 Task: Research Airbnb options in Timon, Brazil from 12th  December, 2023 to 15th December, 2023 for 3 adults.2 bedrooms having 3 beds and 1 bathroom. Property type can be flat. Booking option can be shelf check-in. Look for 5 properties as per requirement.
Action: Mouse moved to (599, 134)
Screenshot: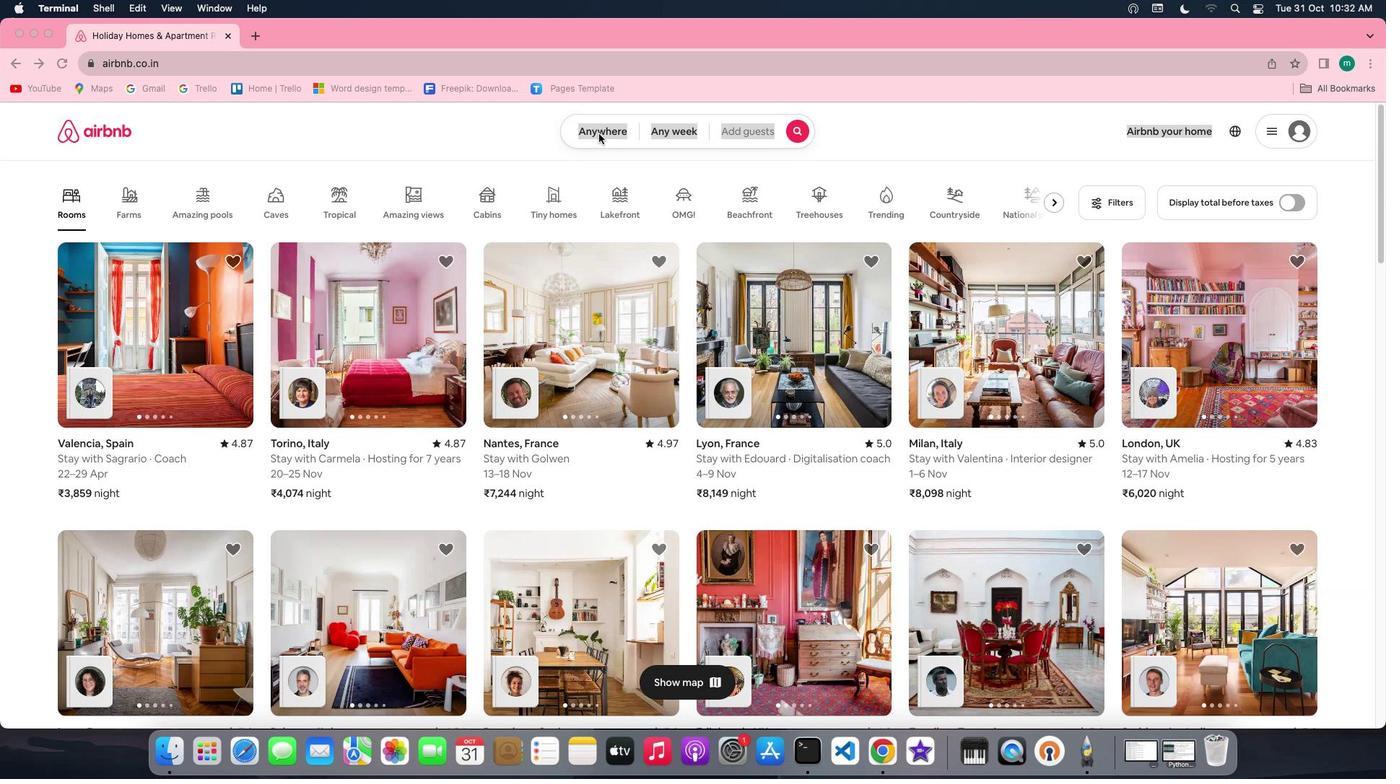 
Action: Mouse pressed left at (599, 134)
Screenshot: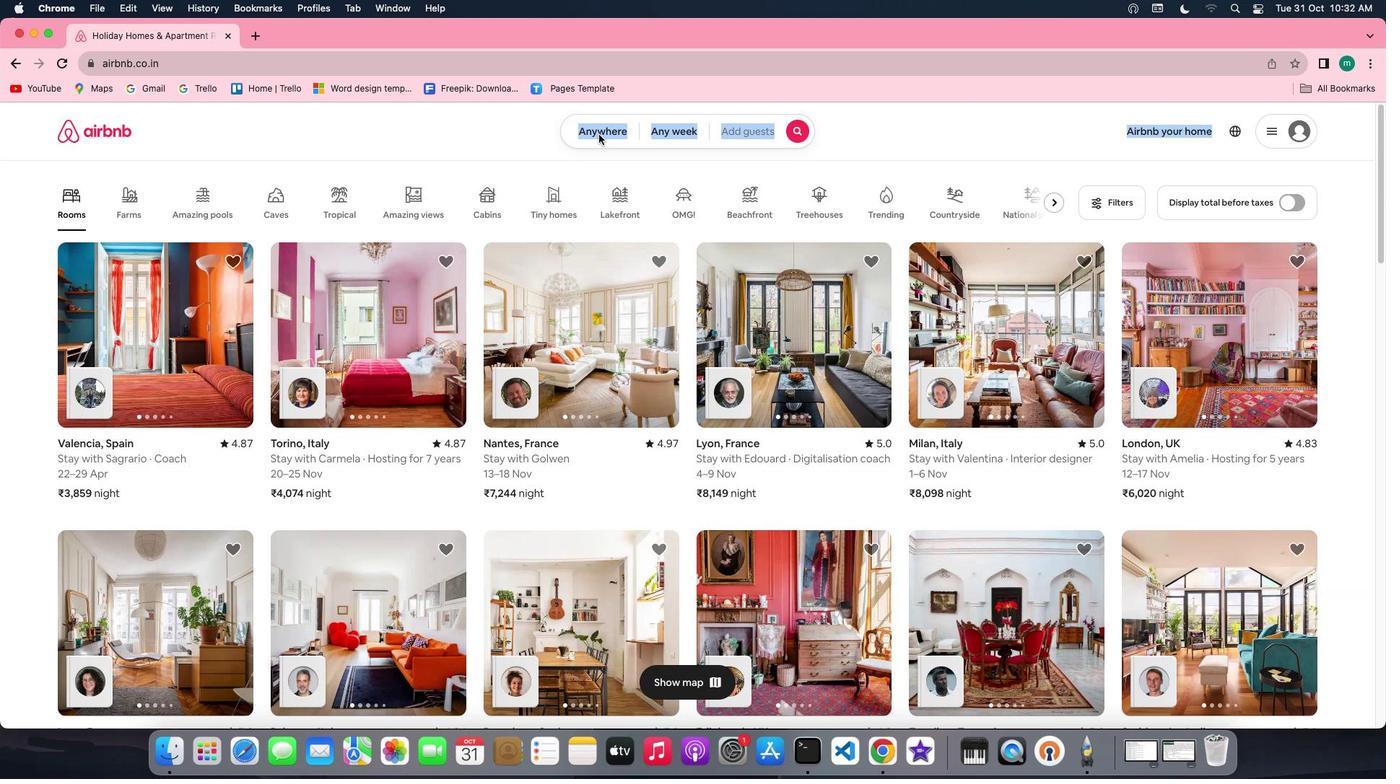 
Action: Mouse moved to (598, 134)
Screenshot: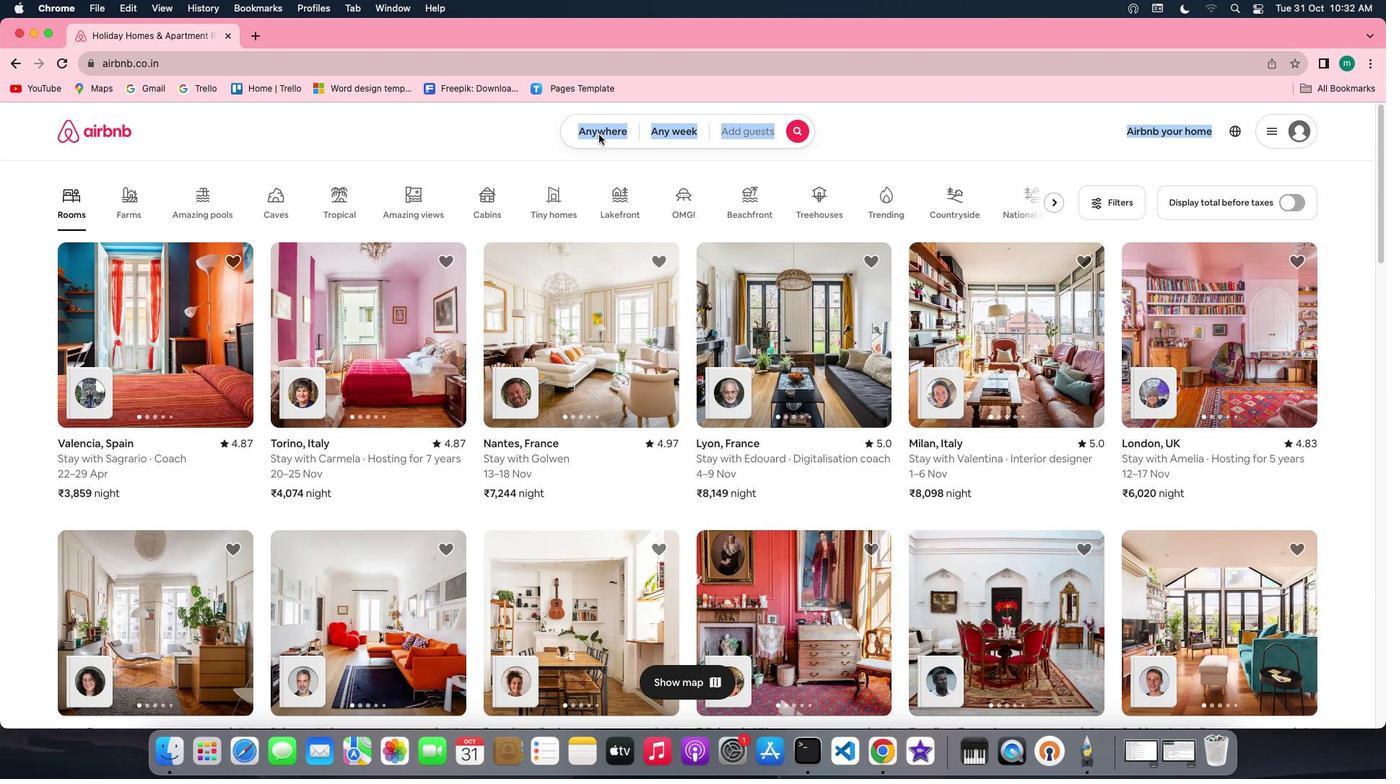 
Action: Mouse pressed left at (598, 134)
Screenshot: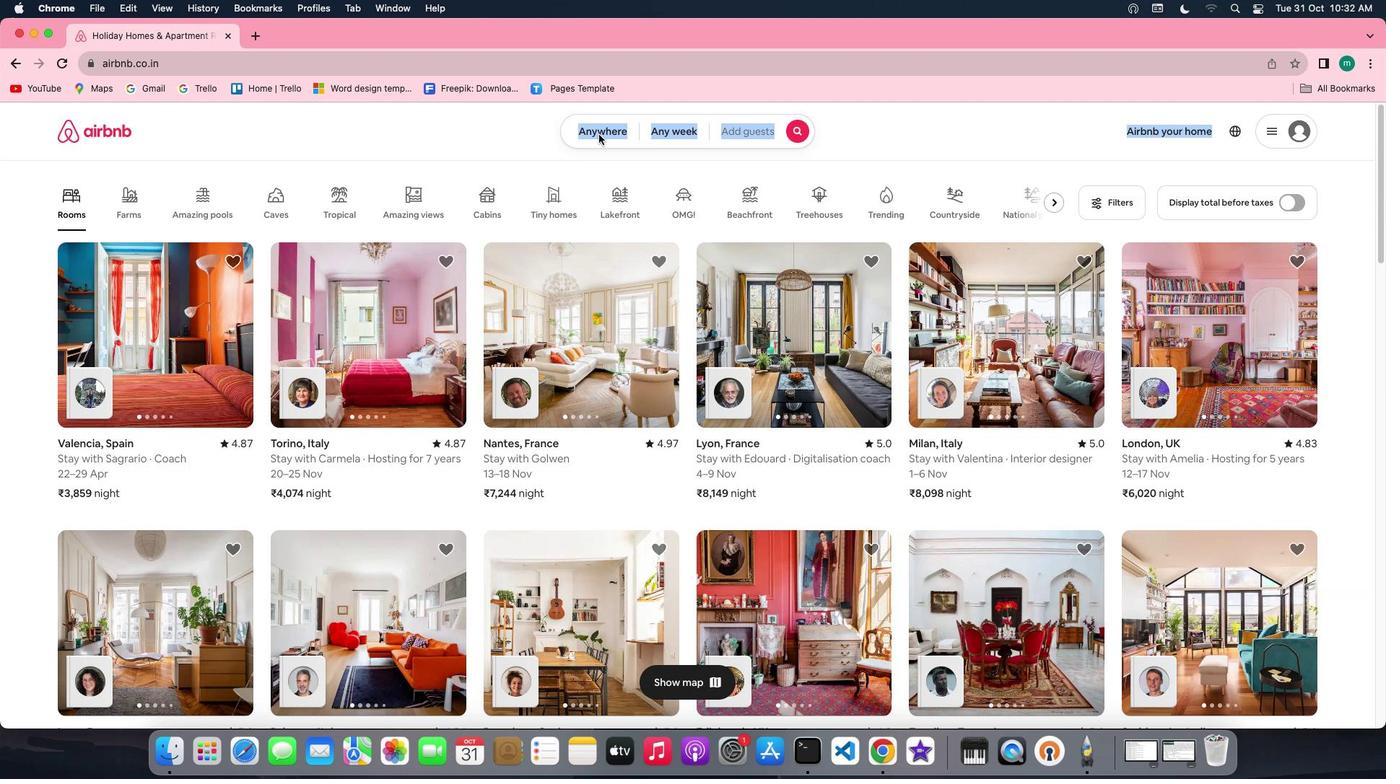 
Action: Mouse moved to (537, 187)
Screenshot: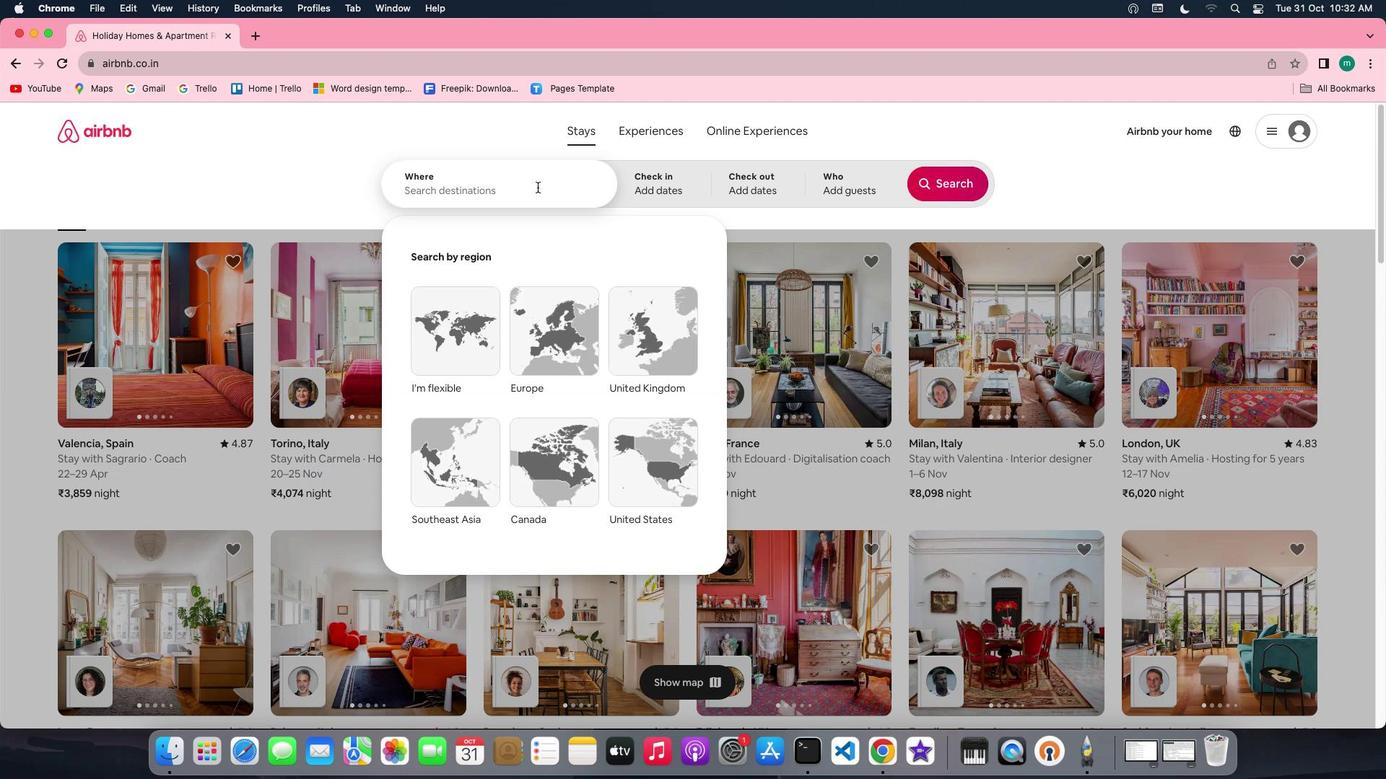 
Action: Mouse pressed left at (537, 187)
Screenshot: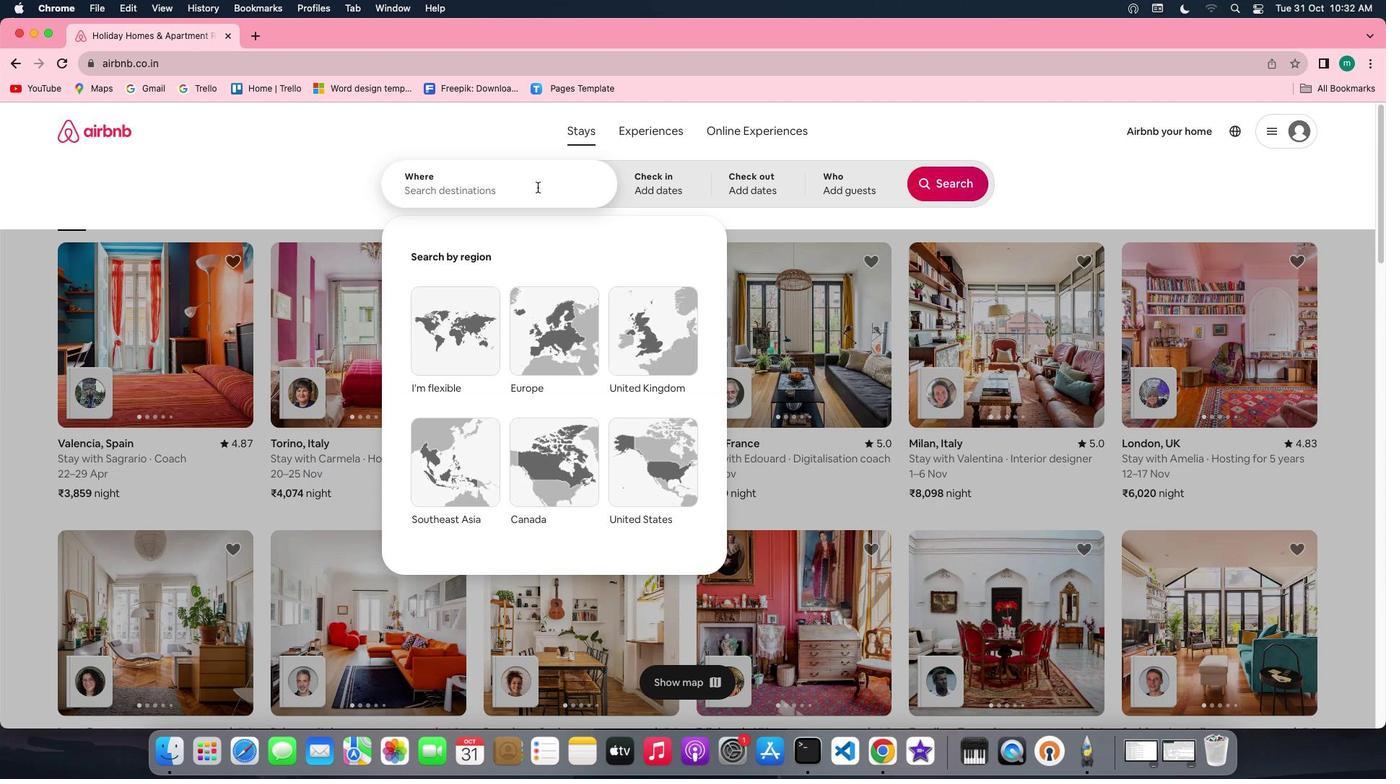 
Action: Key pressed Key.shift'T''i''m''o''n'','Key.spaceKey.shift'B''r''a''z''i''l'
Screenshot: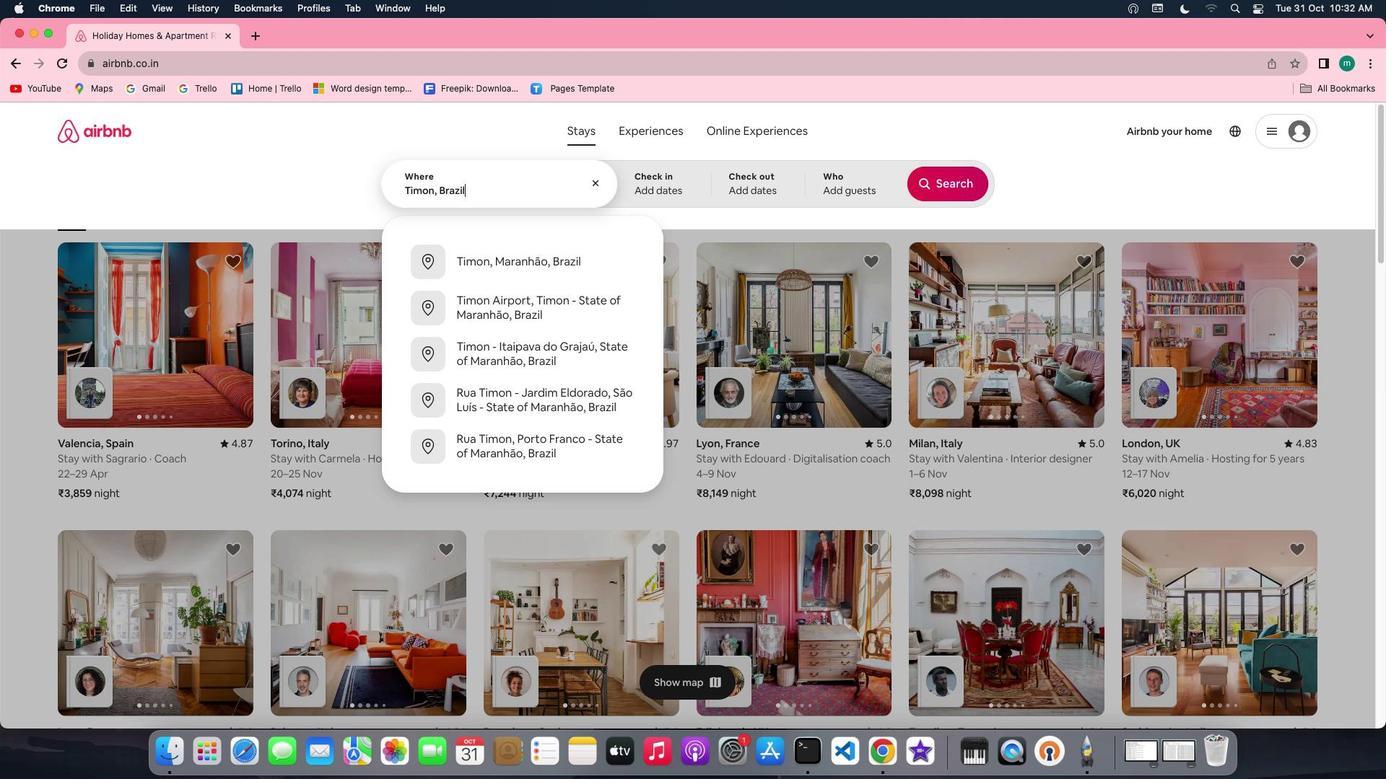 
Action: Mouse moved to (675, 185)
Screenshot: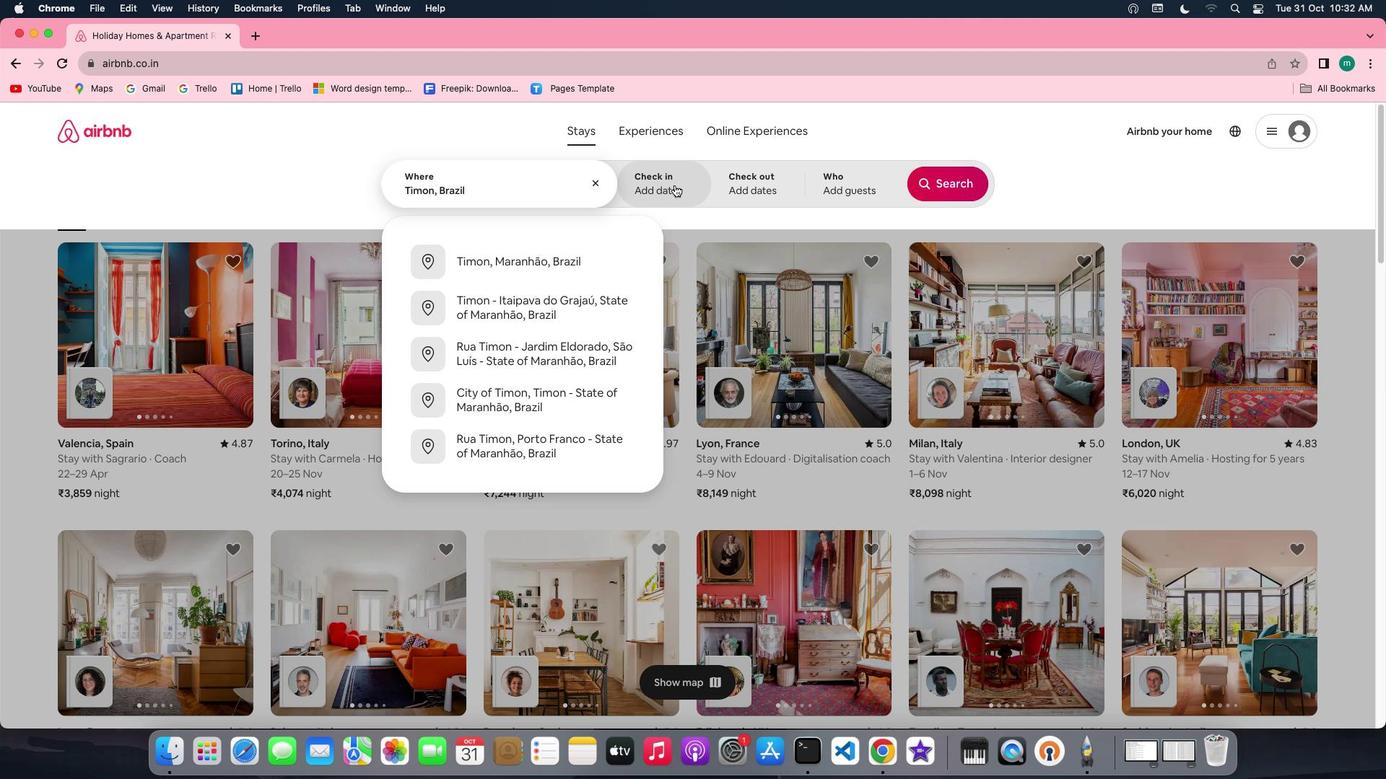 
Action: Mouse pressed left at (675, 185)
Screenshot: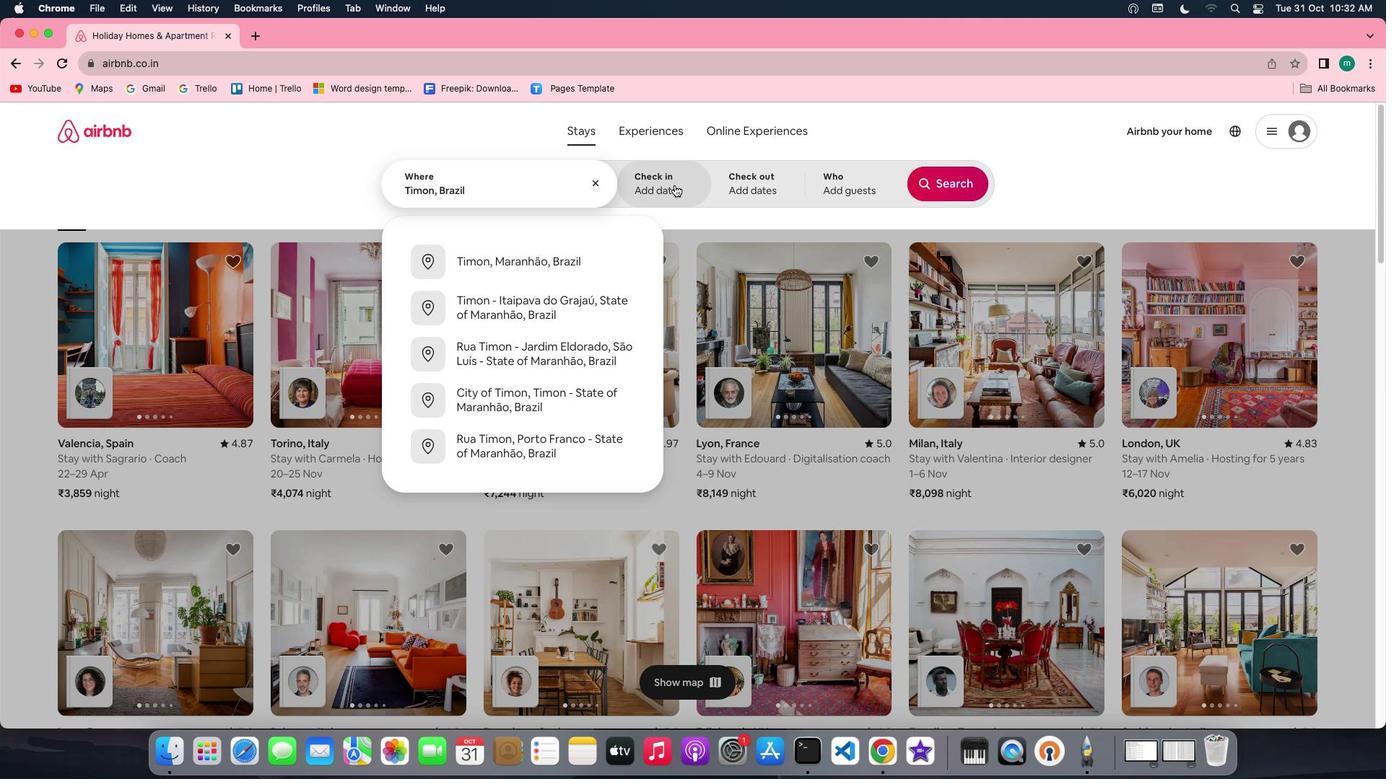 
Action: Mouse moved to (940, 296)
Screenshot: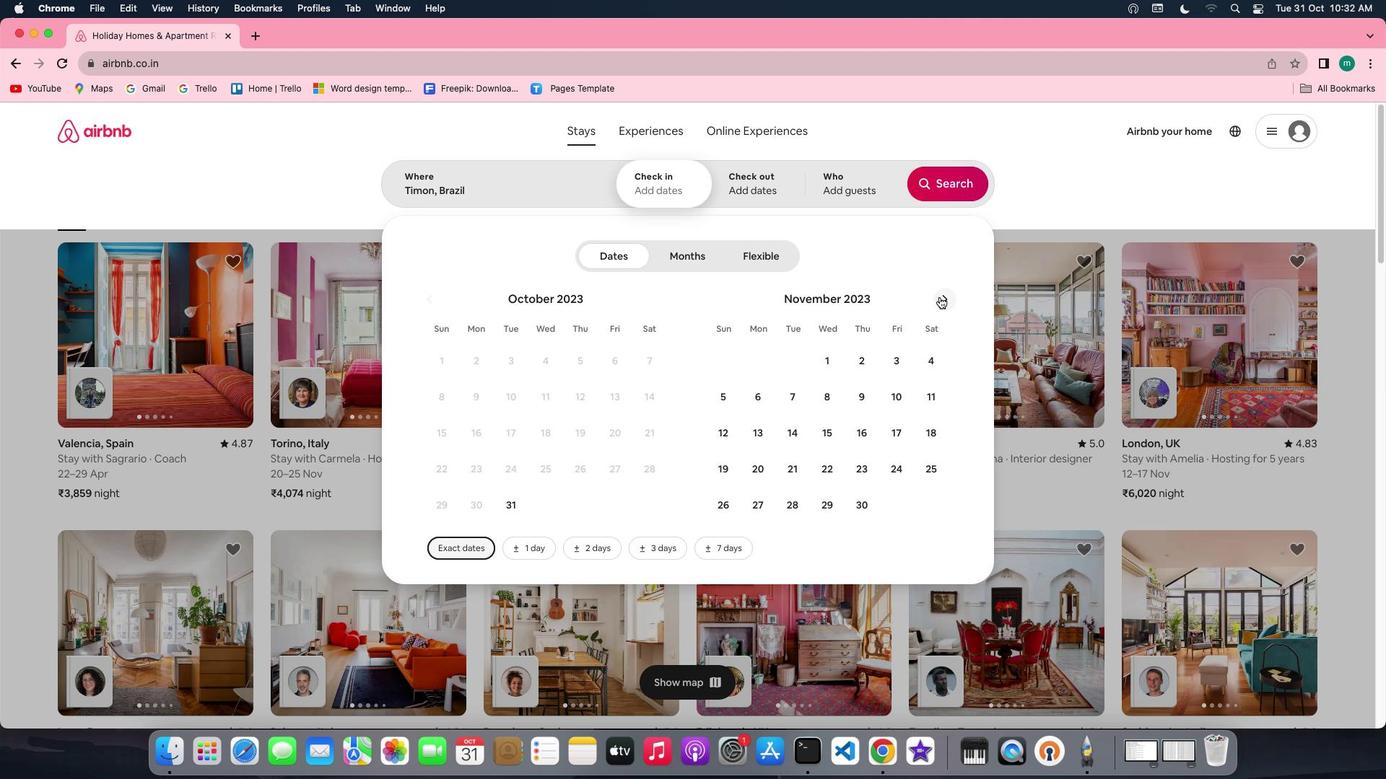 
Action: Mouse pressed left at (940, 296)
Screenshot: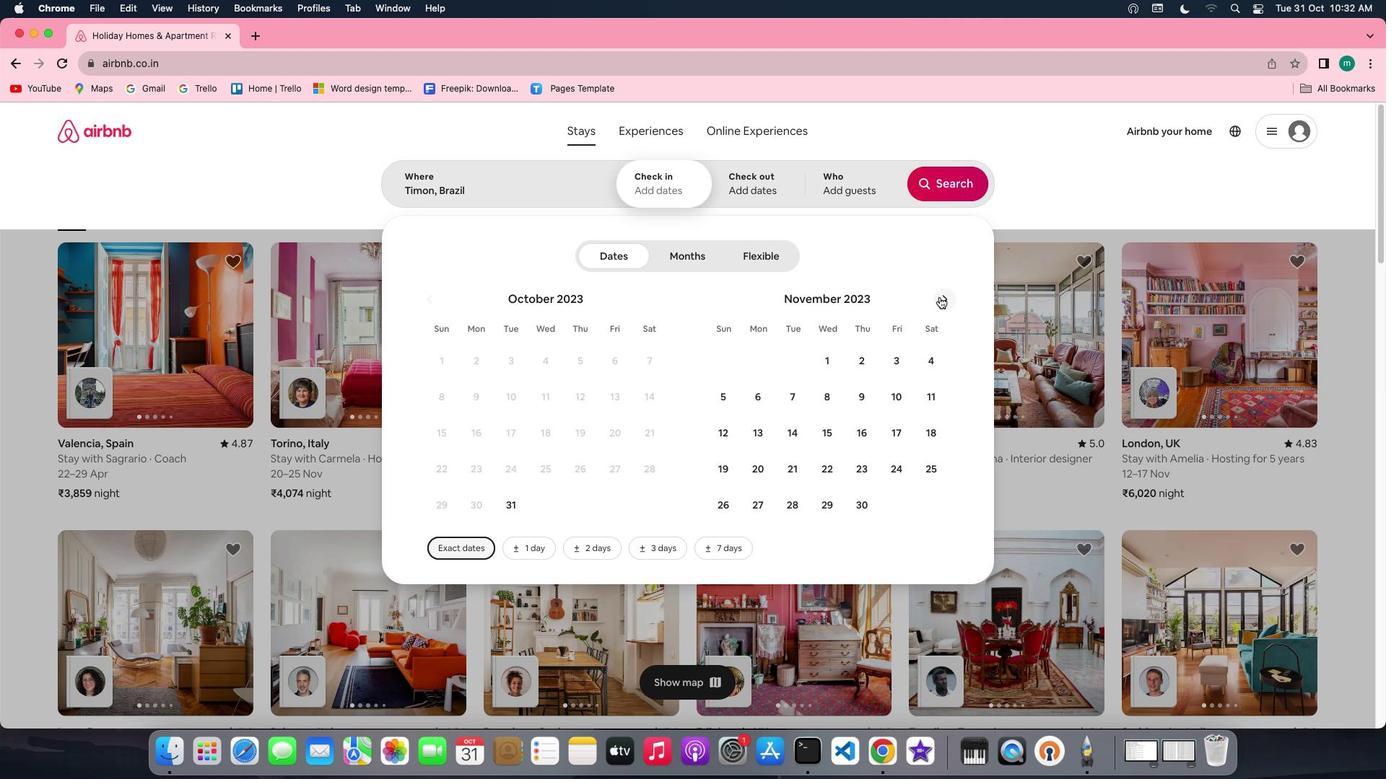 
Action: Mouse moved to (788, 438)
Screenshot: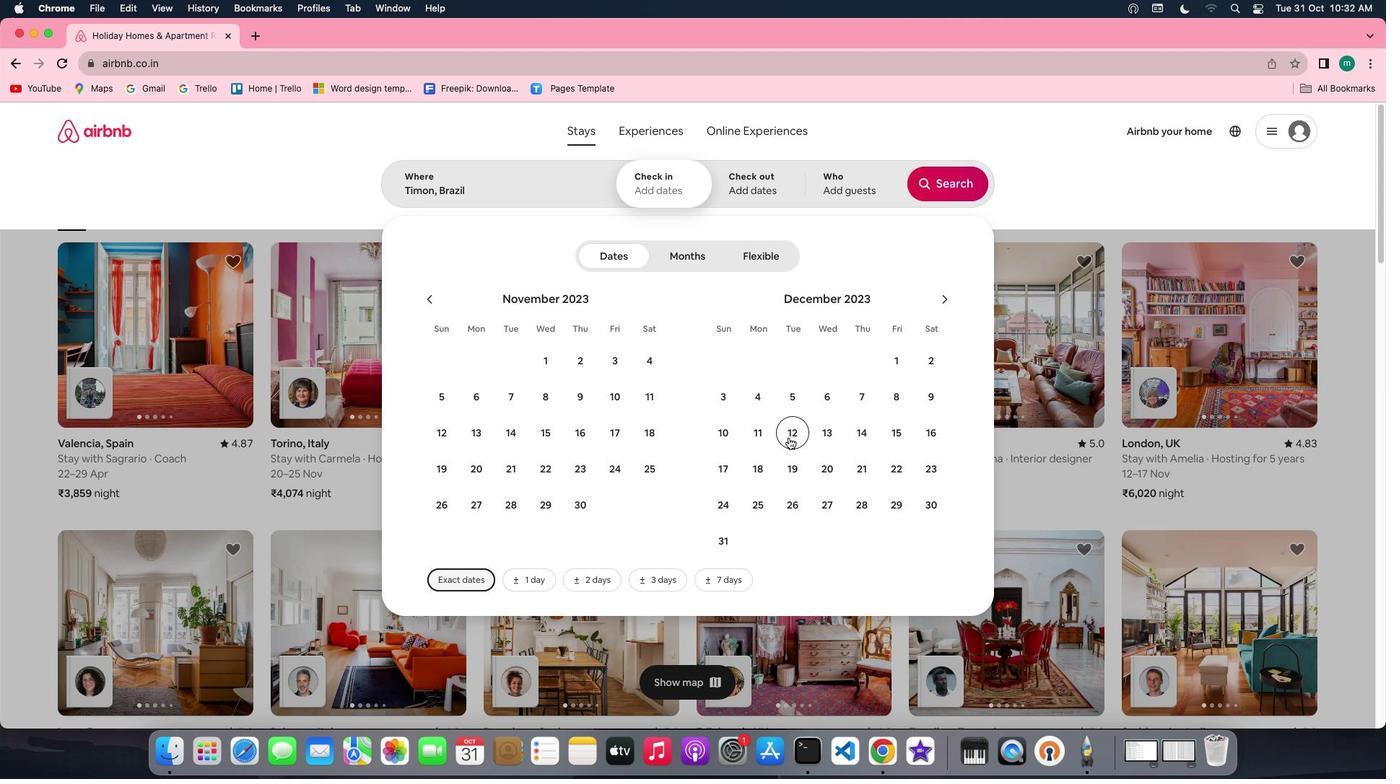 
Action: Mouse pressed left at (788, 438)
Screenshot: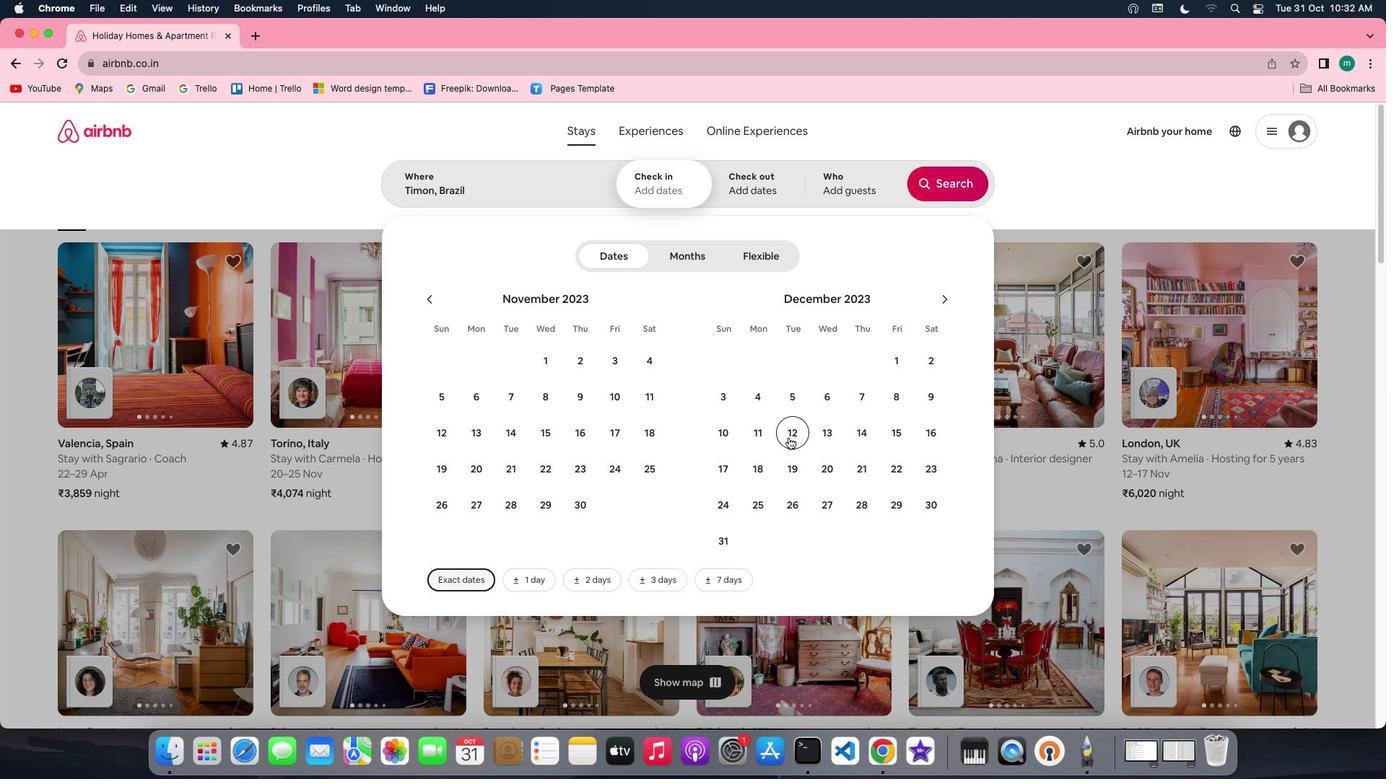 
Action: Mouse moved to (903, 433)
Screenshot: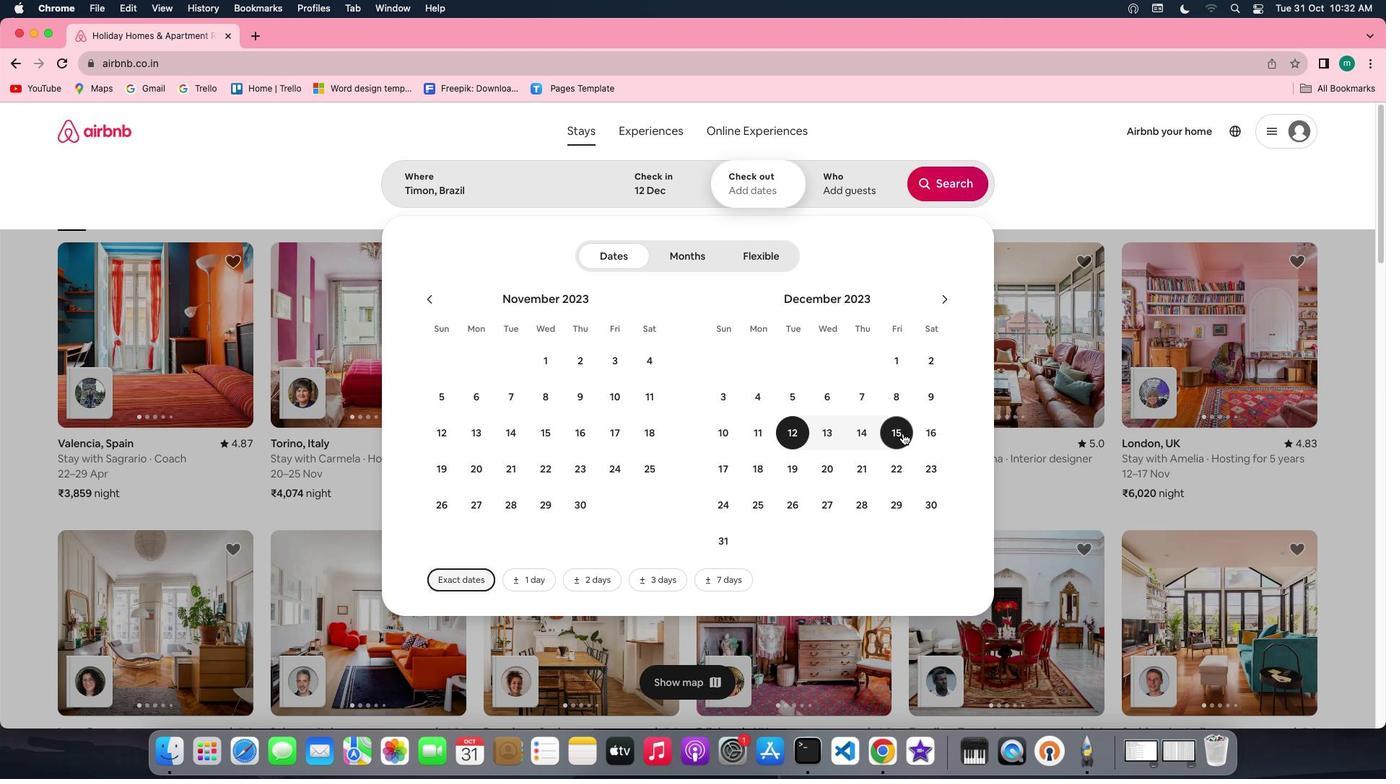 
Action: Mouse pressed left at (903, 433)
Screenshot: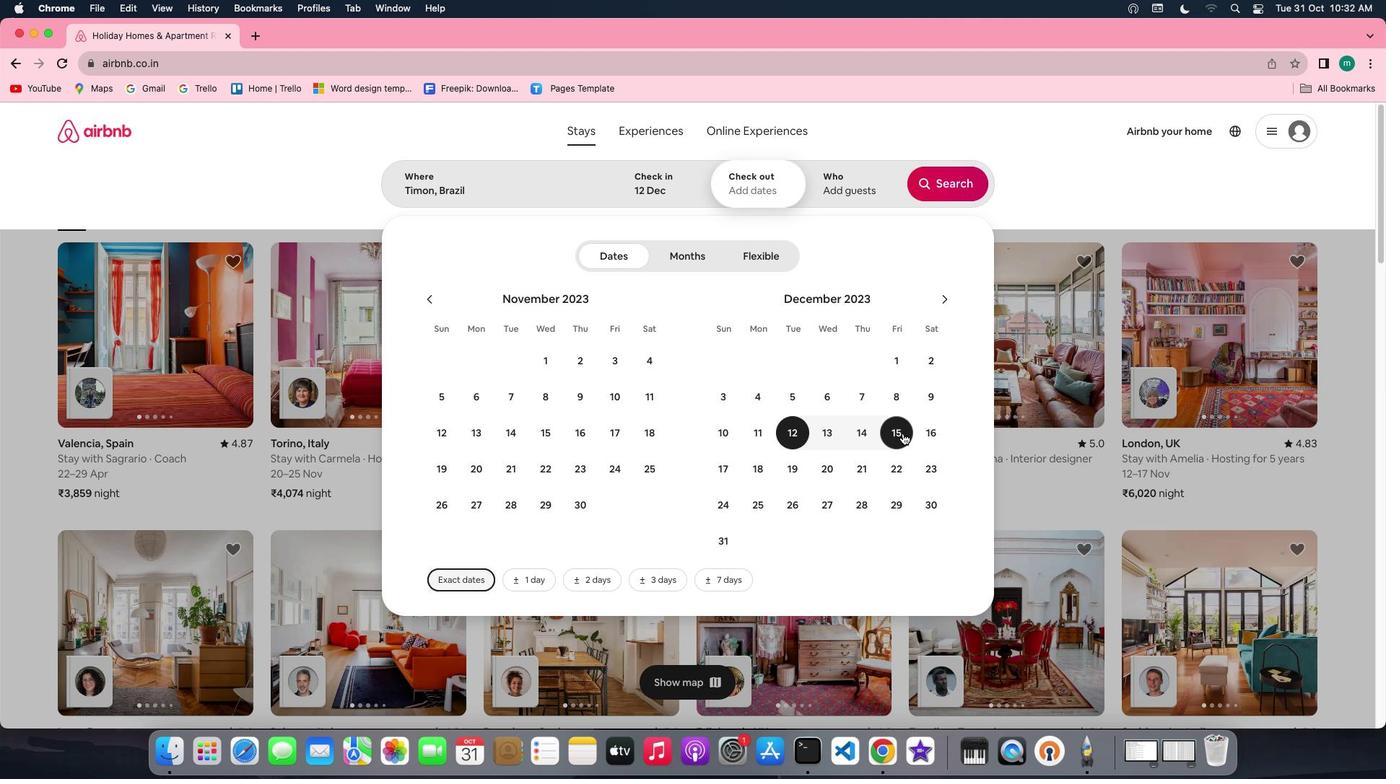 
Action: Mouse moved to (828, 175)
Screenshot: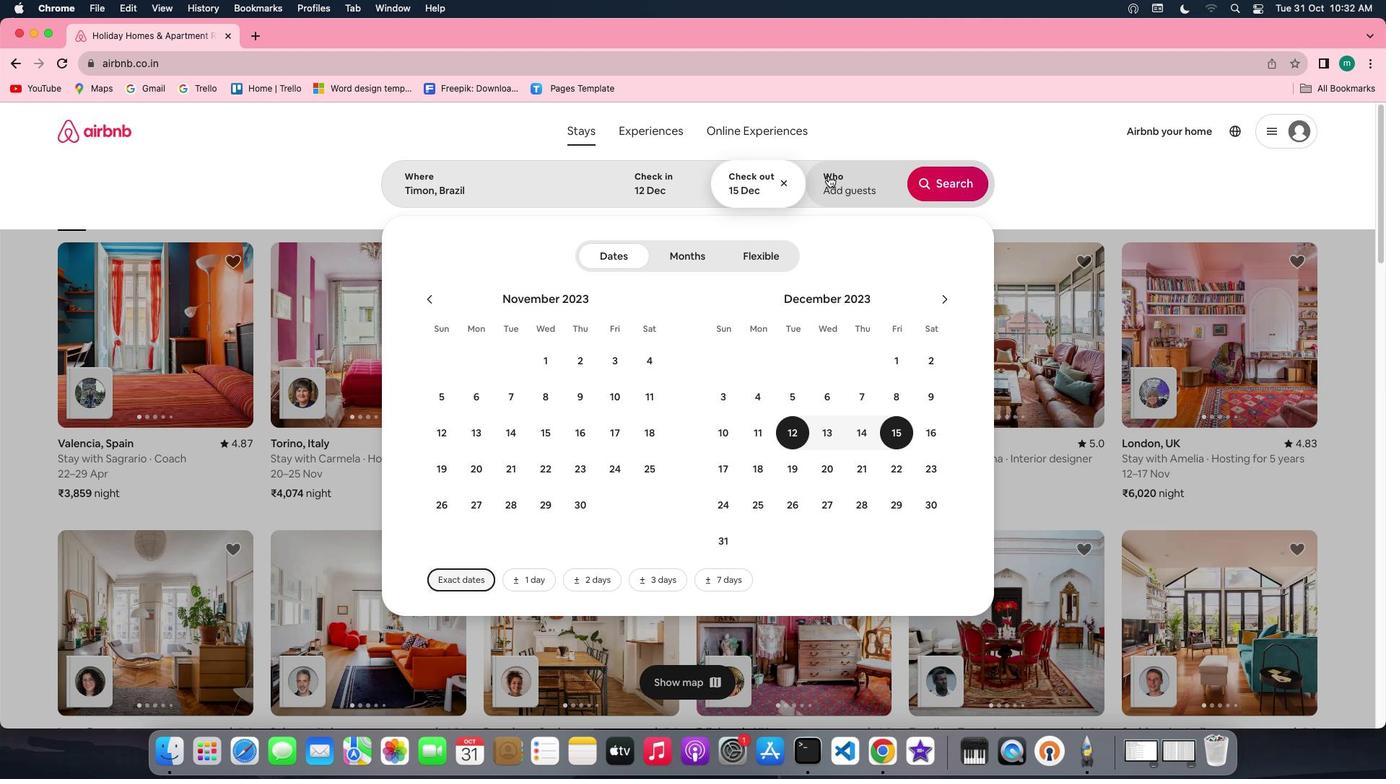 
Action: Mouse pressed left at (828, 175)
Screenshot: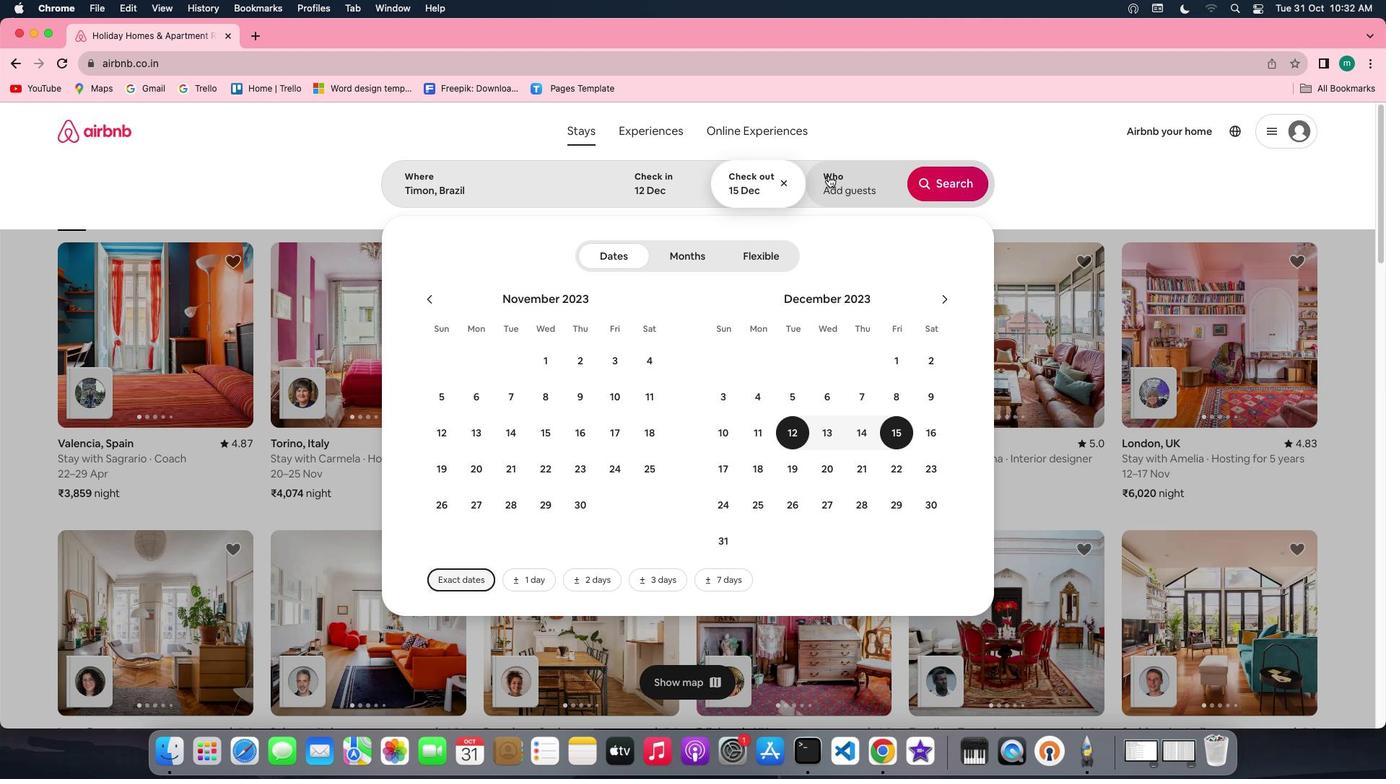 
Action: Mouse moved to (953, 253)
Screenshot: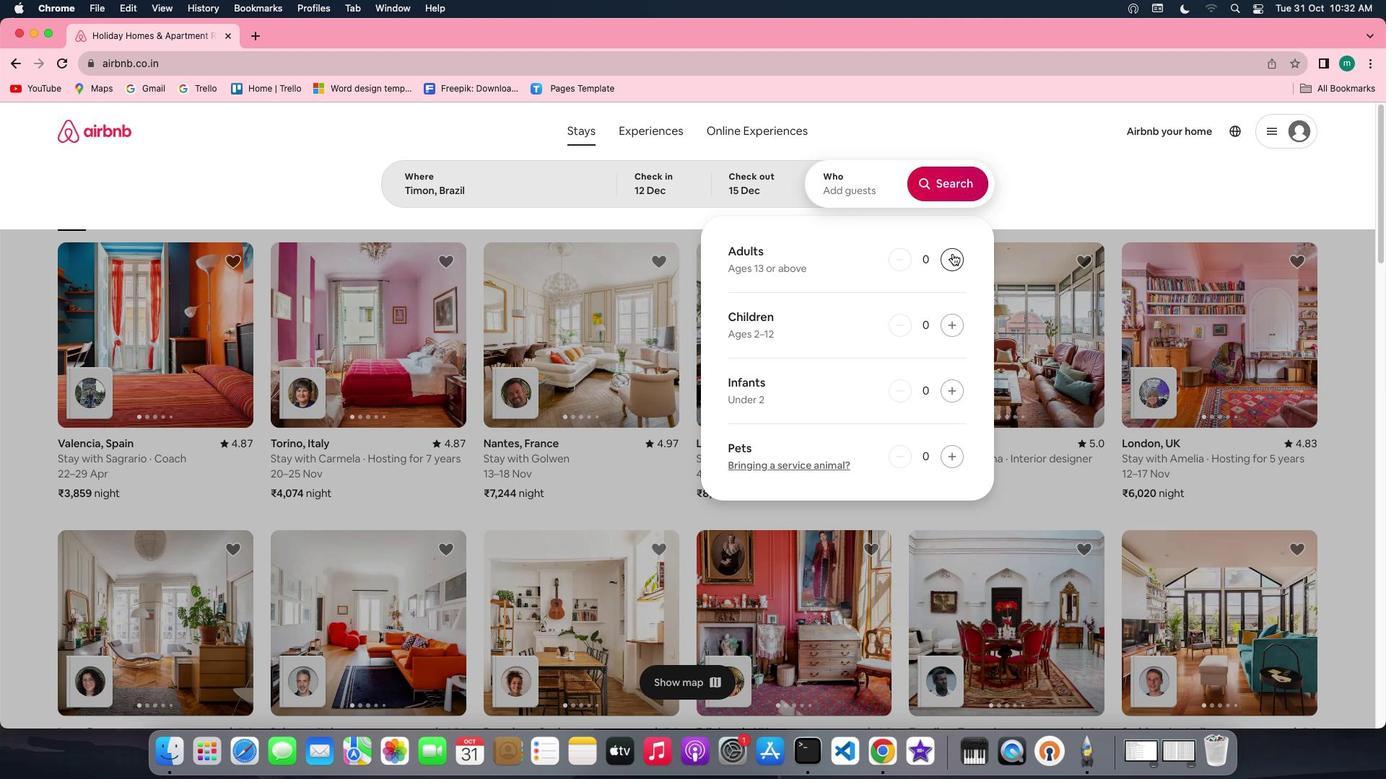 
Action: Mouse pressed left at (953, 253)
Screenshot: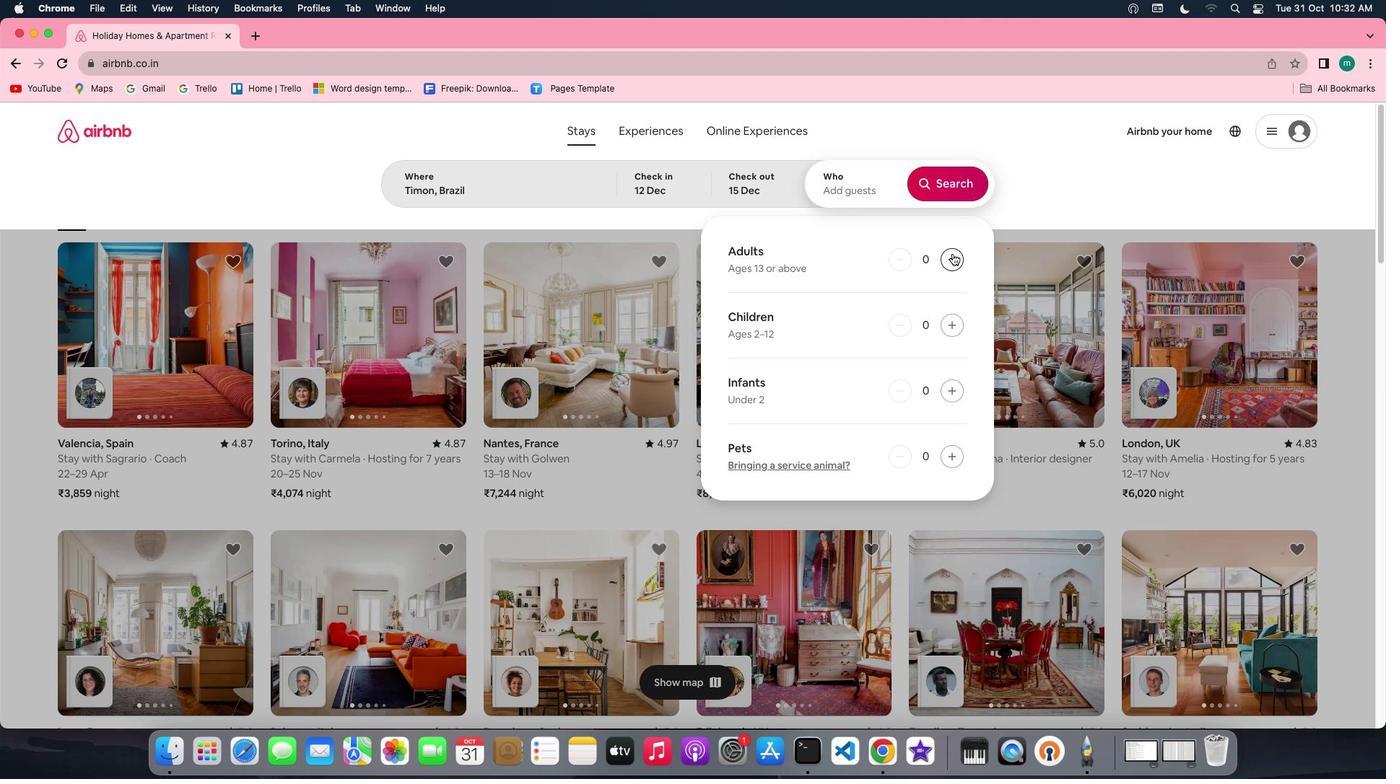 
Action: Mouse pressed left at (953, 253)
Screenshot: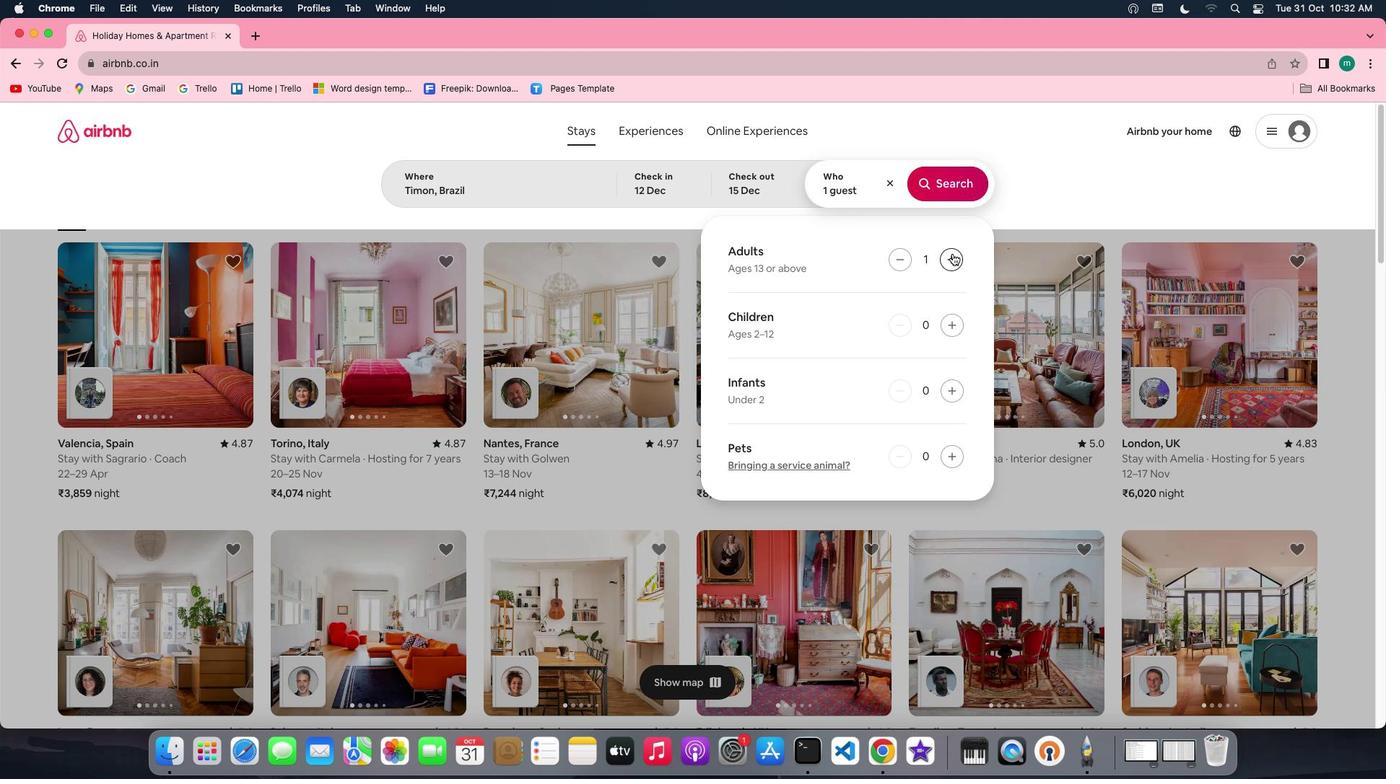 
Action: Mouse pressed left at (953, 253)
Screenshot: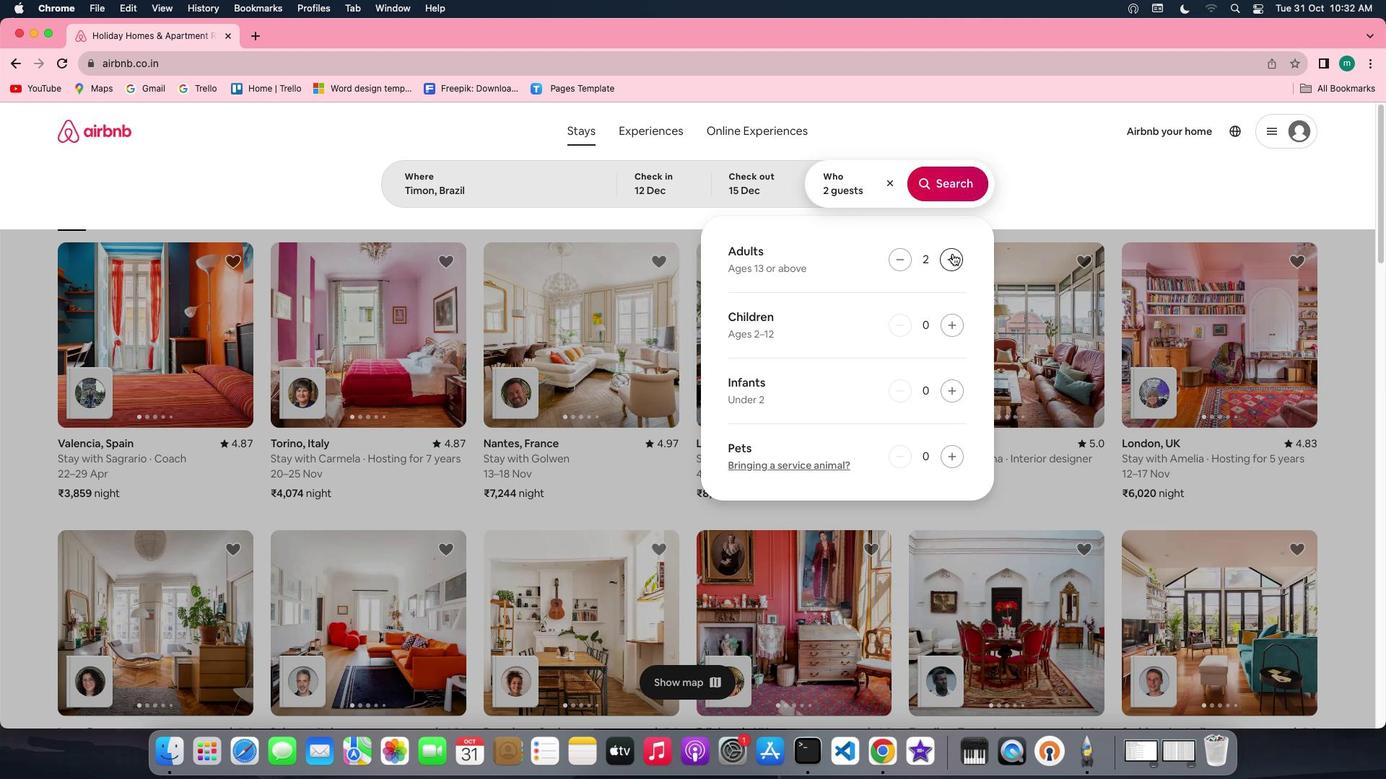 
Action: Mouse moved to (952, 194)
Screenshot: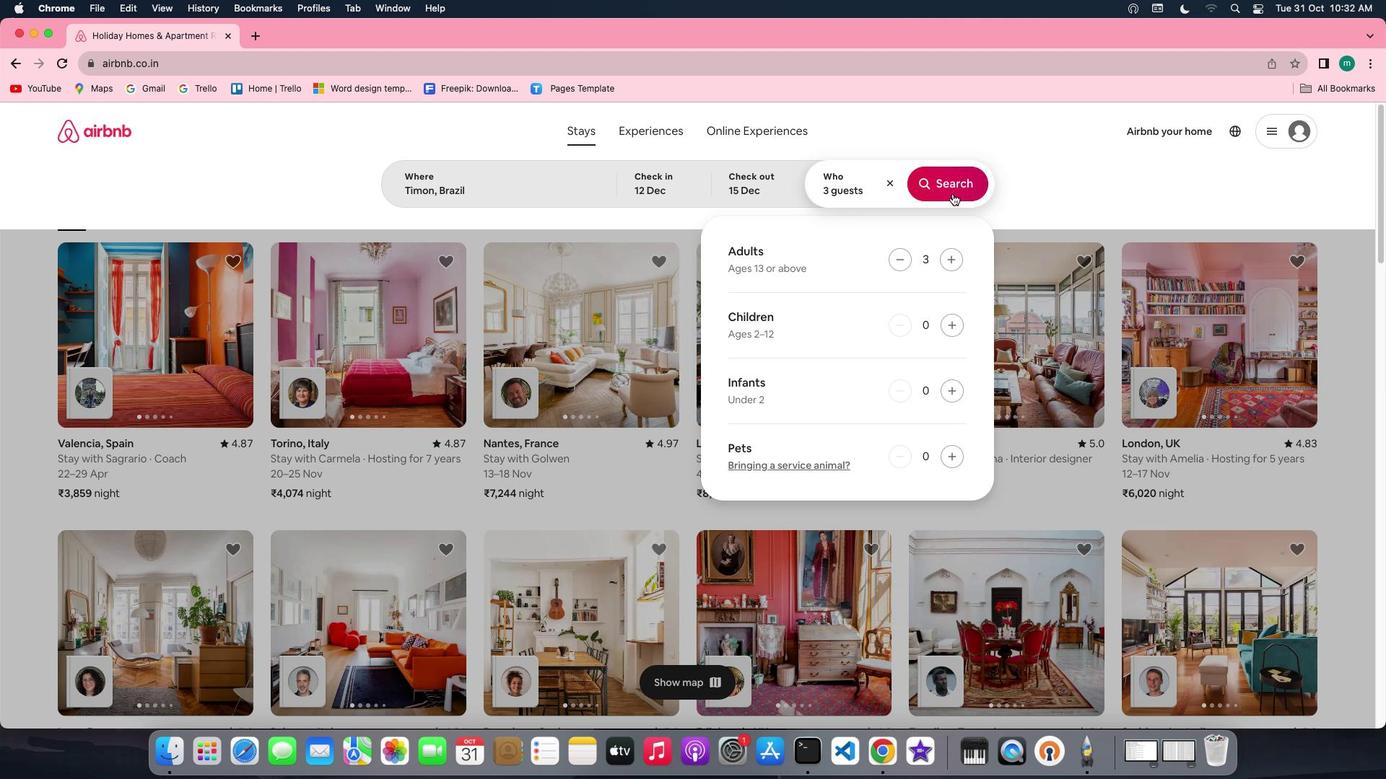 
Action: Mouse pressed left at (952, 194)
Screenshot: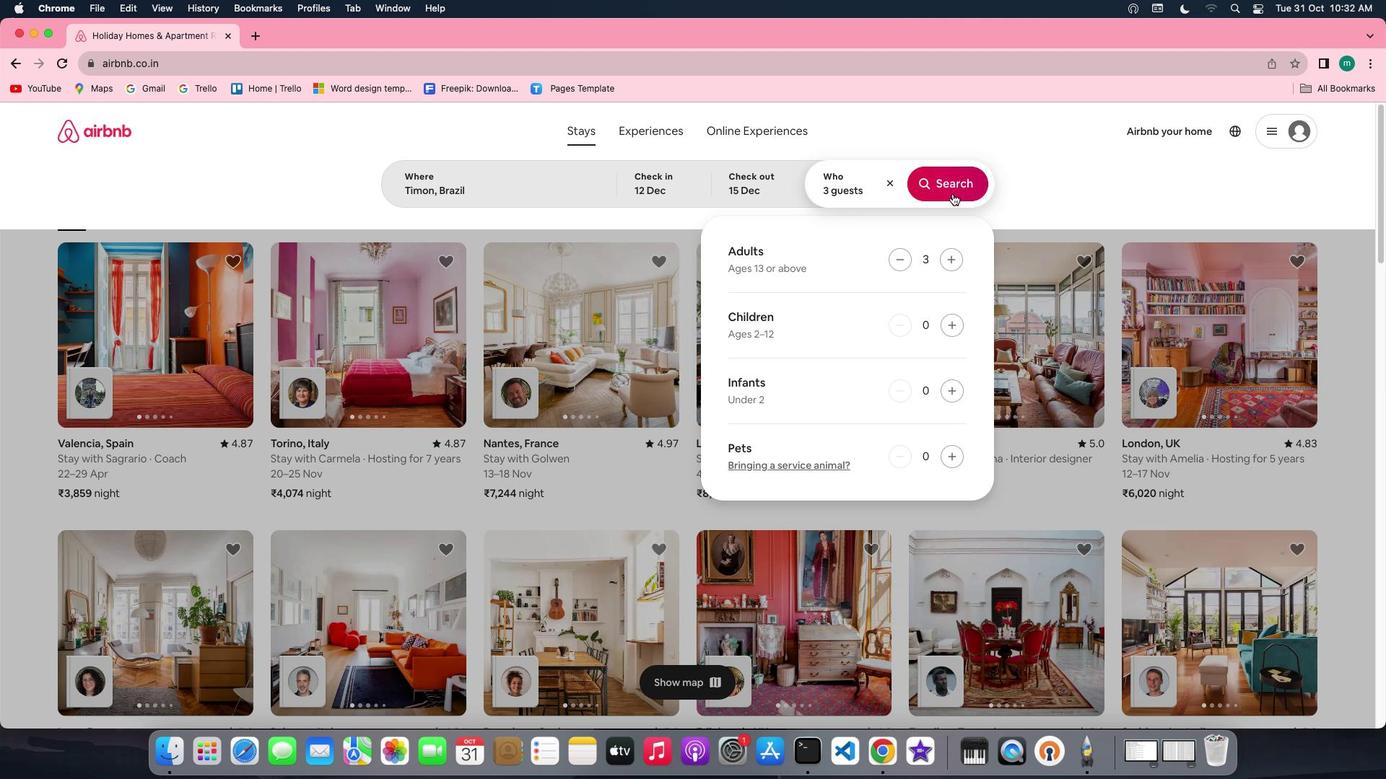 
Action: Mouse moved to (1153, 181)
Screenshot: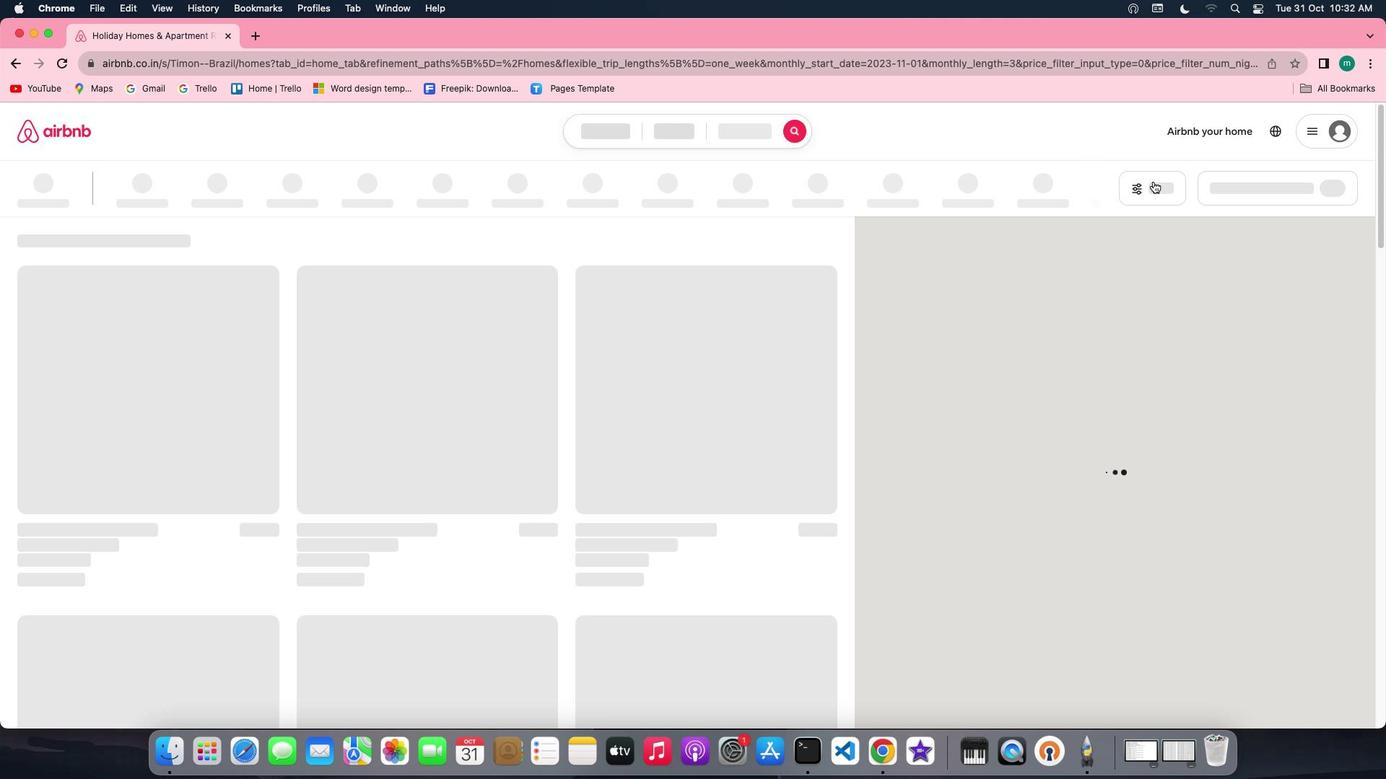 
Action: Mouse pressed left at (1153, 181)
Screenshot: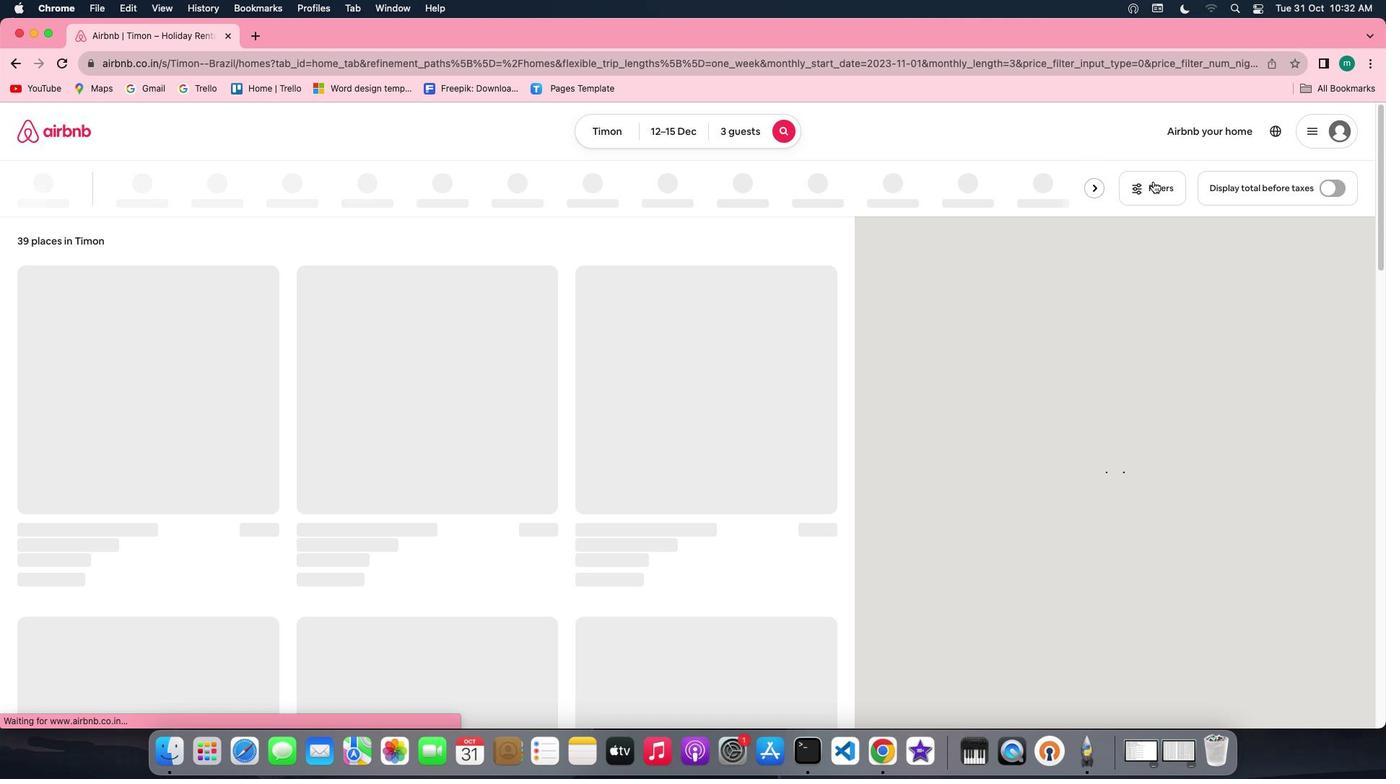 
Action: Mouse moved to (657, 426)
Screenshot: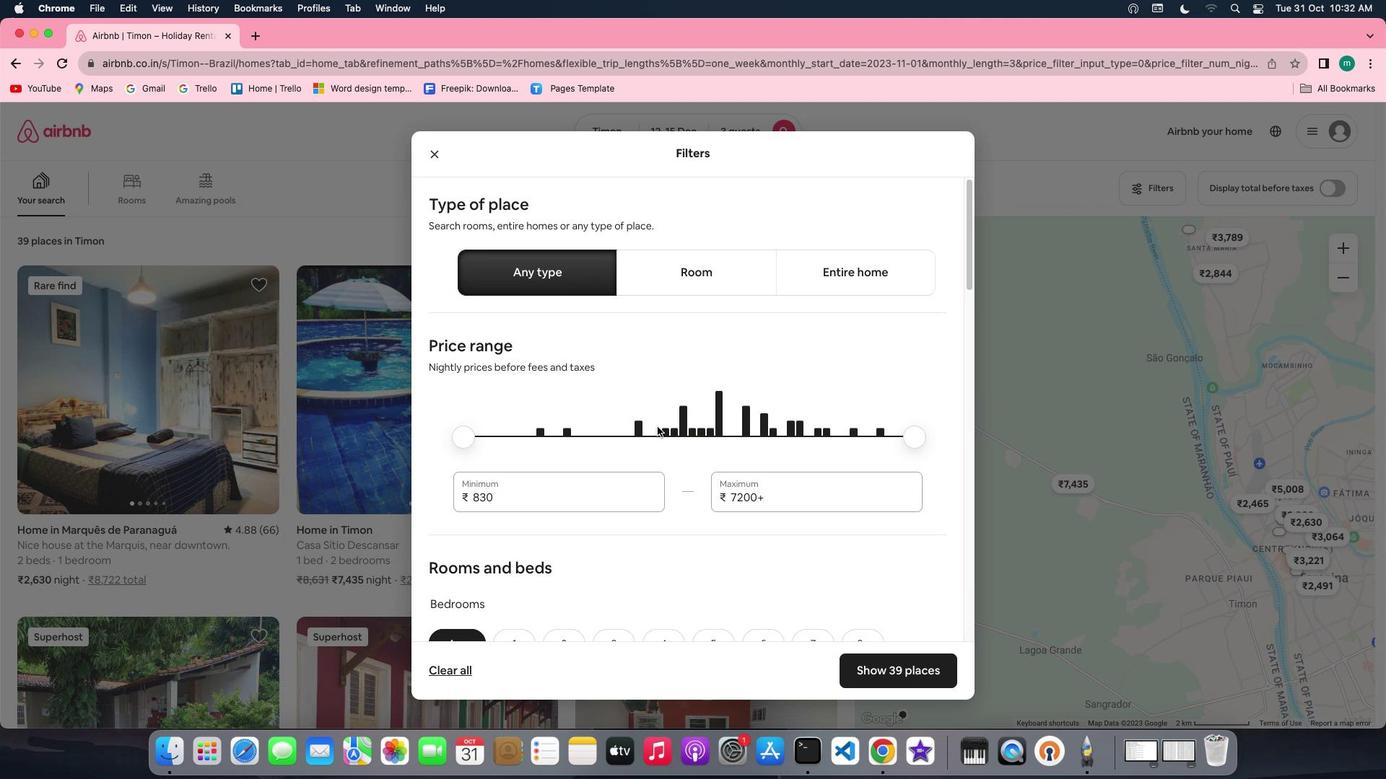
Action: Mouse scrolled (657, 426) with delta (0, 0)
Screenshot: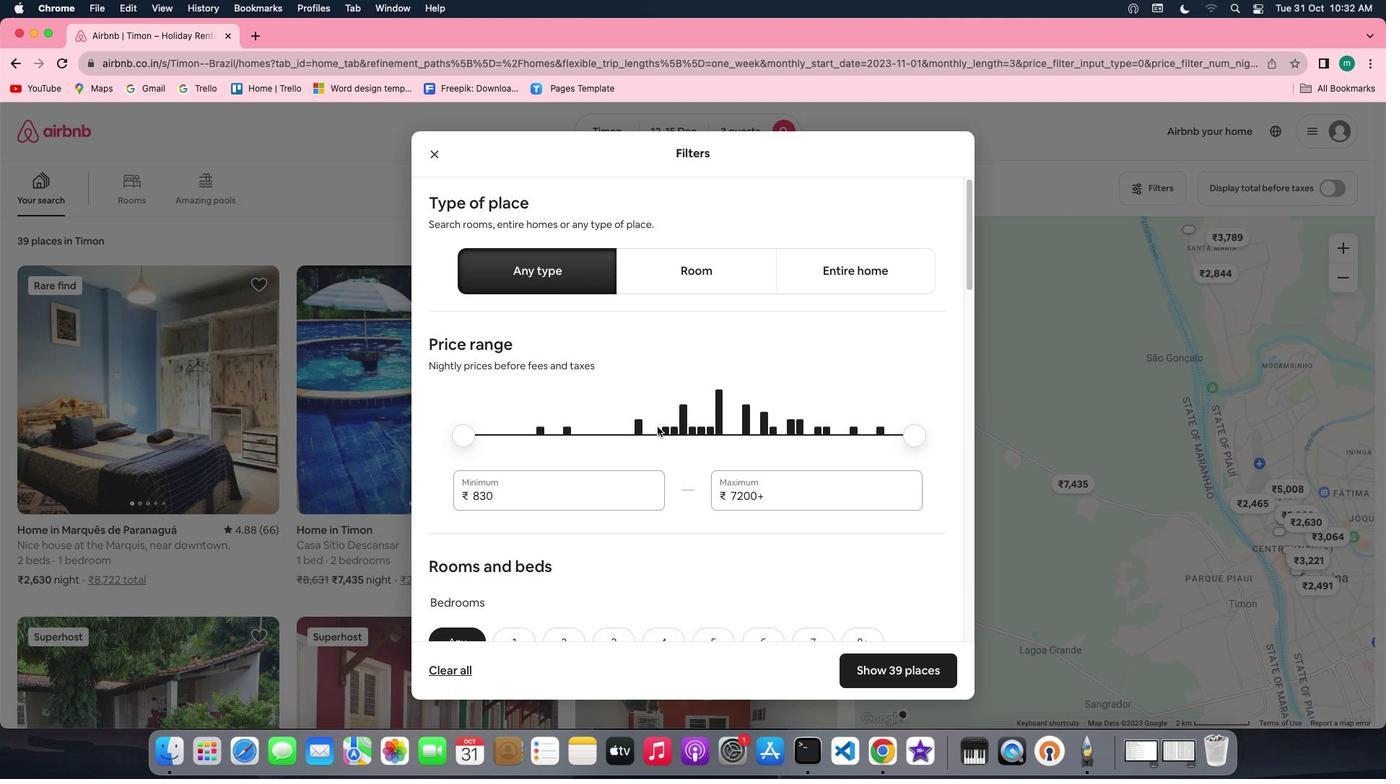 
Action: Mouse scrolled (657, 426) with delta (0, 0)
Screenshot: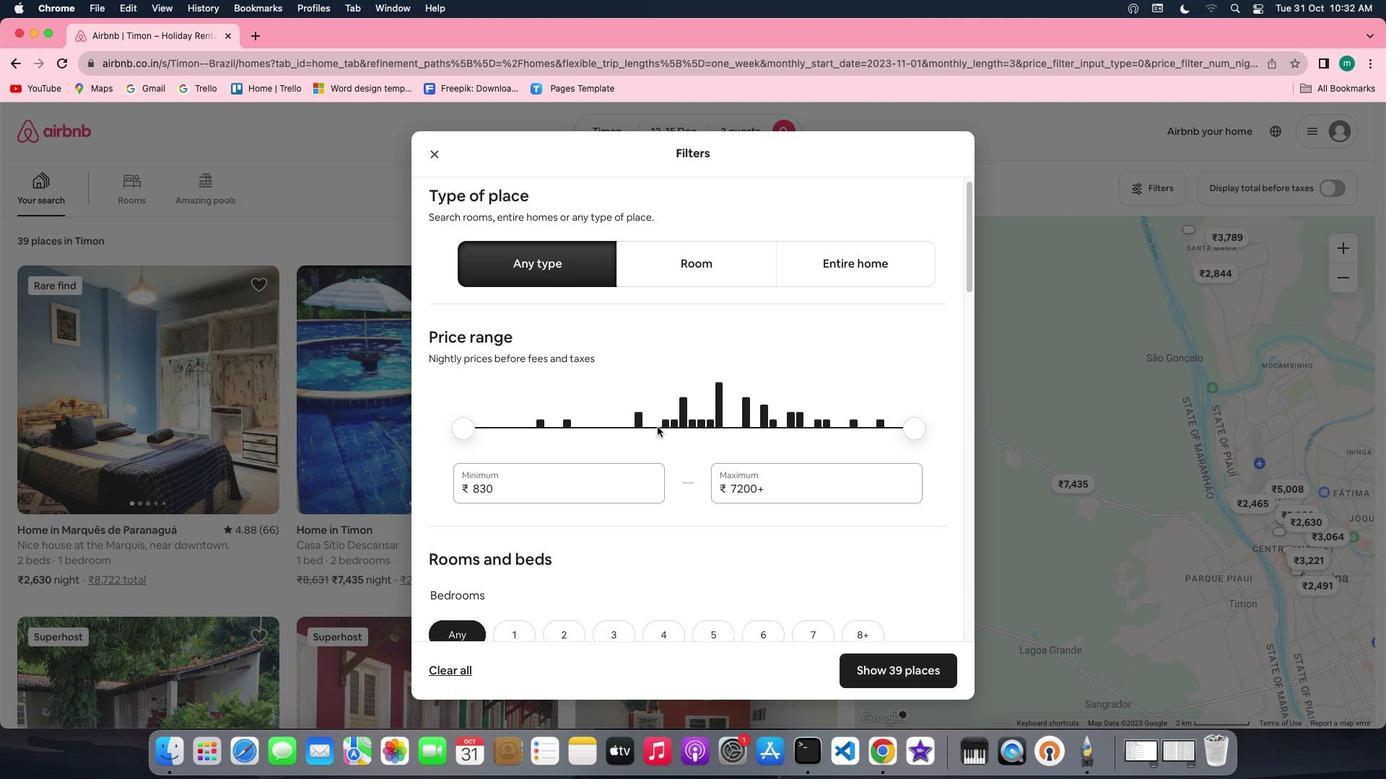 
Action: Mouse scrolled (657, 426) with delta (0, 0)
Screenshot: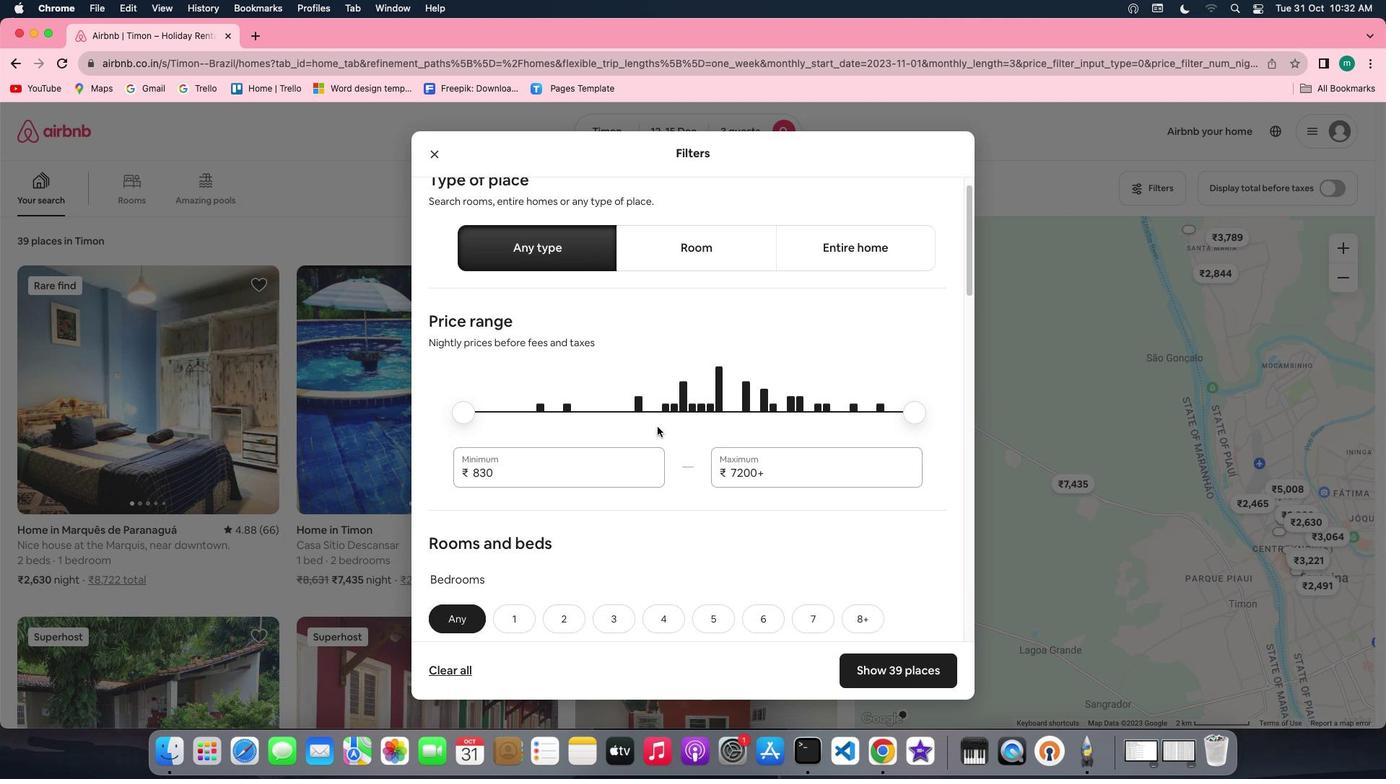 
Action: Mouse scrolled (657, 426) with delta (0, -1)
Screenshot: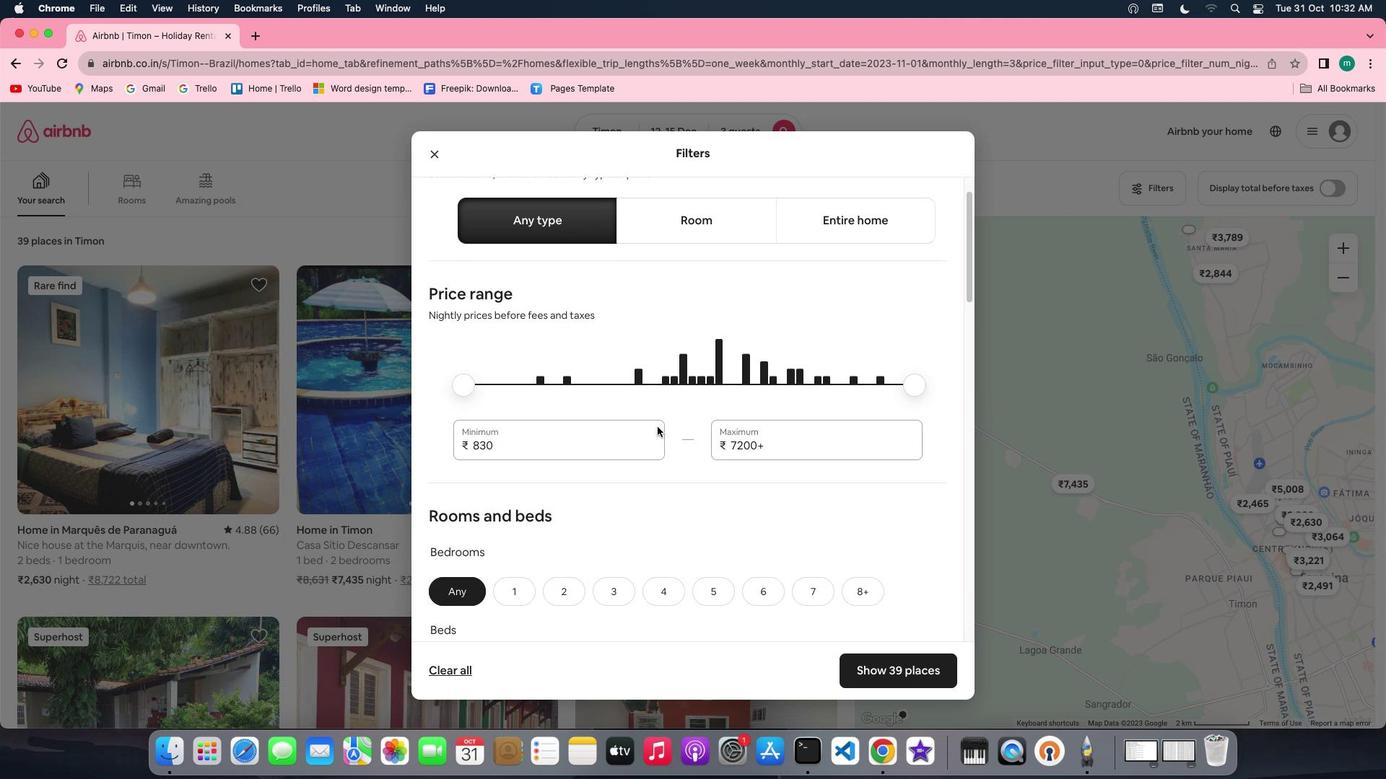 
Action: Mouse scrolled (657, 426) with delta (0, 0)
Screenshot: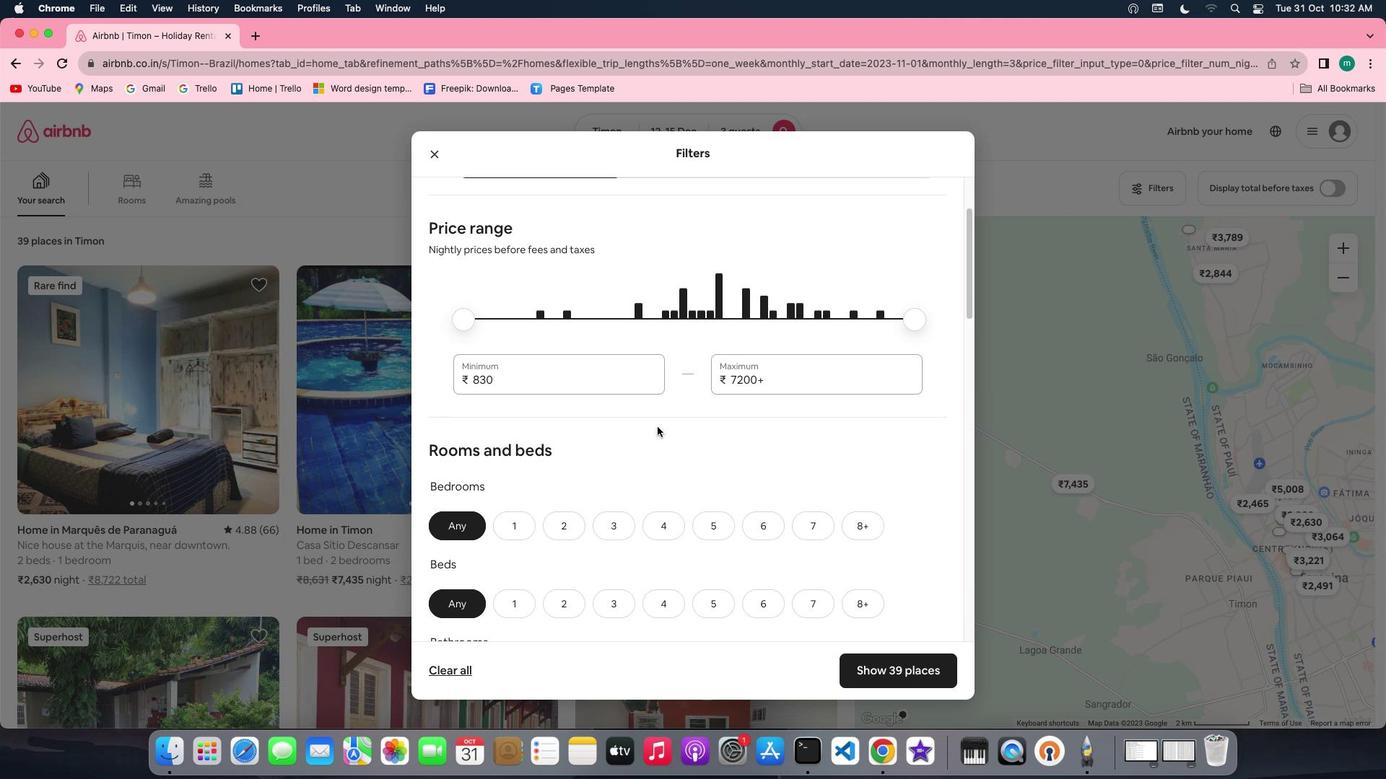 
Action: Mouse scrolled (657, 426) with delta (0, 0)
Screenshot: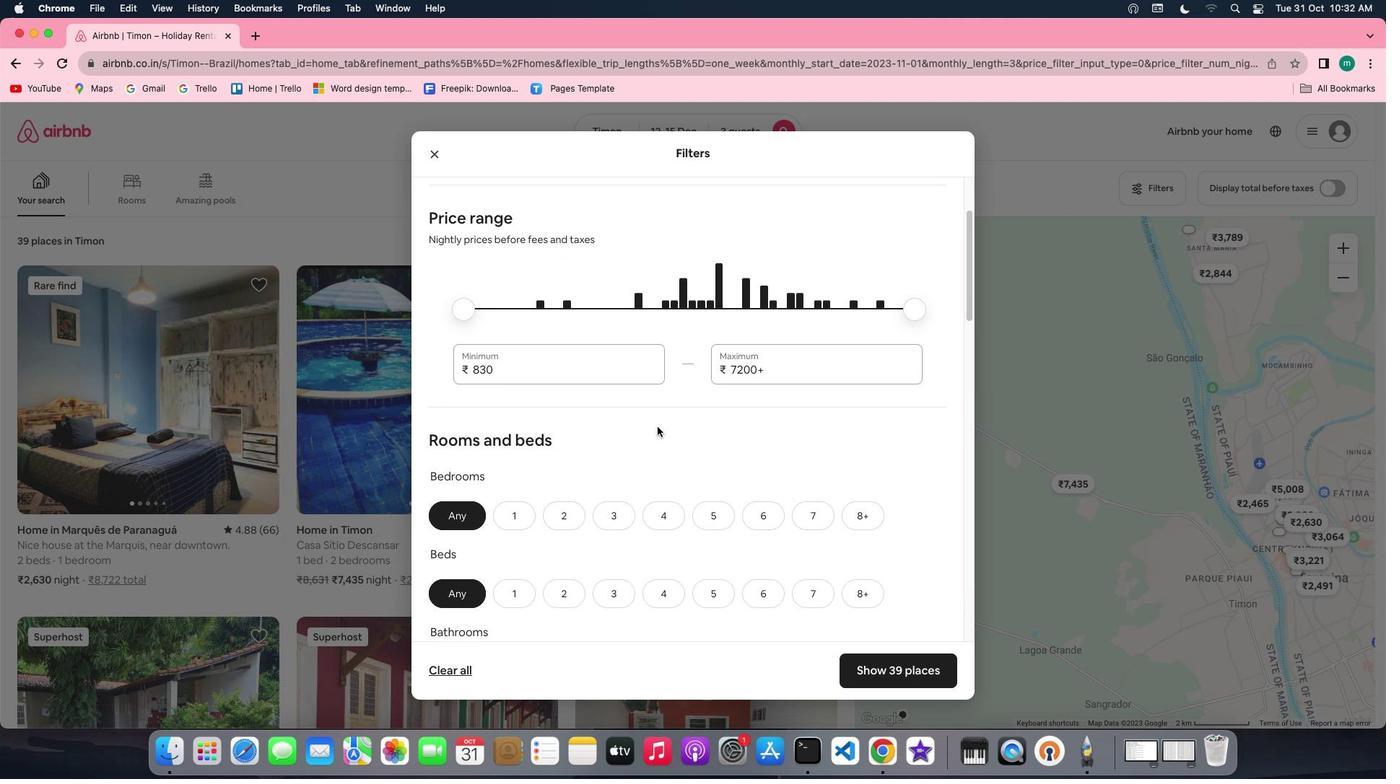 
Action: Mouse scrolled (657, 426) with delta (0, 0)
Screenshot: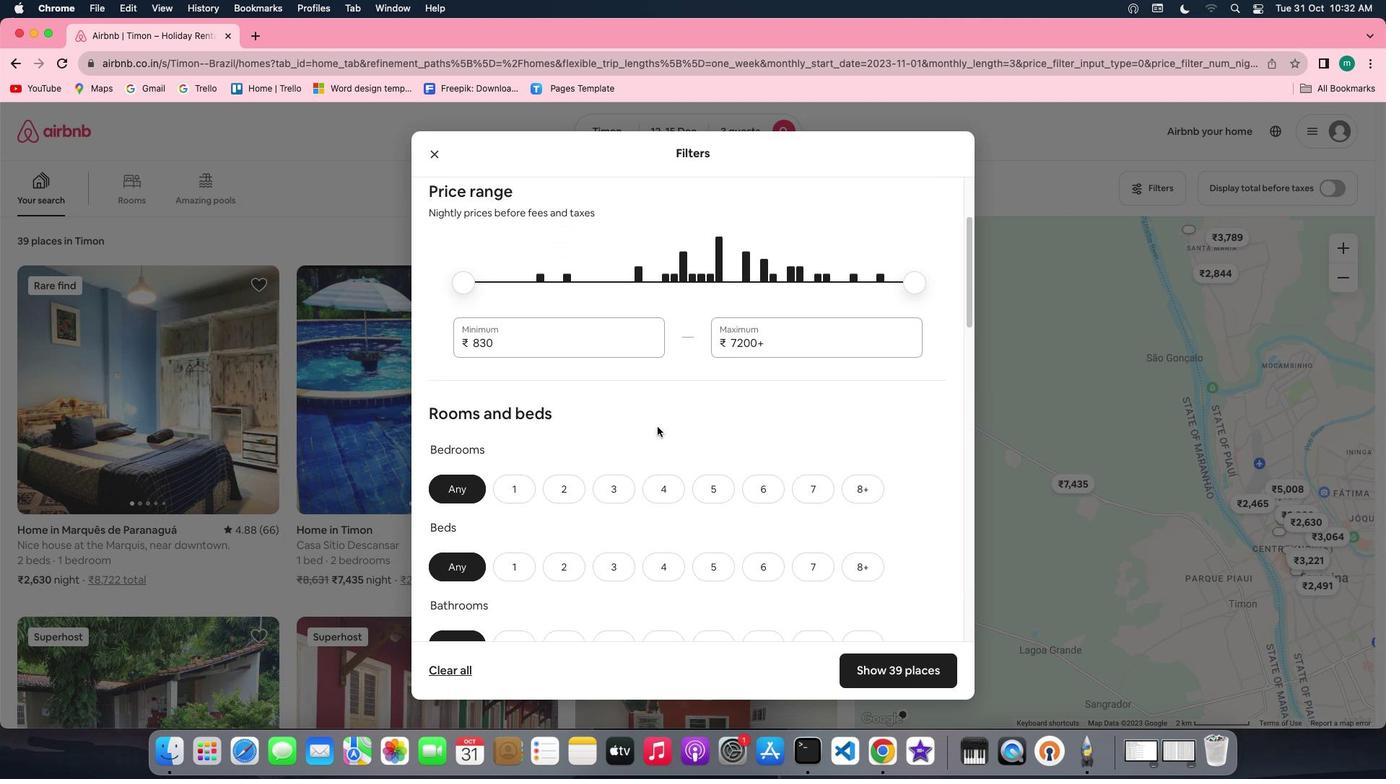 
Action: Mouse moved to (563, 457)
Screenshot: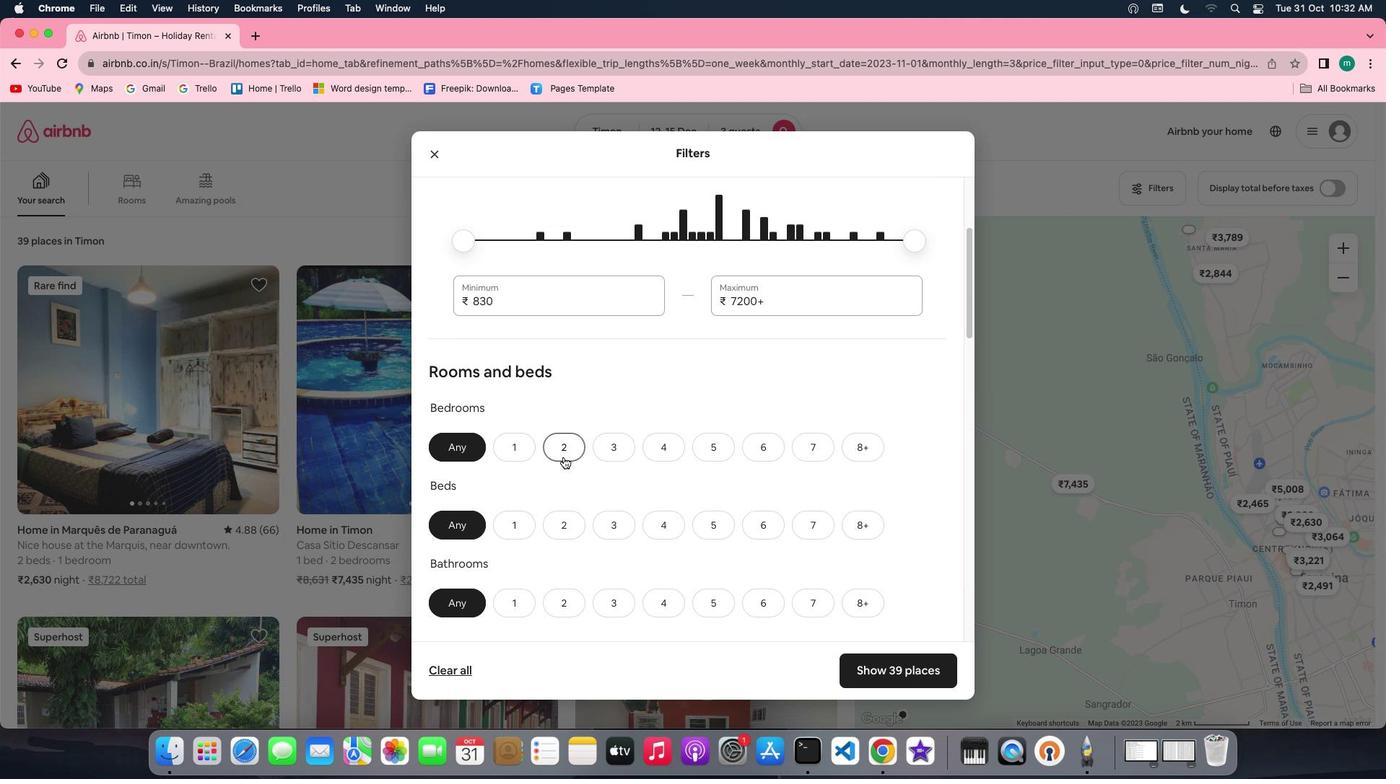 
Action: Mouse pressed left at (563, 457)
Screenshot: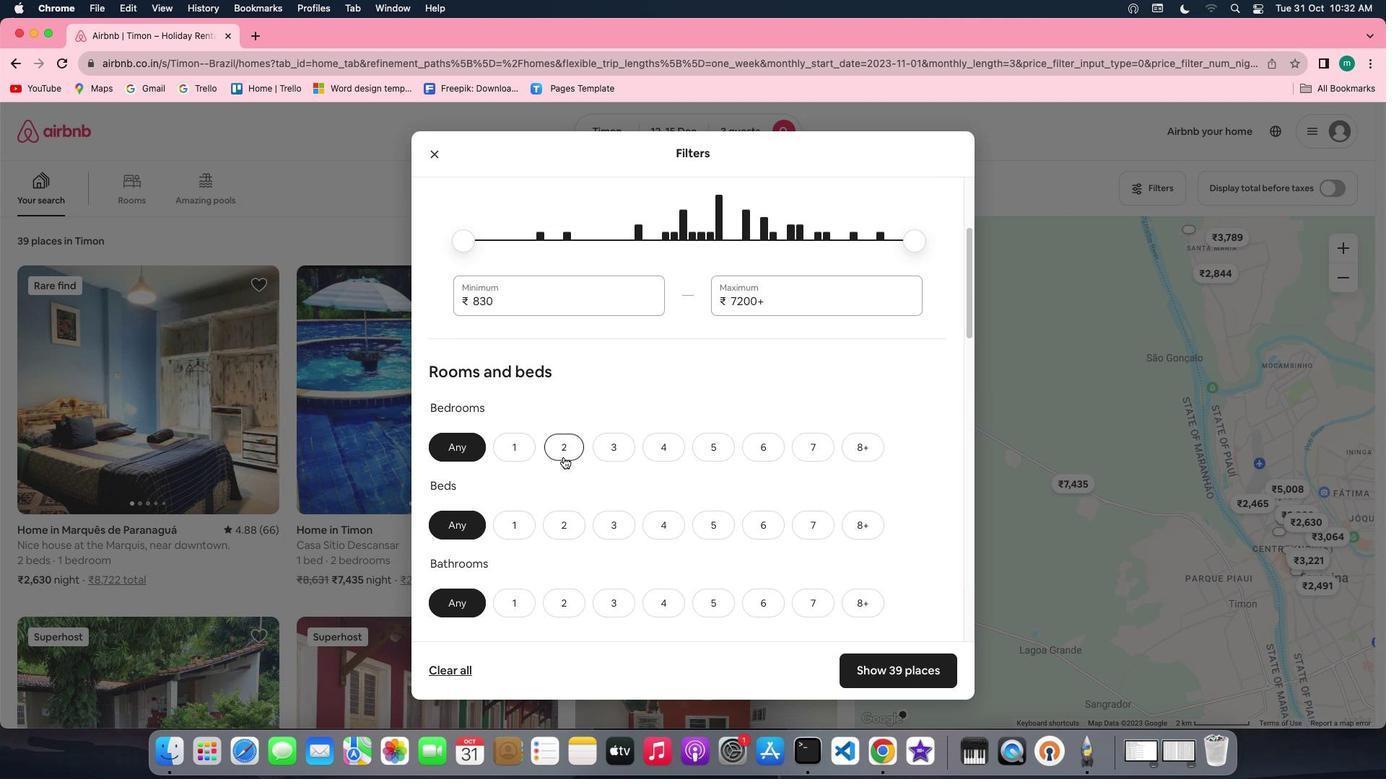 
Action: Mouse moved to (647, 451)
Screenshot: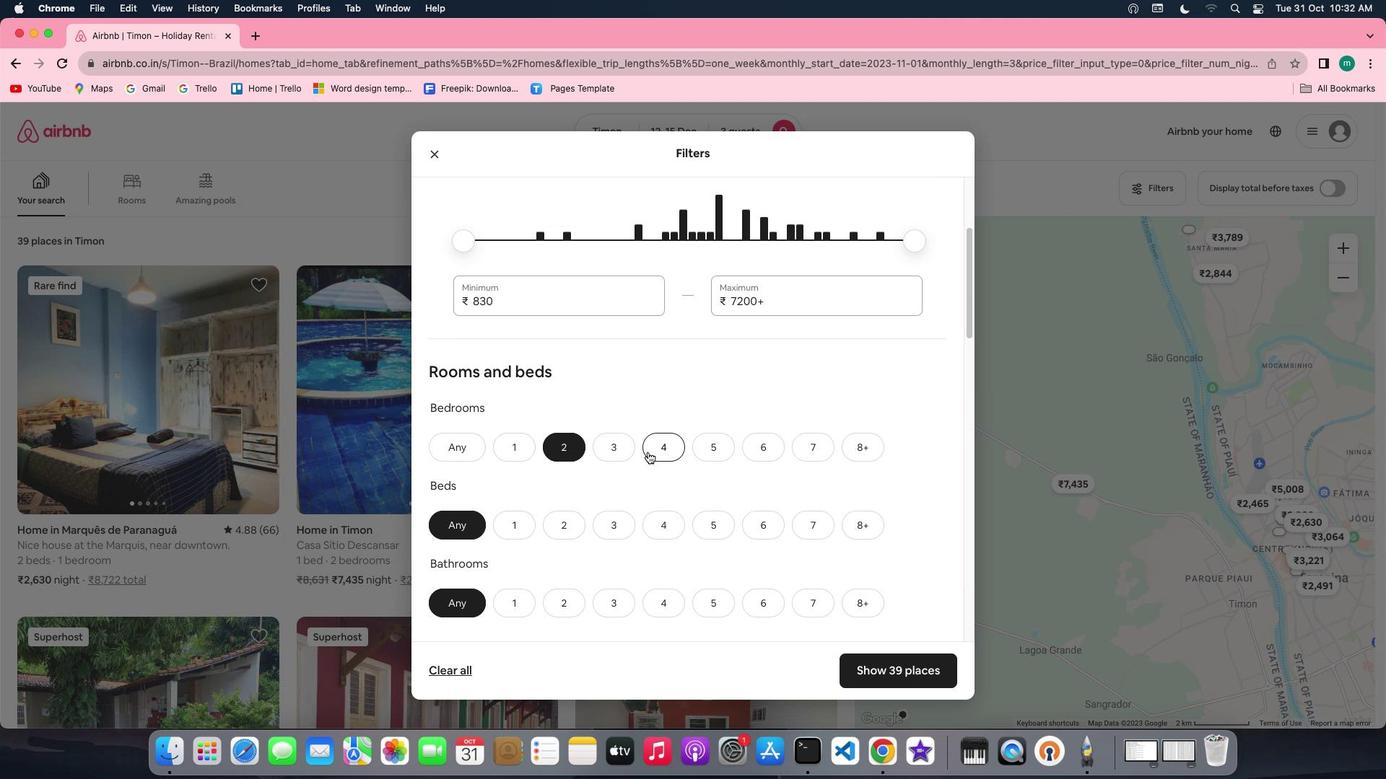 
Action: Mouse scrolled (647, 451) with delta (0, 0)
Screenshot: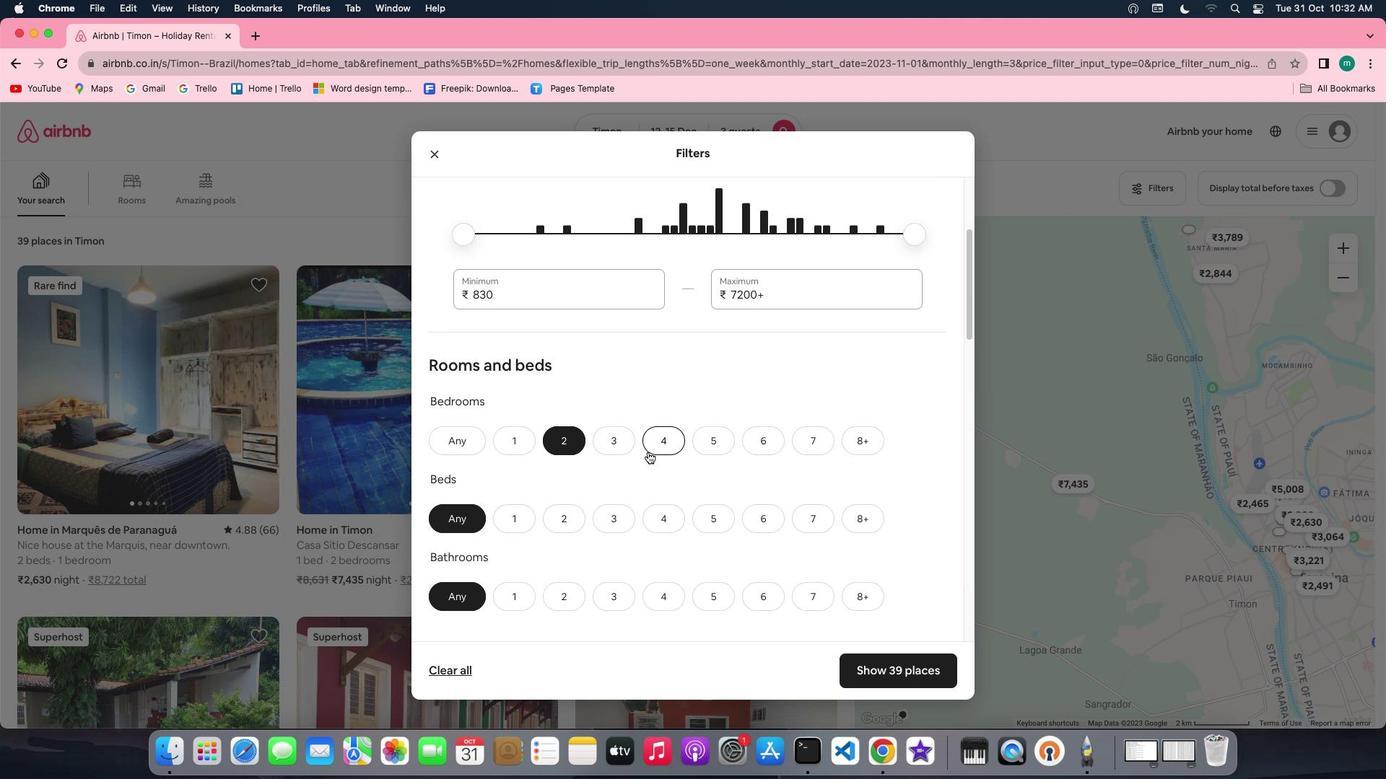 
Action: Mouse scrolled (647, 451) with delta (0, 0)
Screenshot: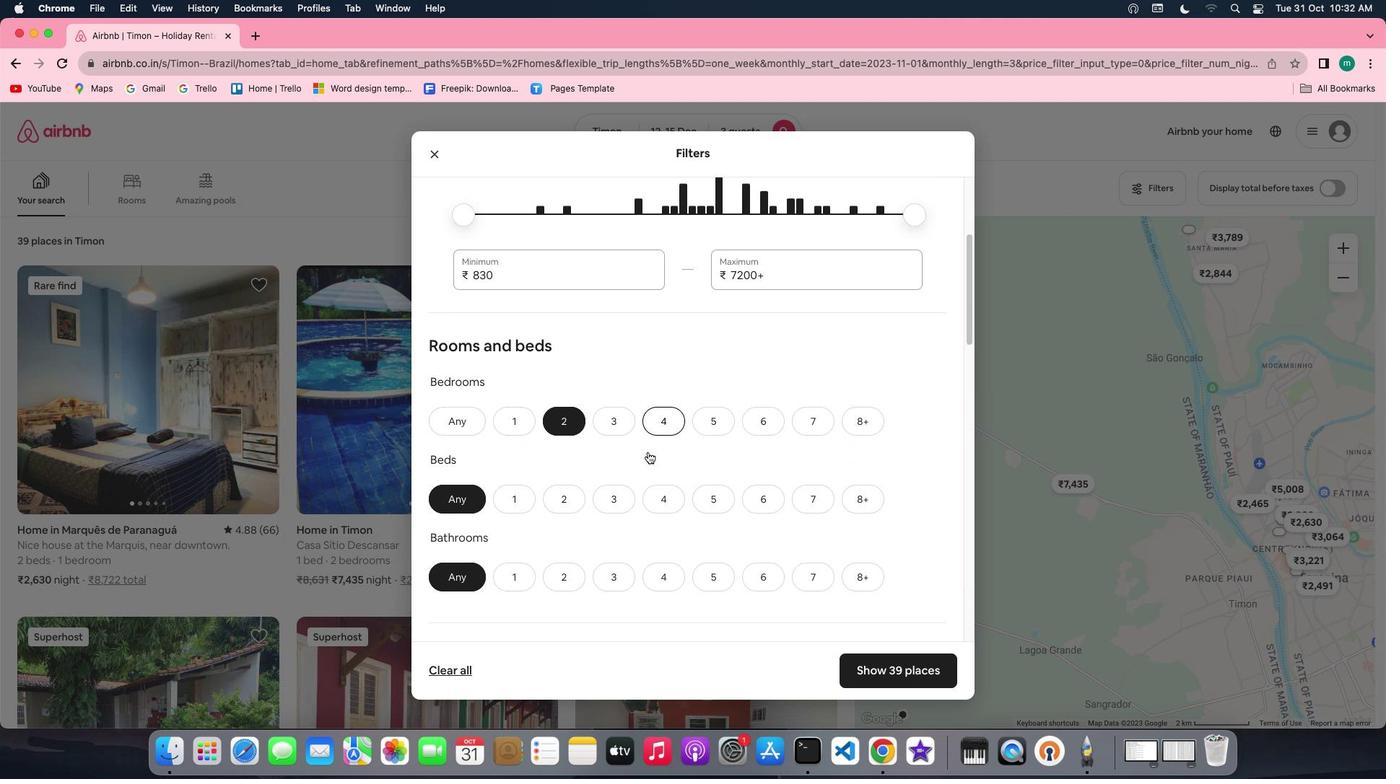
Action: Mouse scrolled (647, 451) with delta (0, -2)
Screenshot: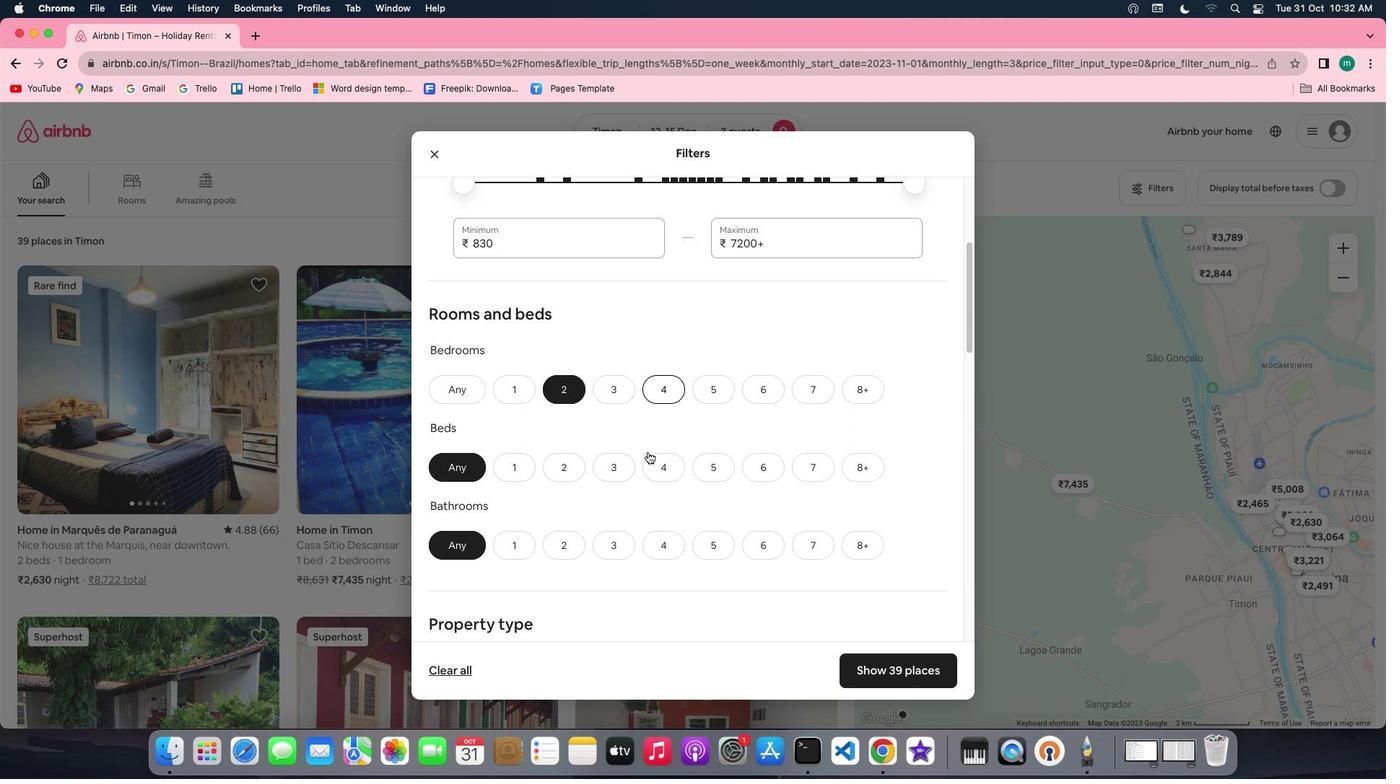 
Action: Mouse moved to (629, 414)
Screenshot: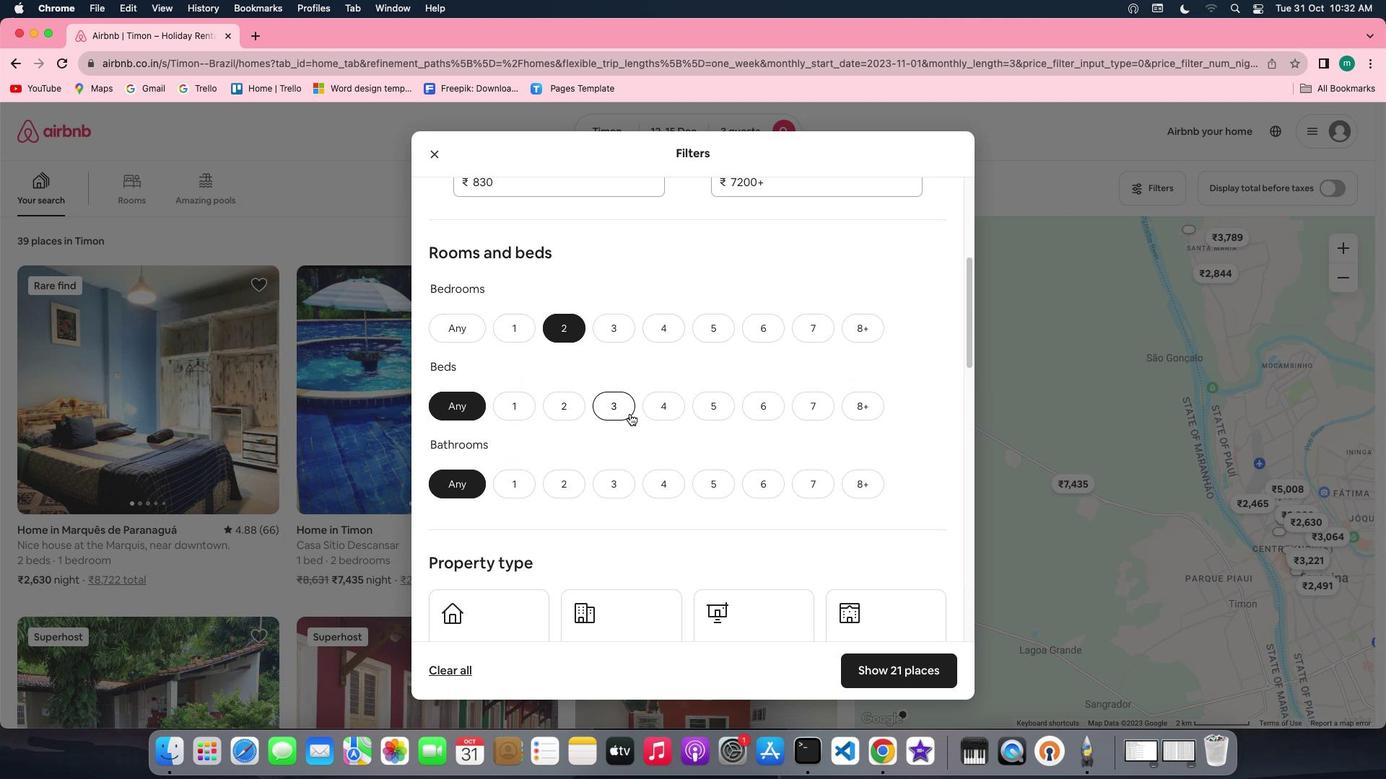 
Action: Mouse pressed left at (629, 414)
Screenshot: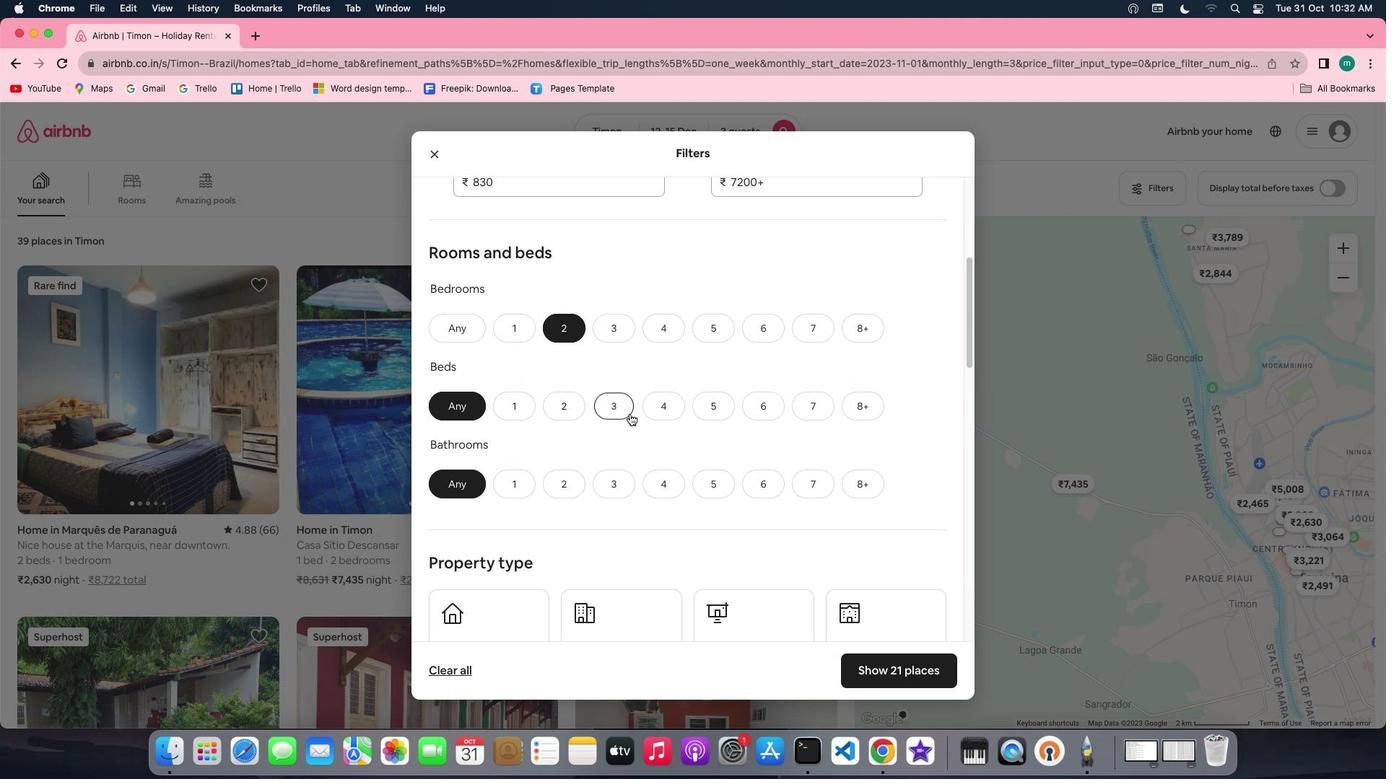 
Action: Mouse moved to (508, 486)
Screenshot: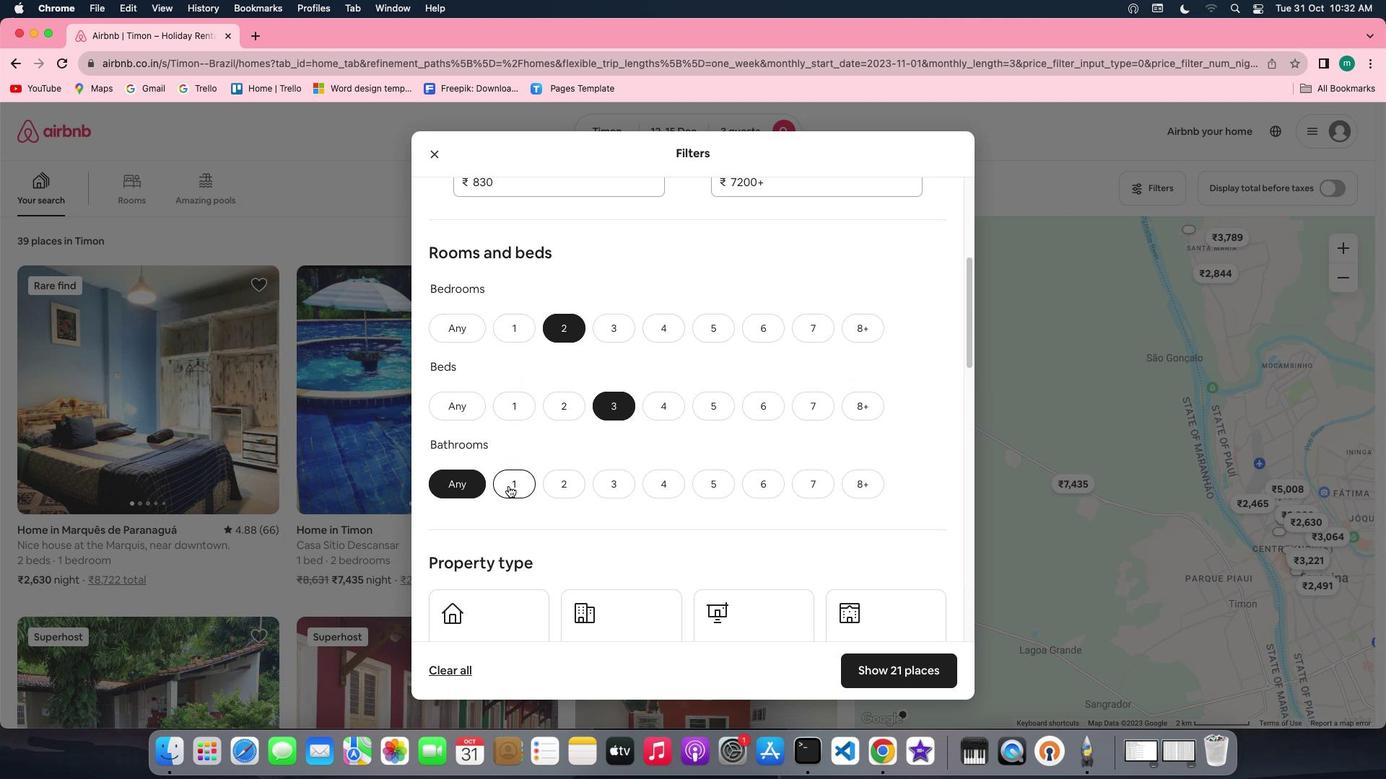 
Action: Mouse pressed left at (508, 486)
Screenshot: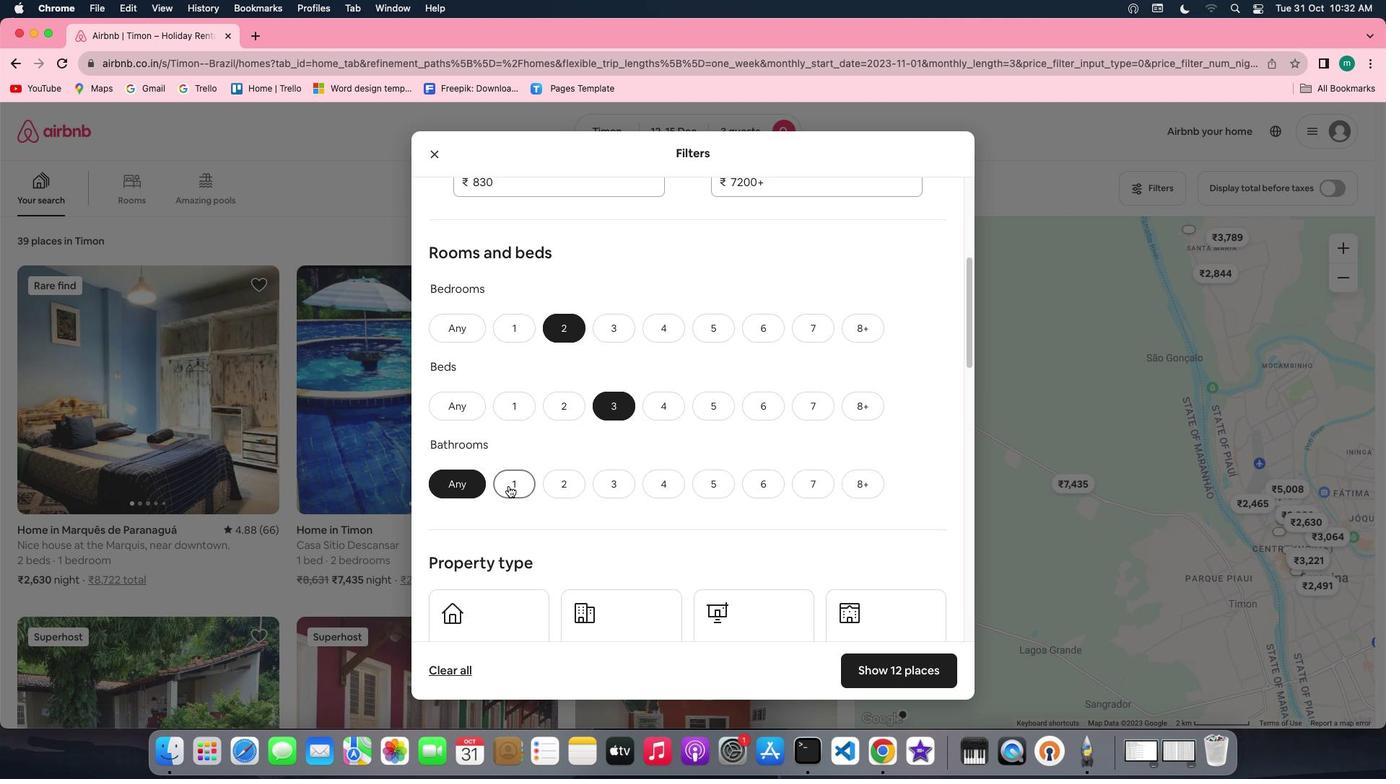 
Action: Mouse moved to (763, 470)
Screenshot: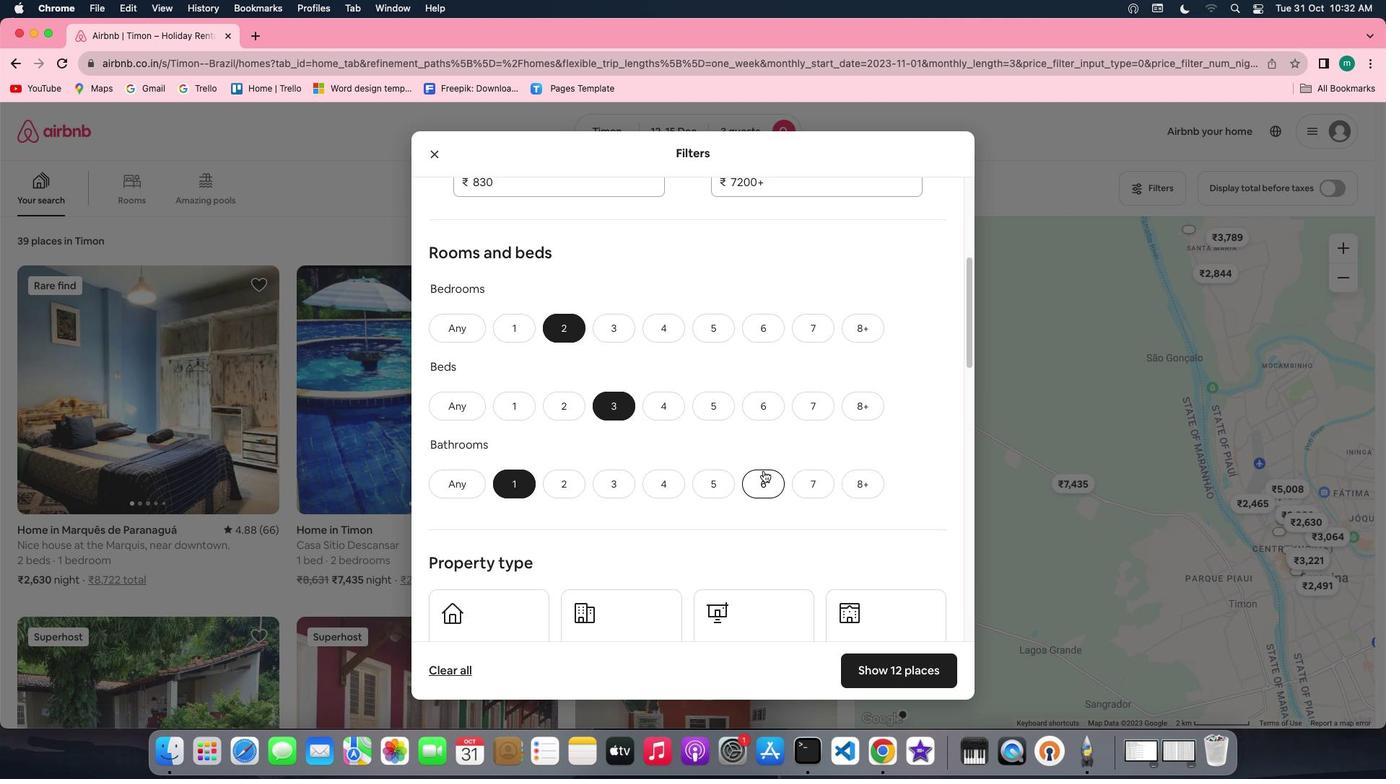 
Action: Mouse scrolled (763, 470) with delta (0, 0)
Screenshot: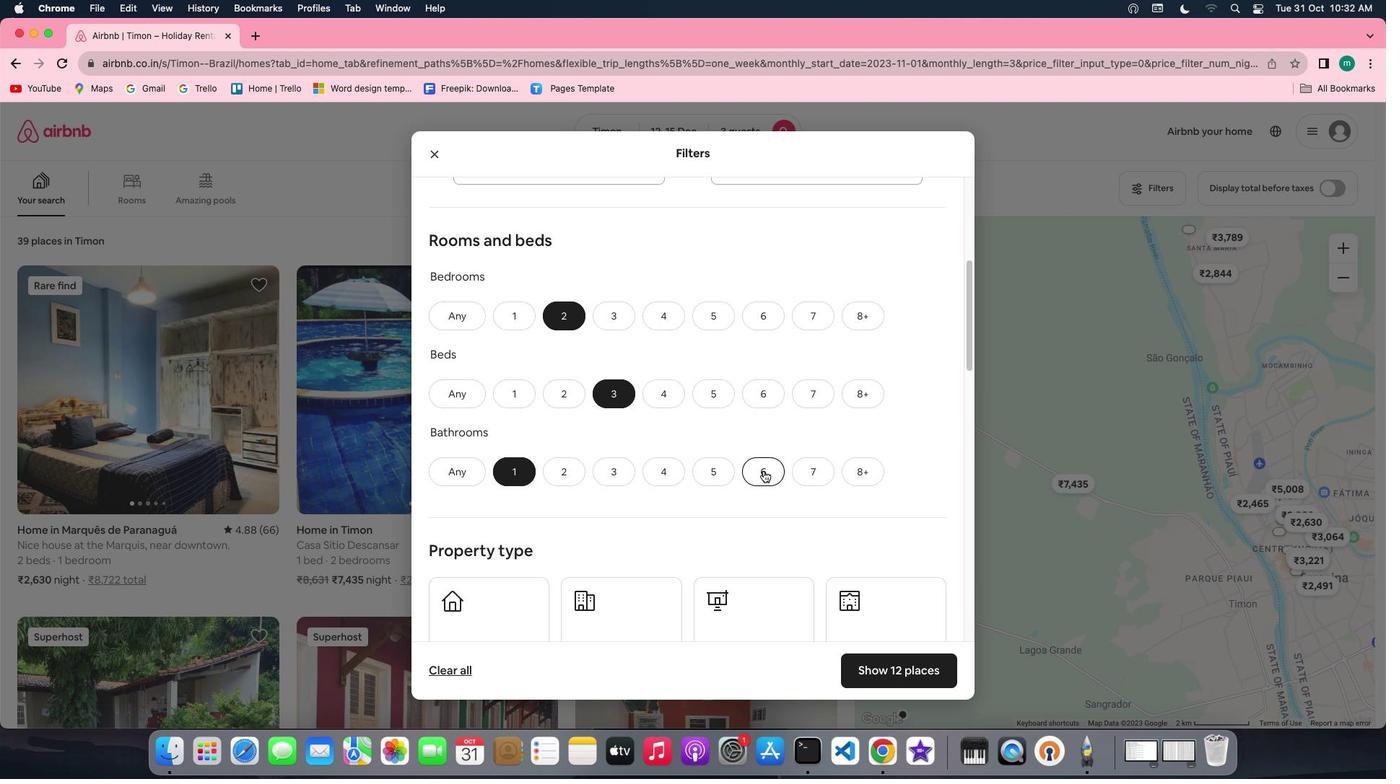 
Action: Mouse scrolled (763, 470) with delta (0, 0)
Screenshot: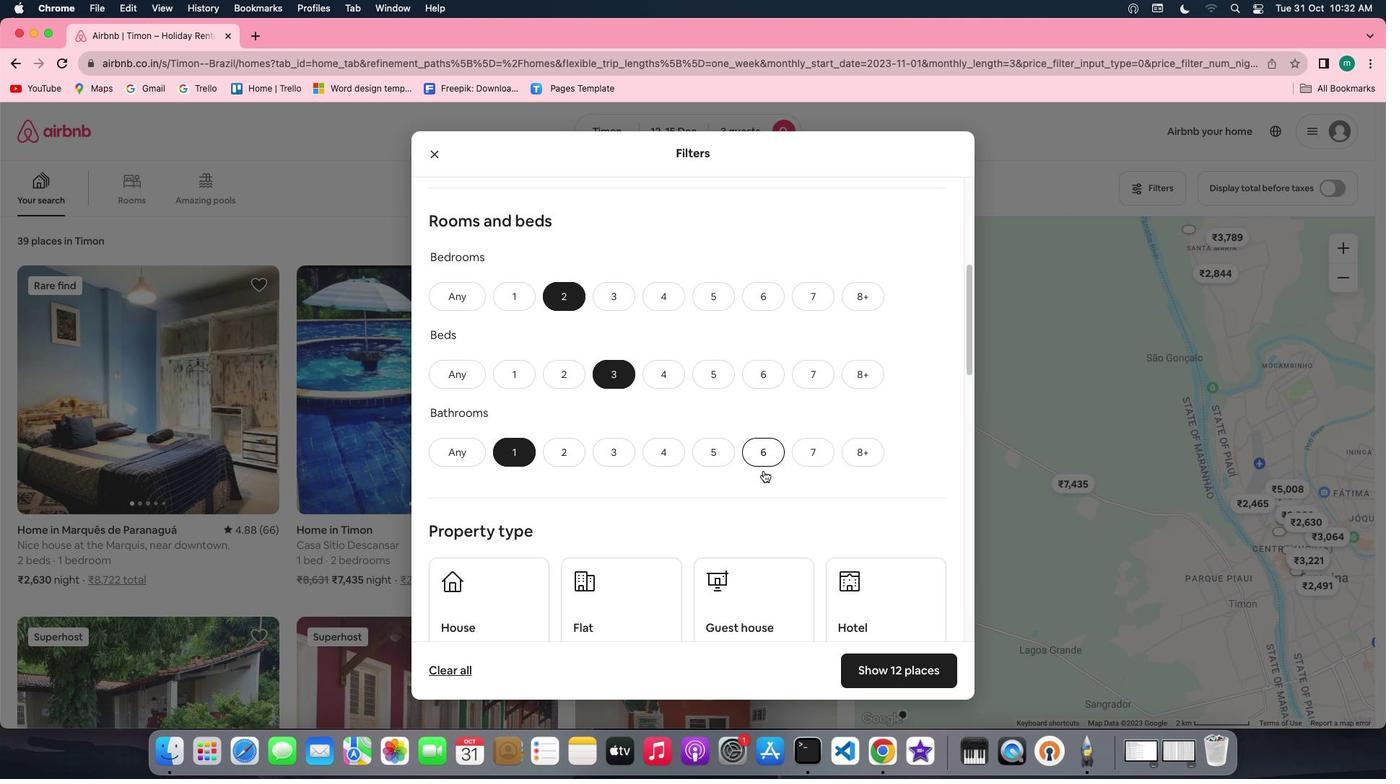 
Action: Mouse scrolled (763, 470) with delta (0, -1)
Screenshot: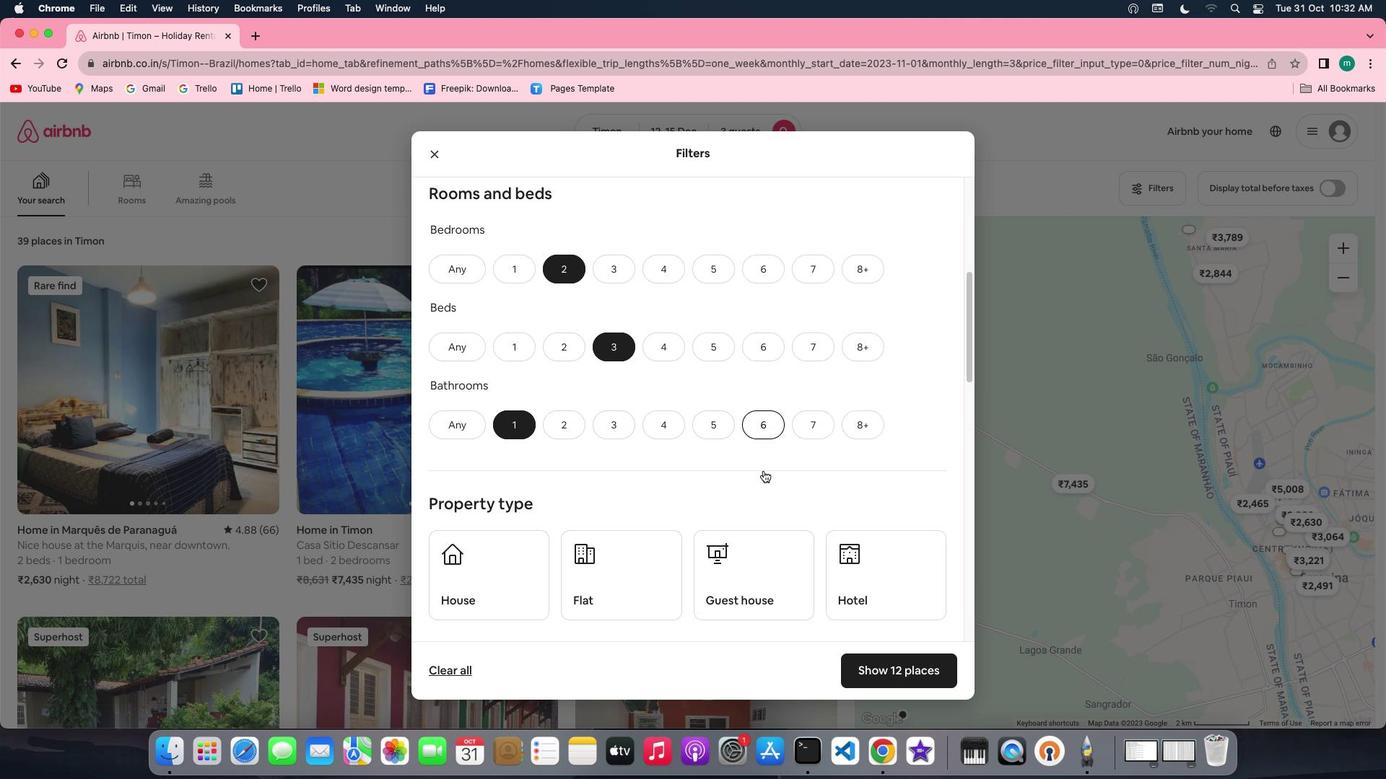 
Action: Mouse scrolled (763, 470) with delta (0, -1)
Screenshot: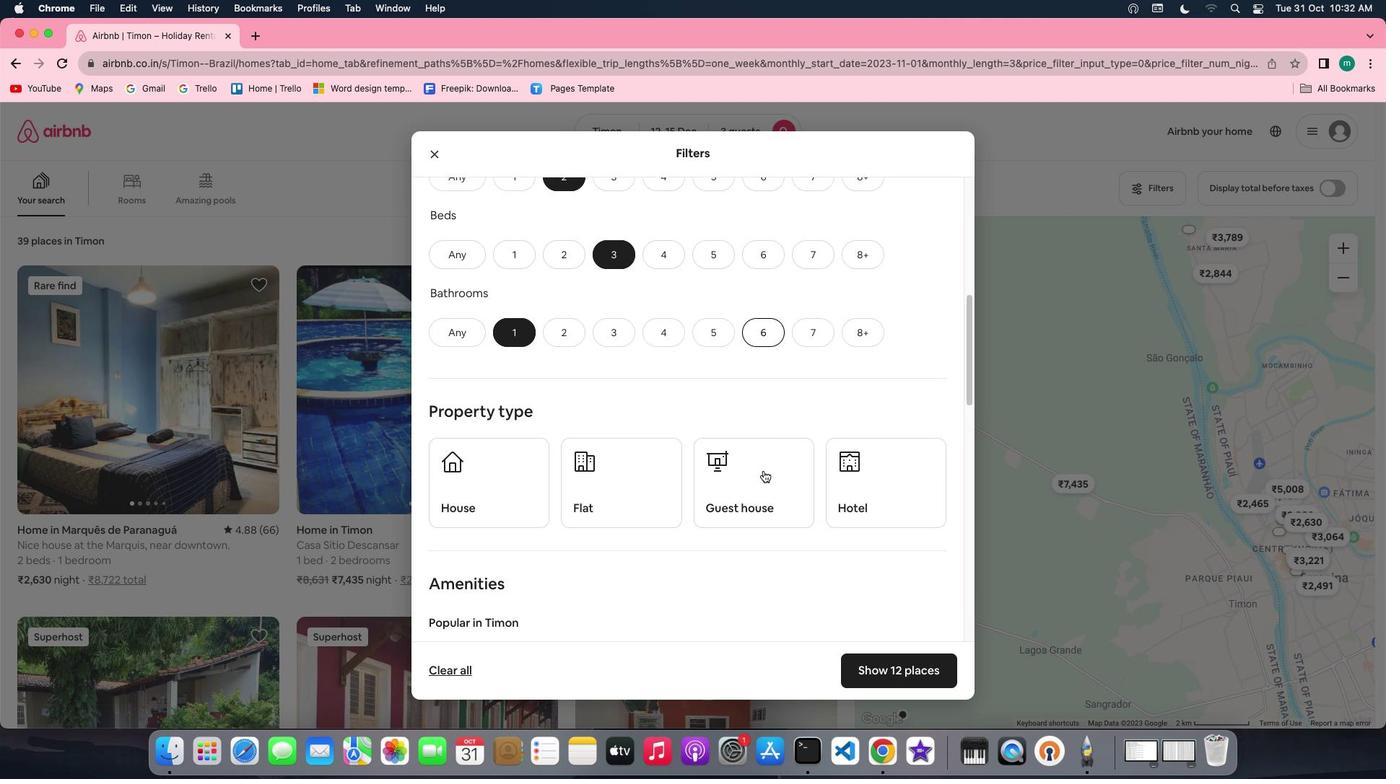 
Action: Mouse scrolled (763, 470) with delta (0, 0)
Screenshot: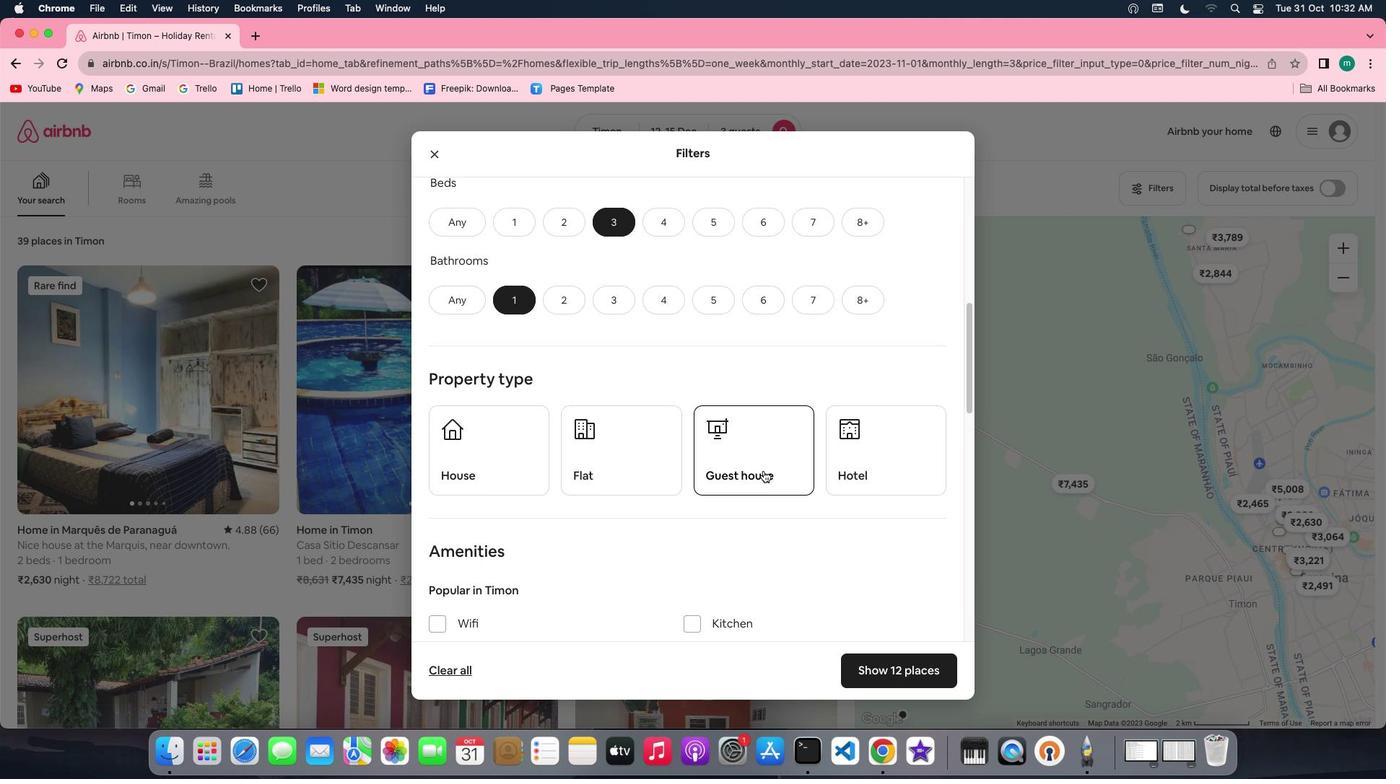 
Action: Mouse scrolled (763, 470) with delta (0, 0)
Screenshot: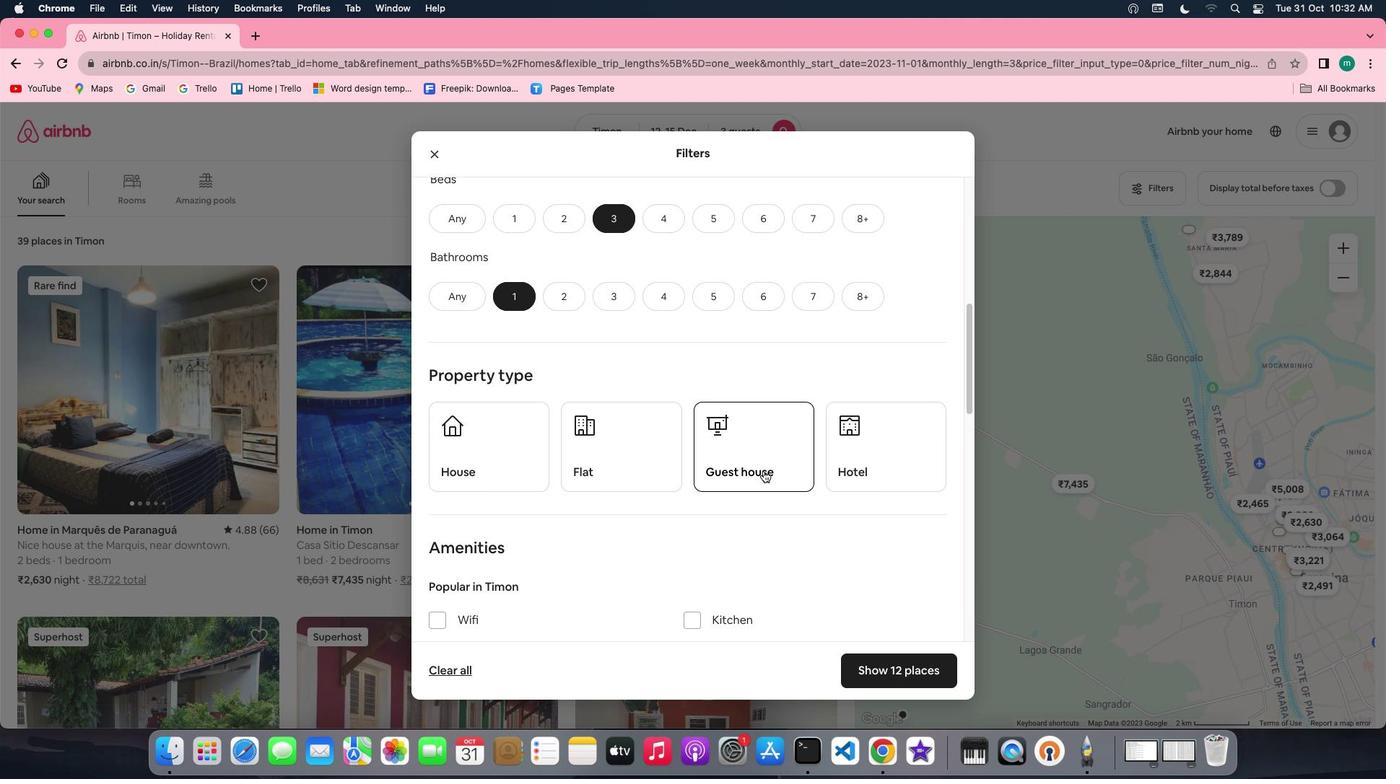 
Action: Mouse scrolled (763, 470) with delta (0, 0)
Screenshot: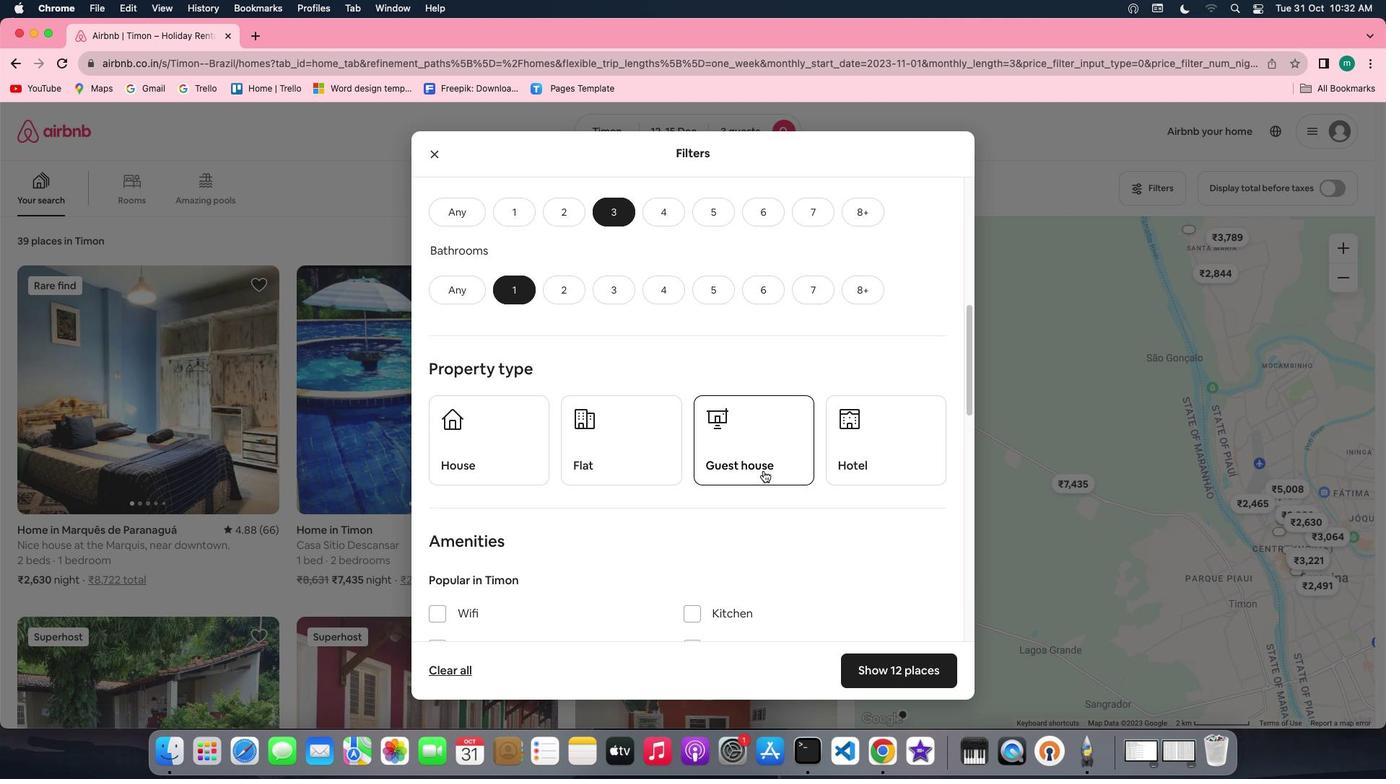 
Action: Mouse scrolled (763, 470) with delta (0, 0)
Screenshot: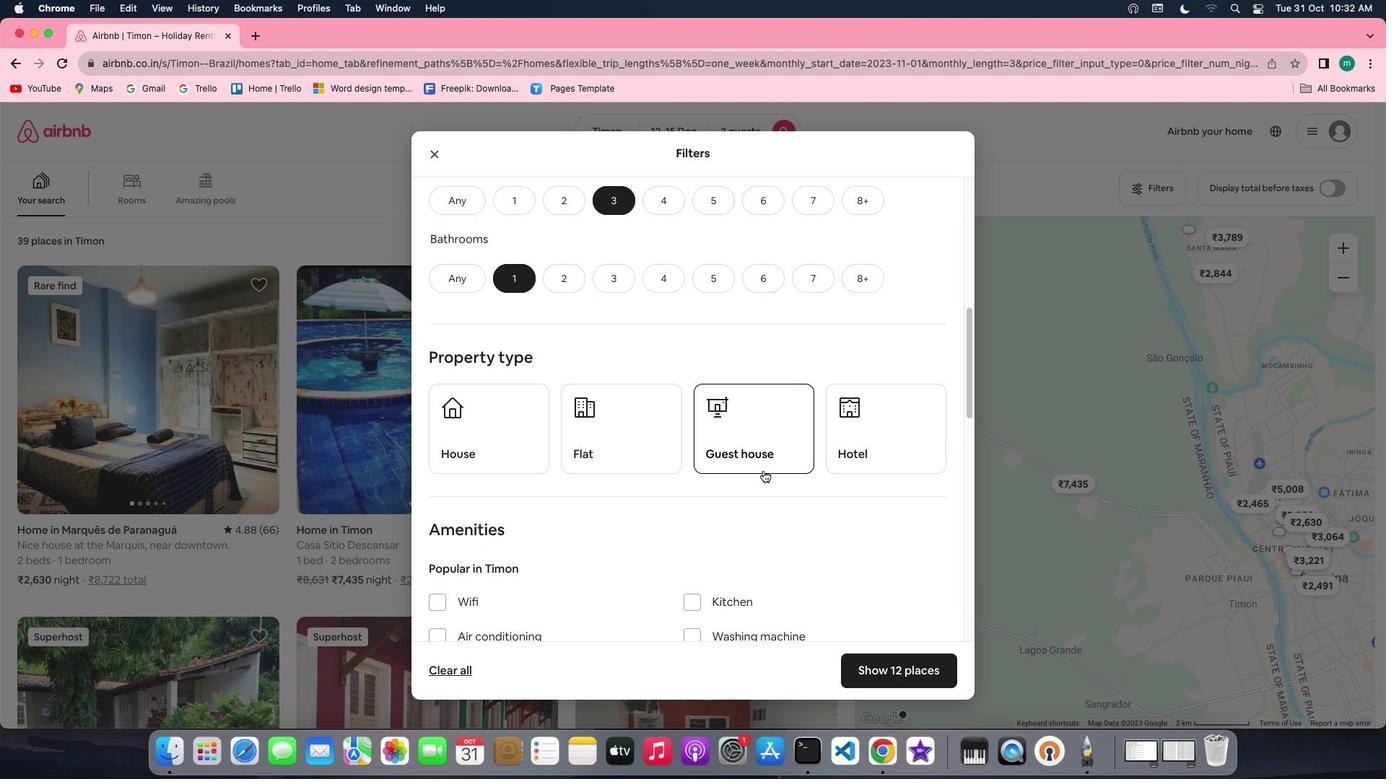 
Action: Mouse scrolled (763, 470) with delta (0, 0)
Screenshot: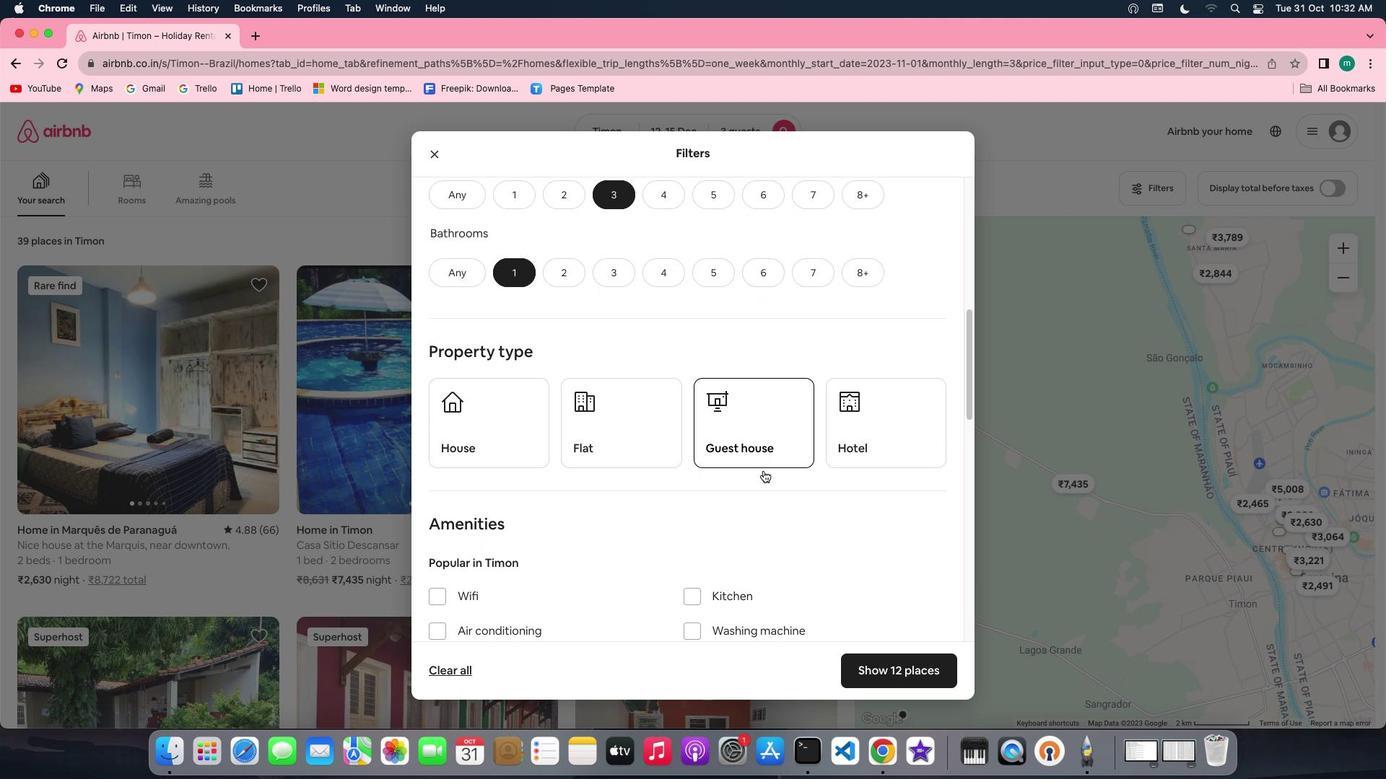 
Action: Mouse scrolled (763, 470) with delta (0, 0)
Screenshot: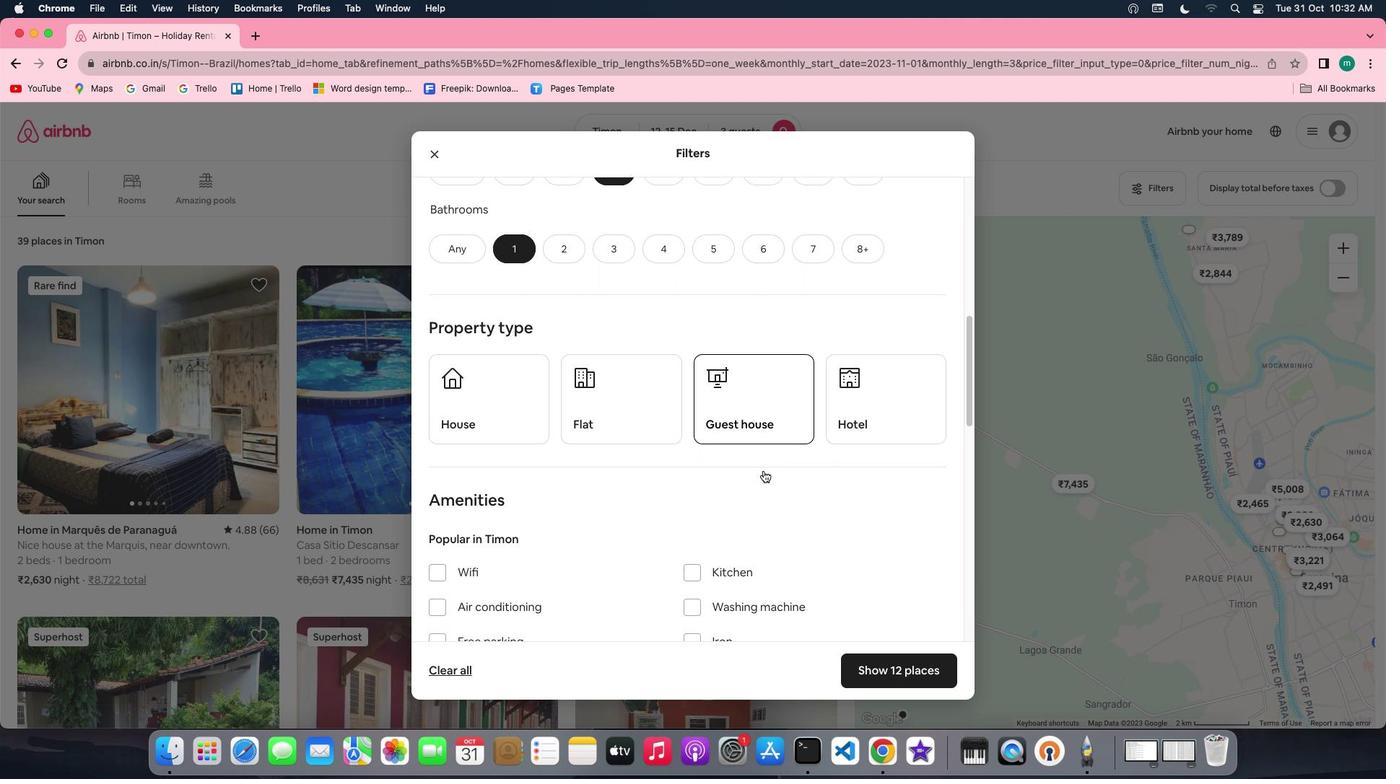 
Action: Mouse scrolled (763, 470) with delta (0, 0)
Screenshot: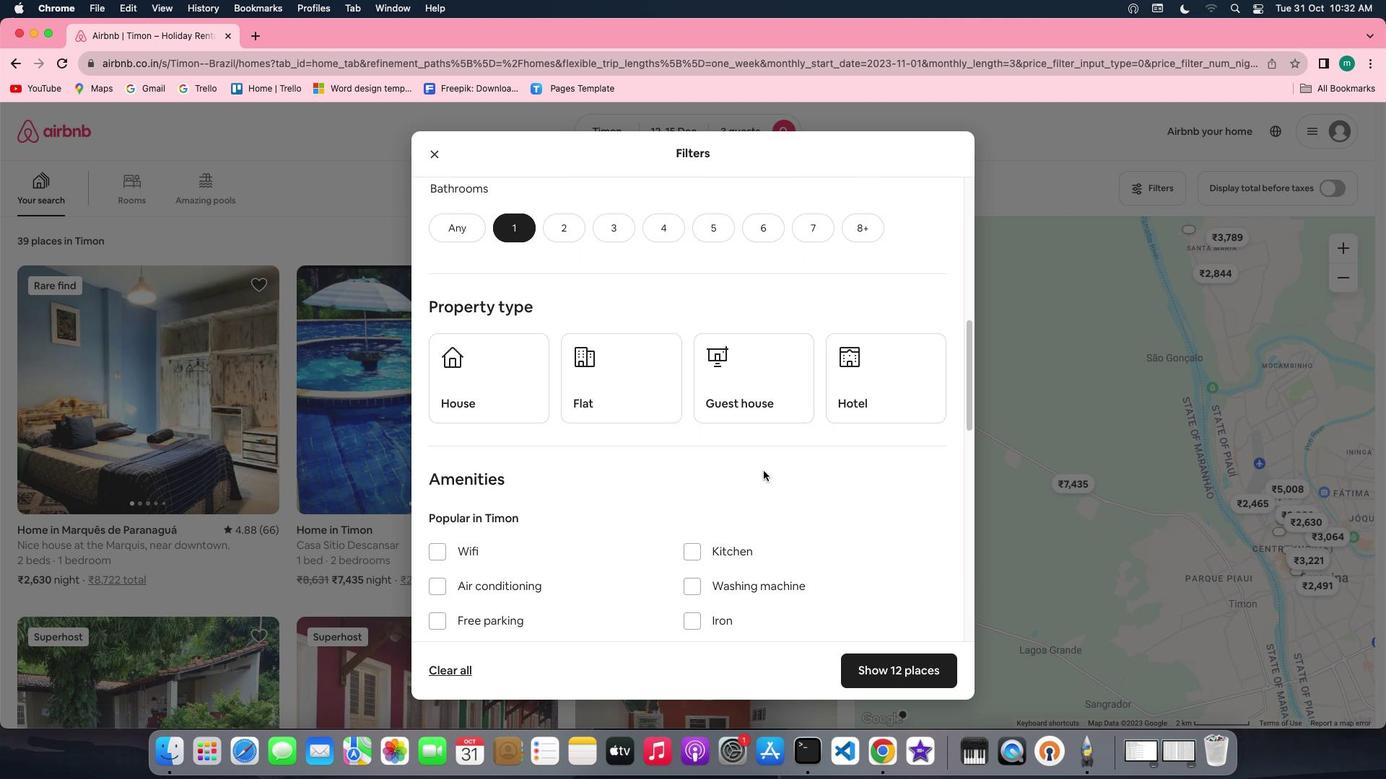 
Action: Mouse scrolled (763, 470) with delta (0, 0)
Screenshot: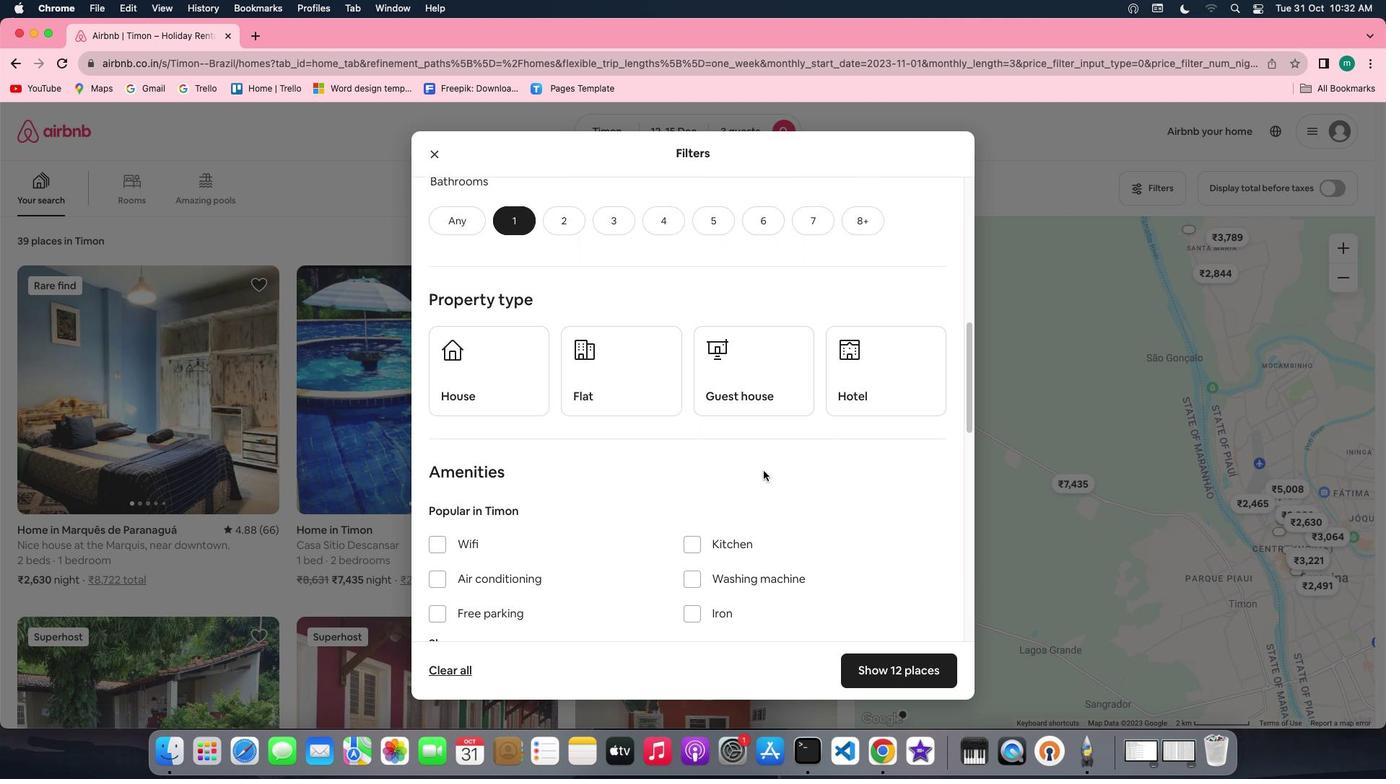
Action: Mouse scrolled (763, 470) with delta (0, 0)
Screenshot: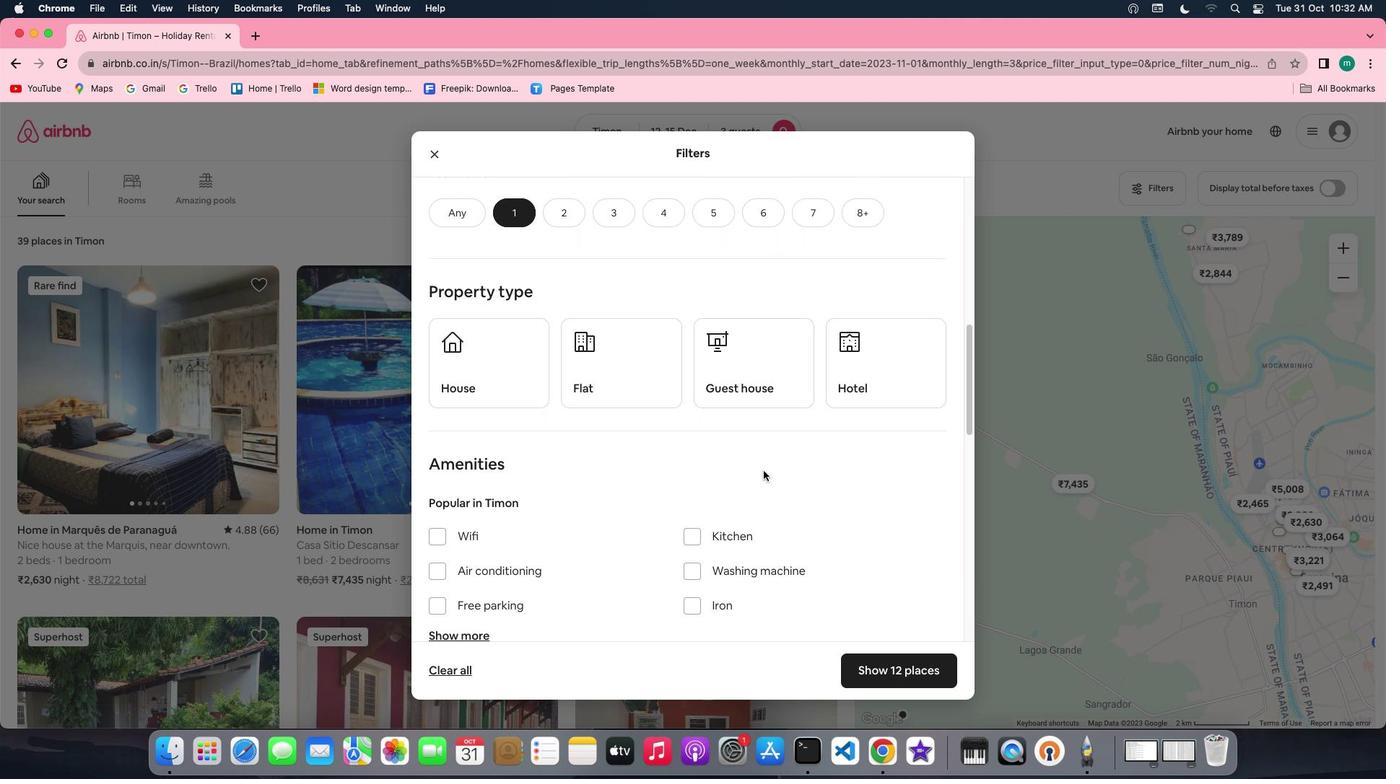 
Action: Mouse scrolled (763, 470) with delta (0, 0)
Screenshot: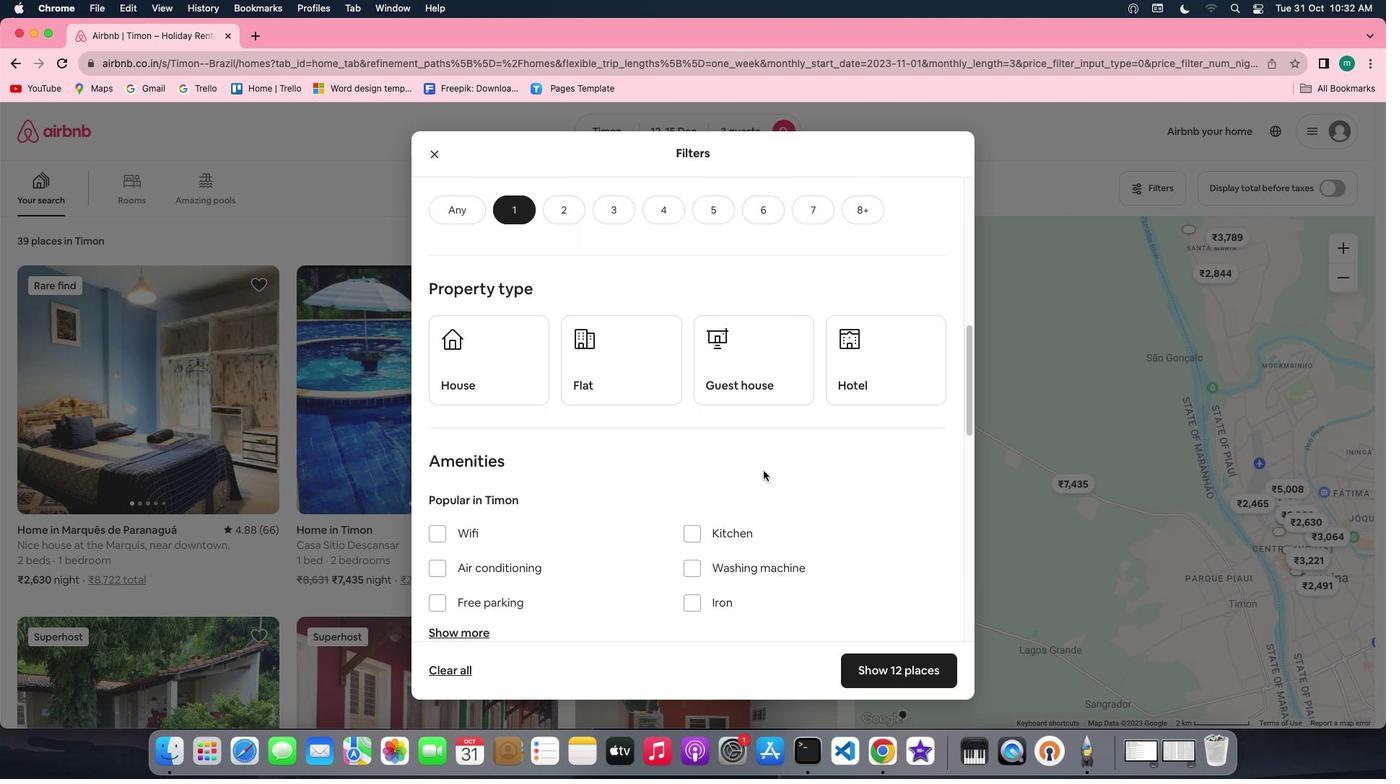 
Action: Mouse scrolled (763, 470) with delta (0, 0)
Screenshot: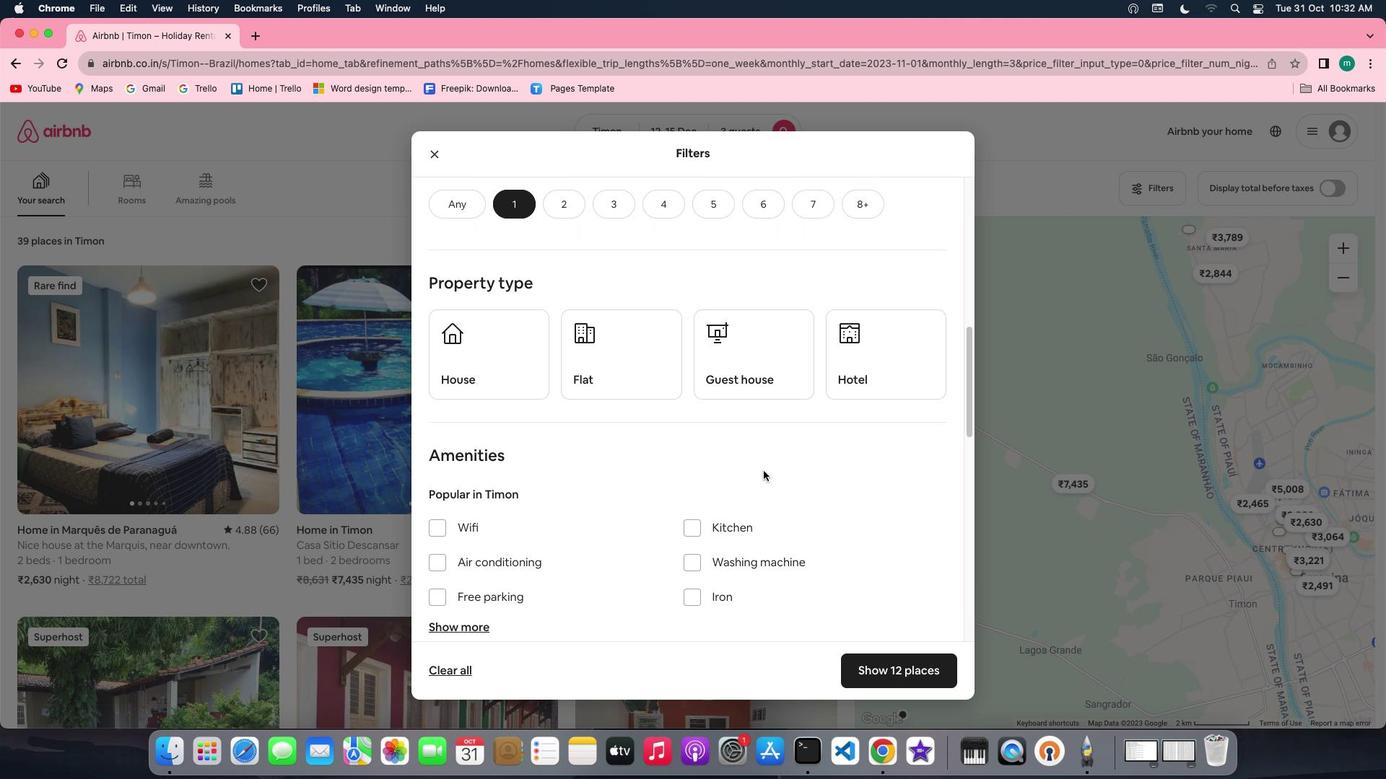 
Action: Mouse moved to (629, 372)
Screenshot: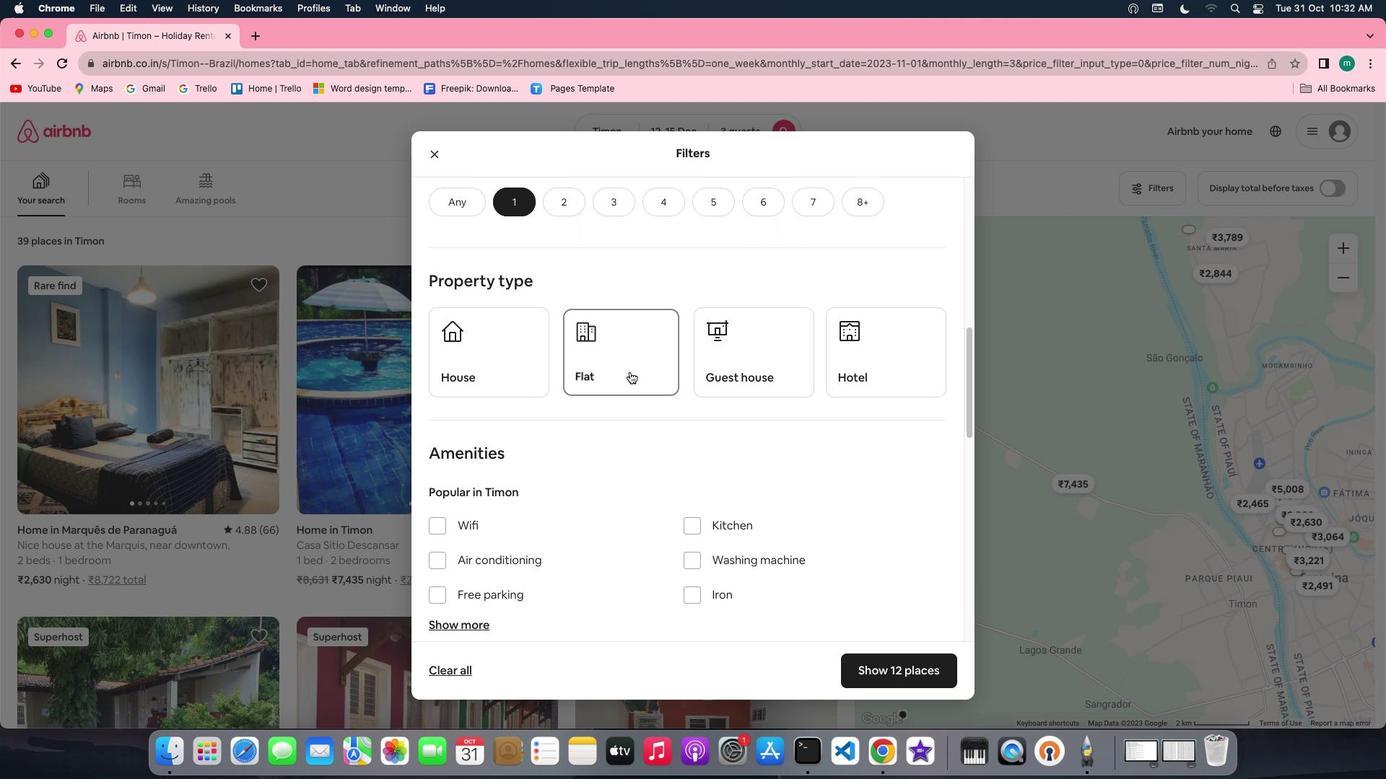 
Action: Mouse pressed left at (629, 372)
Screenshot: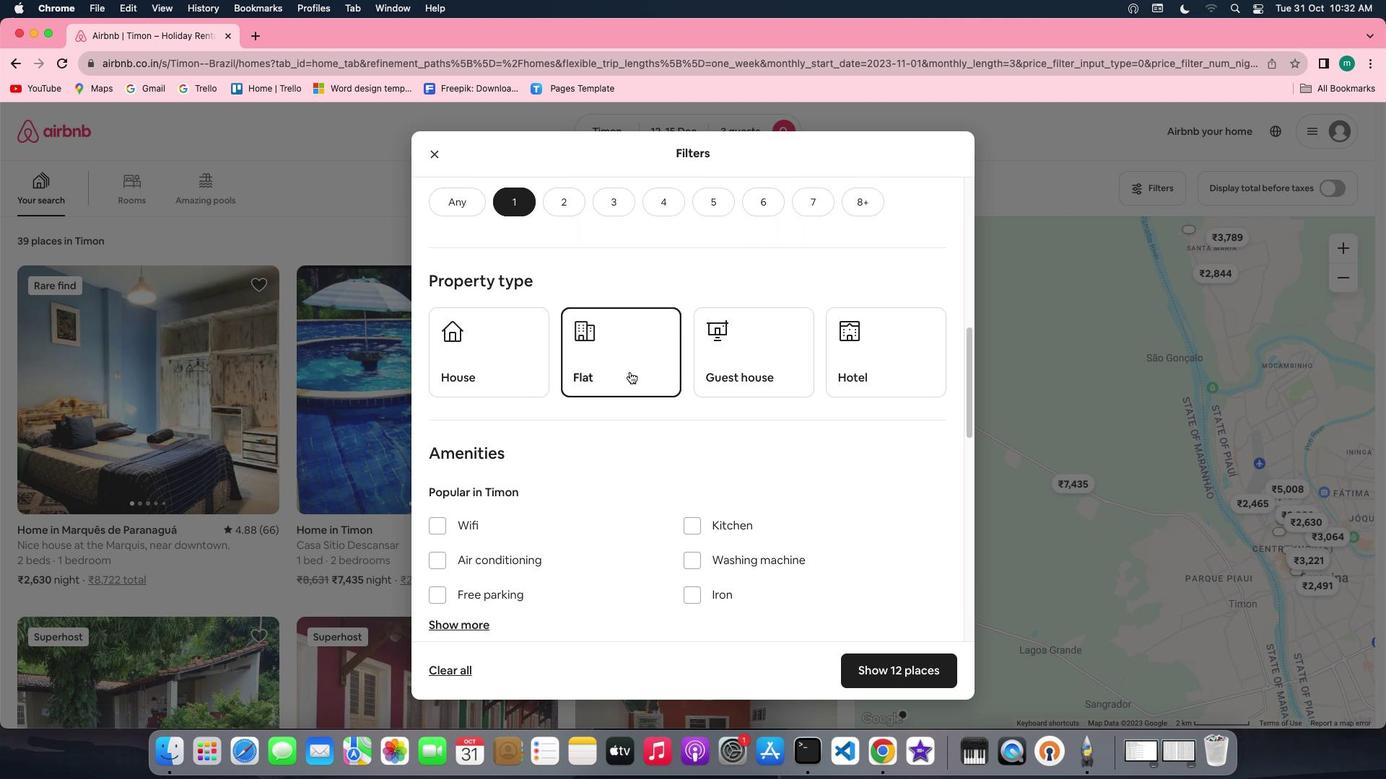 
Action: Mouse moved to (884, 483)
Screenshot: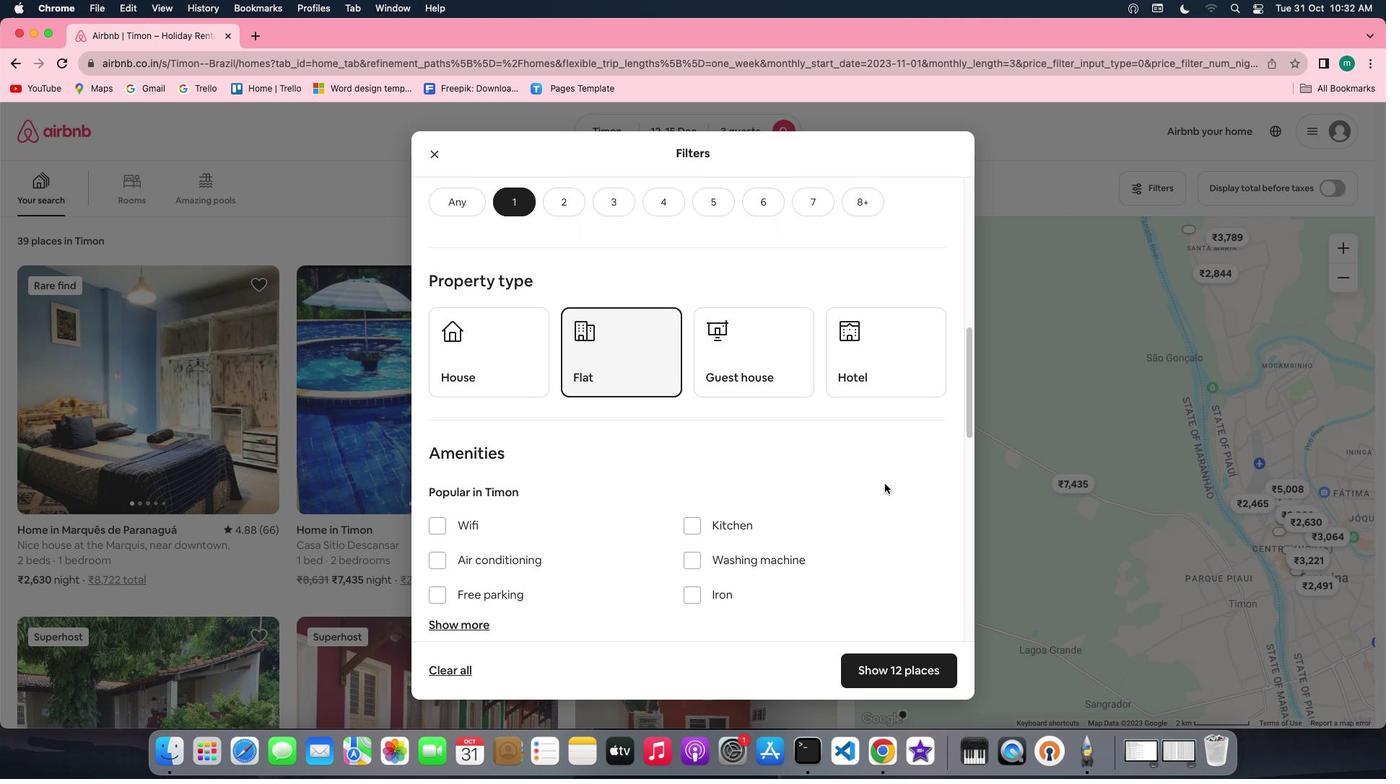 
Action: Mouse scrolled (884, 483) with delta (0, 0)
Screenshot: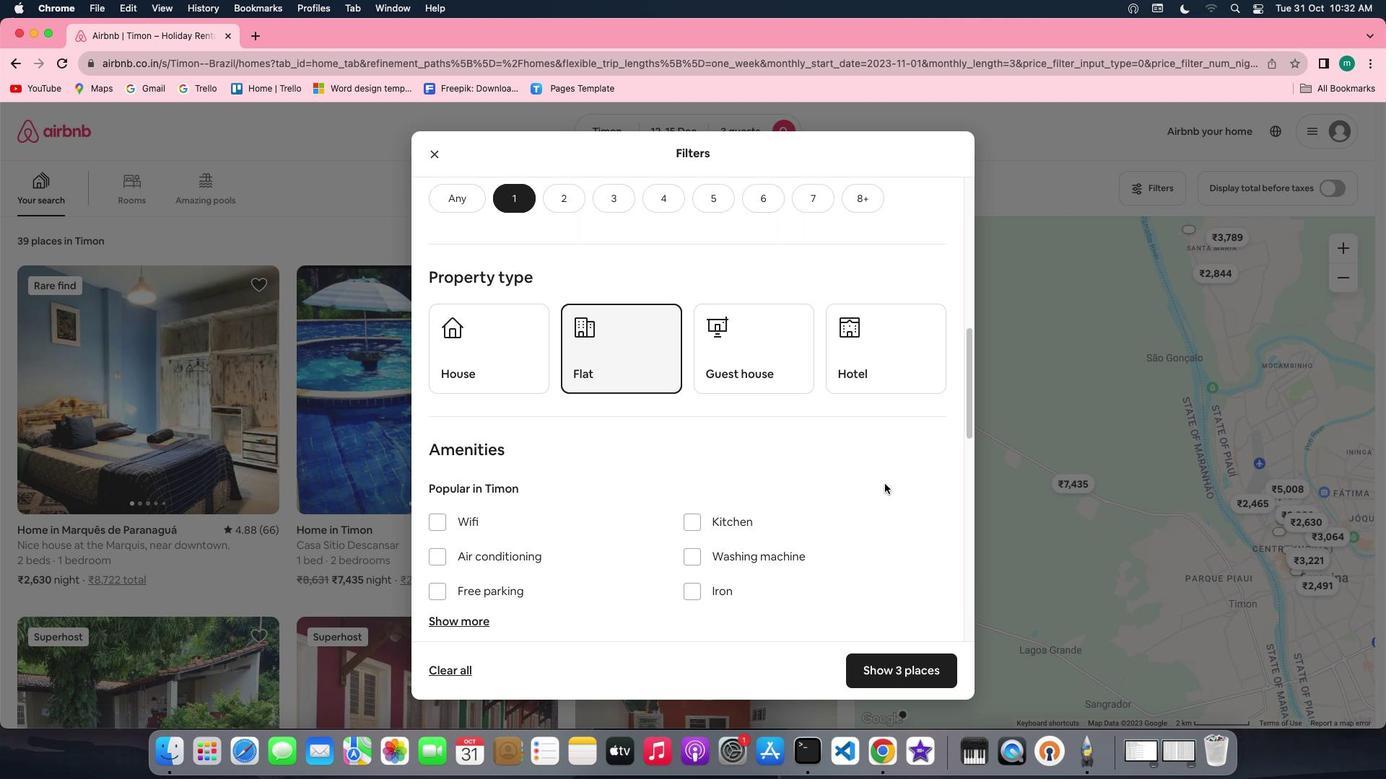 
Action: Mouse scrolled (884, 483) with delta (0, 0)
Screenshot: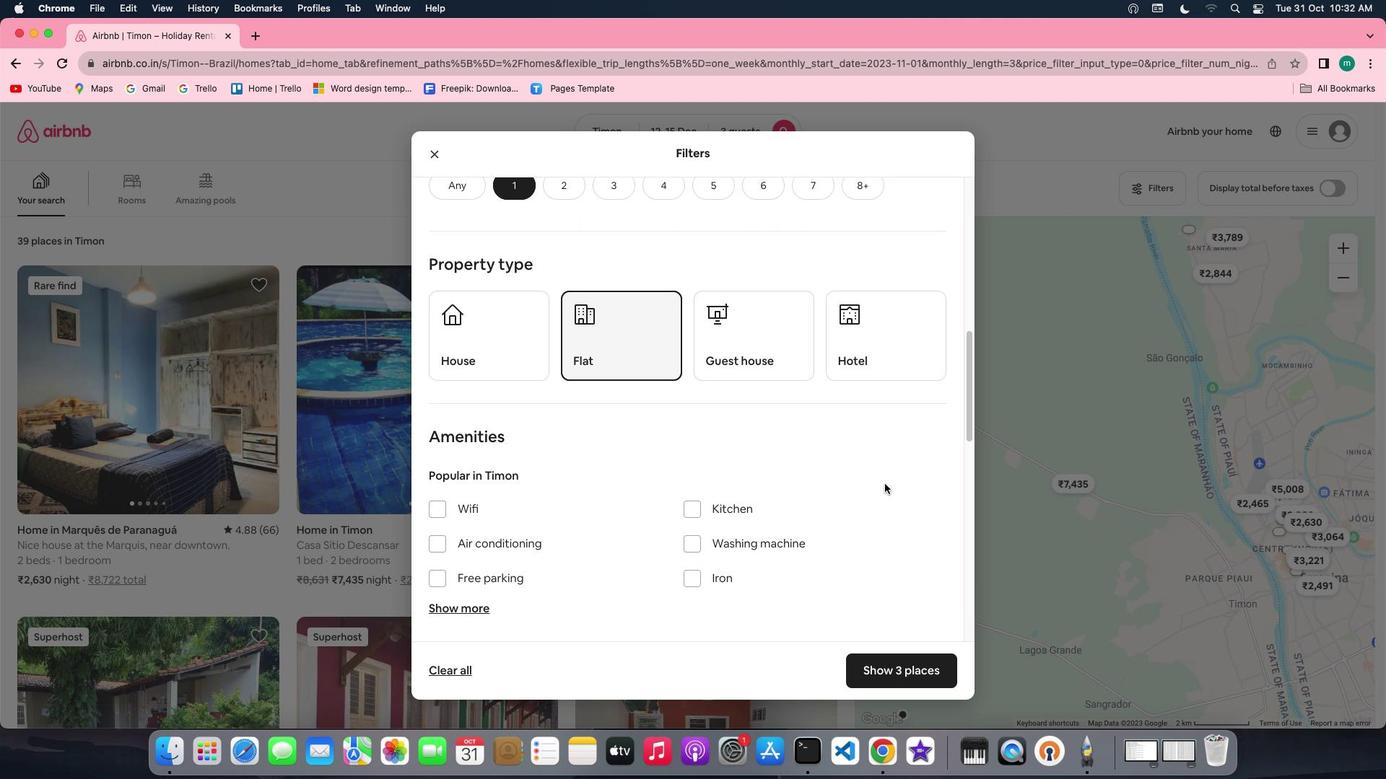 
Action: Mouse scrolled (884, 483) with delta (0, 0)
Screenshot: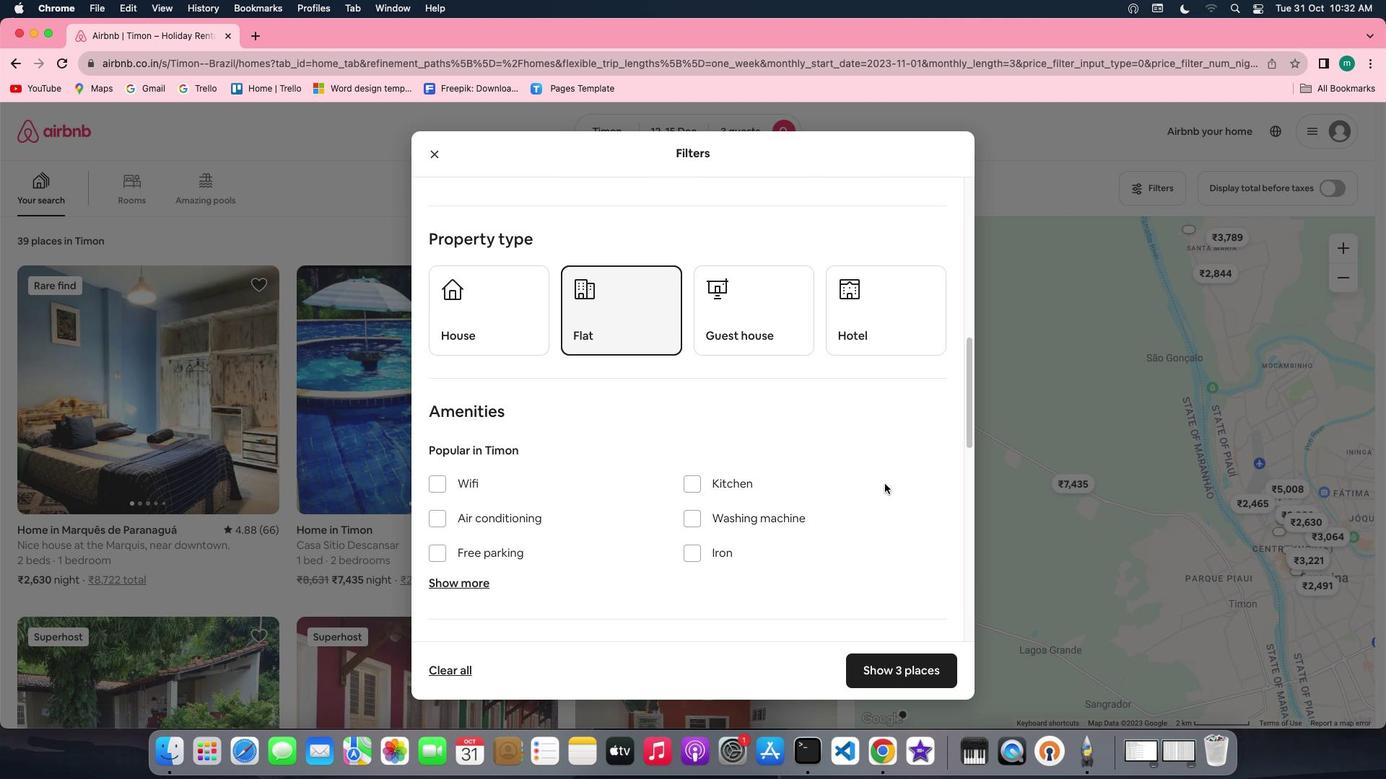 
Action: Mouse scrolled (884, 483) with delta (0, 0)
Screenshot: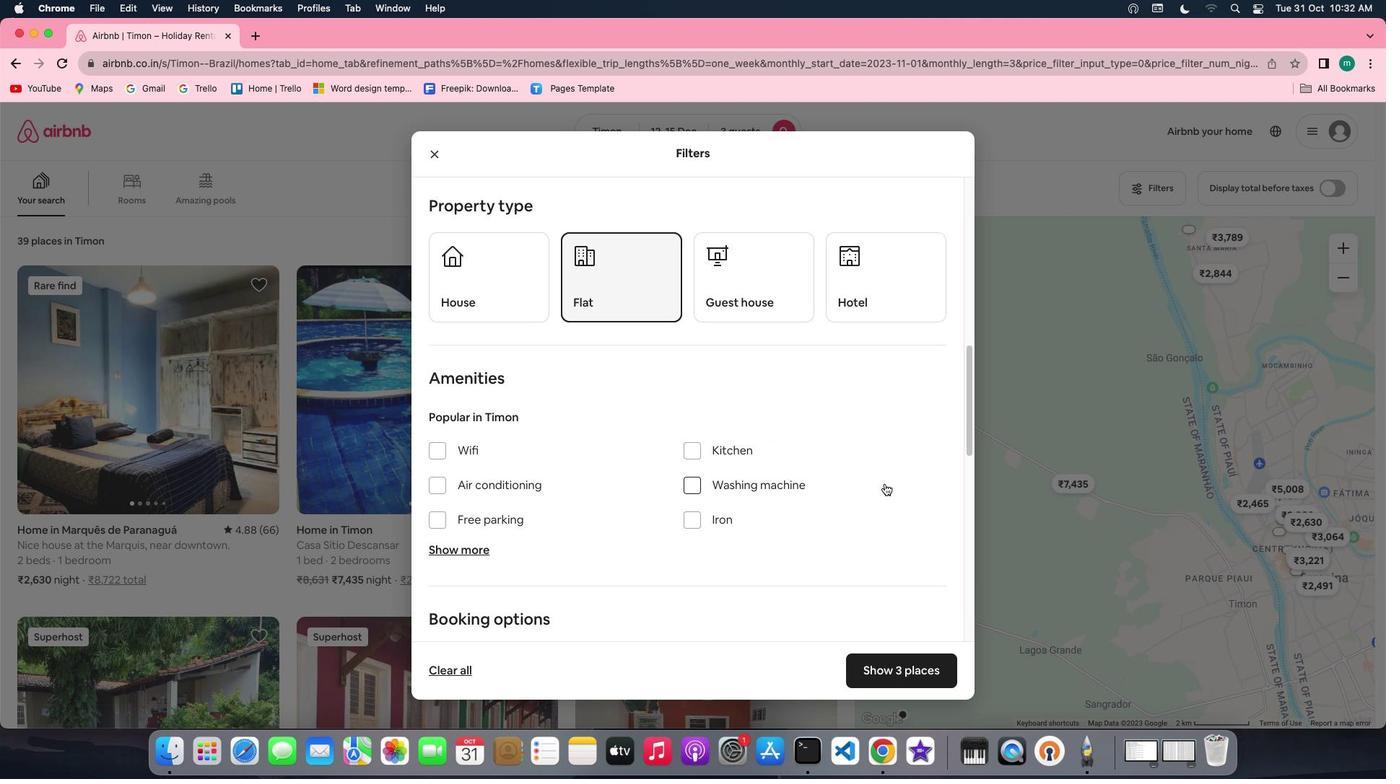 
Action: Mouse scrolled (884, 483) with delta (0, 0)
Screenshot: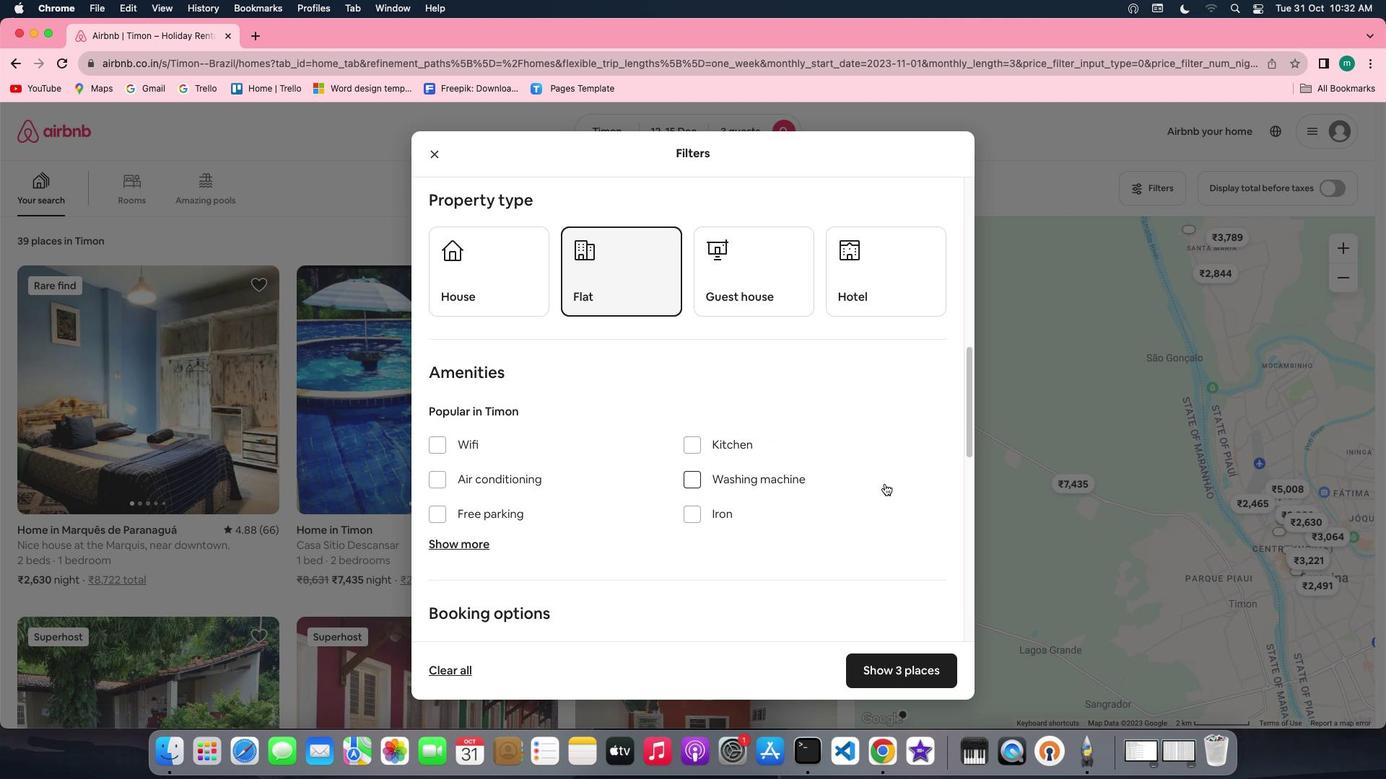 
Action: Mouse scrolled (884, 483) with delta (0, 0)
Screenshot: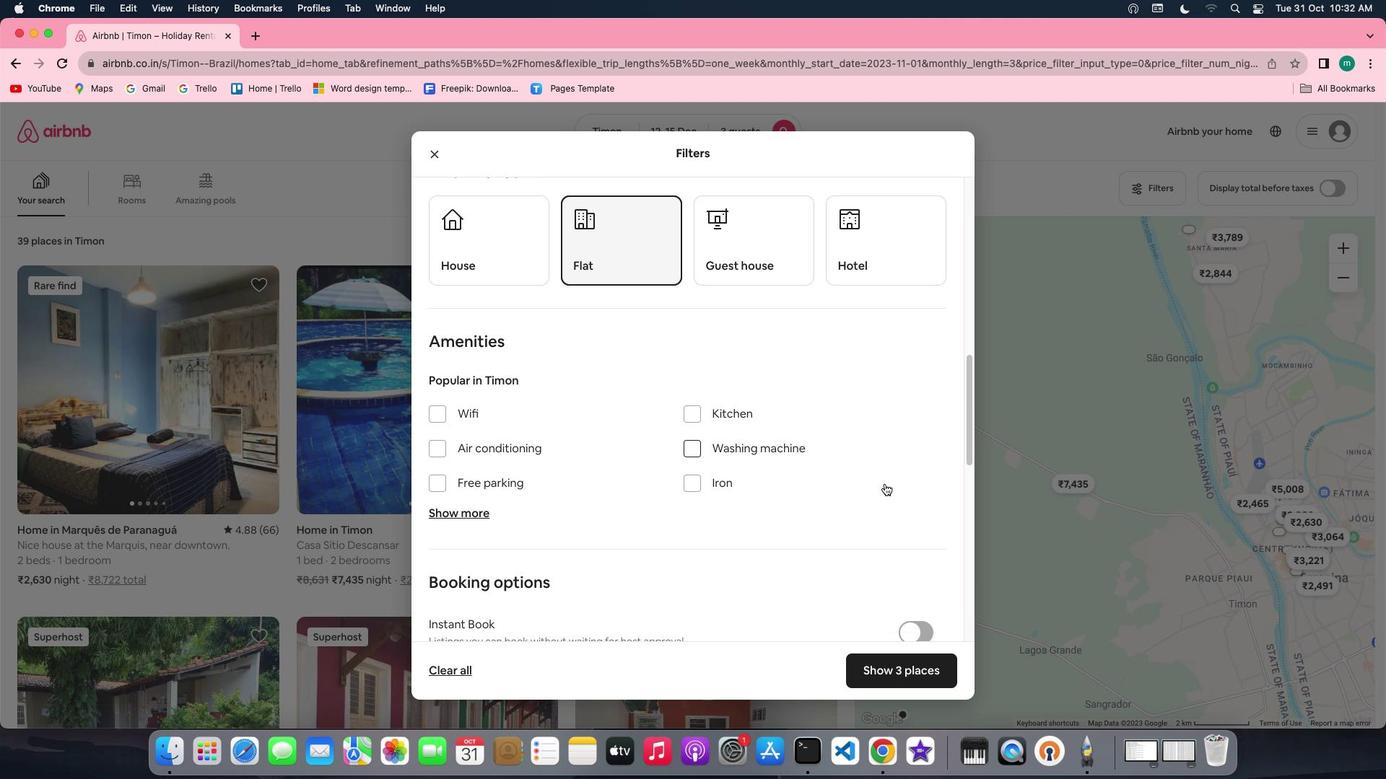 
Action: Mouse scrolled (884, 483) with delta (0, 0)
Screenshot: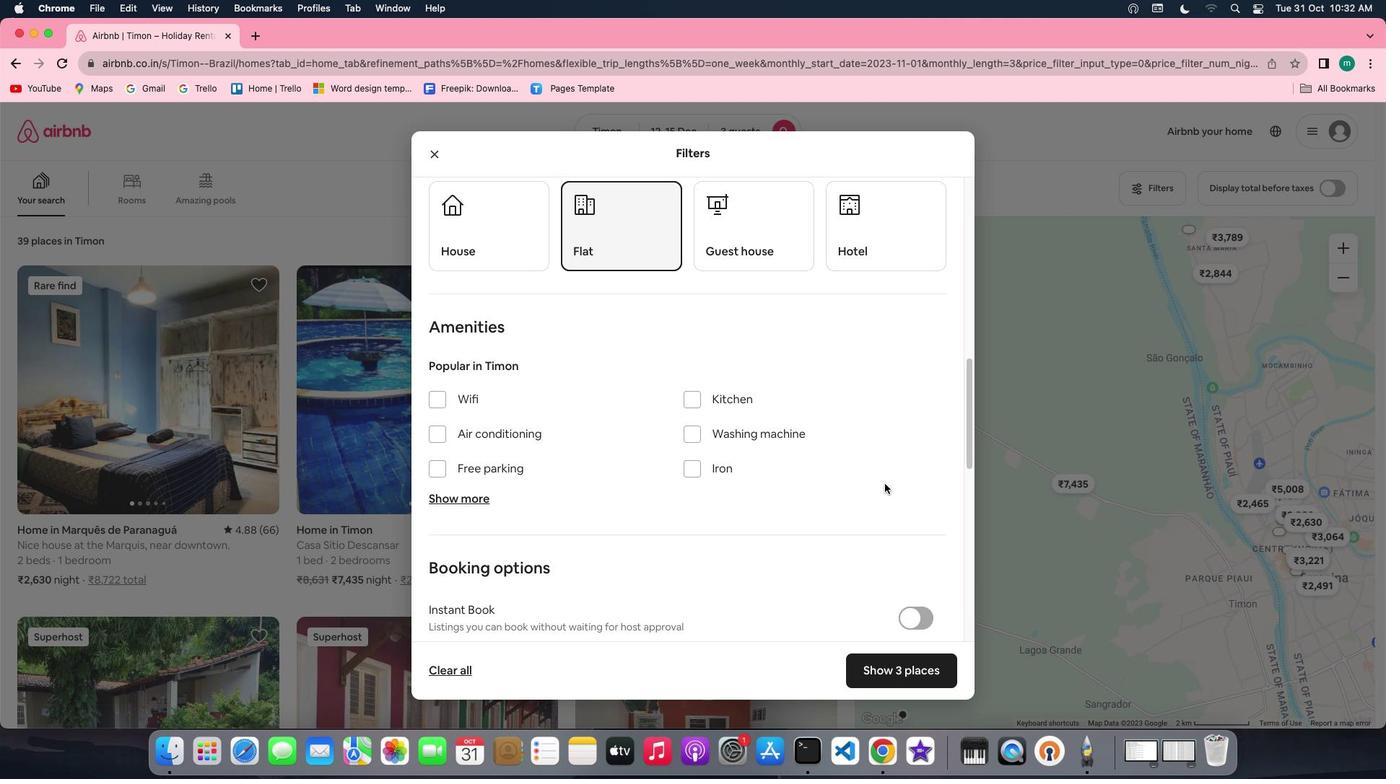 
Action: Mouse scrolled (884, 483) with delta (0, 0)
Screenshot: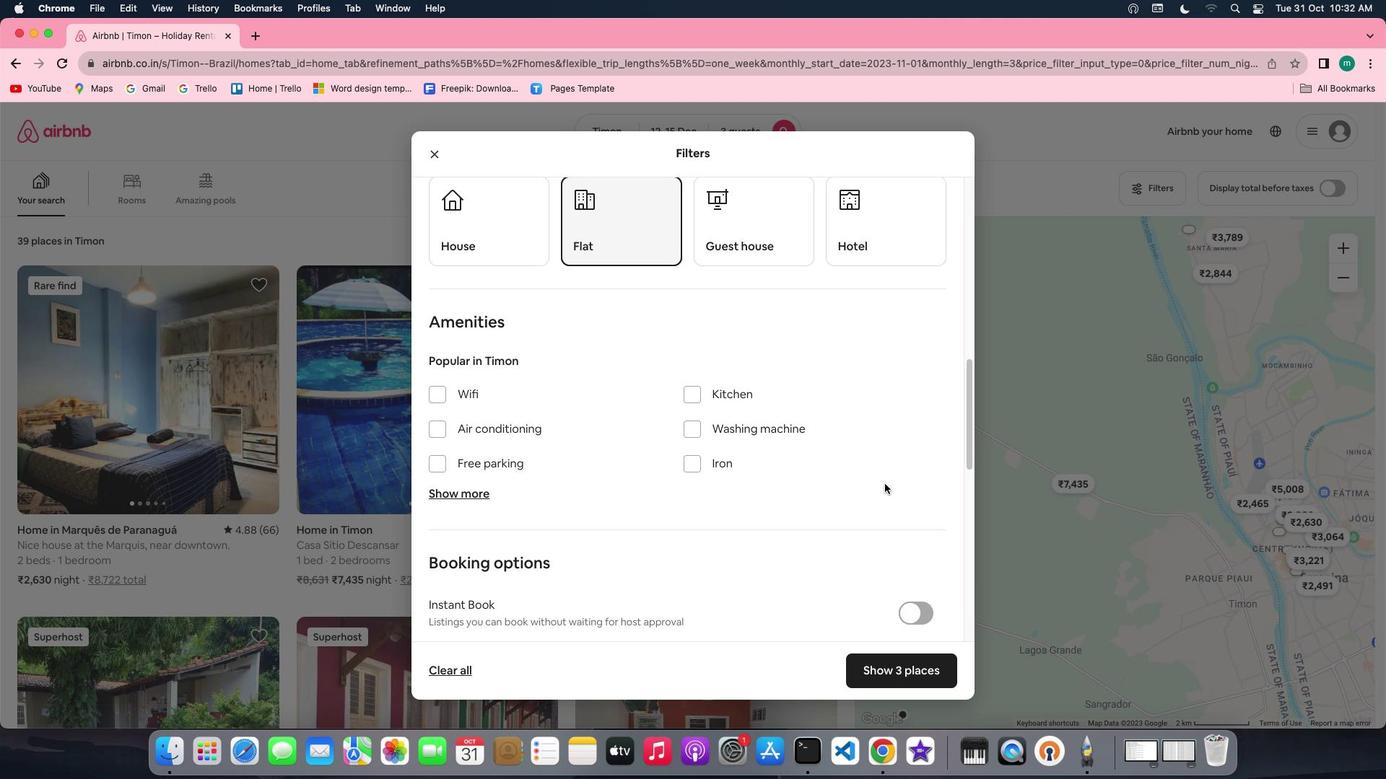 
Action: Mouse scrolled (884, 483) with delta (0, 0)
Screenshot: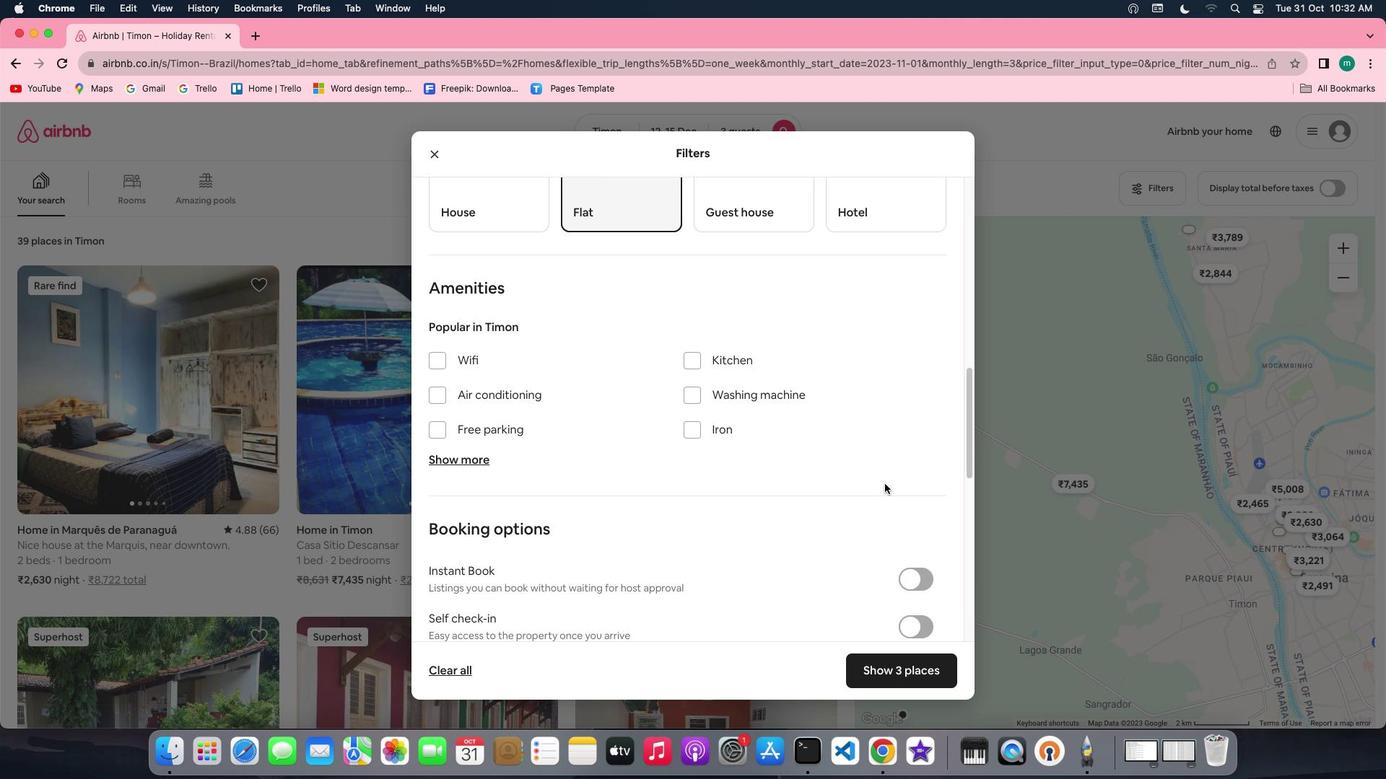 
Action: Mouse scrolled (884, 483) with delta (0, 0)
Screenshot: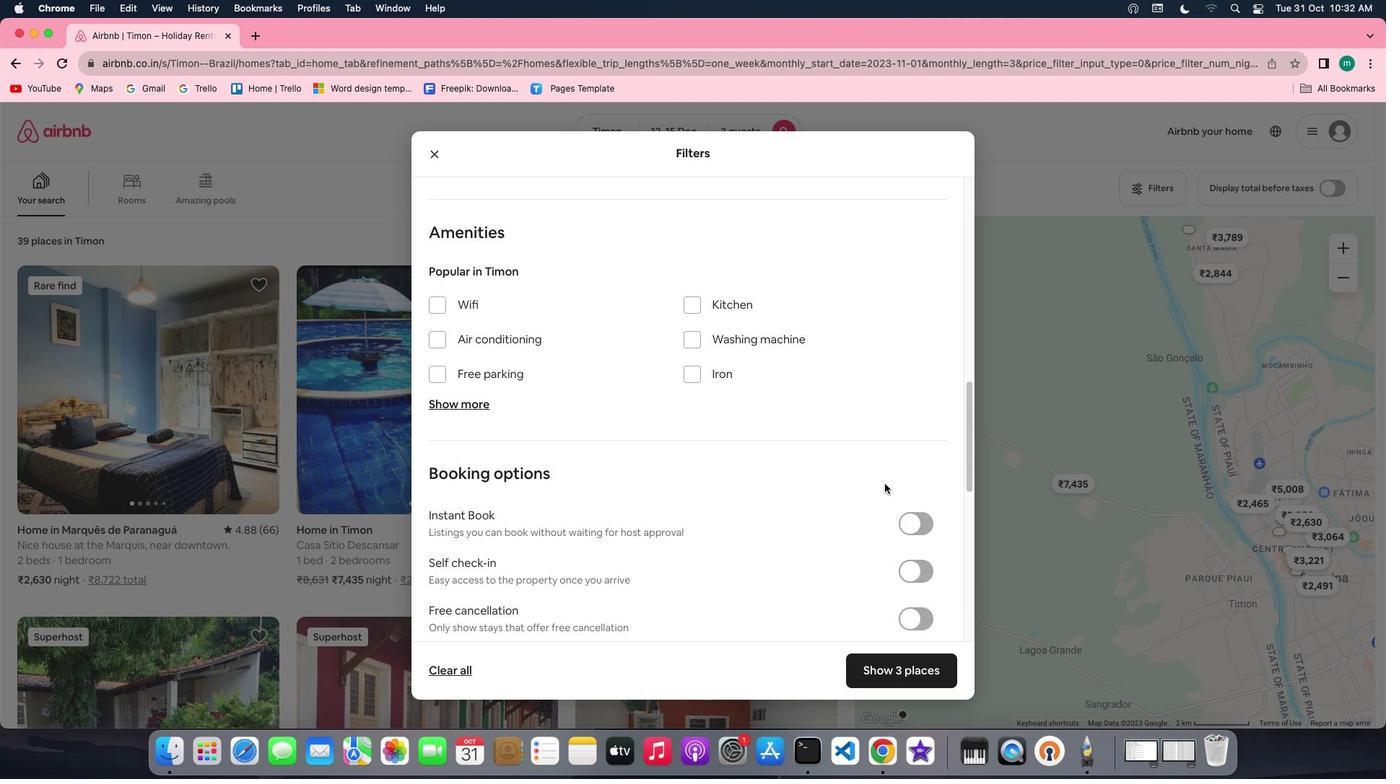 
Action: Mouse scrolled (884, 483) with delta (0, 0)
Screenshot: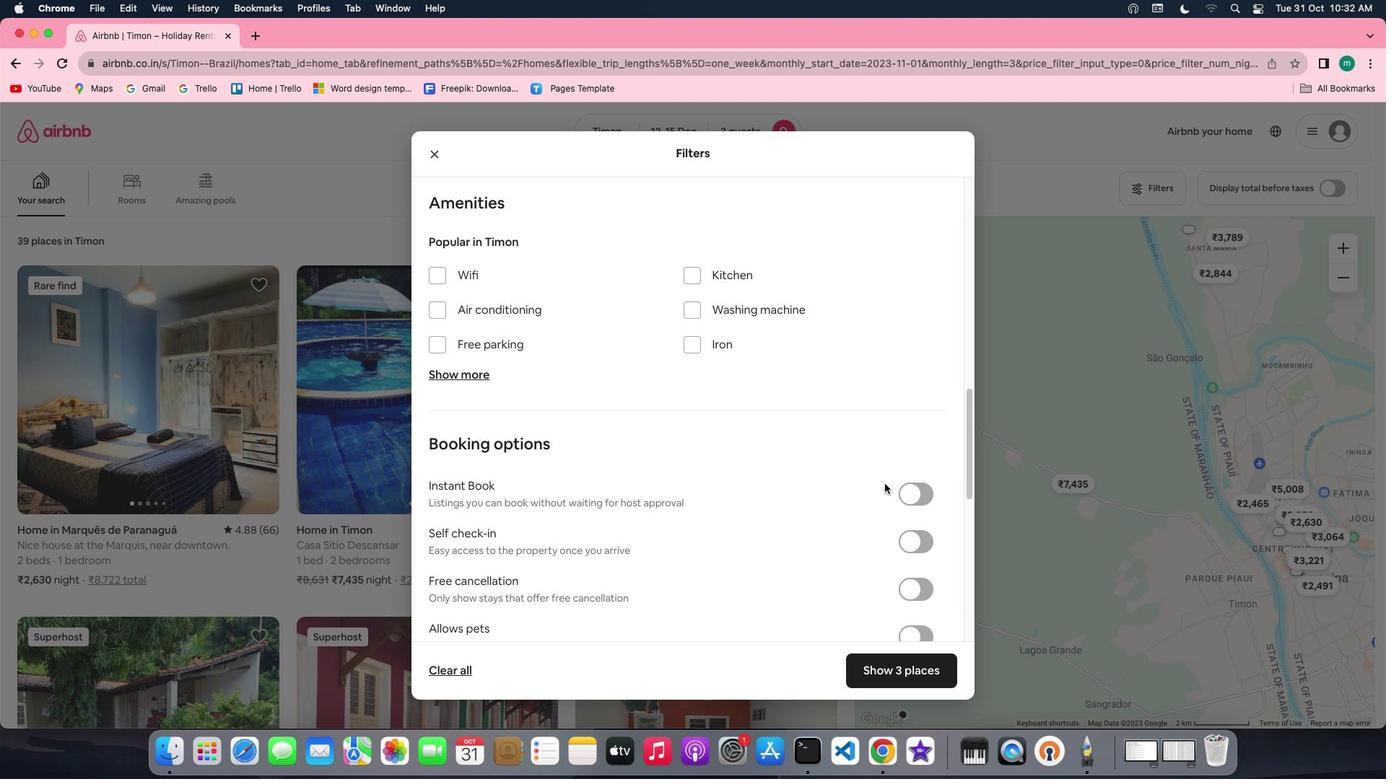 
Action: Mouse scrolled (884, 483) with delta (0, 0)
Screenshot: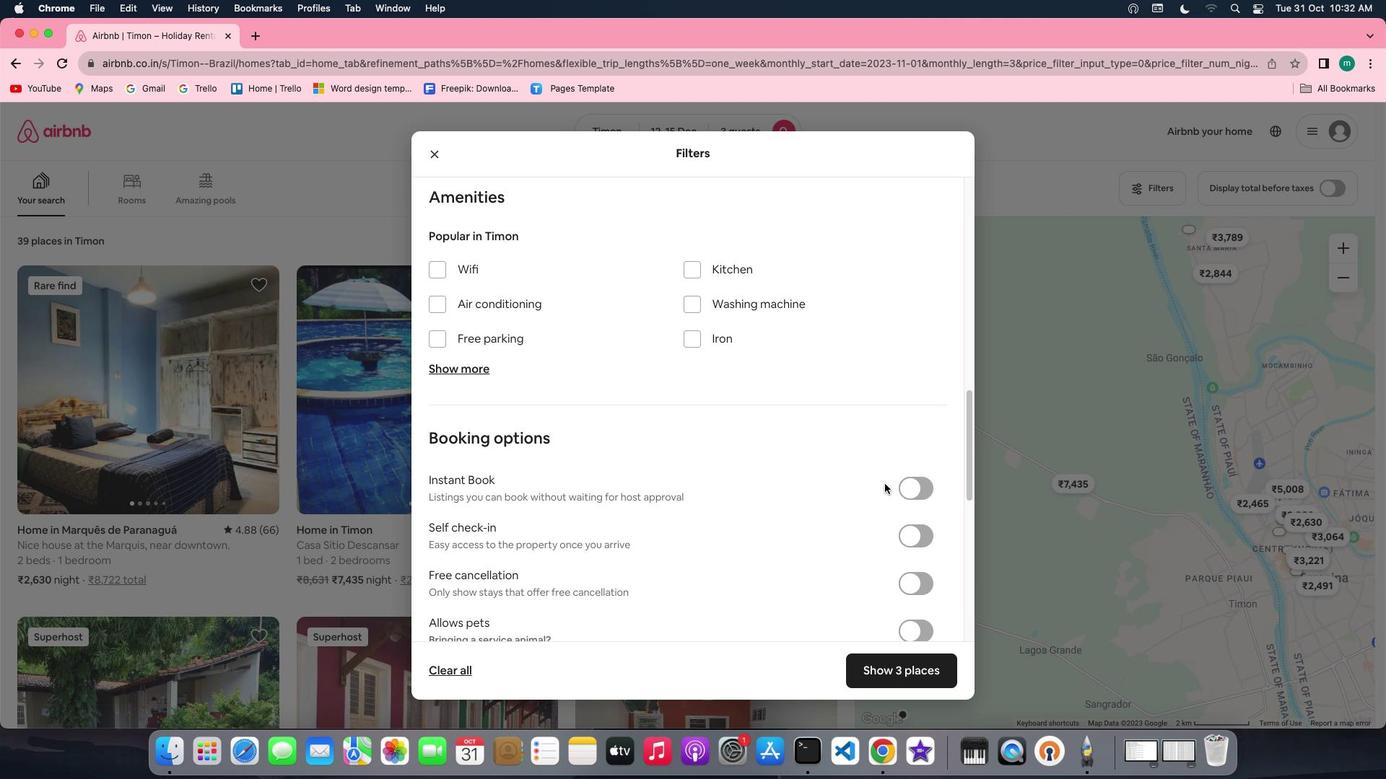 
Action: Mouse scrolled (884, 483) with delta (0, 0)
Screenshot: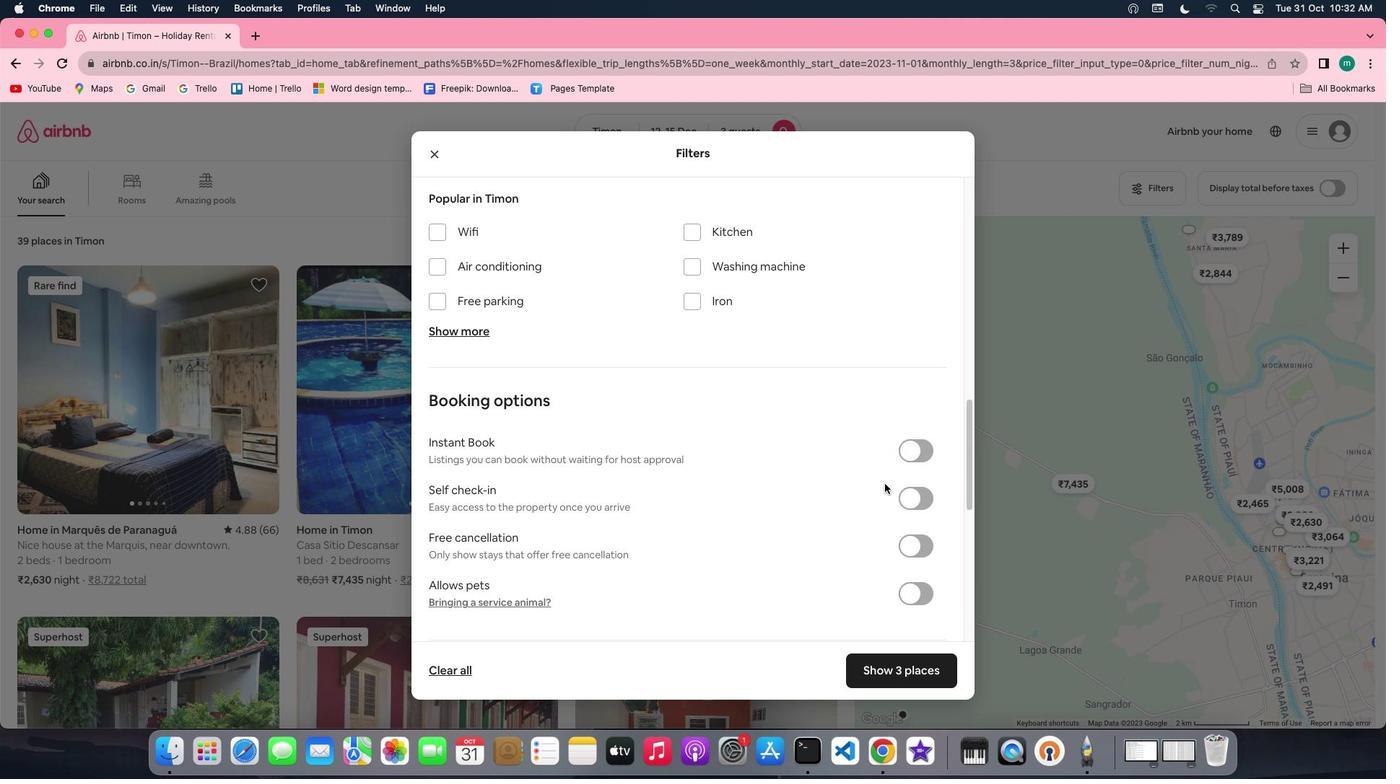 
Action: Mouse moved to (916, 472)
Screenshot: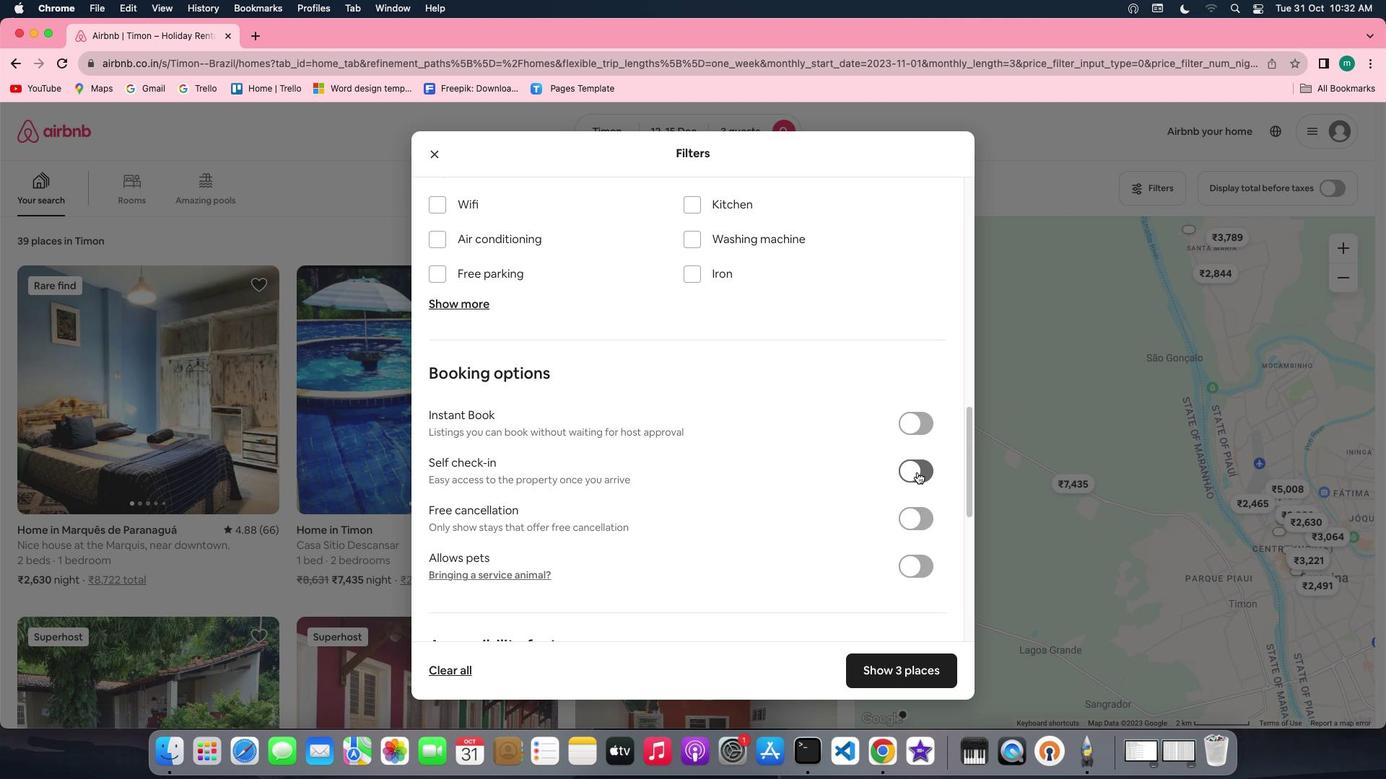 
Action: Mouse pressed left at (916, 472)
Screenshot: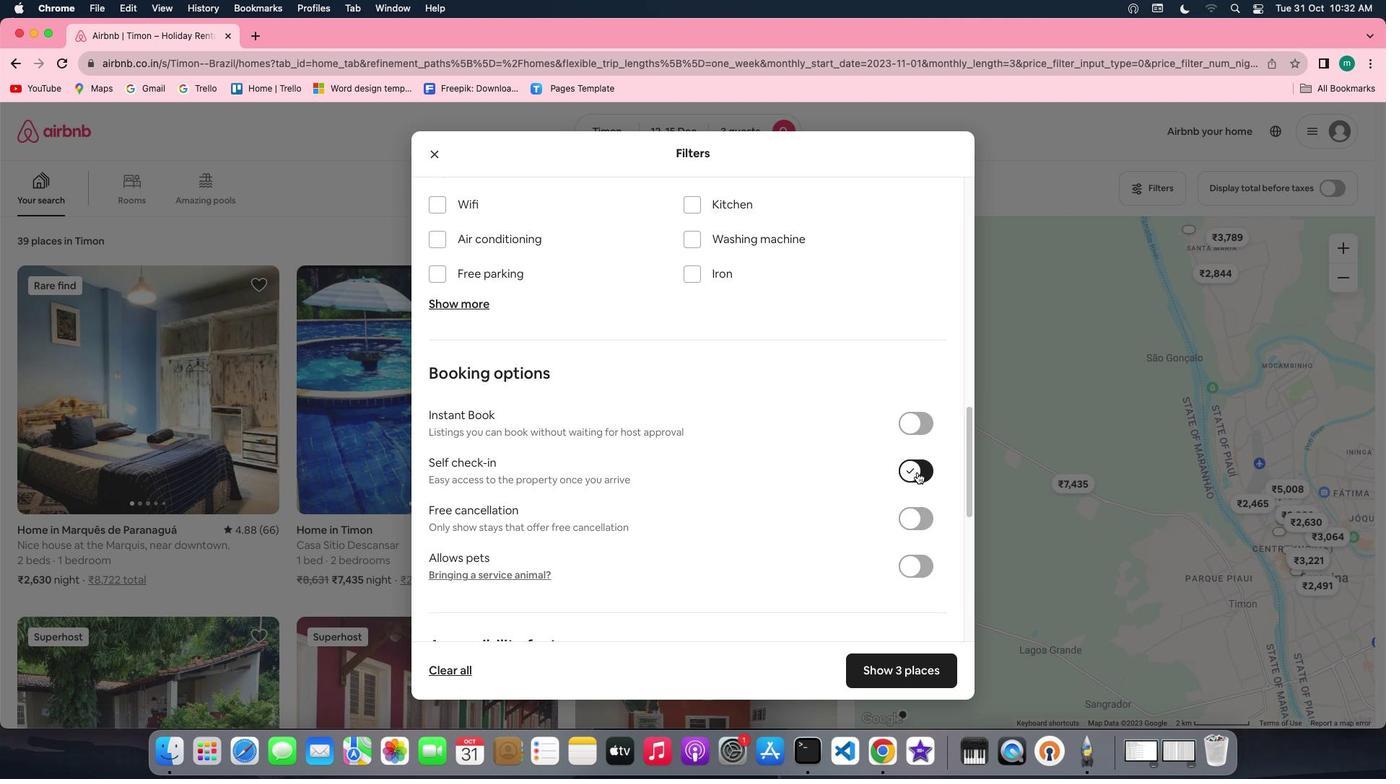 
Action: Mouse moved to (821, 514)
Screenshot: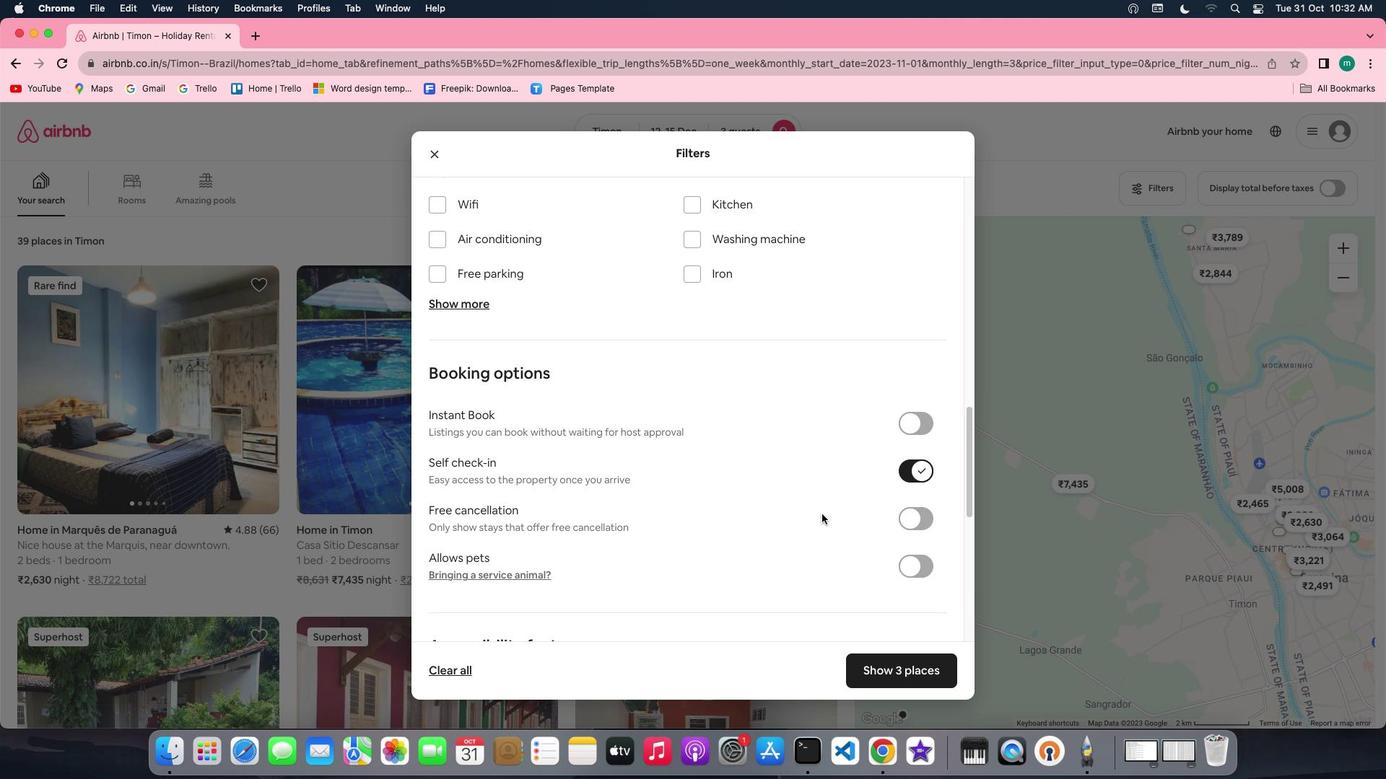 
Action: Mouse scrolled (821, 514) with delta (0, 0)
Screenshot: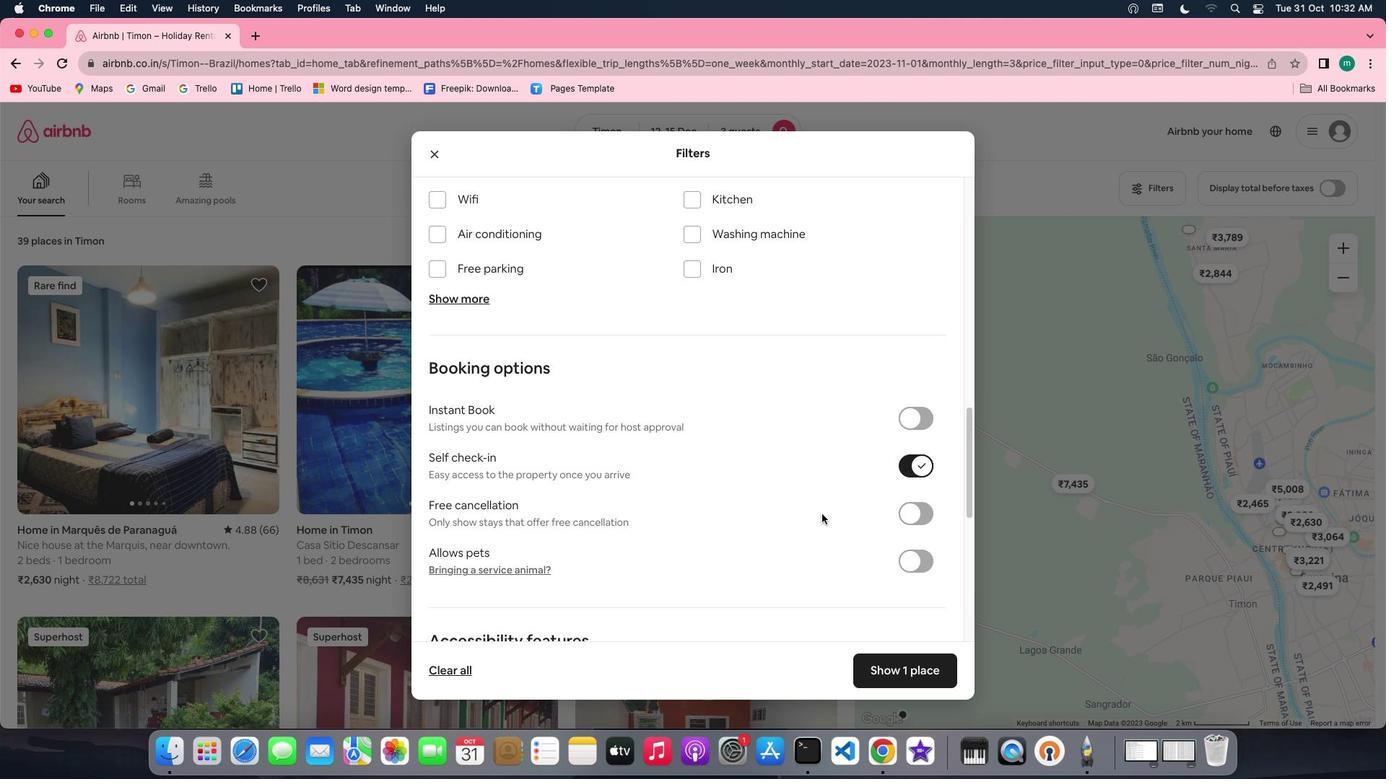 
Action: Mouse scrolled (821, 514) with delta (0, 0)
Screenshot: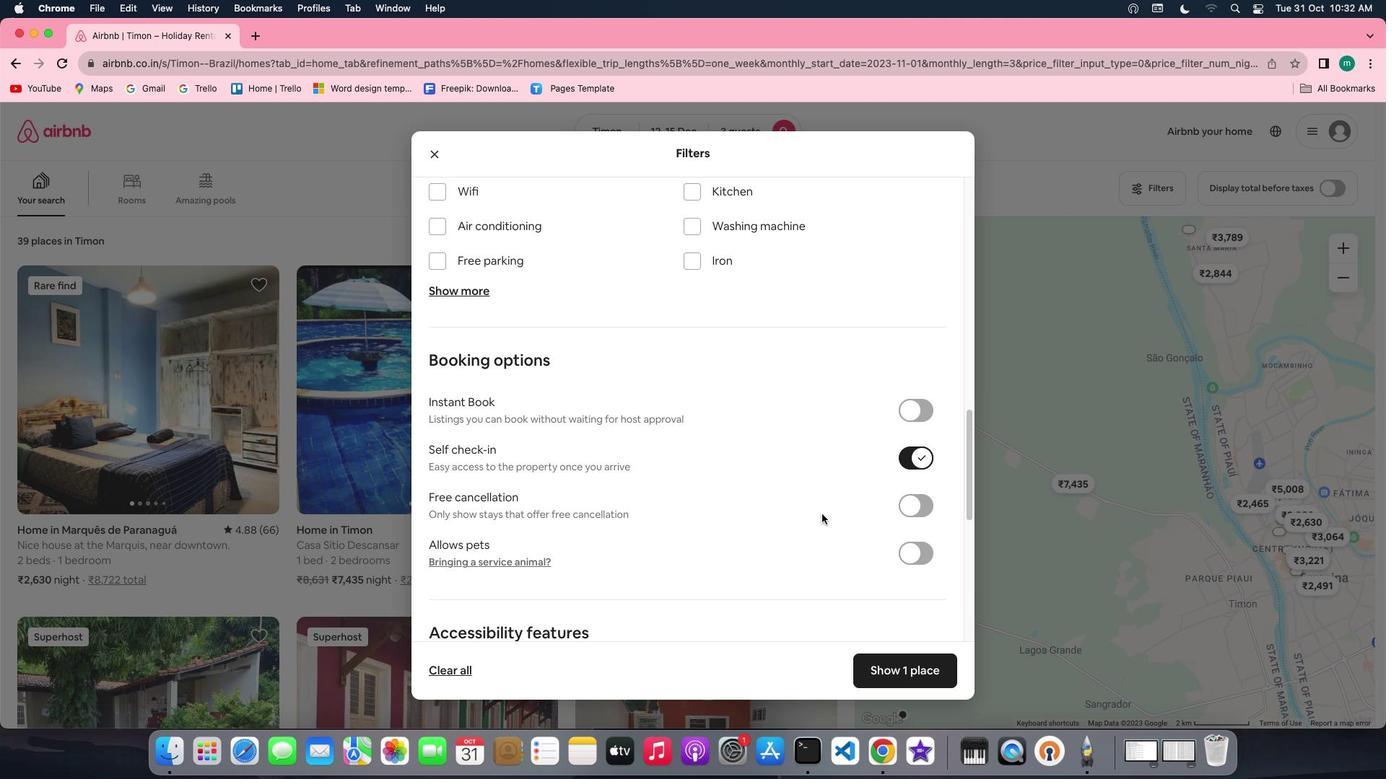 
Action: Mouse scrolled (821, 514) with delta (0, -1)
Screenshot: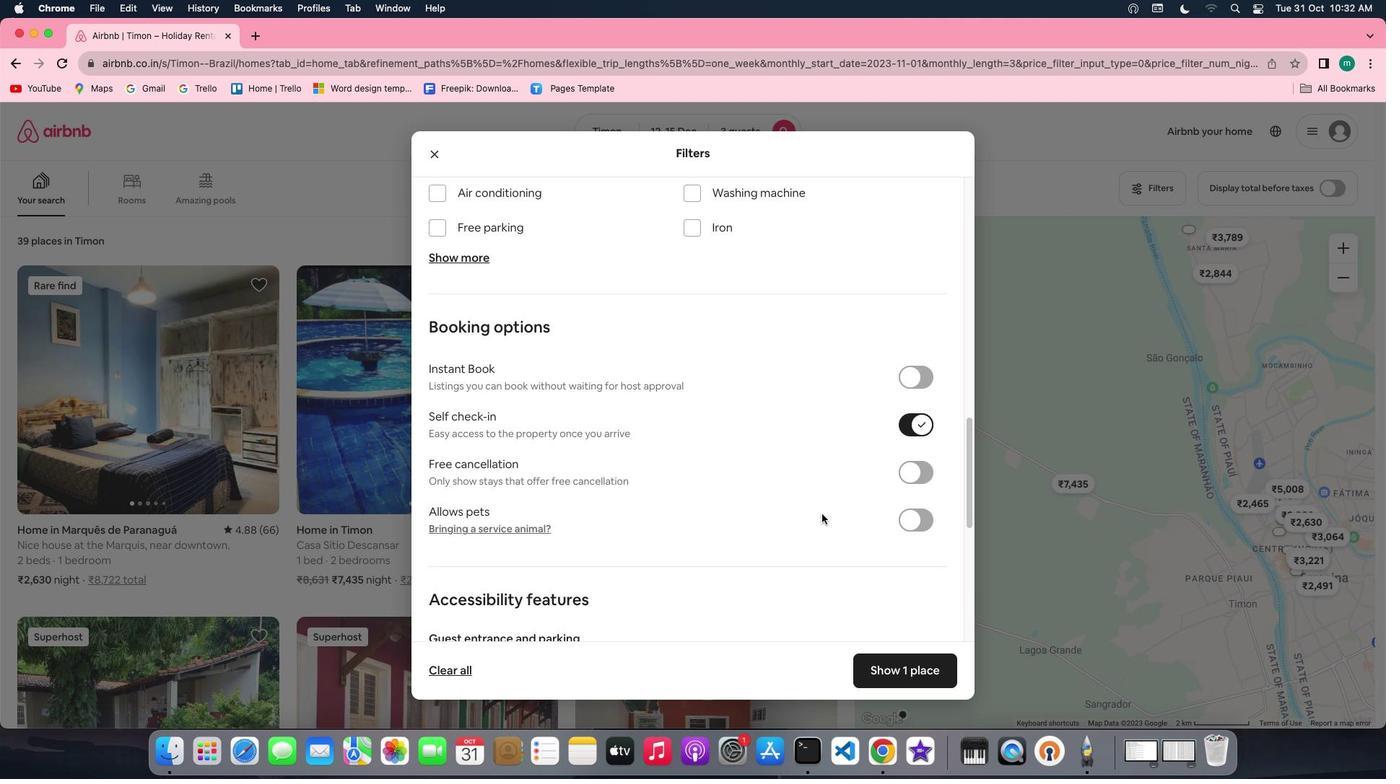 
Action: Mouse scrolled (821, 514) with delta (0, 0)
Screenshot: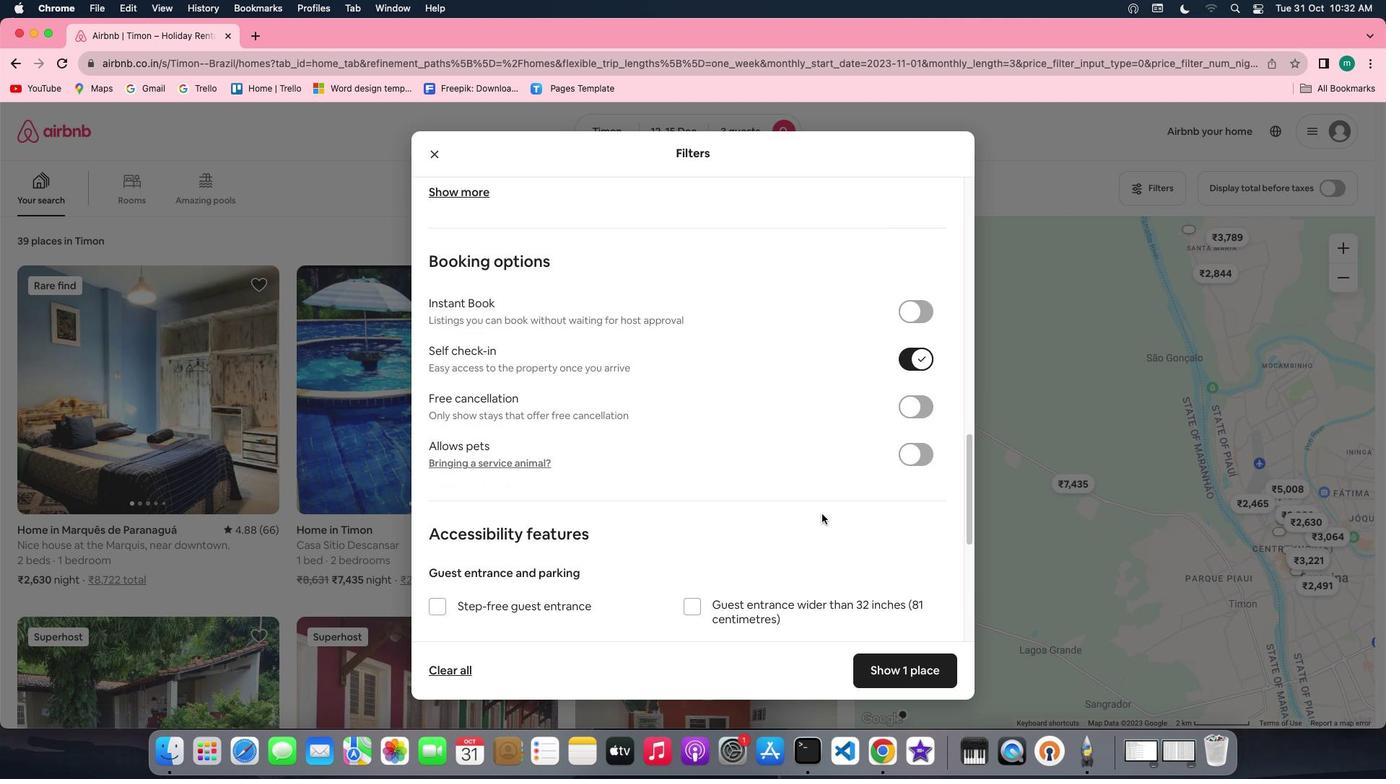 
Action: Mouse moved to (821, 514)
Screenshot: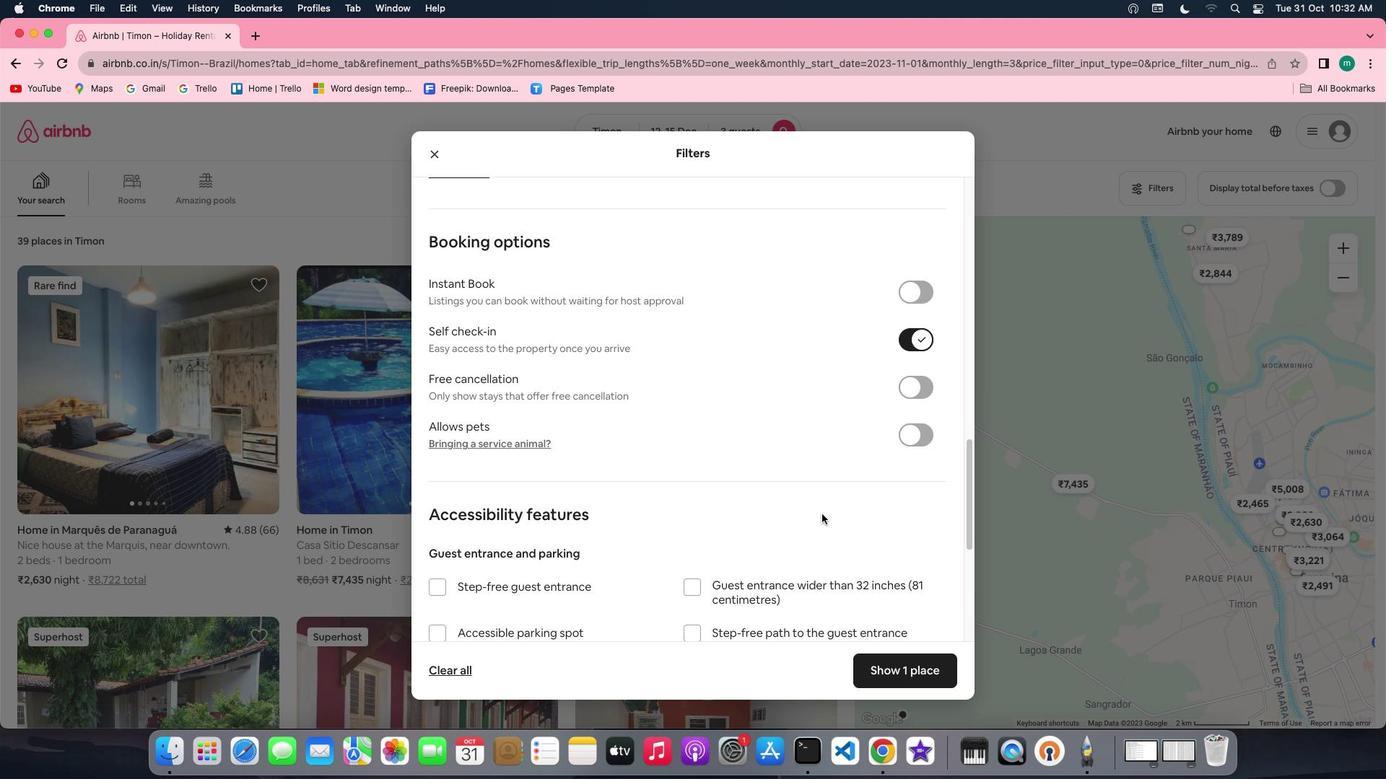 
Action: Mouse scrolled (821, 514) with delta (0, 0)
Screenshot: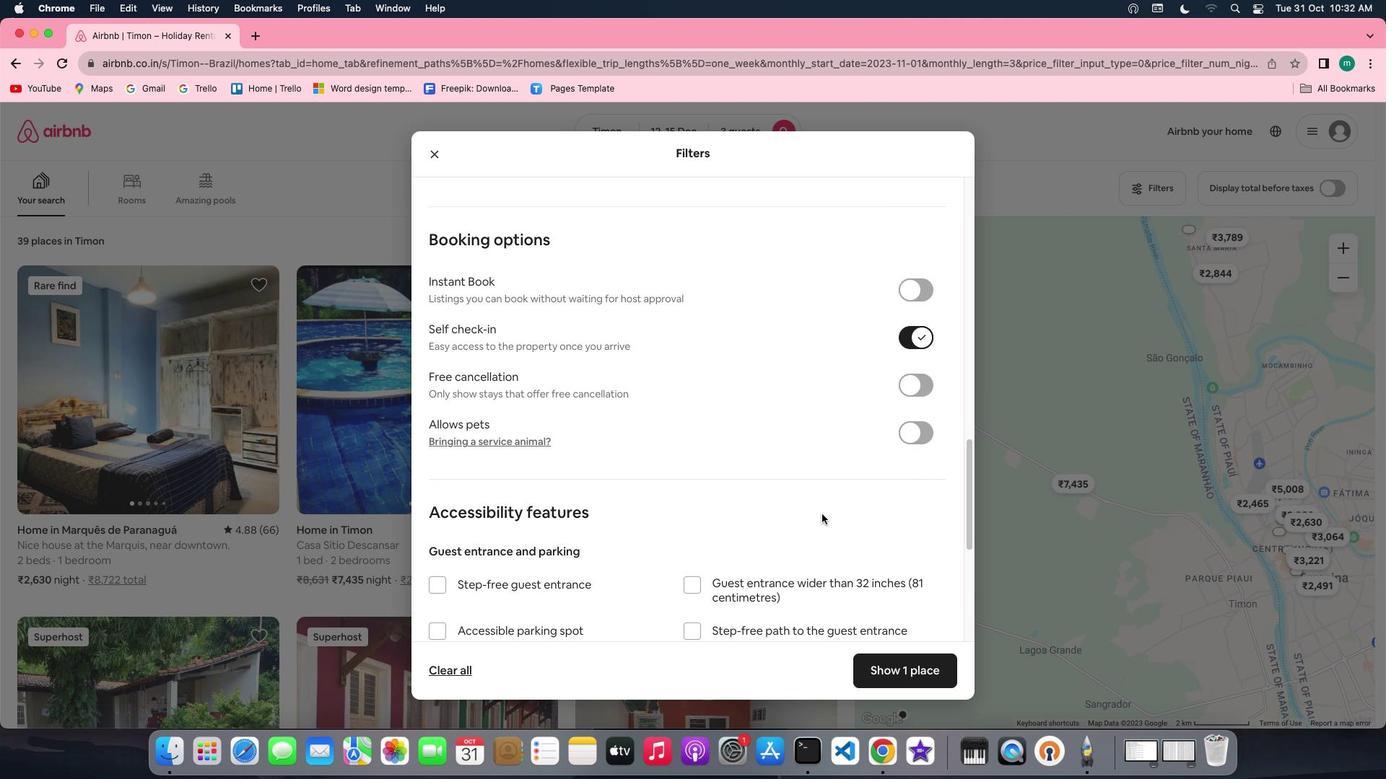 
Action: Mouse scrolled (821, 514) with delta (0, 0)
Screenshot: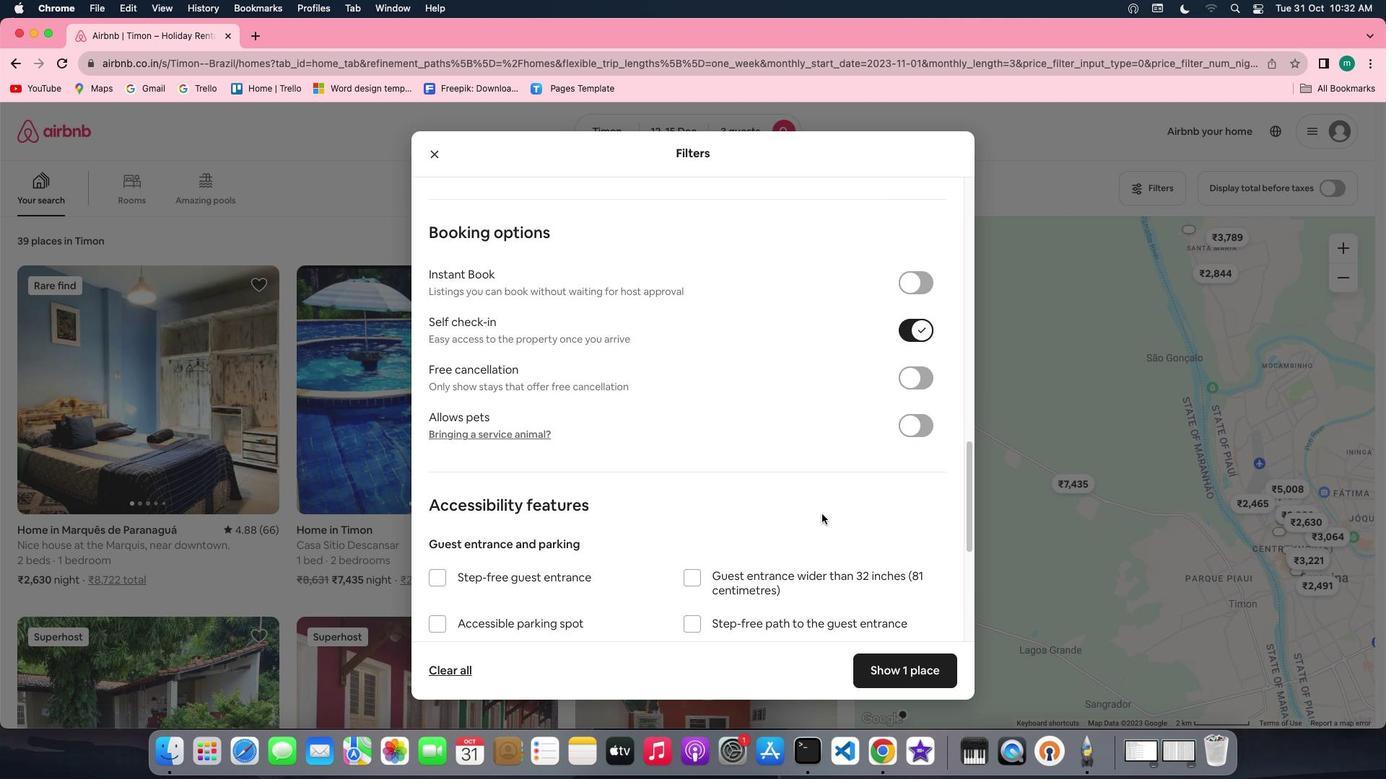 
Action: Mouse scrolled (821, 514) with delta (0, 0)
Screenshot: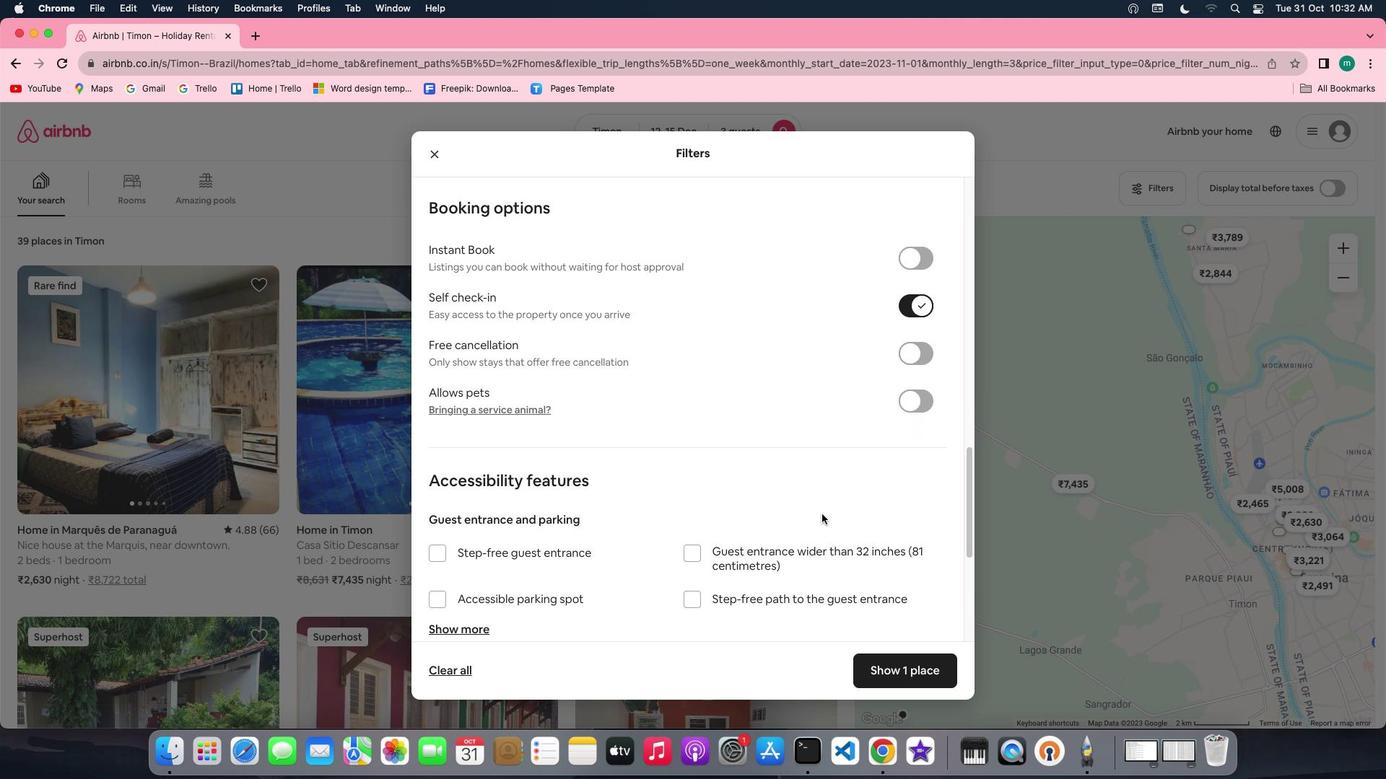 
Action: Mouse scrolled (821, 514) with delta (0, 0)
Screenshot: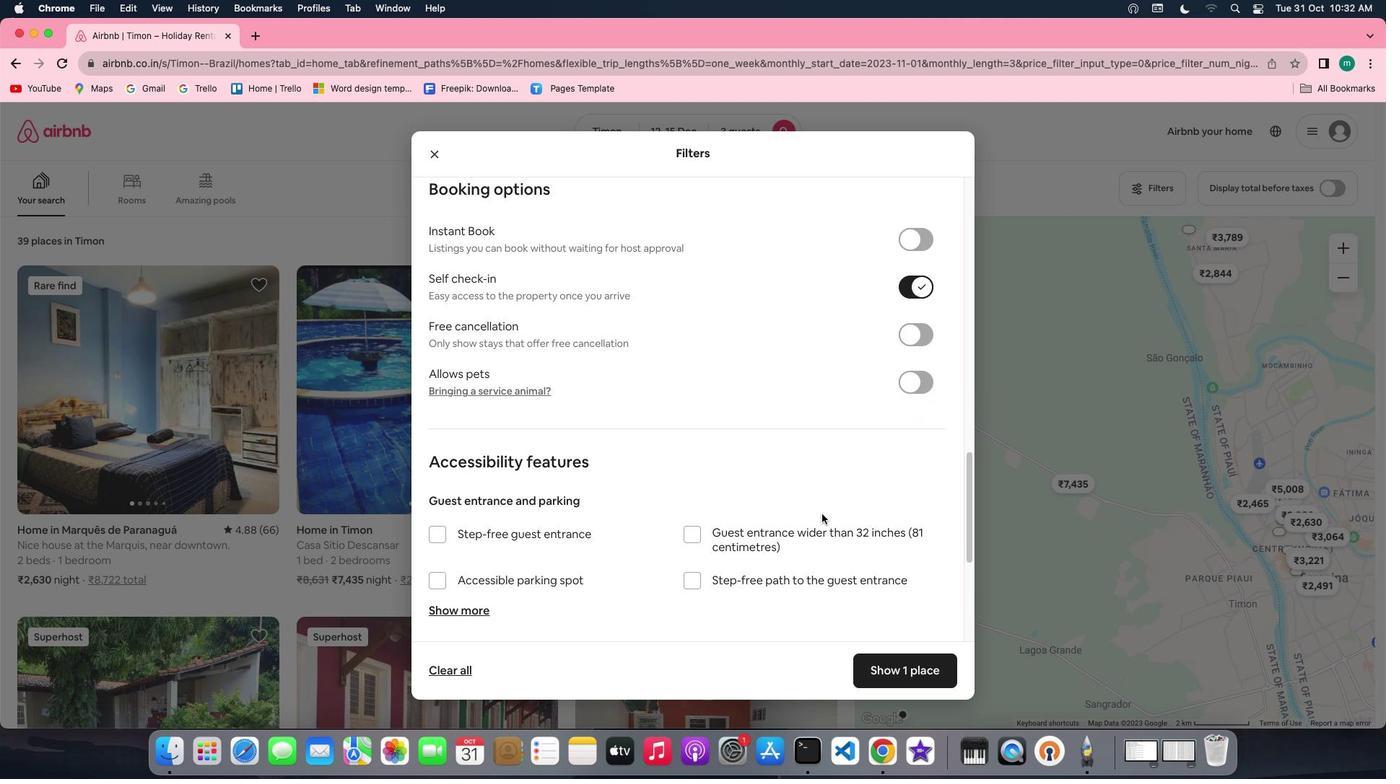 
Action: Mouse scrolled (821, 514) with delta (0, 0)
Screenshot: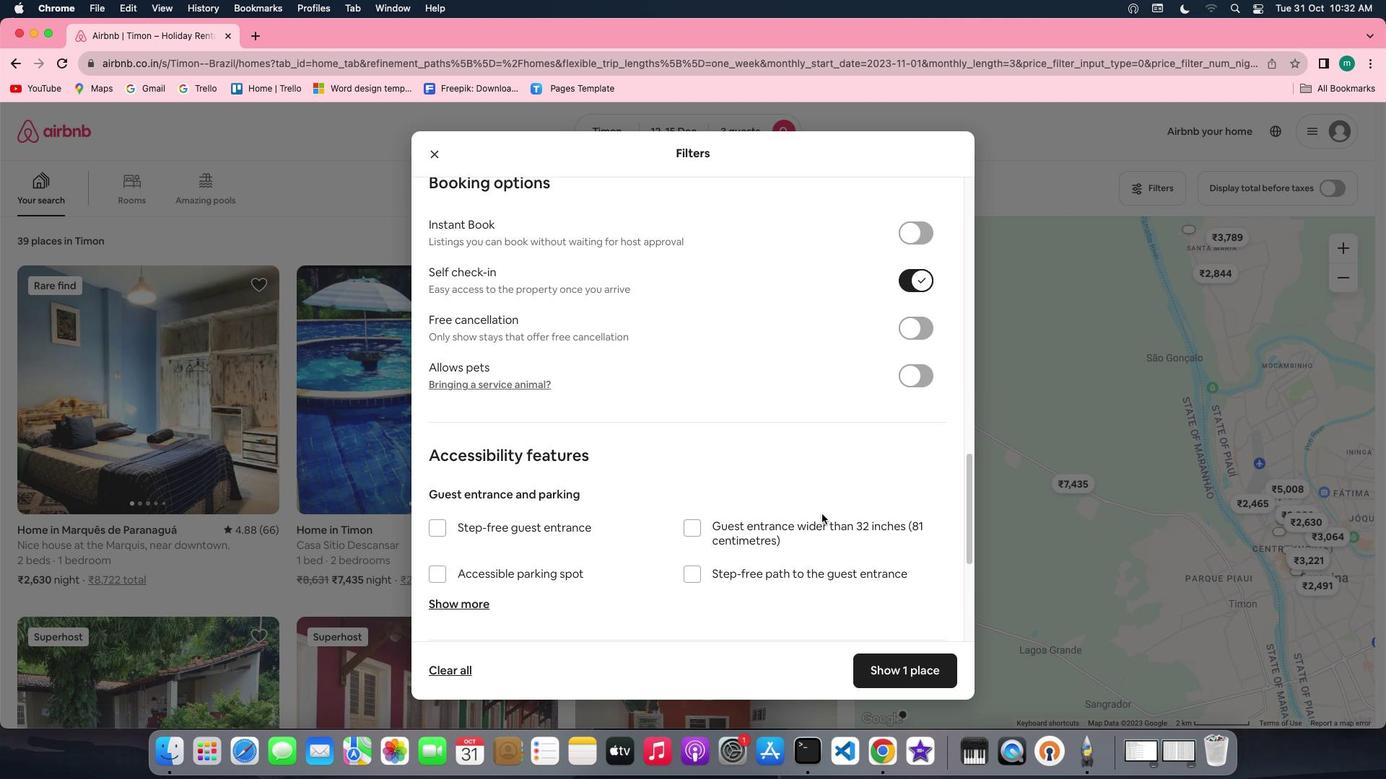 
Action: Mouse scrolled (821, 514) with delta (0, 0)
Screenshot: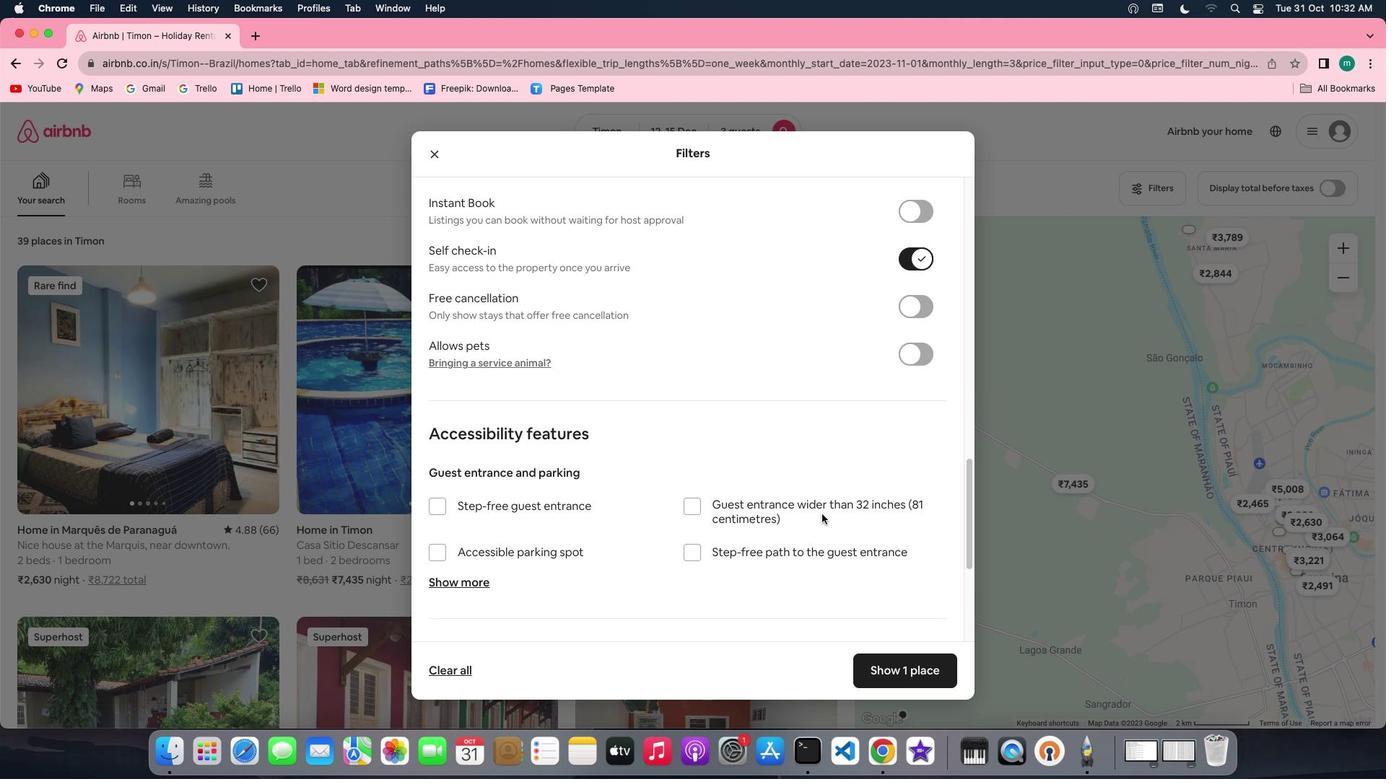 
Action: Mouse scrolled (821, 514) with delta (0, 0)
Screenshot: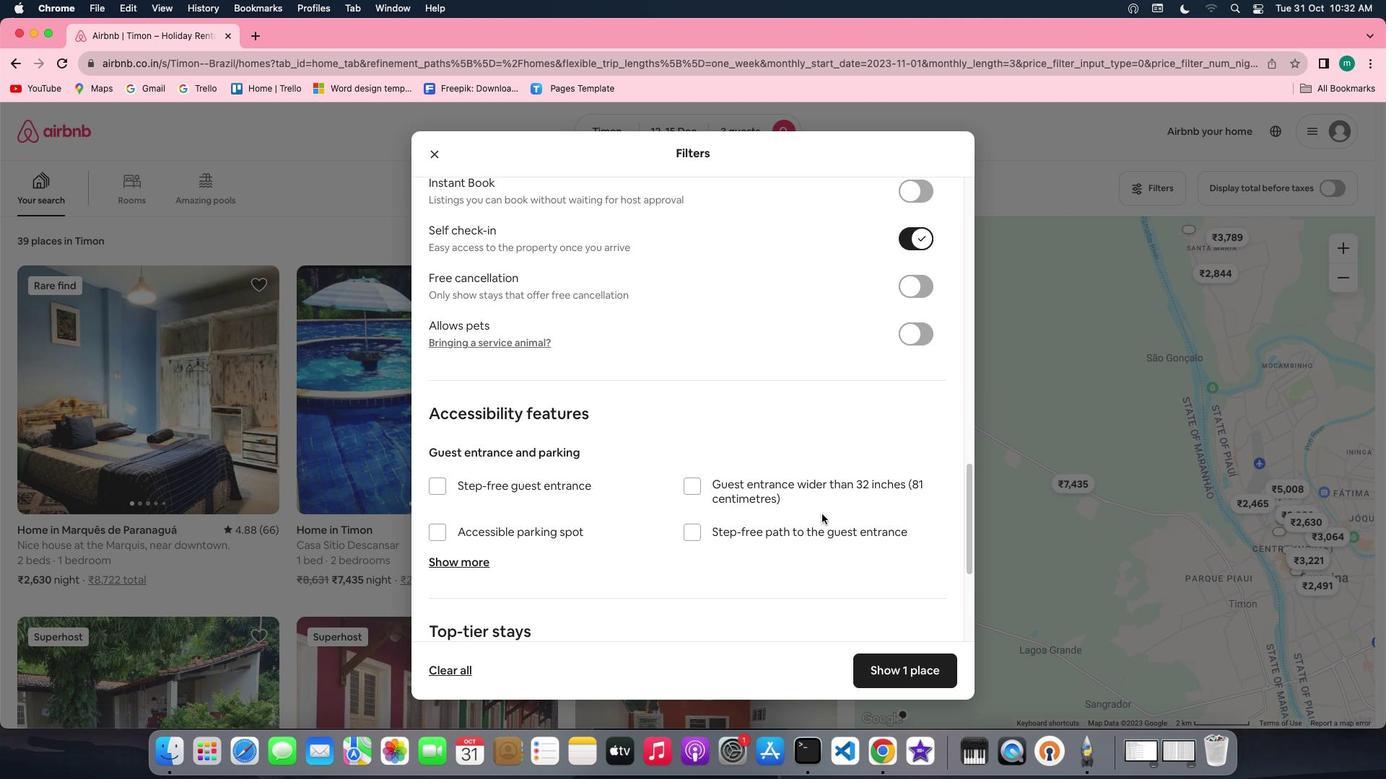 
Action: Mouse scrolled (821, 514) with delta (0, 0)
Screenshot: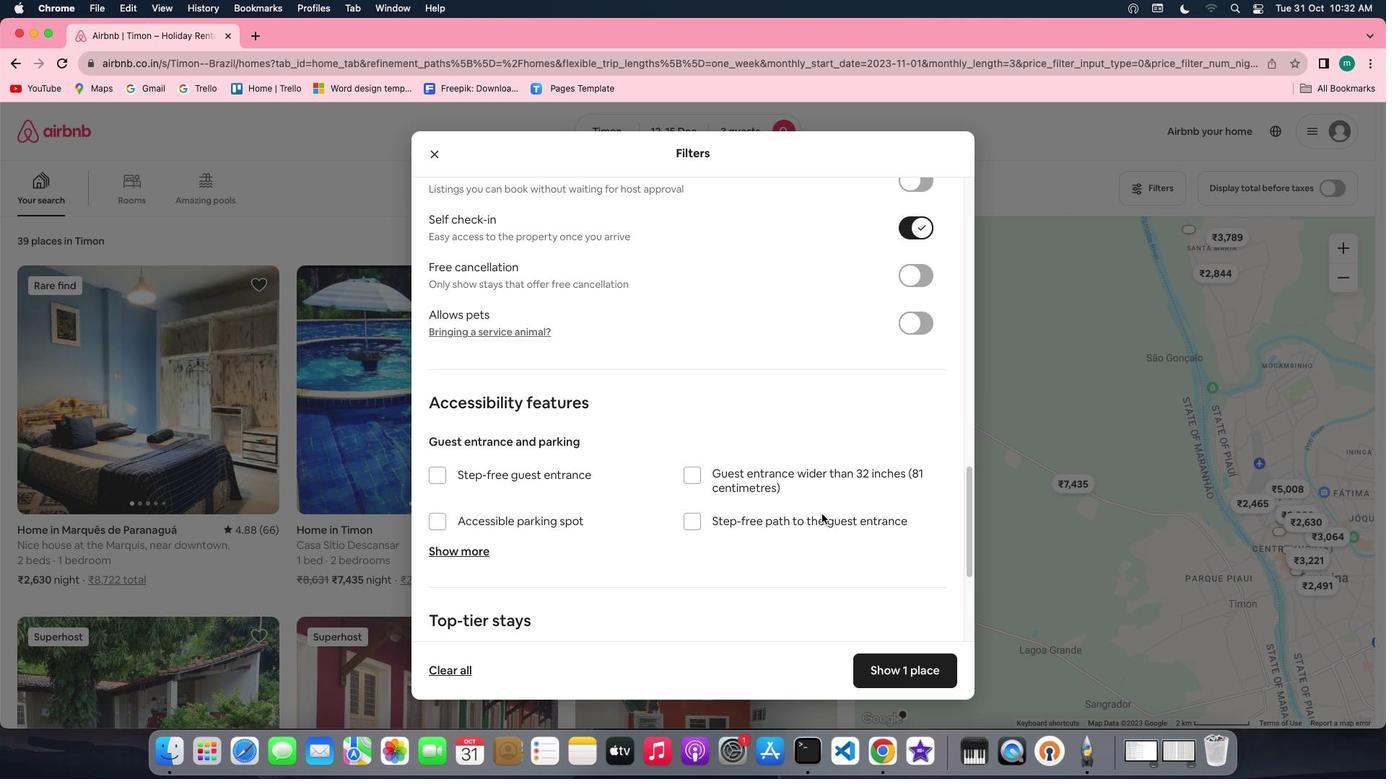 
Action: Mouse scrolled (821, 514) with delta (0, 0)
Screenshot: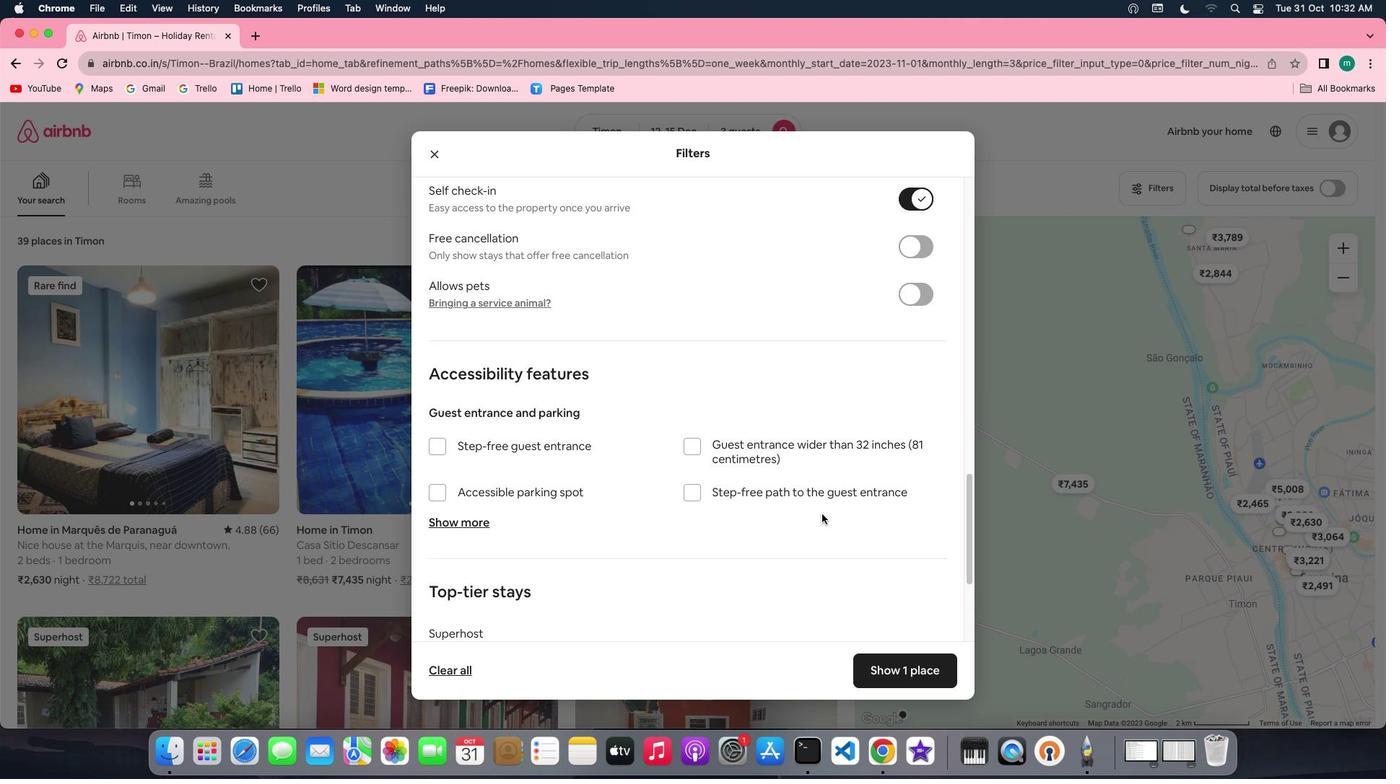 
Action: Mouse scrolled (821, 514) with delta (0, 0)
Screenshot: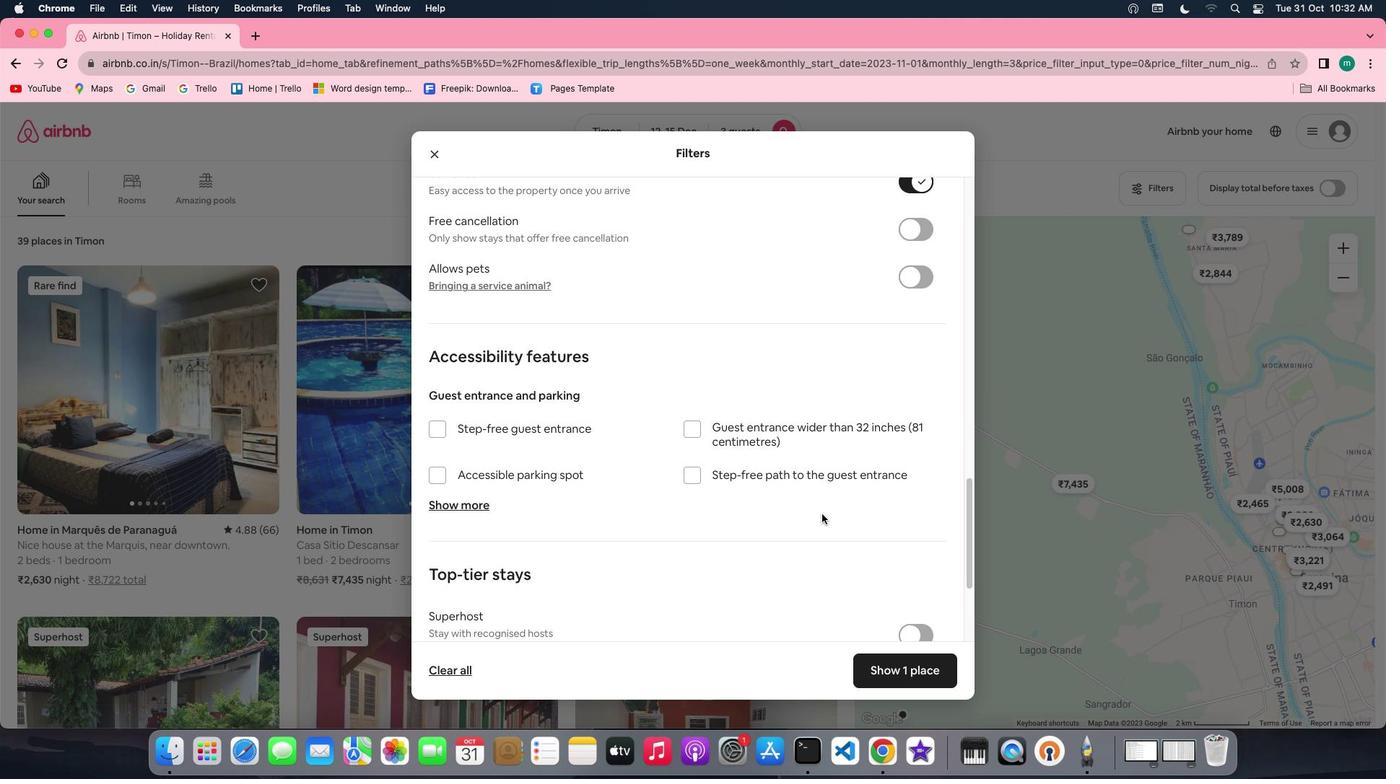 
Action: Mouse scrolled (821, 514) with delta (0, 0)
Screenshot: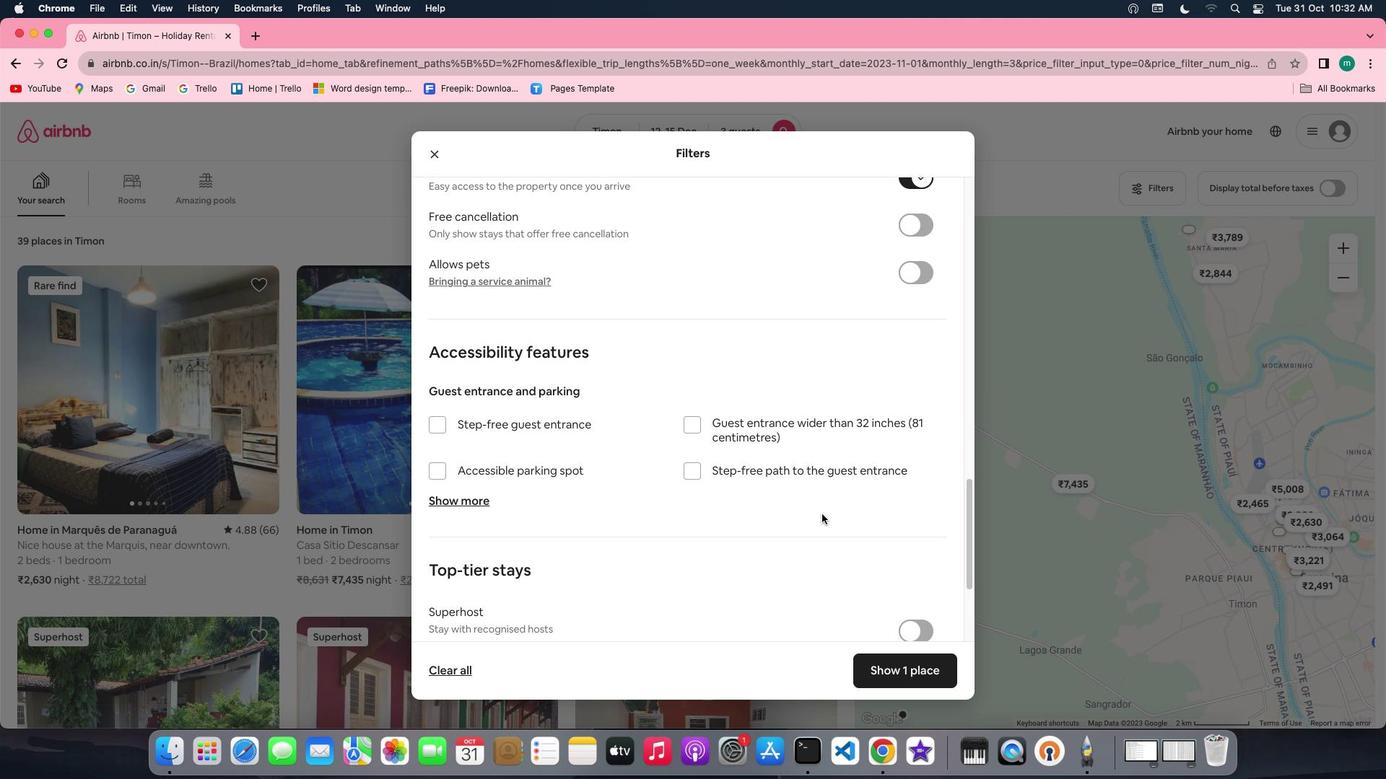 
Action: Mouse scrolled (821, 514) with delta (0, 0)
Screenshot: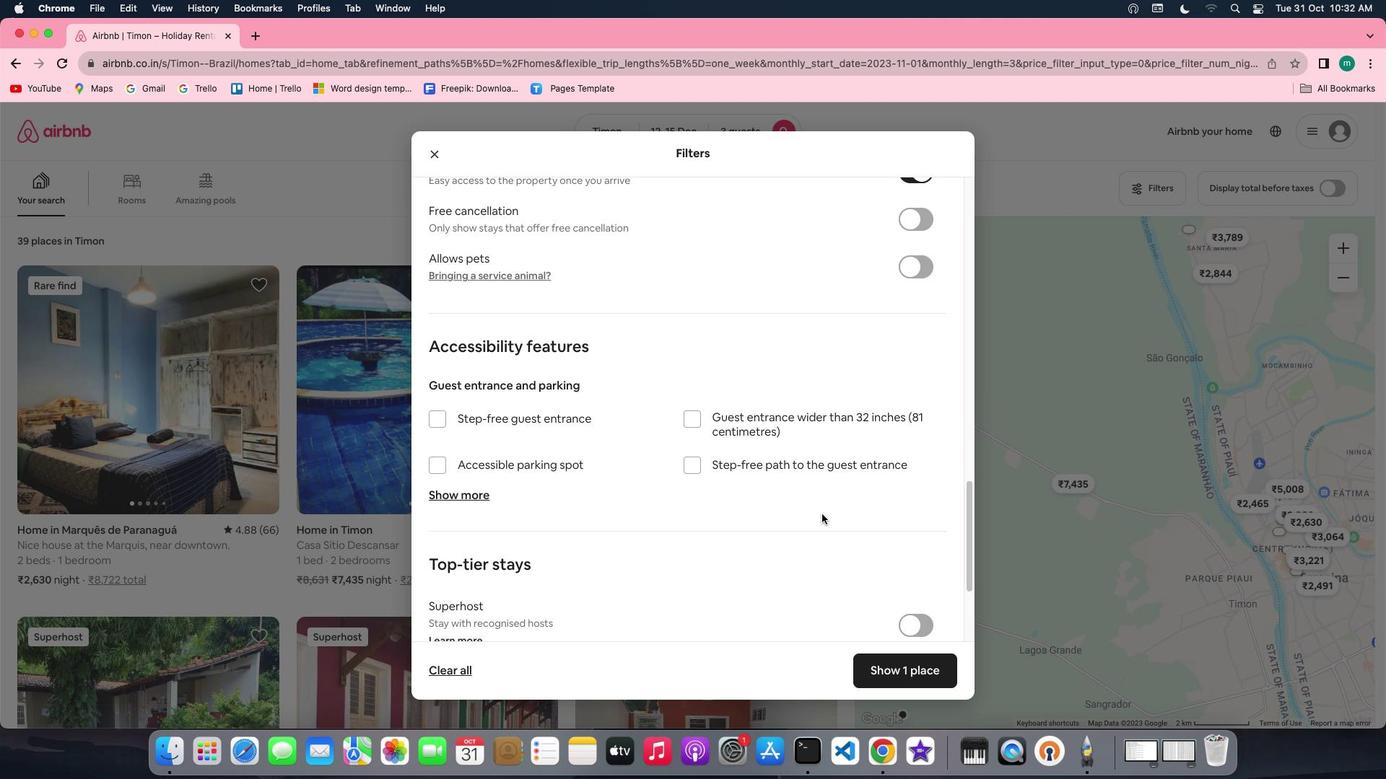 
Action: Mouse scrolled (821, 514) with delta (0, 0)
Screenshot: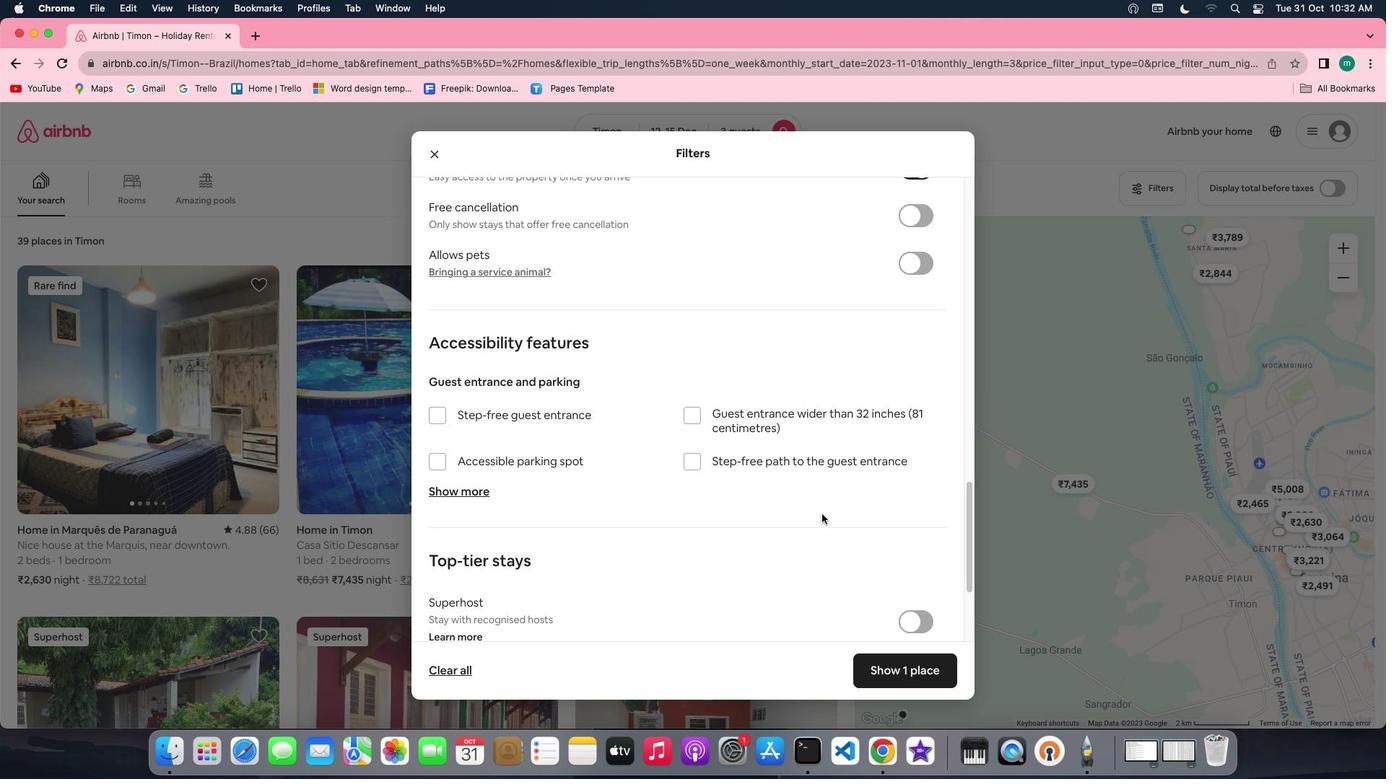 
Action: Mouse scrolled (821, 514) with delta (0, 0)
Screenshot: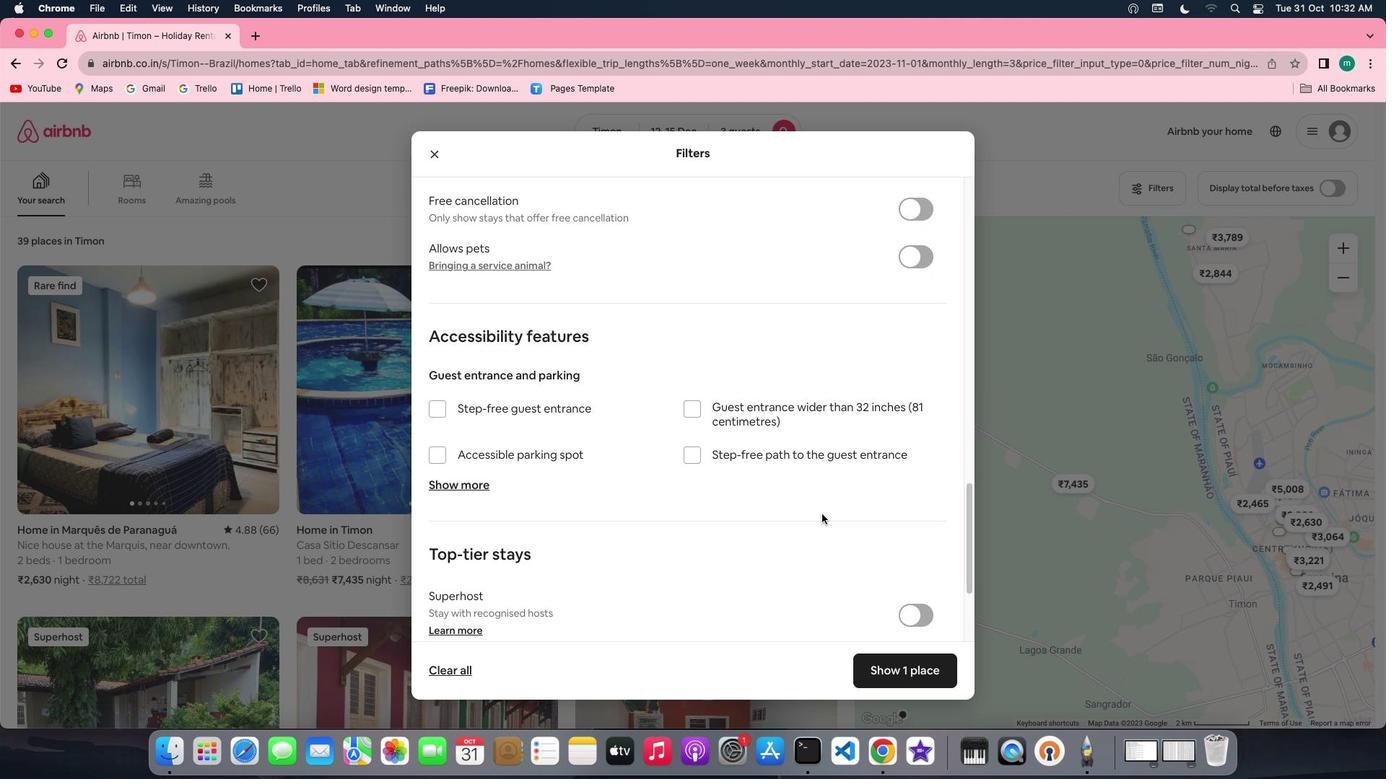 
Action: Mouse scrolled (821, 514) with delta (0, 0)
Screenshot: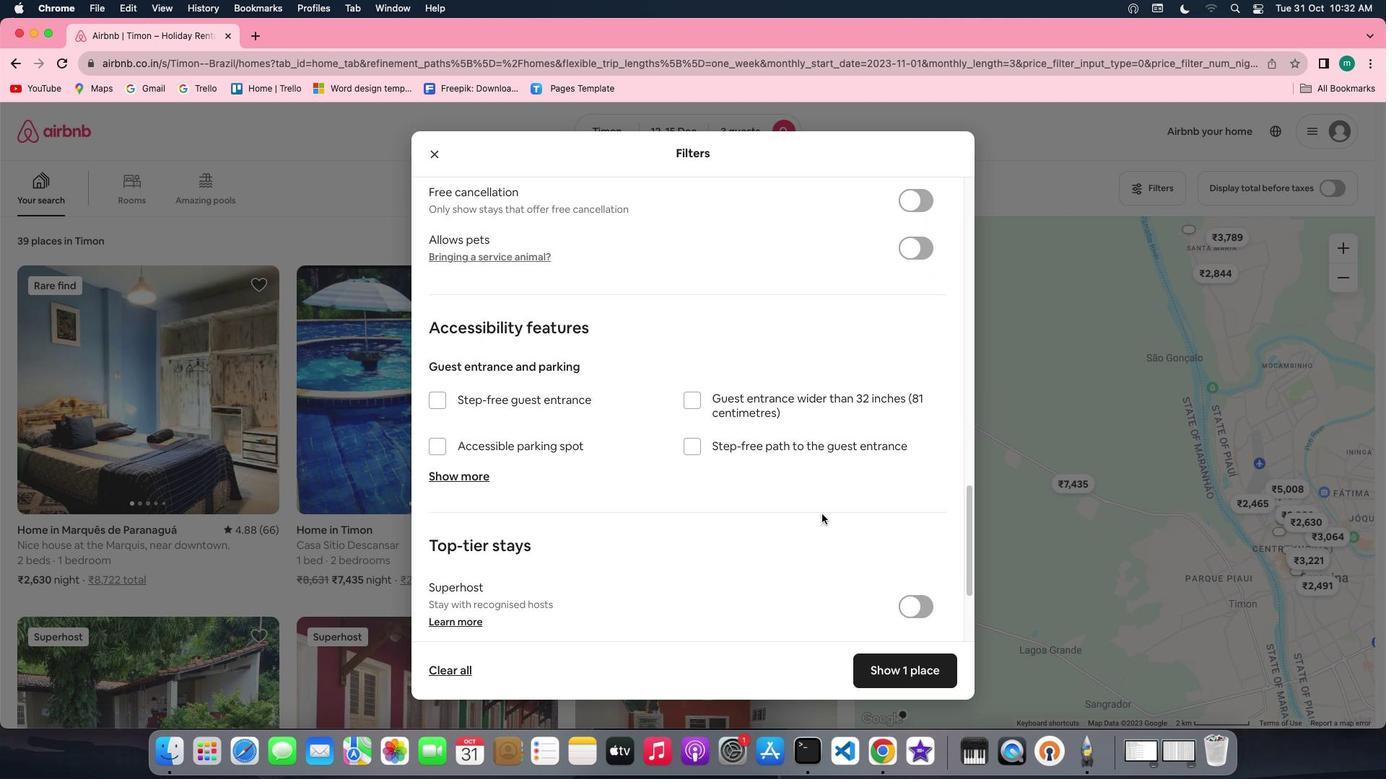 
Action: Mouse scrolled (821, 514) with delta (0, 0)
Screenshot: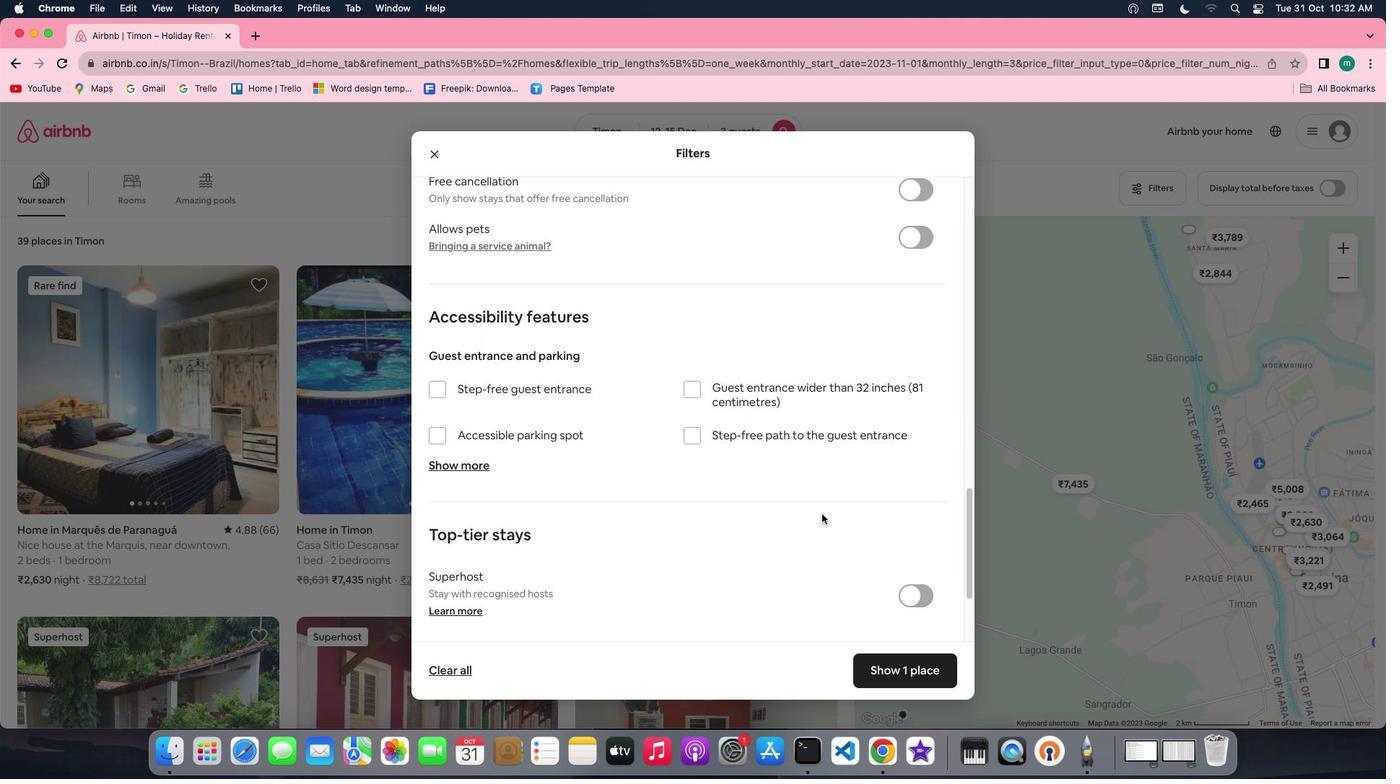 
Action: Mouse scrolled (821, 514) with delta (0, 0)
Screenshot: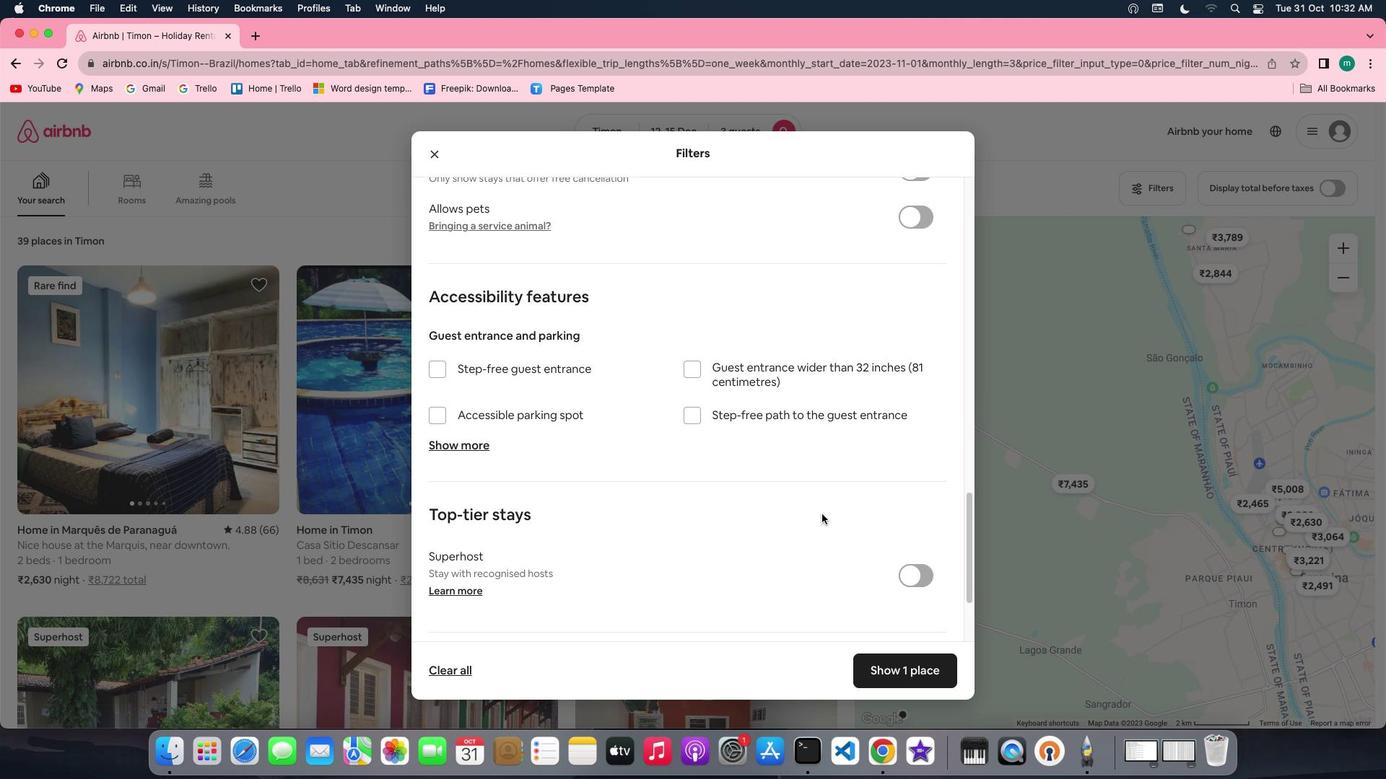 
Action: Mouse scrolled (821, 514) with delta (0, 0)
Screenshot: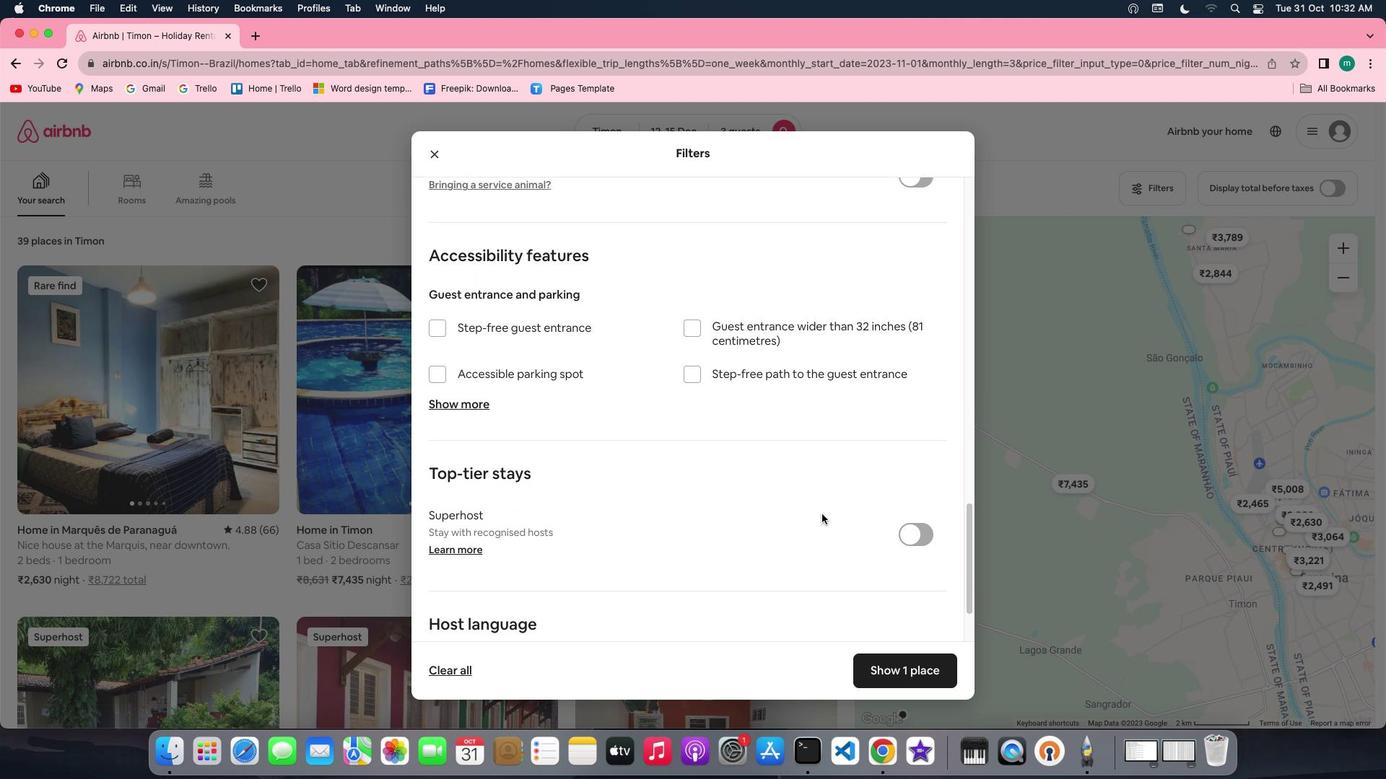 
Action: Mouse scrolled (821, 514) with delta (0, 0)
Screenshot: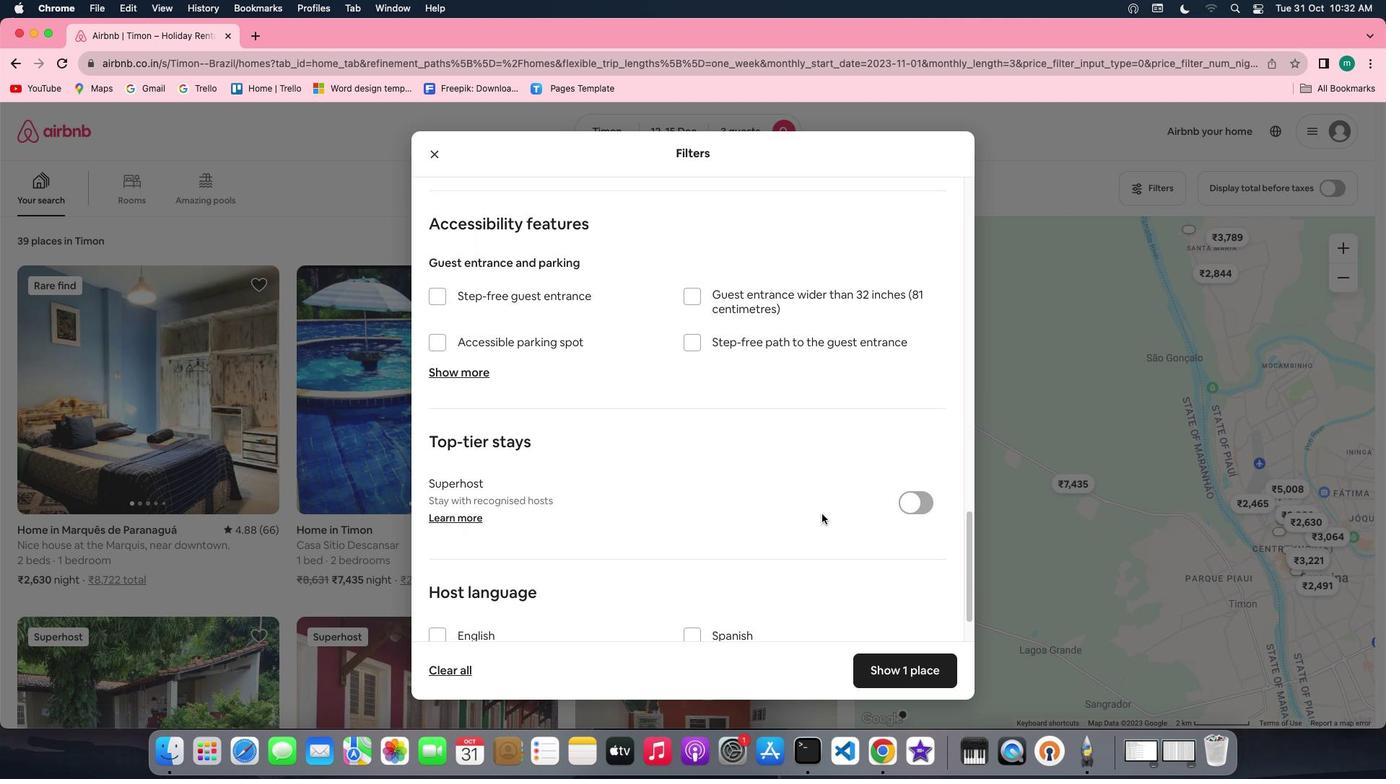 
Action: Mouse scrolled (821, 514) with delta (0, 0)
Screenshot: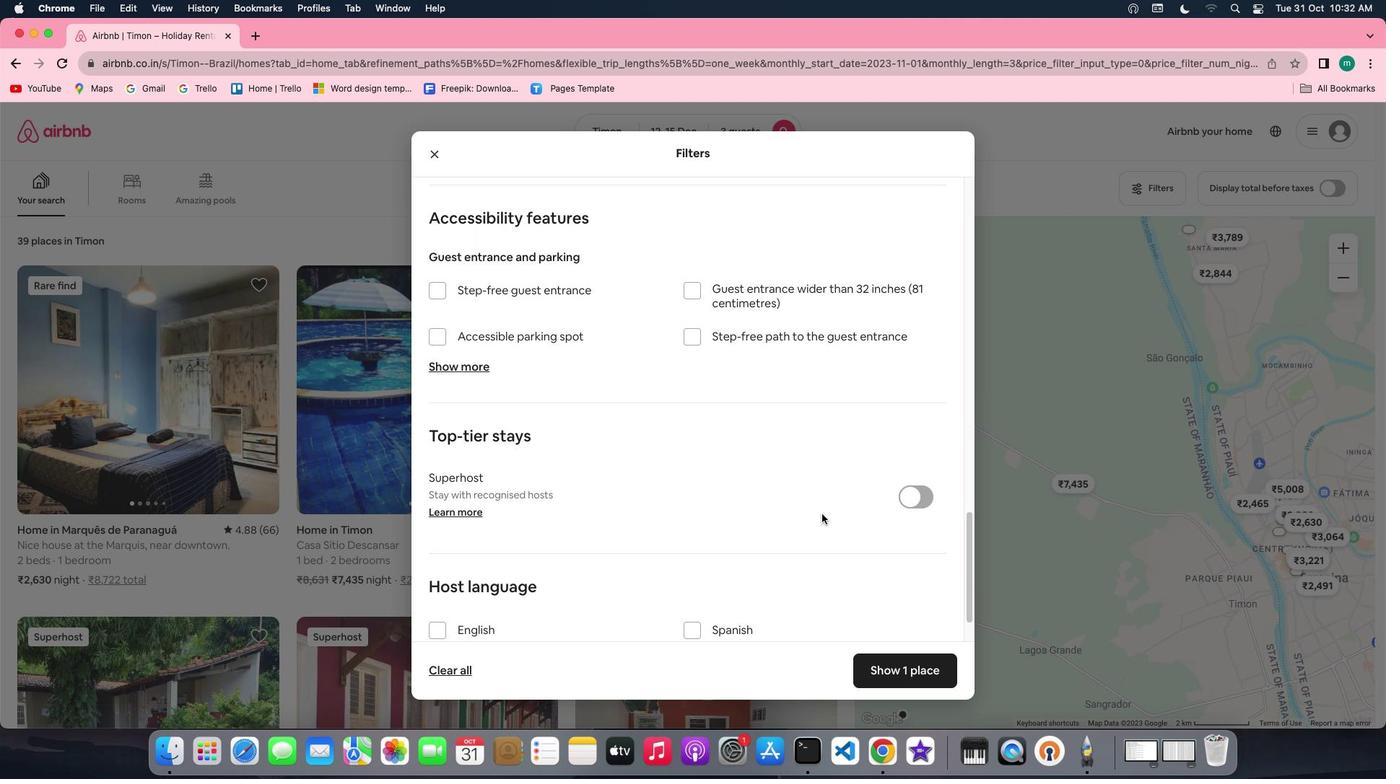 
Action: Mouse scrolled (821, 514) with delta (0, -1)
Screenshot: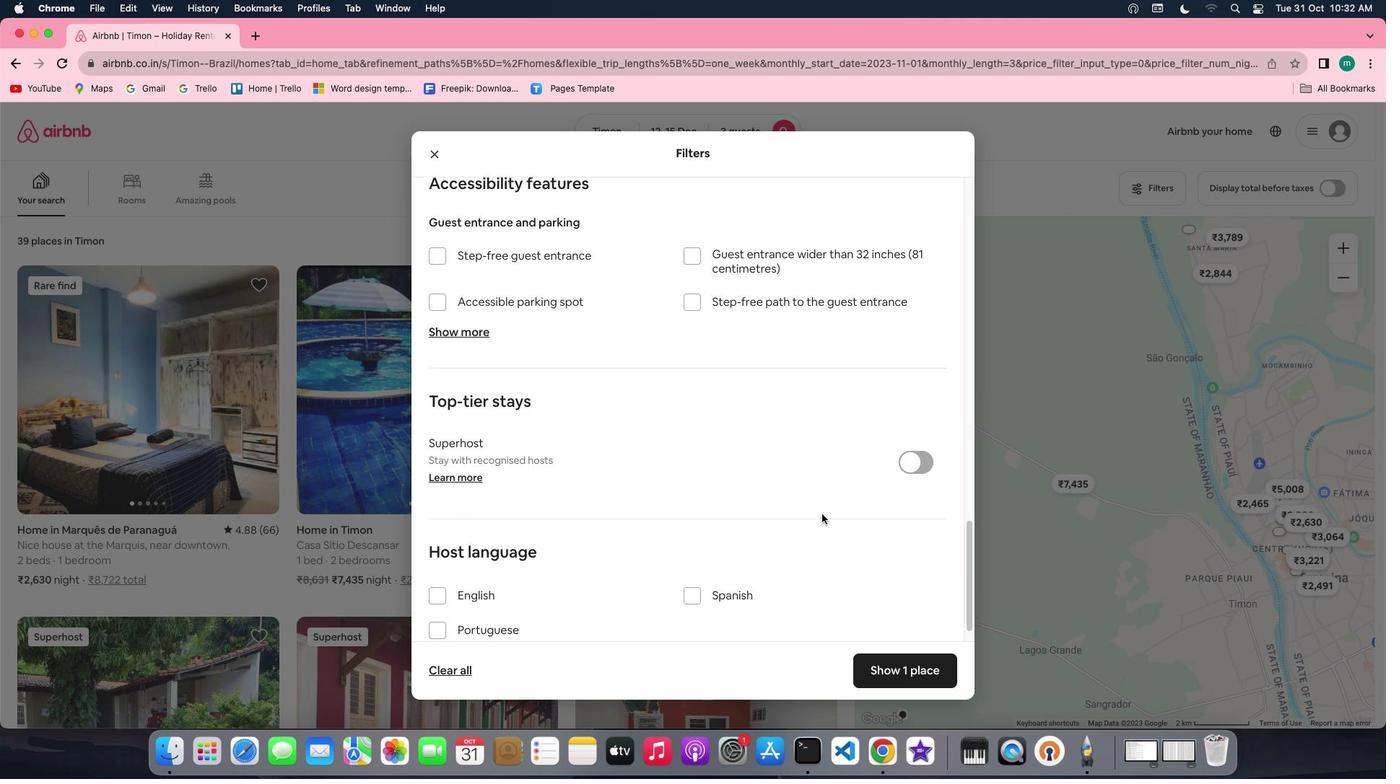 
Action: Mouse scrolled (821, 514) with delta (0, -2)
Screenshot: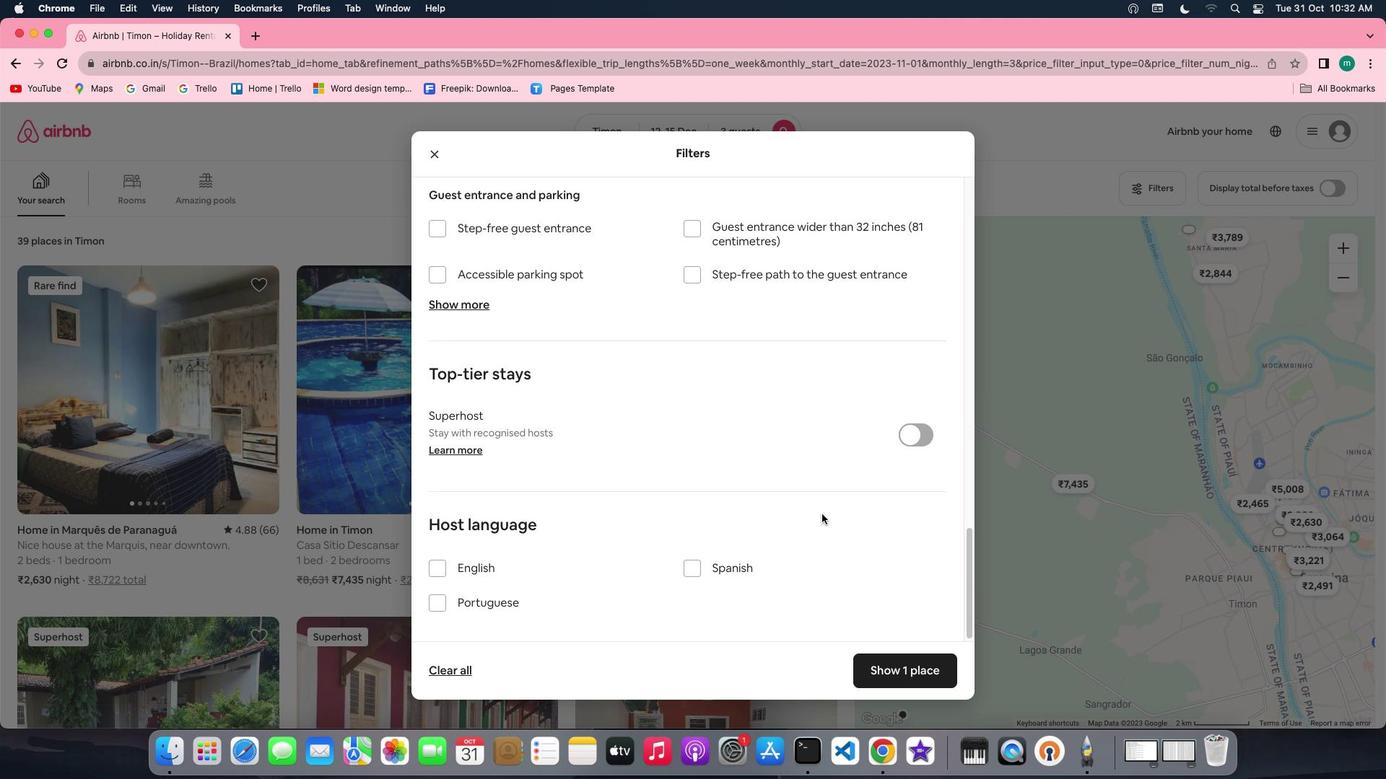 
Action: Mouse scrolled (821, 514) with delta (0, 0)
Screenshot: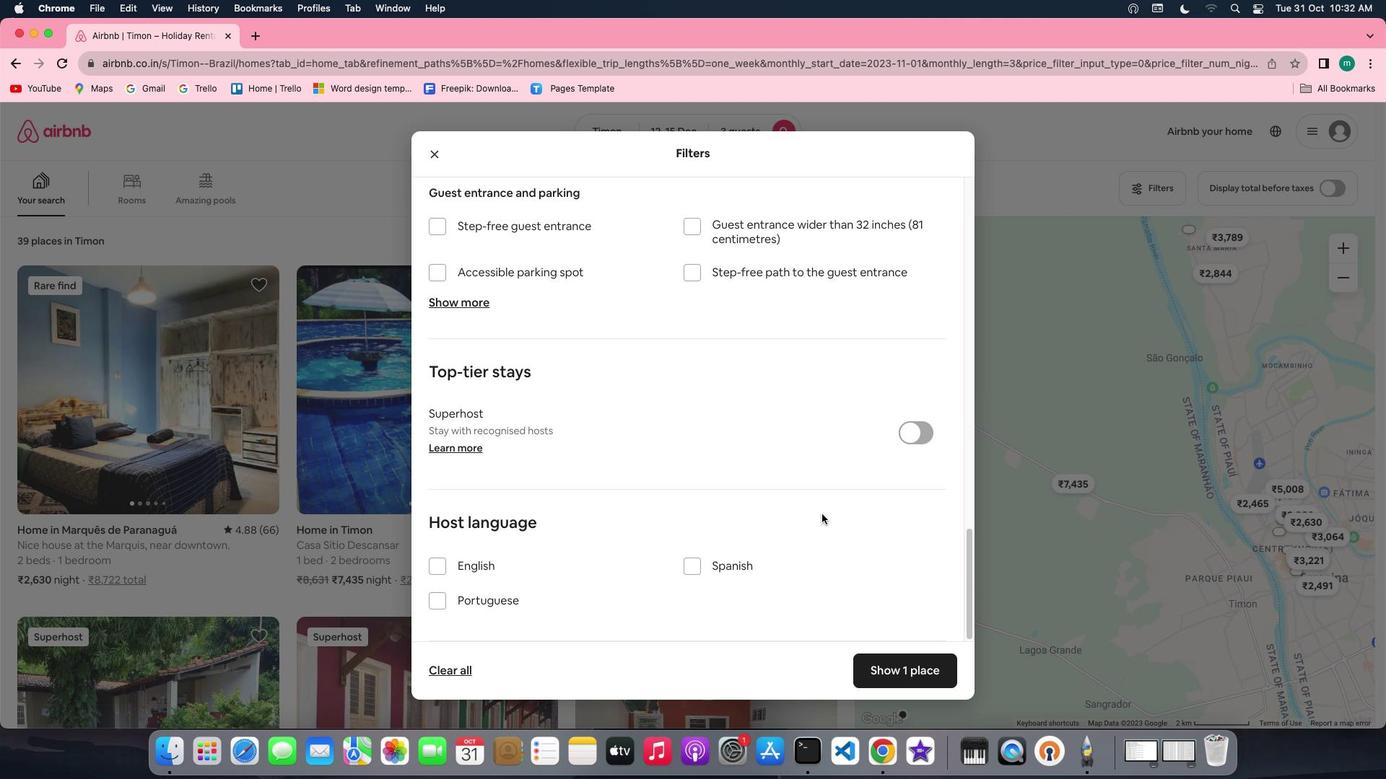 
Action: Mouse scrolled (821, 514) with delta (0, 0)
Screenshot: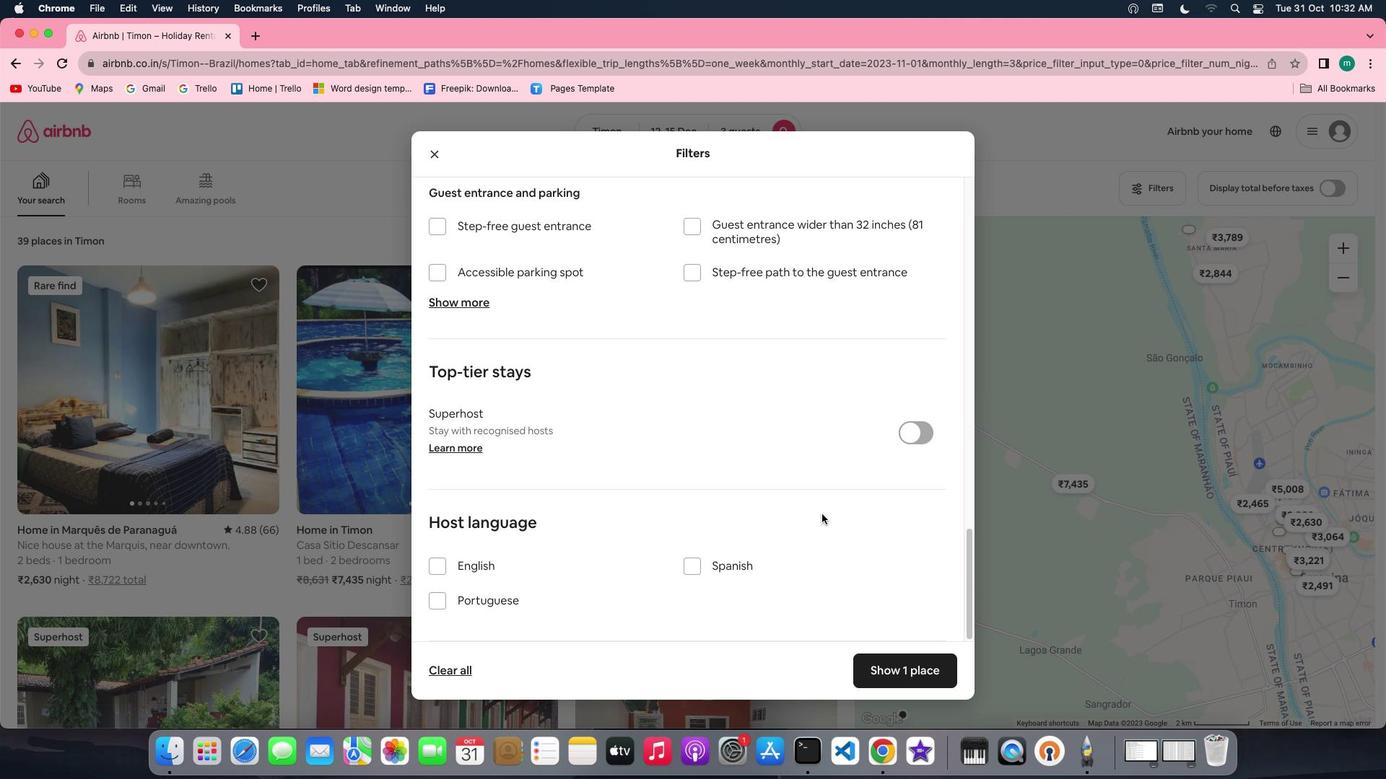 
Action: Mouse scrolled (821, 514) with delta (0, -2)
Screenshot: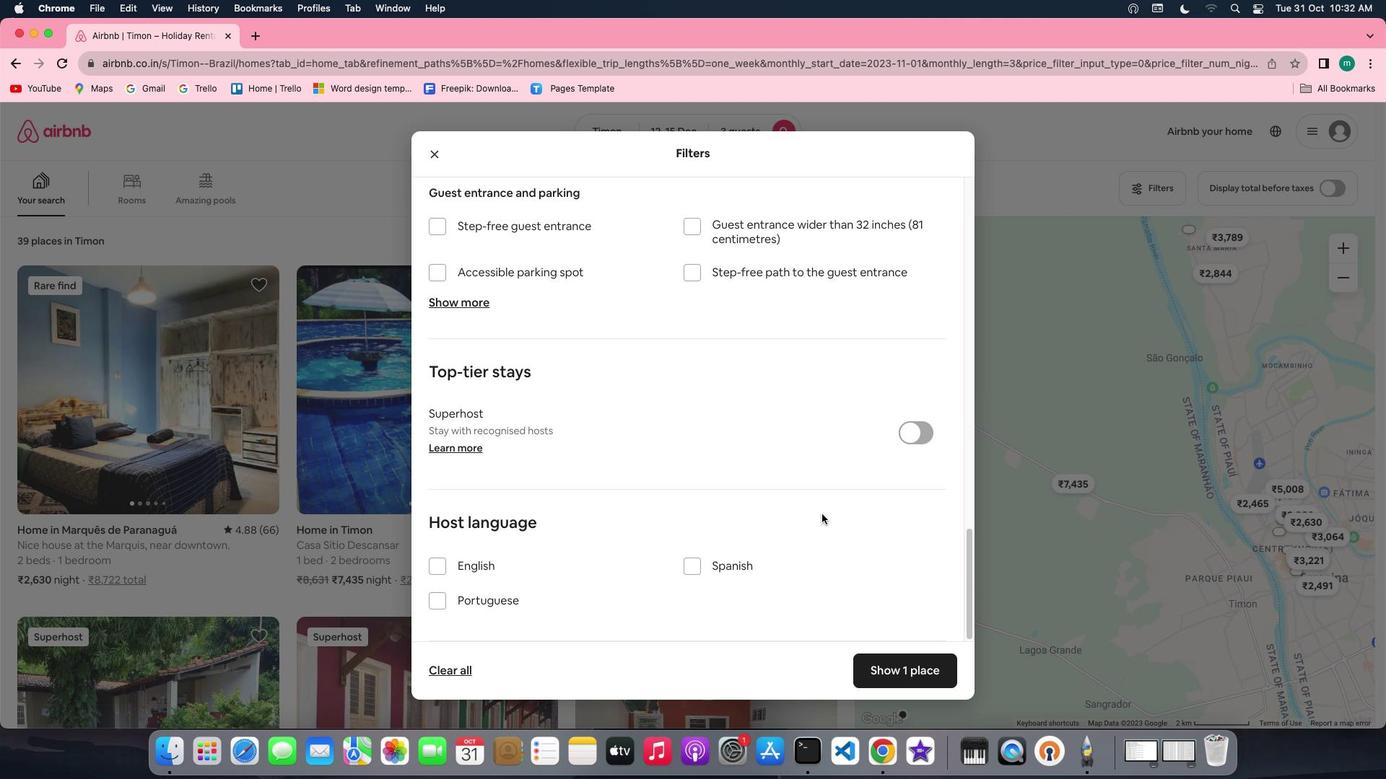 
Action: Mouse scrolled (821, 514) with delta (0, -3)
Screenshot: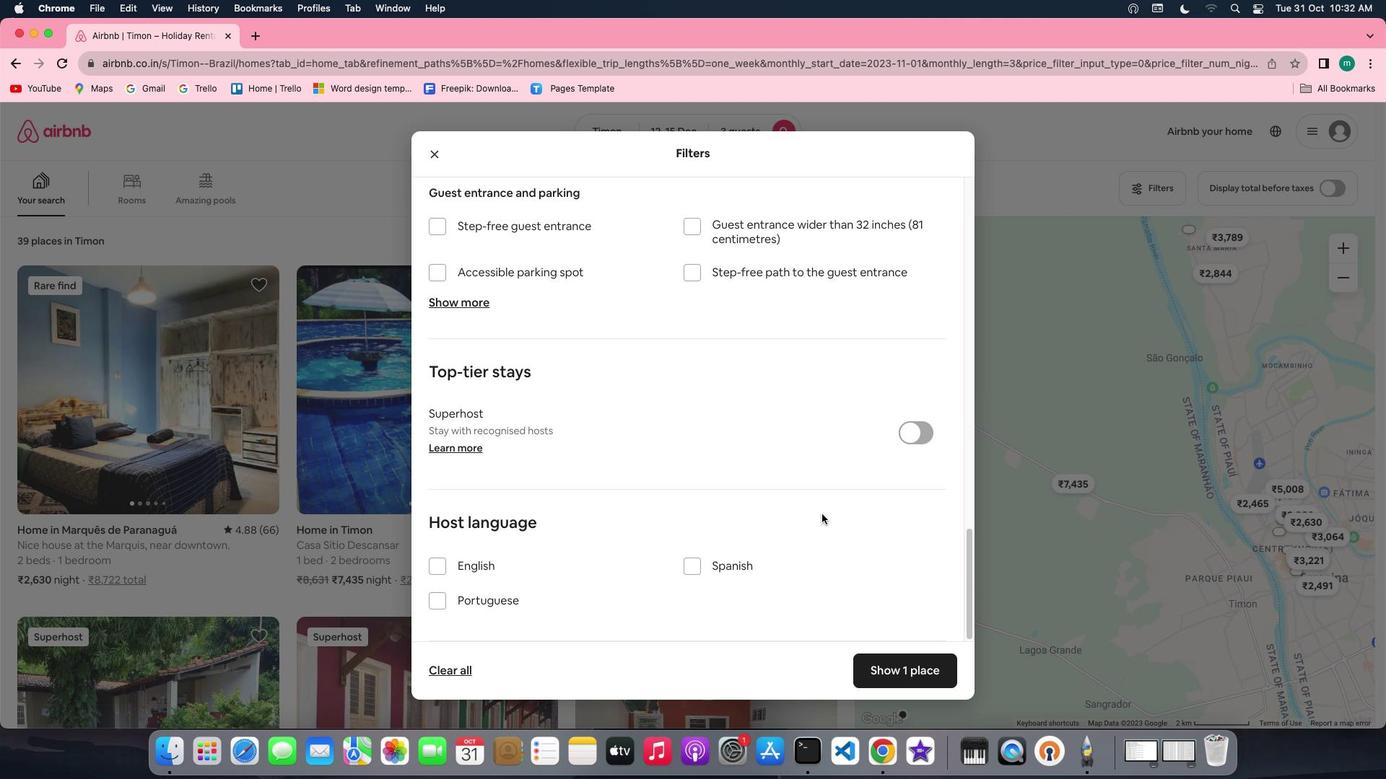 
Action: Mouse scrolled (821, 514) with delta (0, -4)
Screenshot: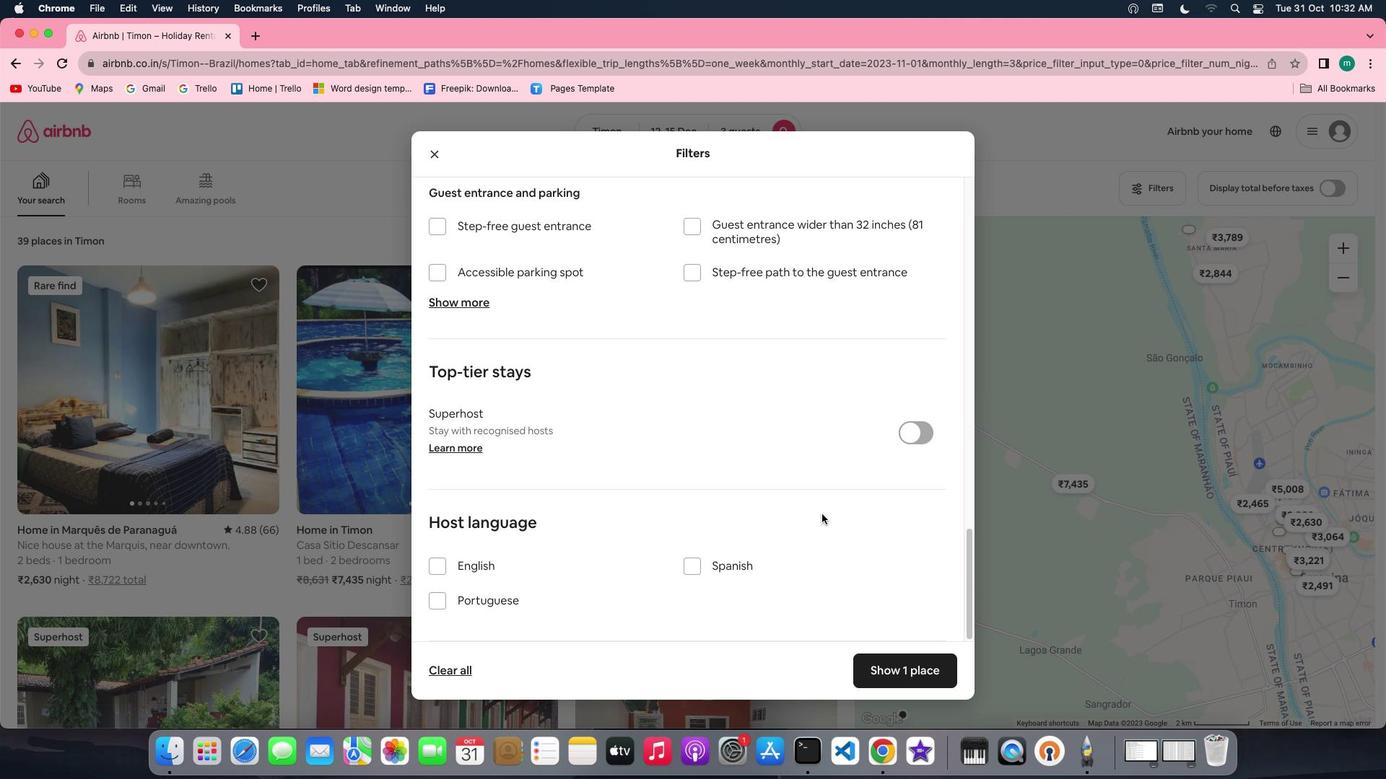 
Action: Mouse scrolled (821, 514) with delta (0, -4)
Screenshot: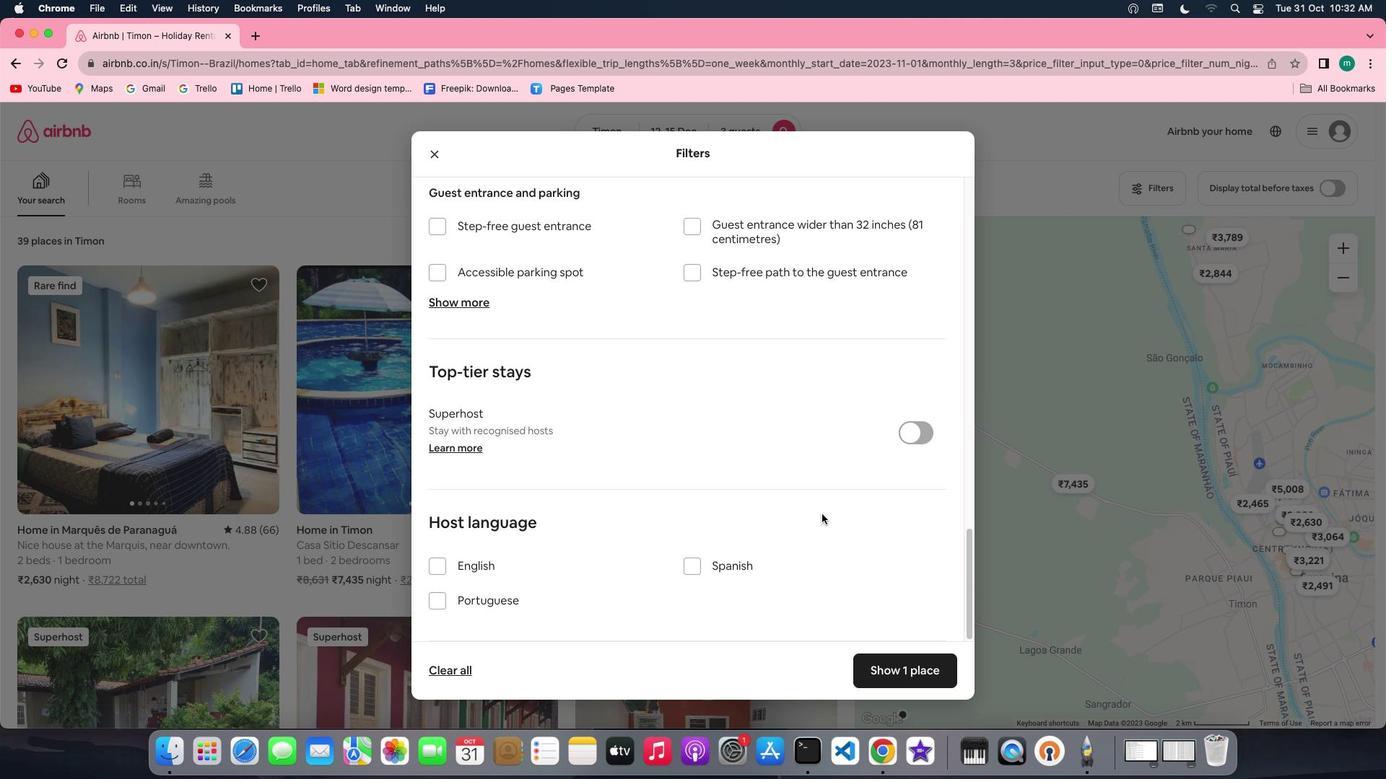 
Action: Mouse moved to (912, 672)
Screenshot: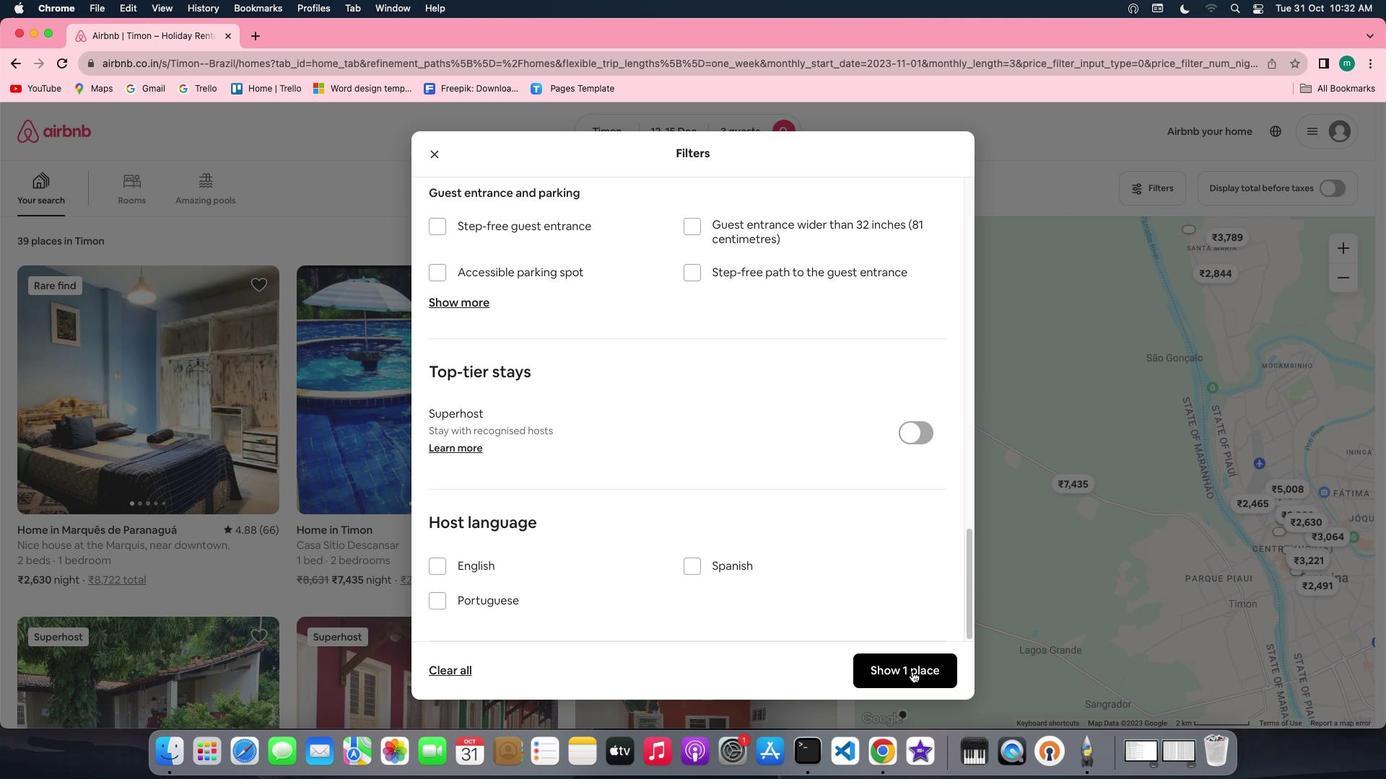
Action: Mouse pressed left at (912, 672)
Screenshot: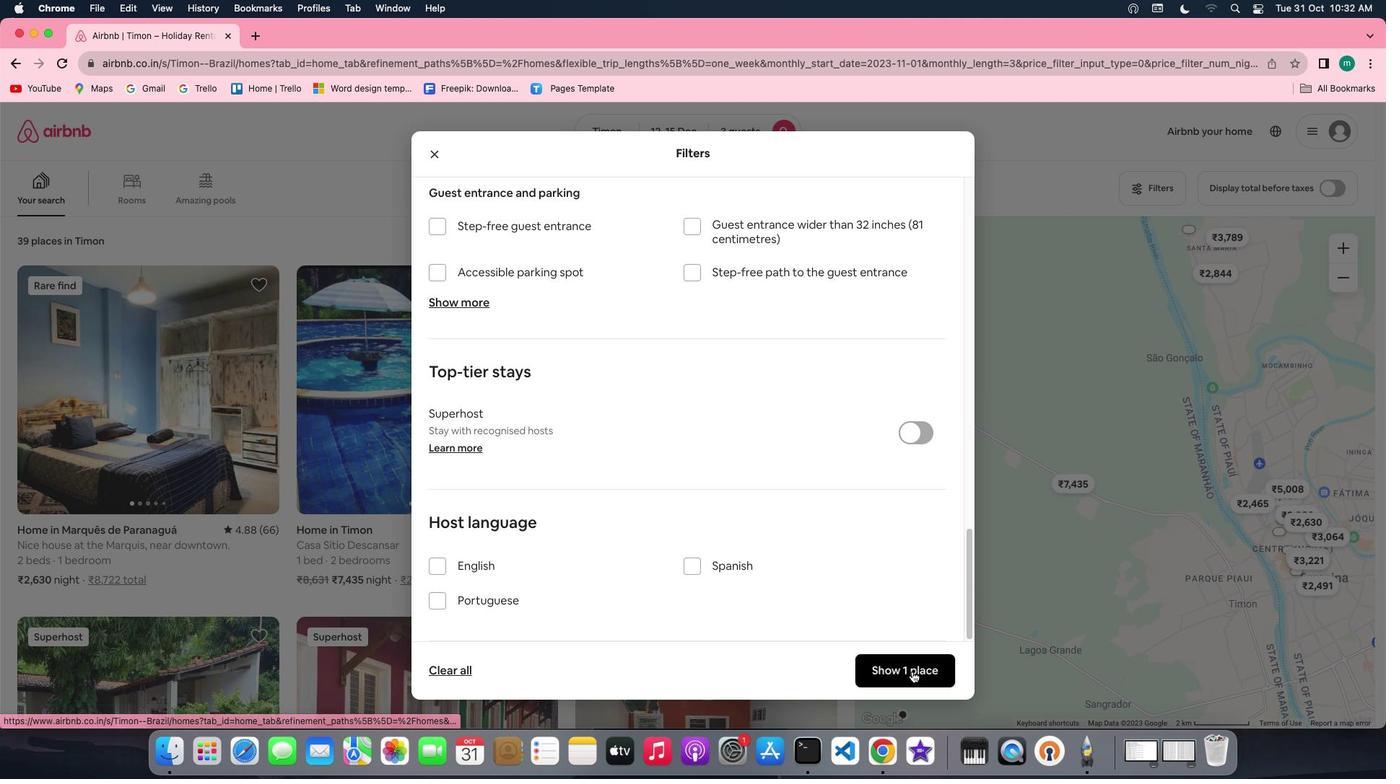 
Action: Mouse moved to (146, 401)
Screenshot: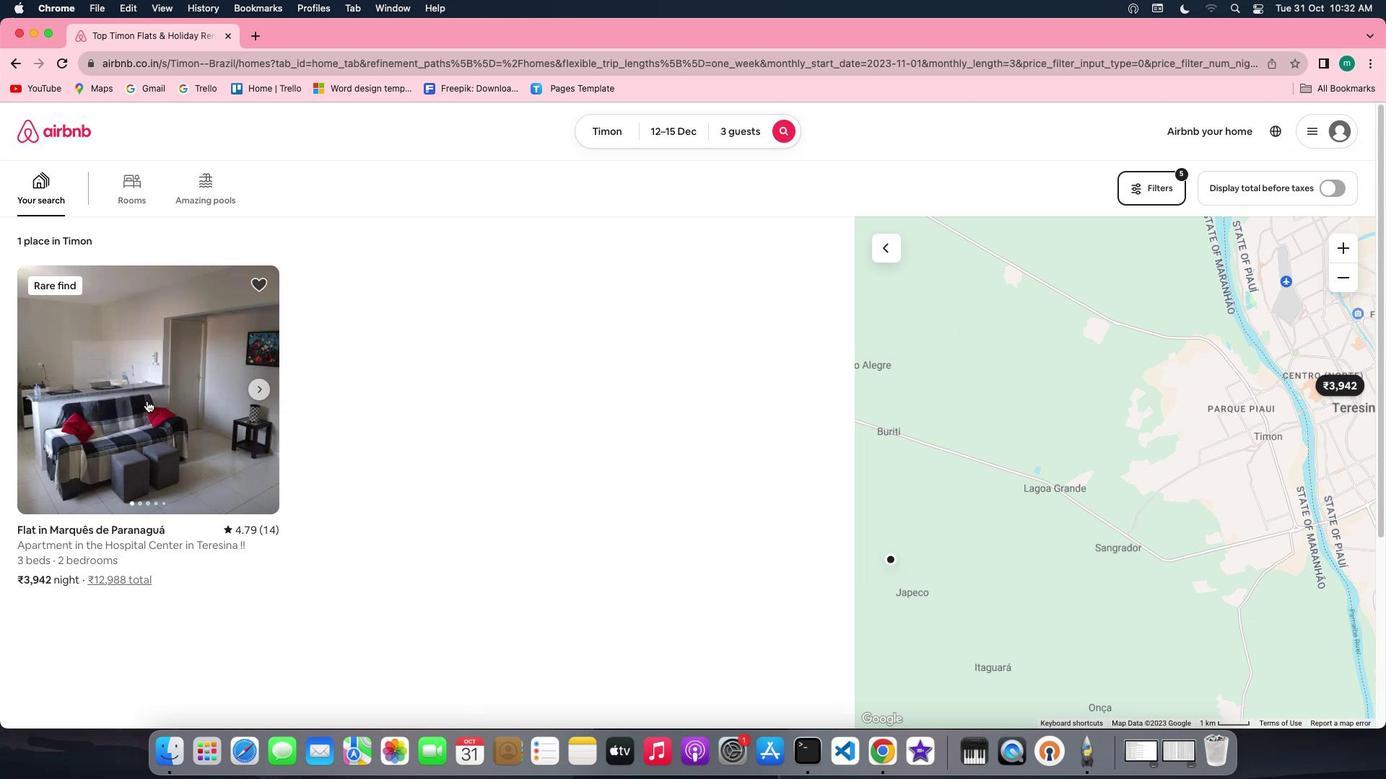 
Action: Mouse pressed left at (146, 401)
Screenshot: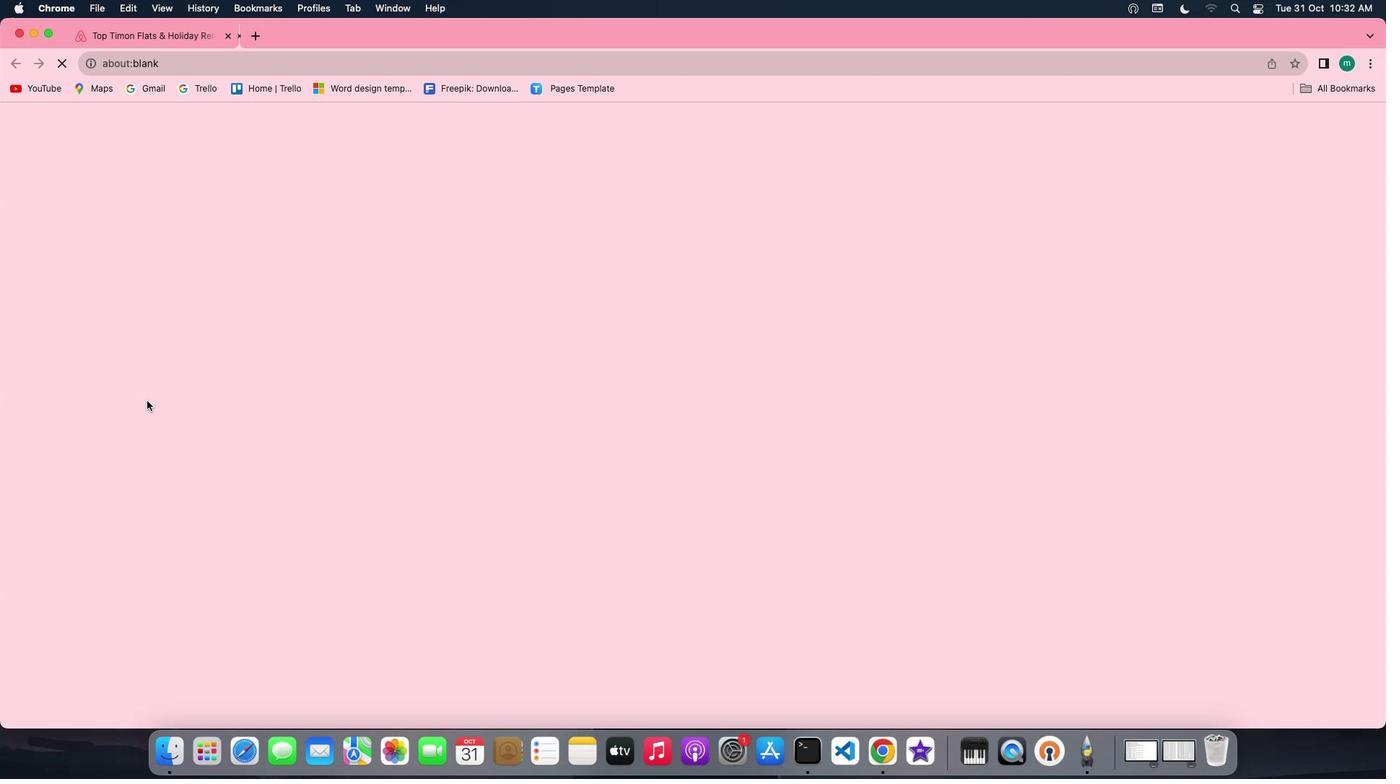 
Action: Mouse moved to (1001, 534)
Screenshot: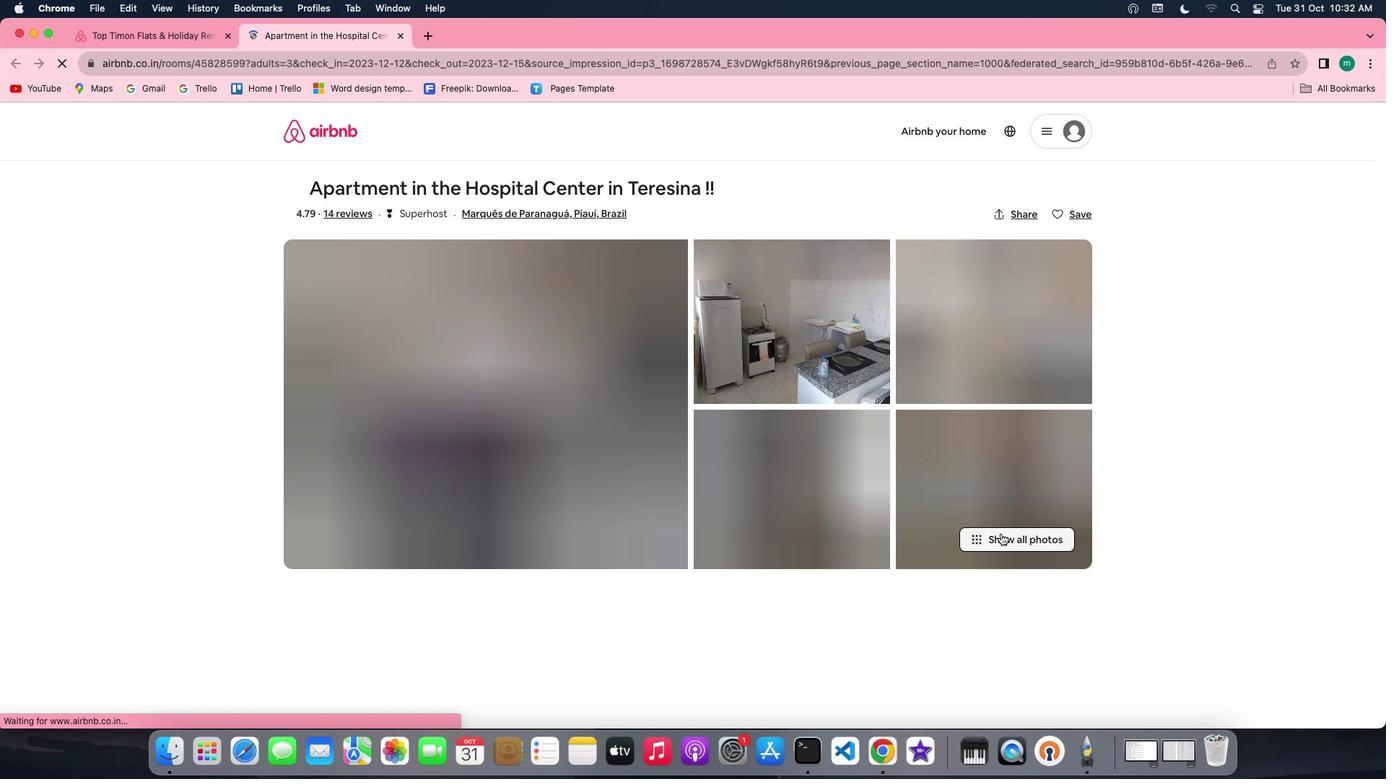 
Action: Mouse pressed left at (1001, 534)
Screenshot: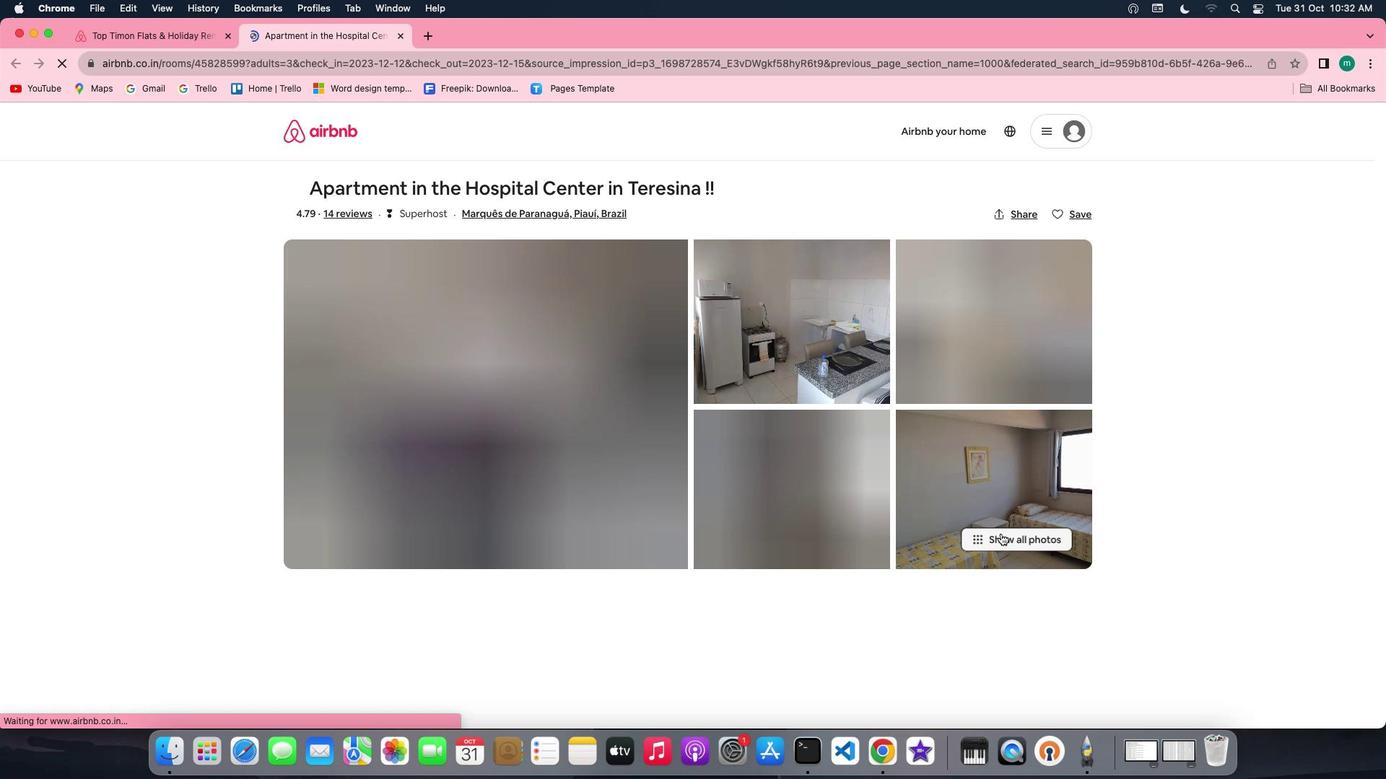 
Action: Mouse moved to (822, 501)
Screenshot: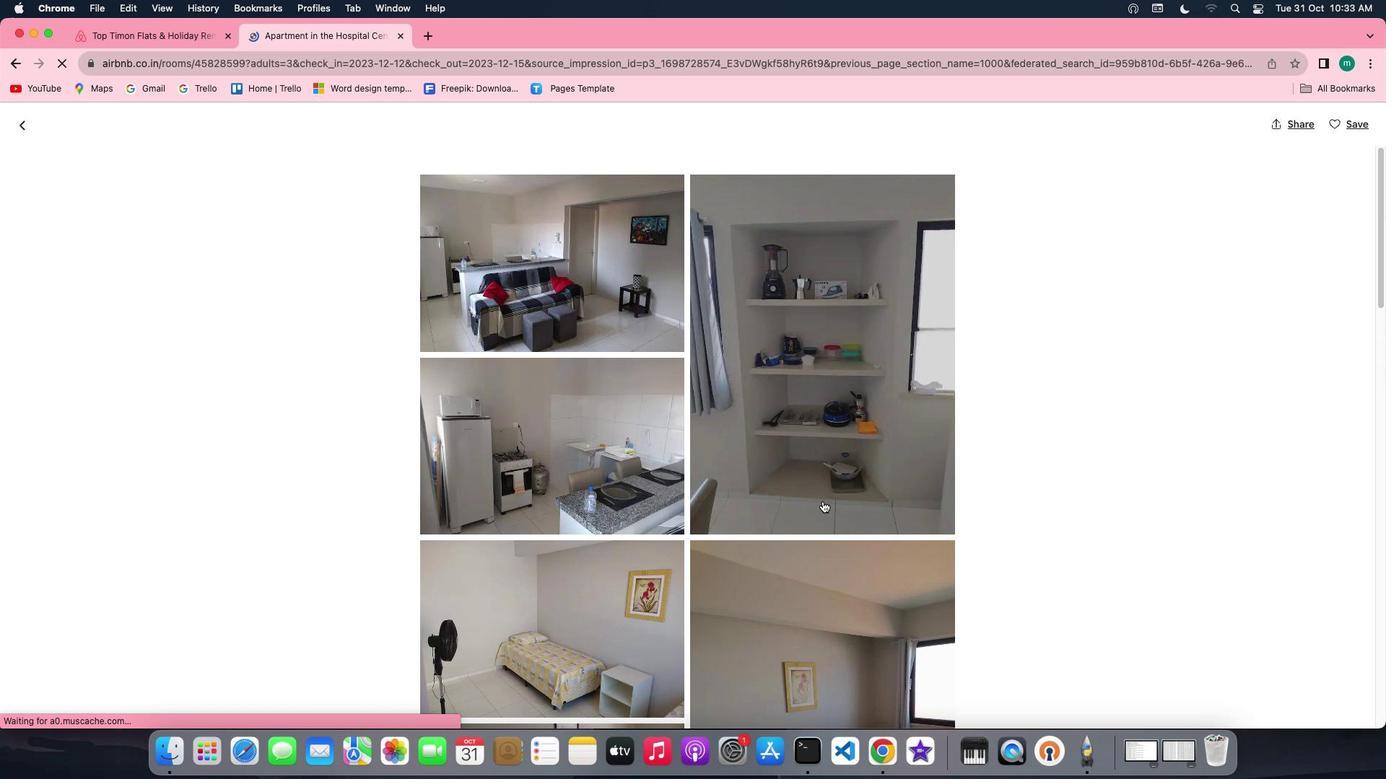 
Action: Mouse scrolled (822, 501) with delta (0, 0)
Screenshot: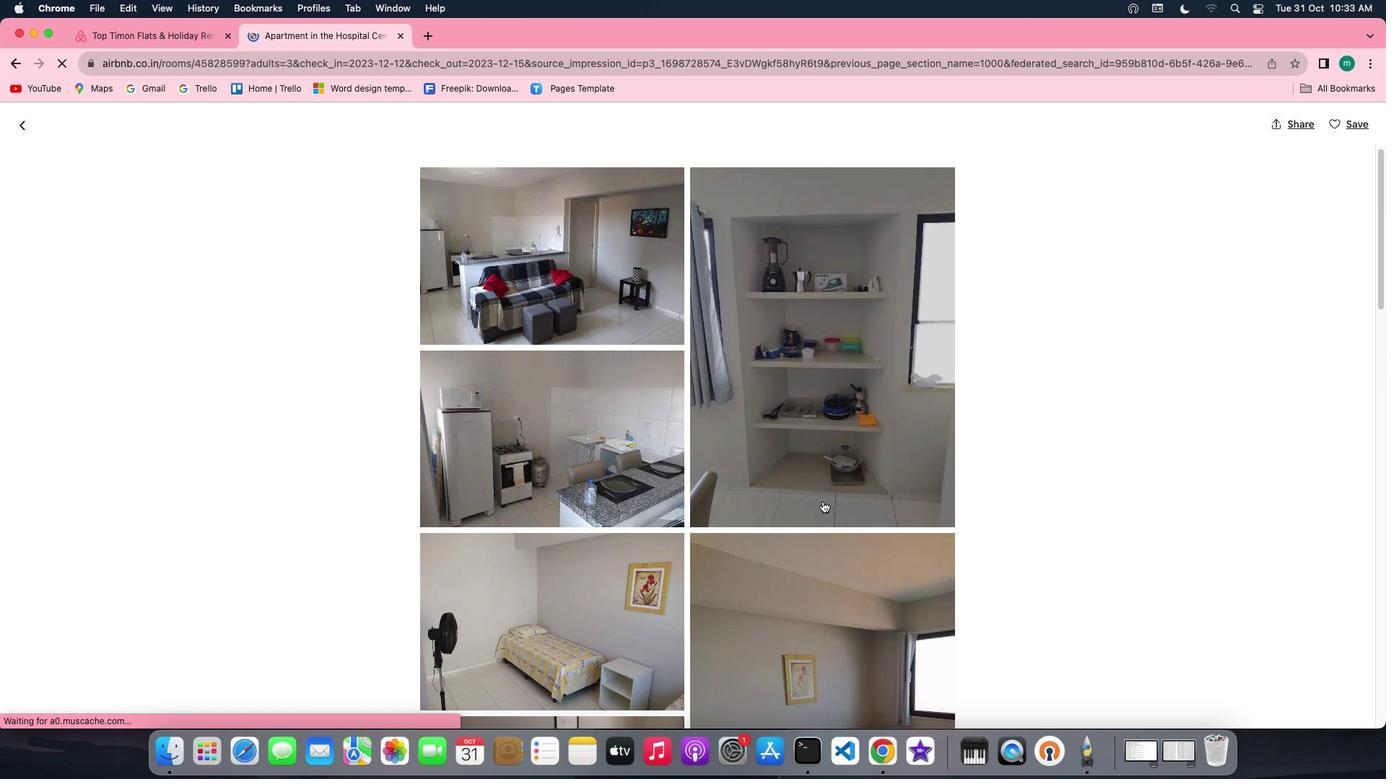 
Action: Mouse scrolled (822, 501) with delta (0, 0)
Screenshot: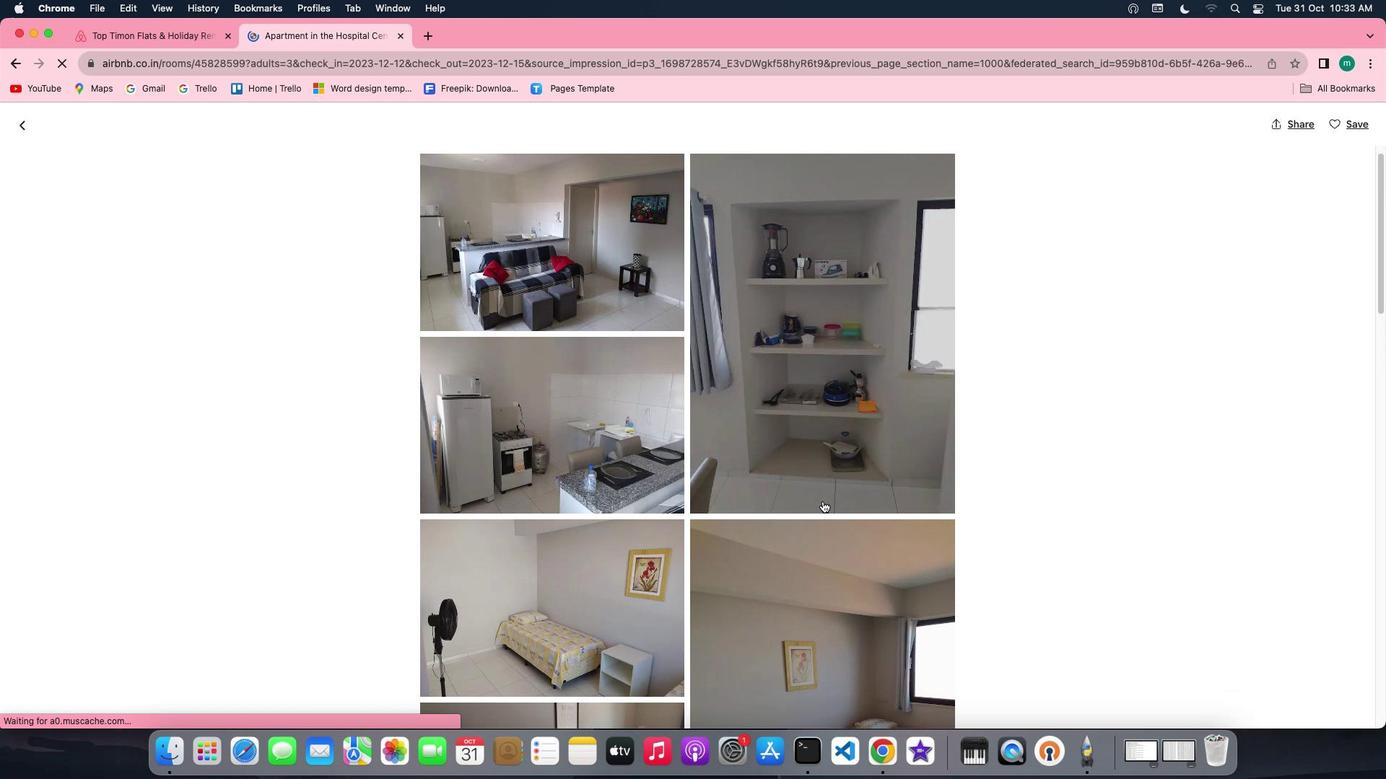 
Action: Mouse scrolled (822, 501) with delta (0, -1)
Screenshot: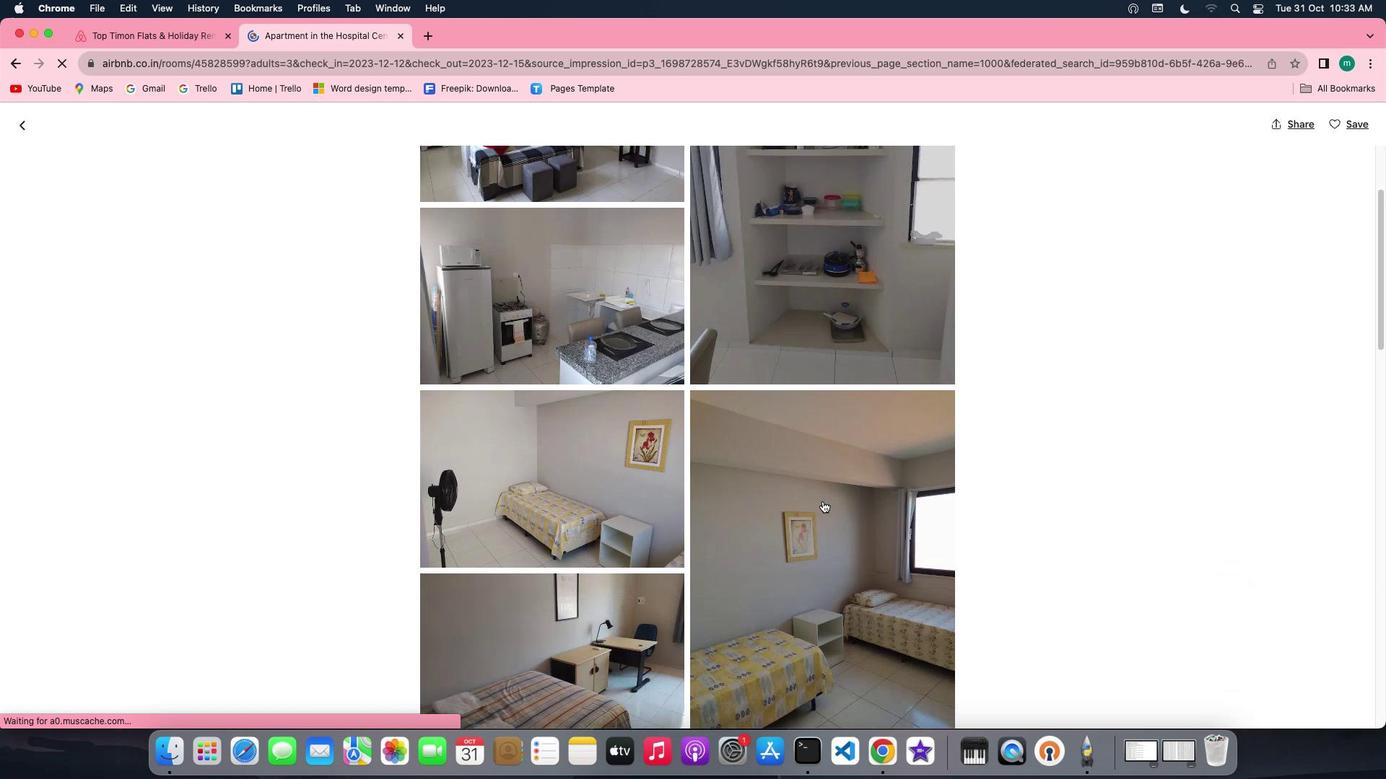 
Action: Mouse scrolled (822, 501) with delta (0, -2)
Screenshot: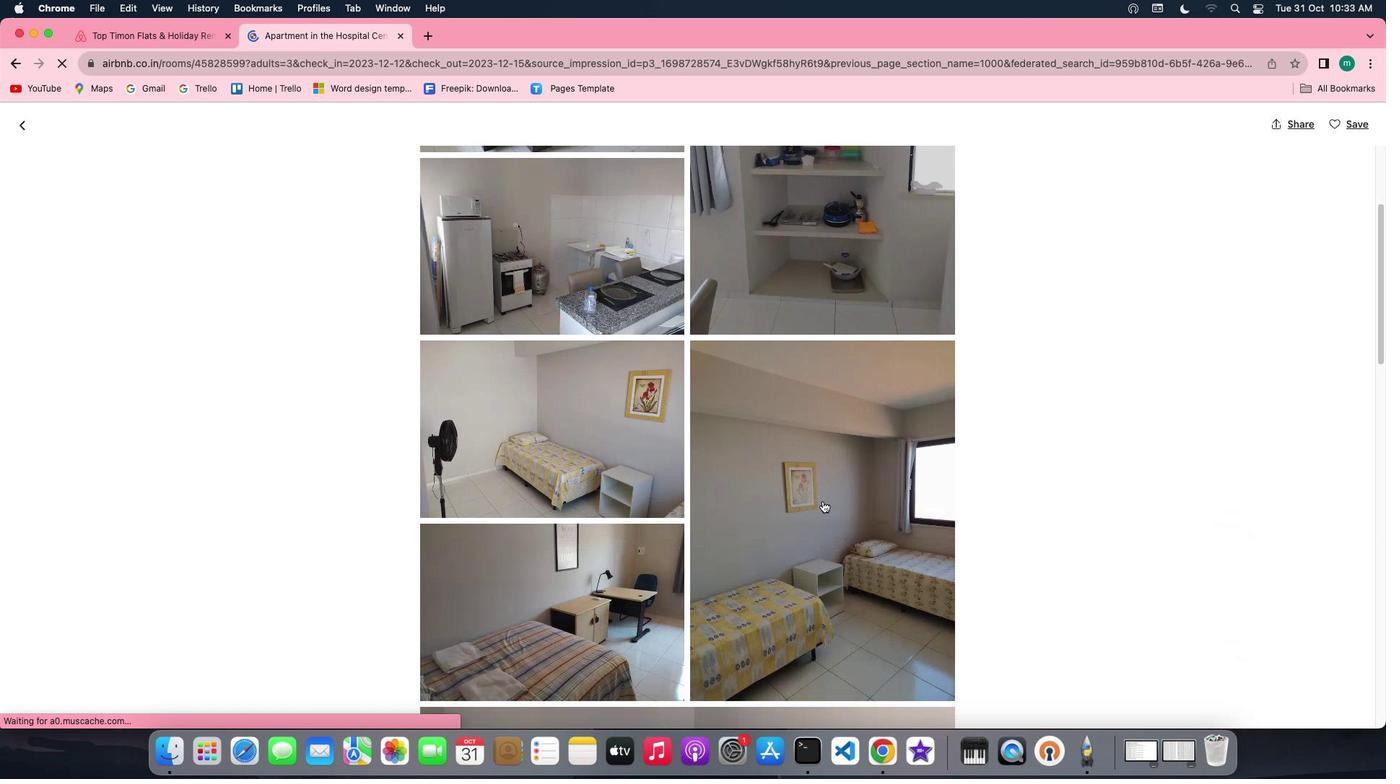 
Action: Mouse scrolled (822, 501) with delta (0, 0)
Screenshot: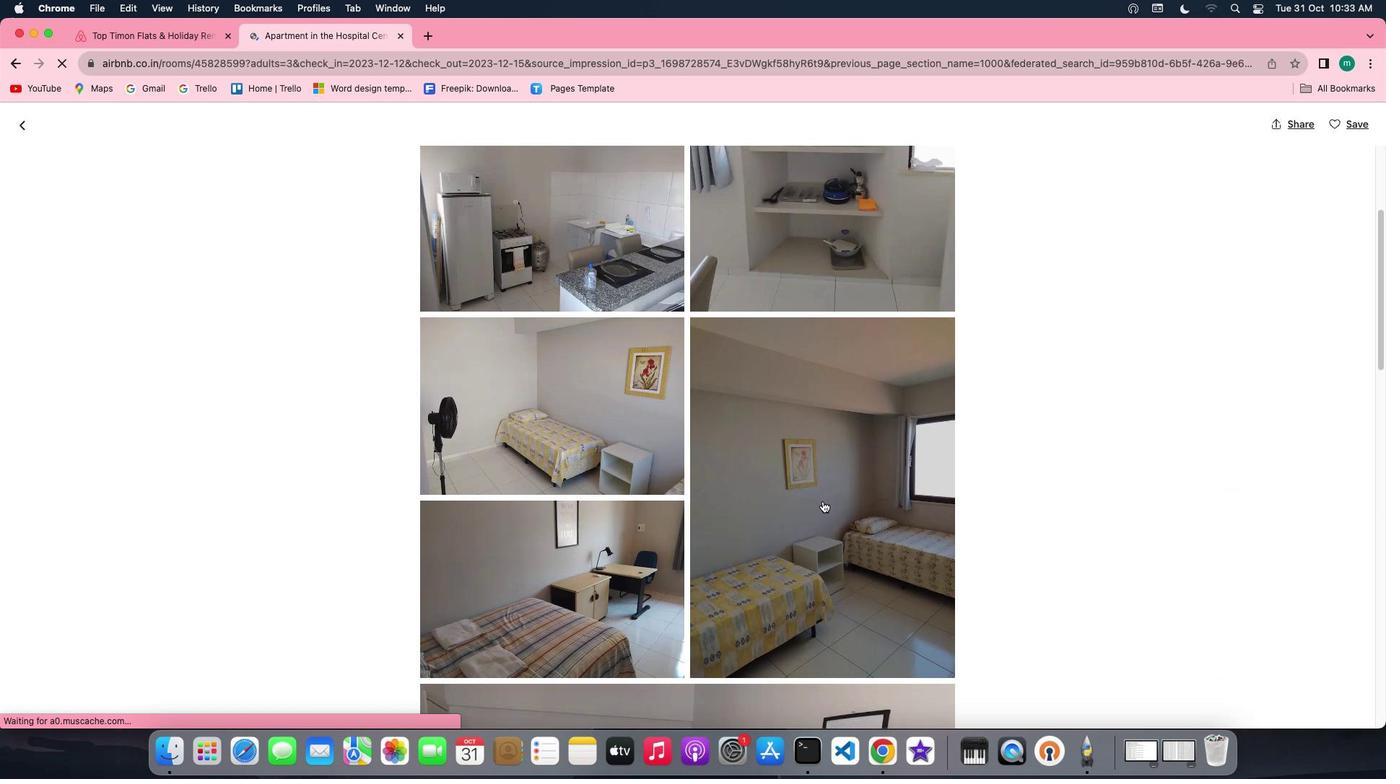
Action: Mouse scrolled (822, 501) with delta (0, 0)
Screenshot: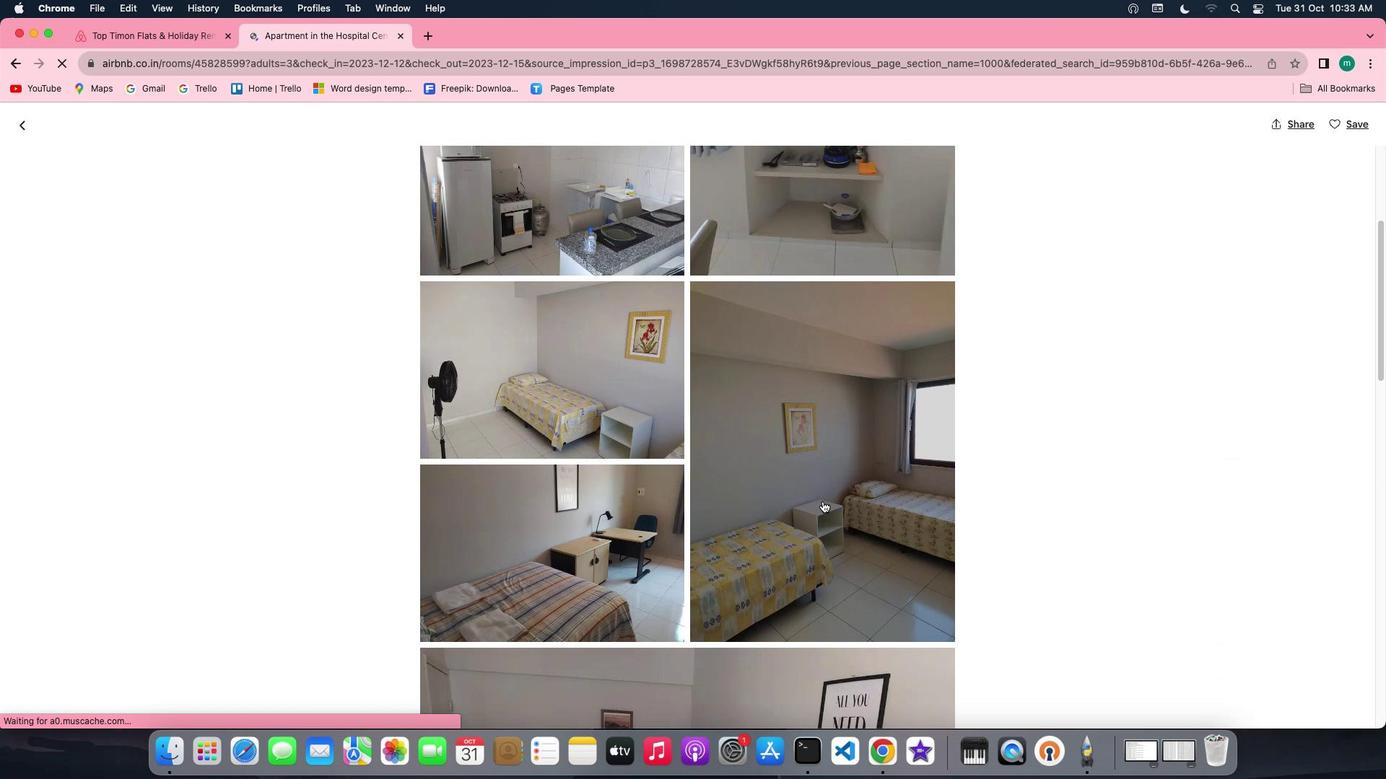 
Action: Mouse scrolled (822, 501) with delta (0, -2)
Screenshot: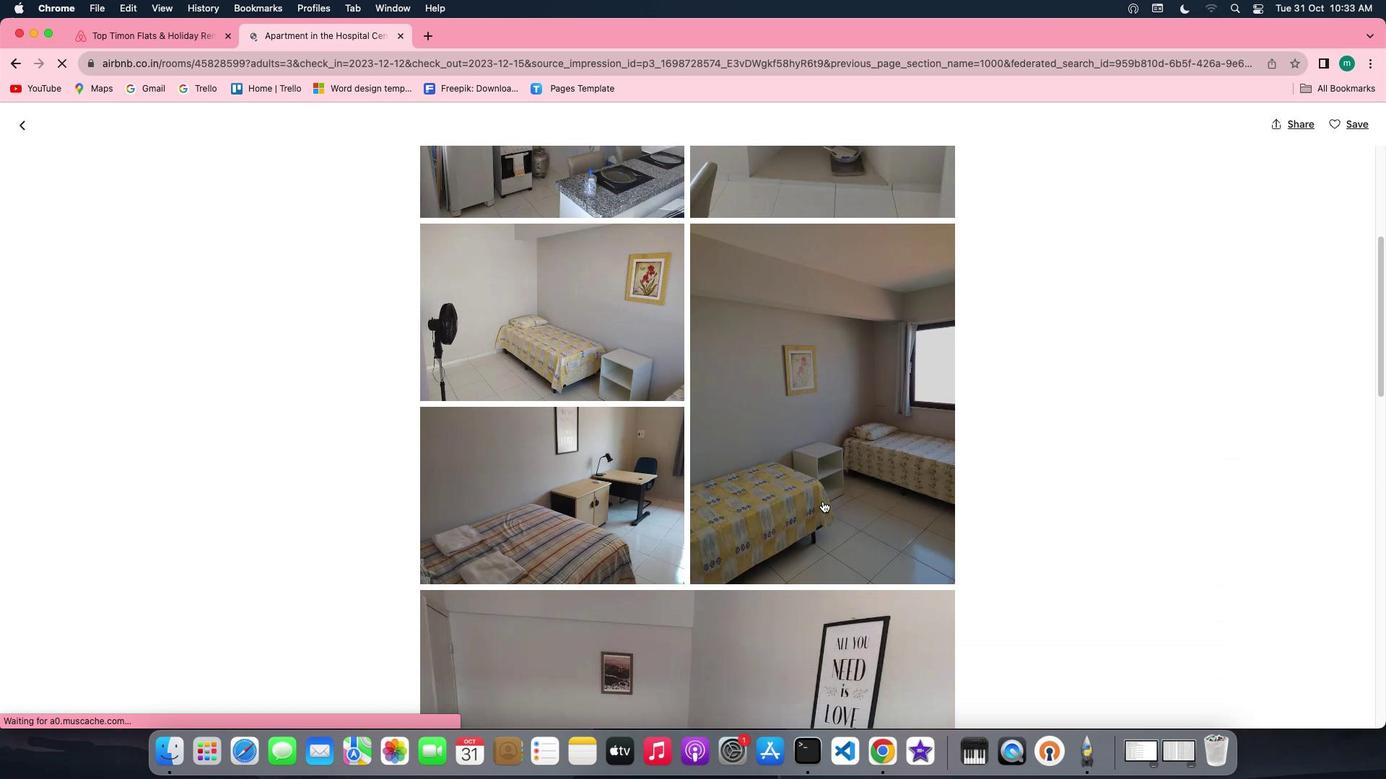 
Action: Mouse scrolled (822, 501) with delta (0, -2)
Screenshot: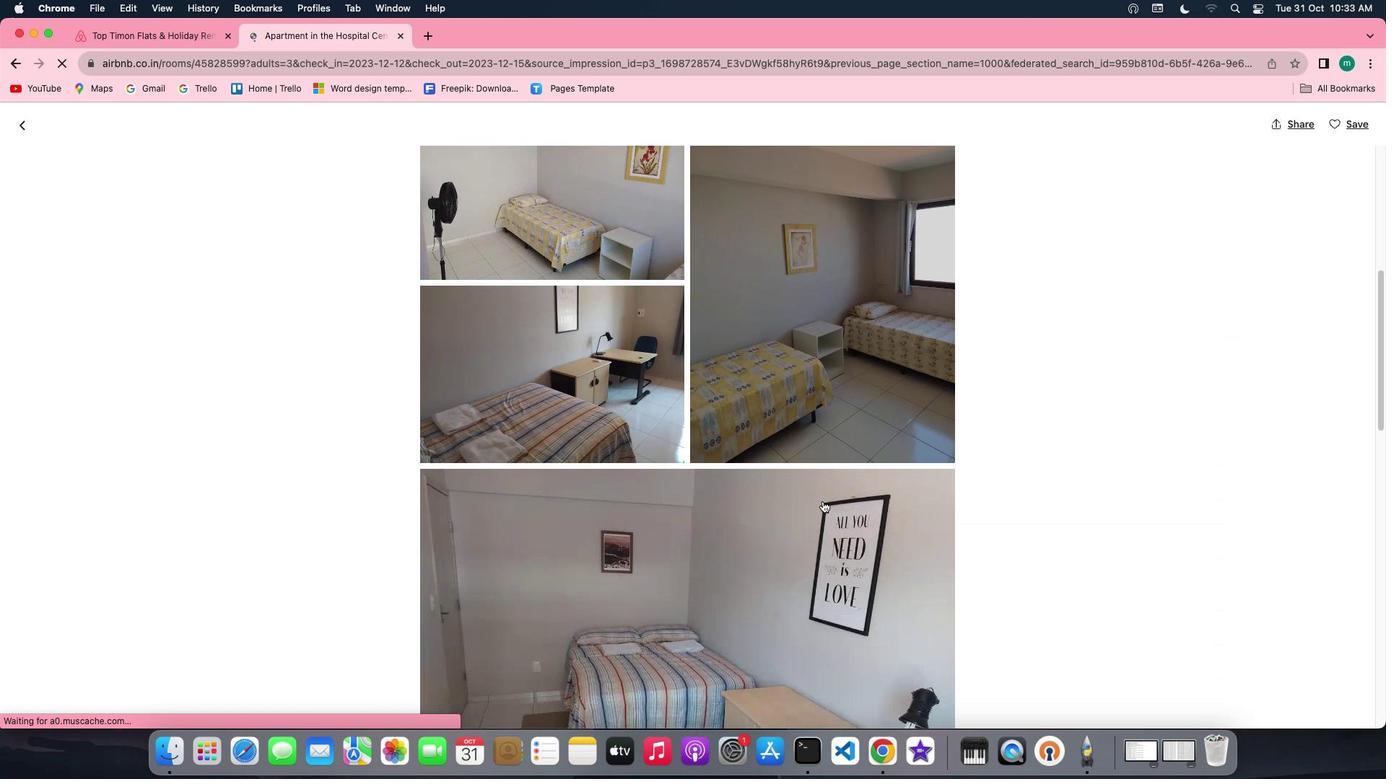 
Action: Mouse scrolled (822, 501) with delta (0, 0)
Screenshot: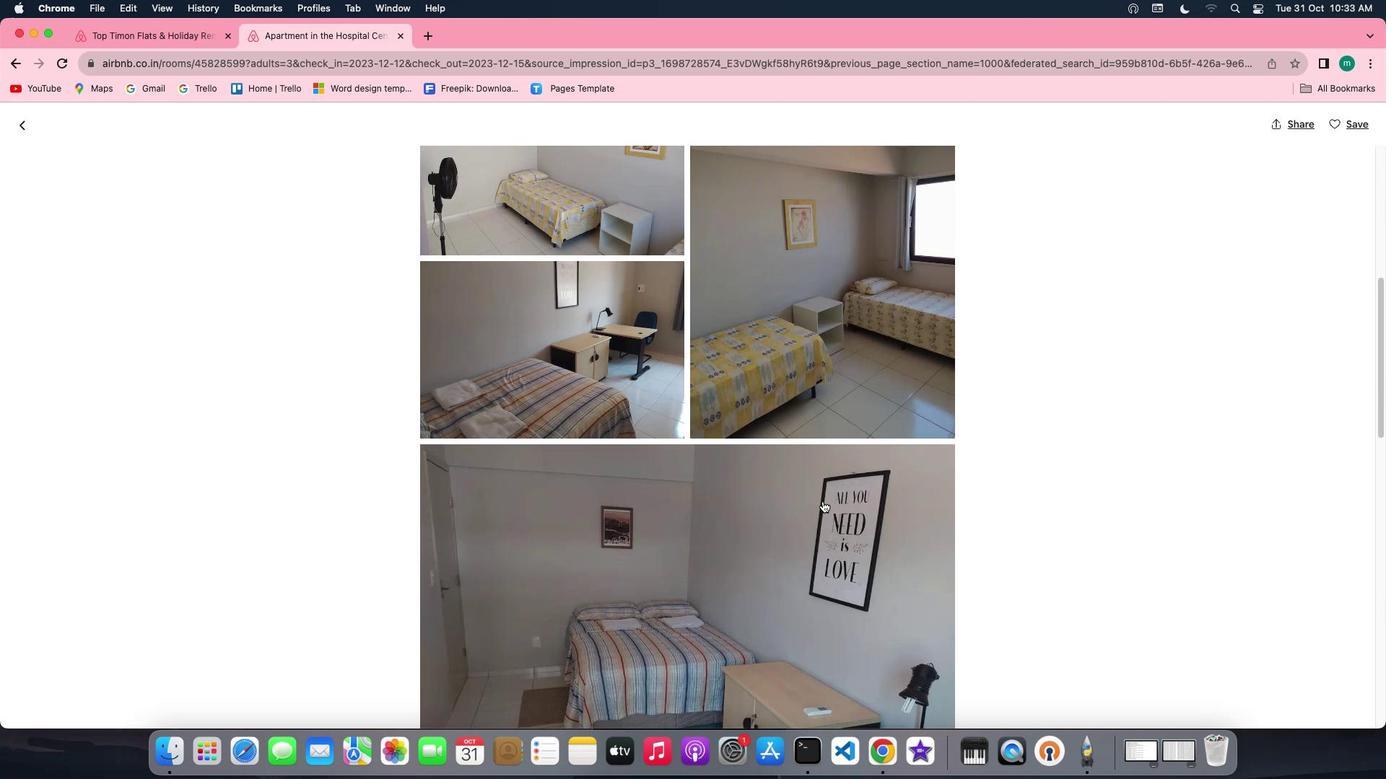 
Action: Mouse scrolled (822, 501) with delta (0, 0)
Screenshot: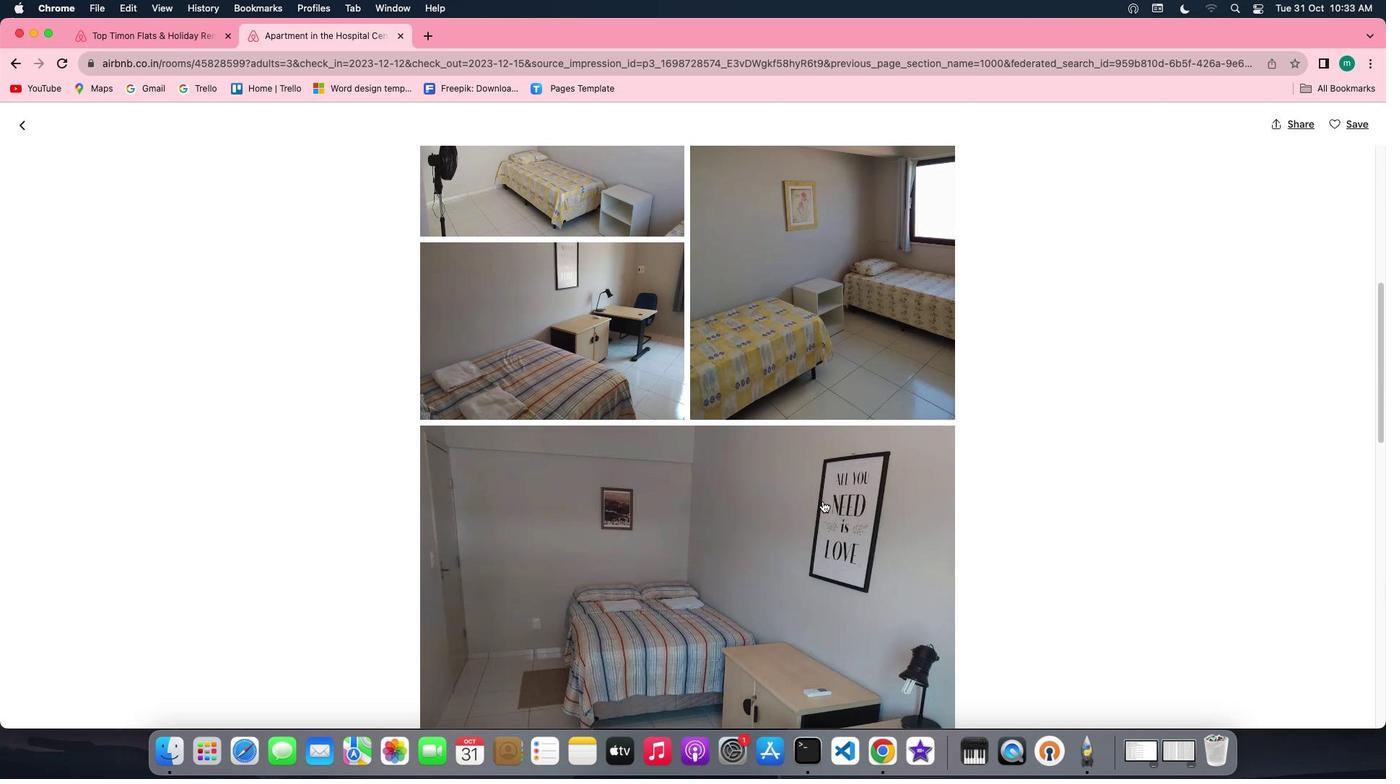 
Action: Mouse scrolled (822, 501) with delta (0, -1)
Screenshot: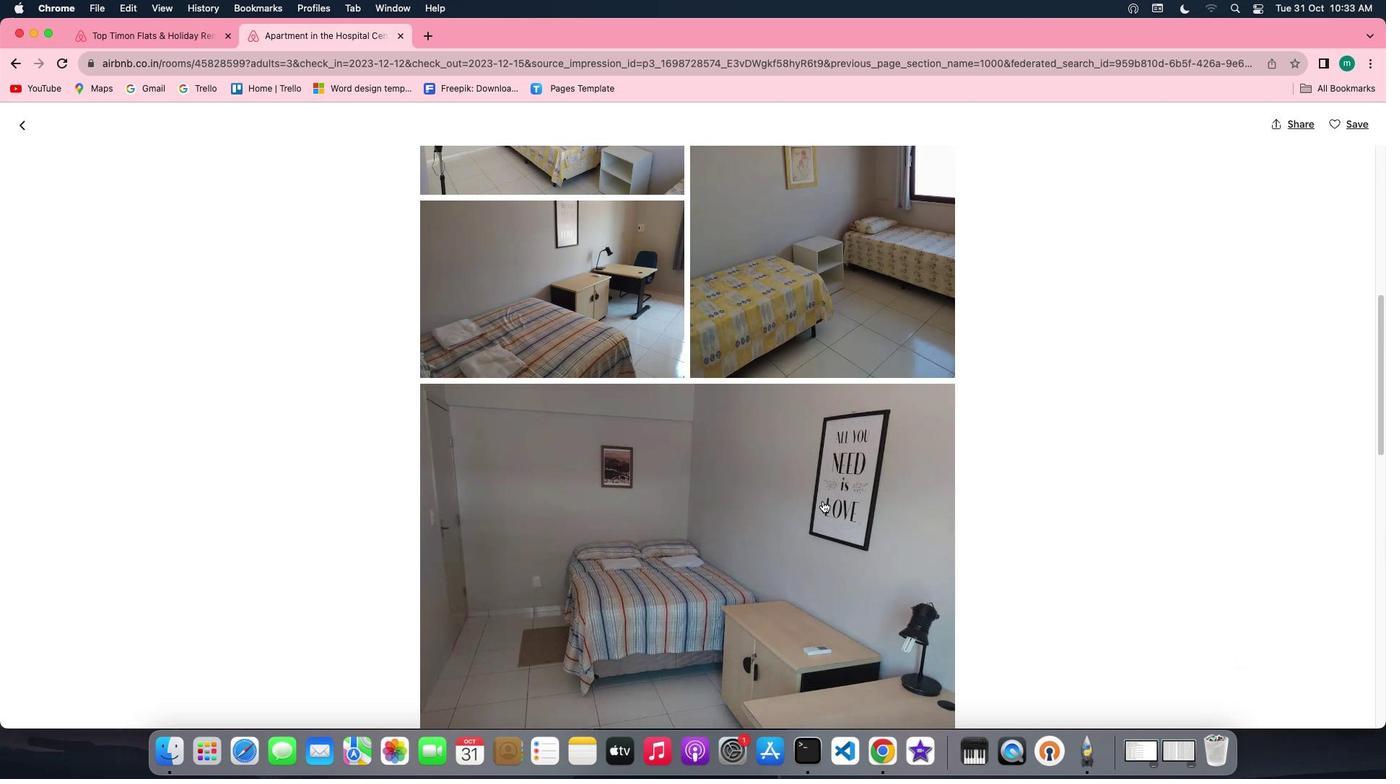 
Action: Mouse scrolled (822, 501) with delta (0, -2)
Screenshot: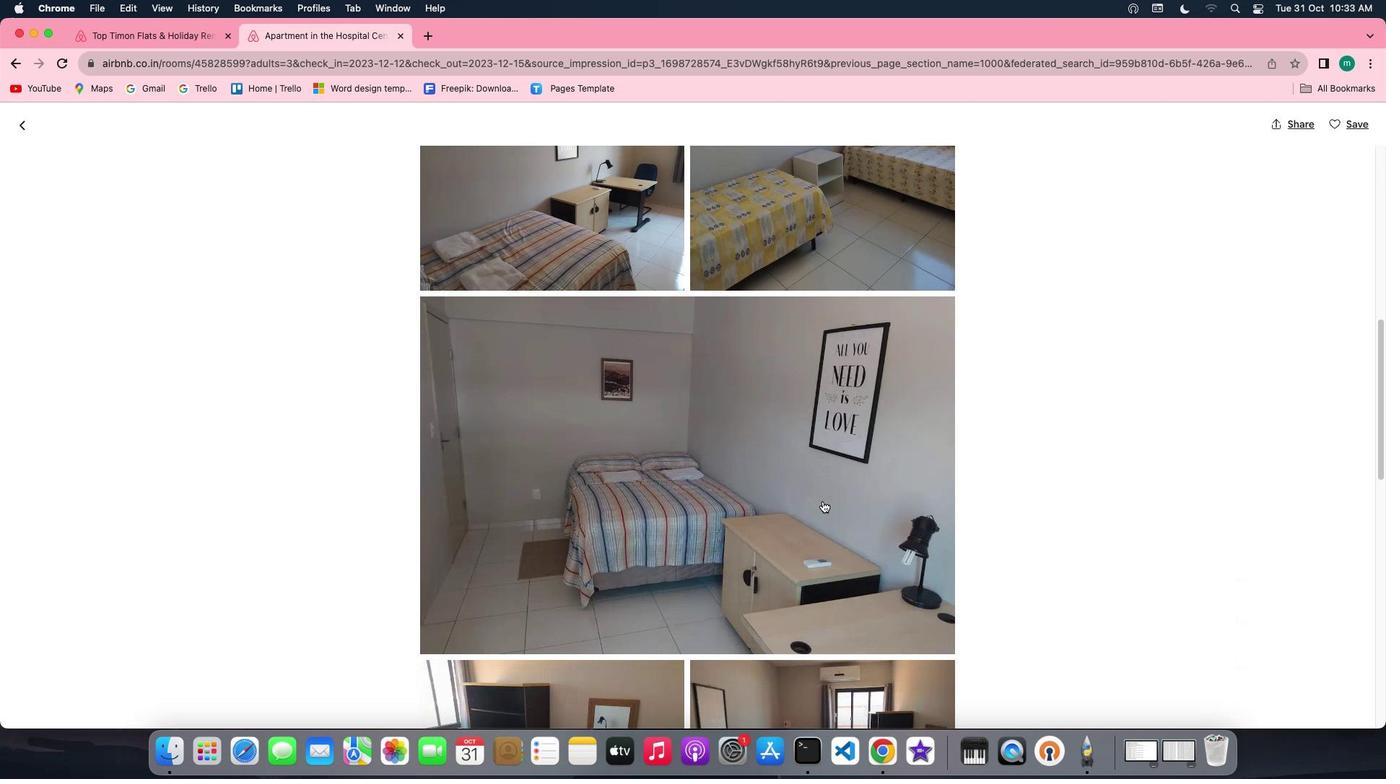 
Action: Mouse scrolled (822, 501) with delta (0, -2)
Screenshot: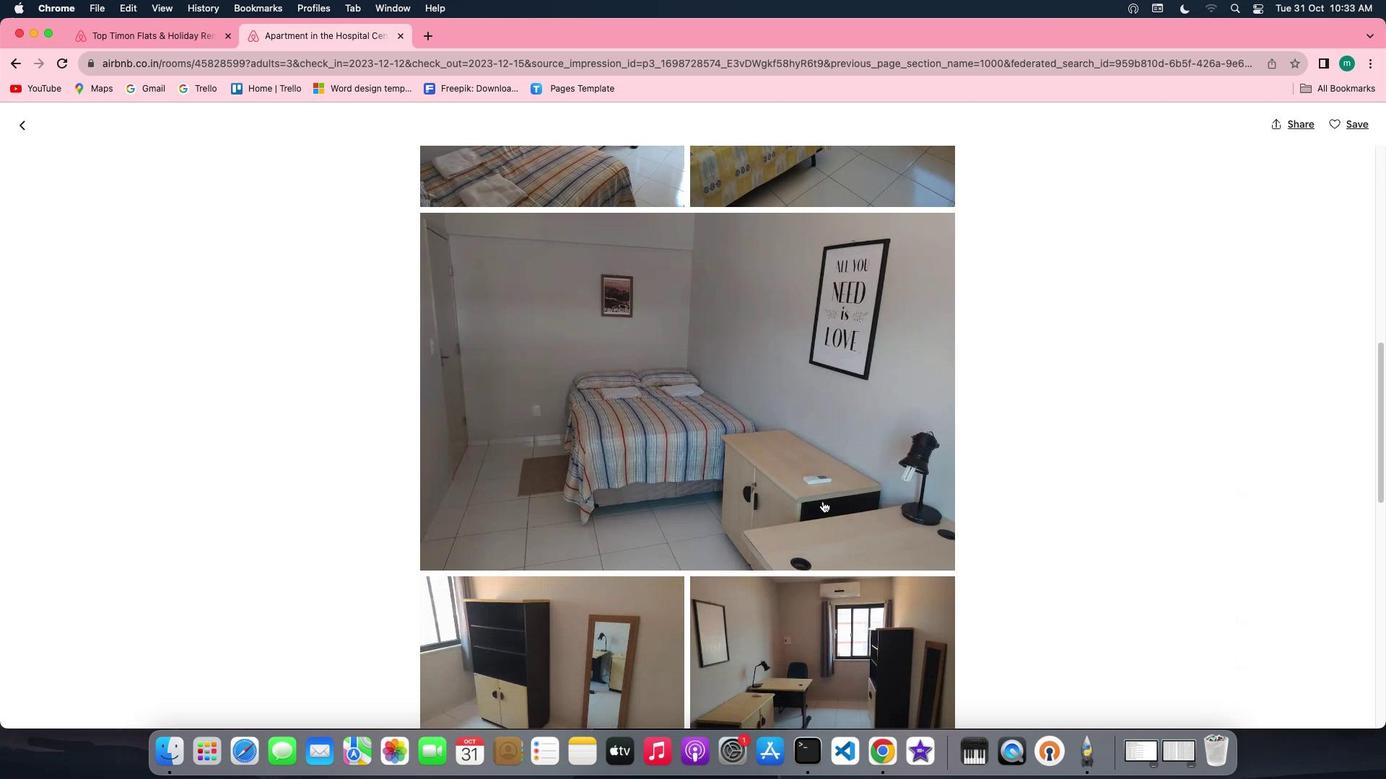 
Action: Mouse scrolled (822, 501) with delta (0, 0)
Screenshot: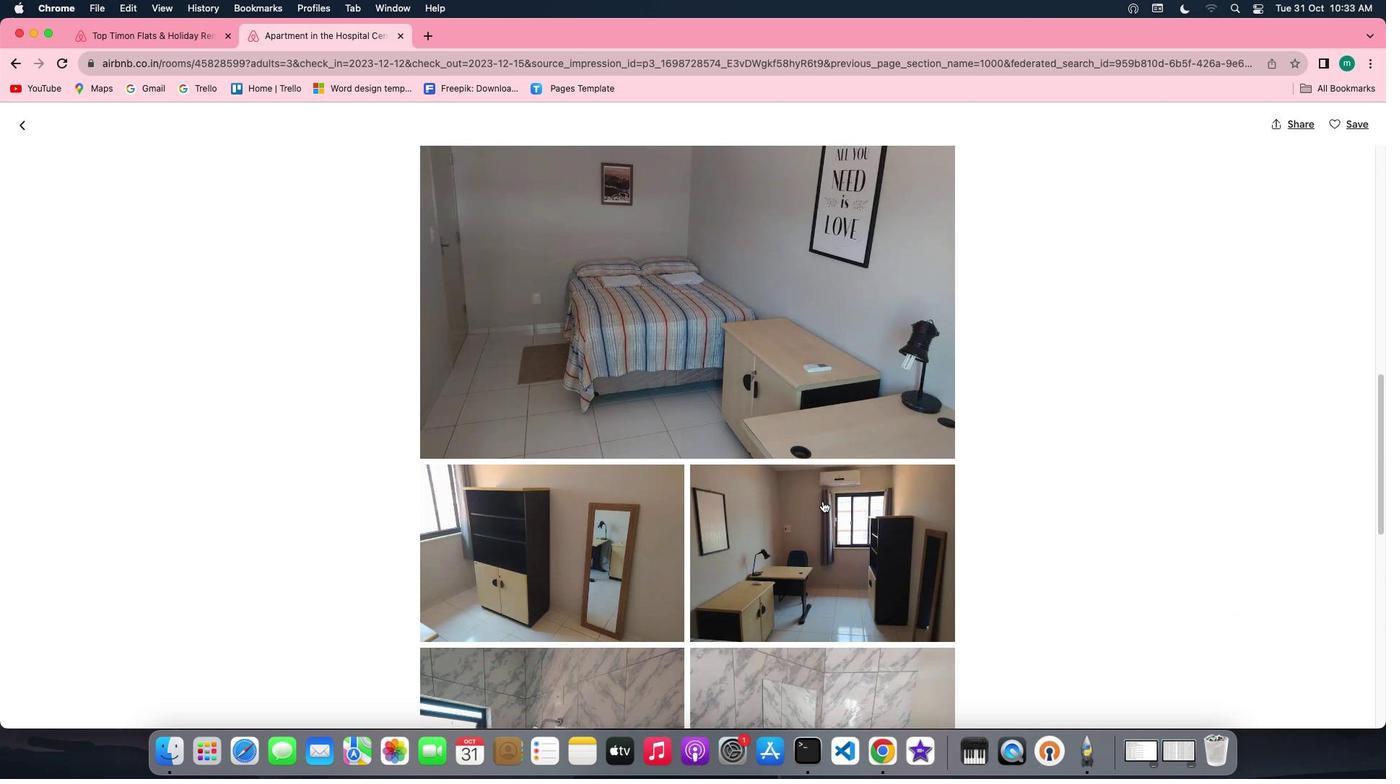 
Action: Mouse scrolled (822, 501) with delta (0, 0)
Screenshot: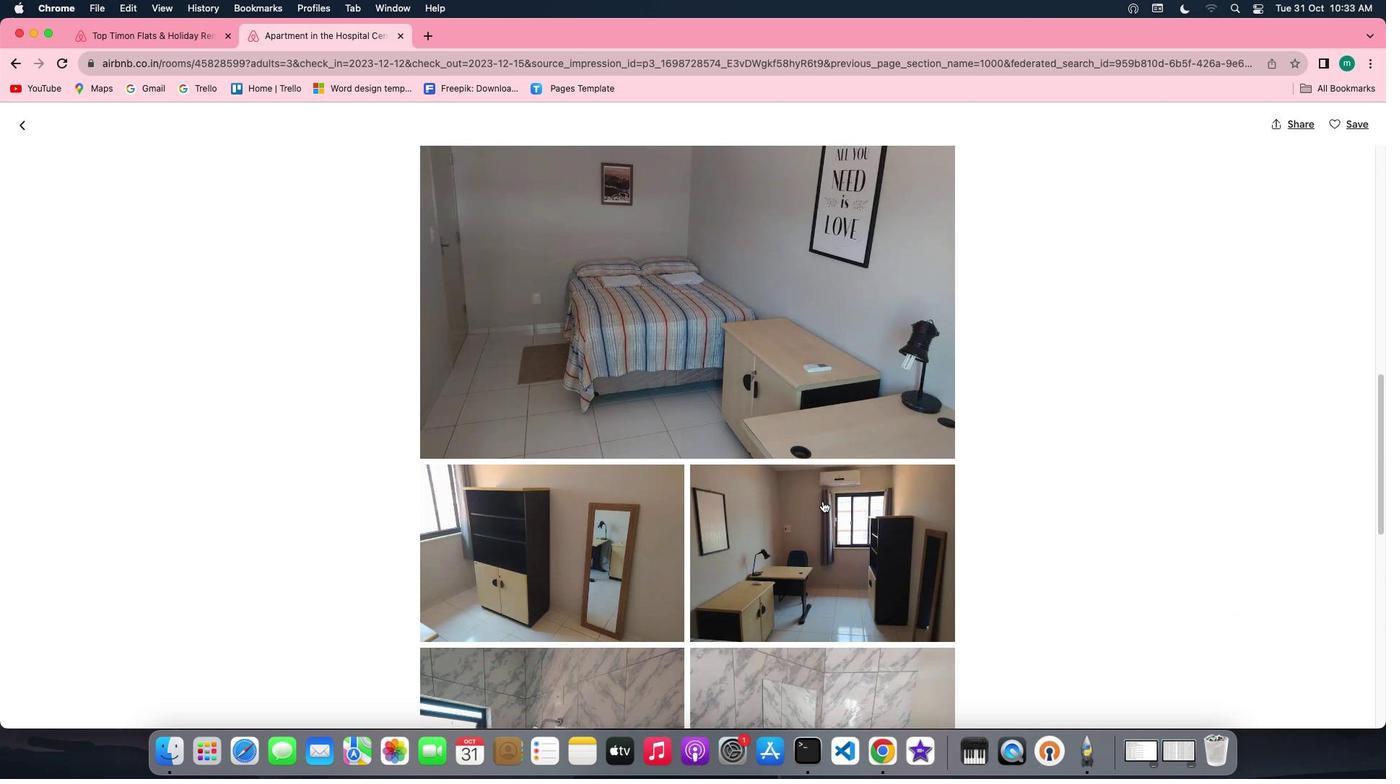 
Action: Mouse scrolled (822, 501) with delta (0, -2)
Screenshot: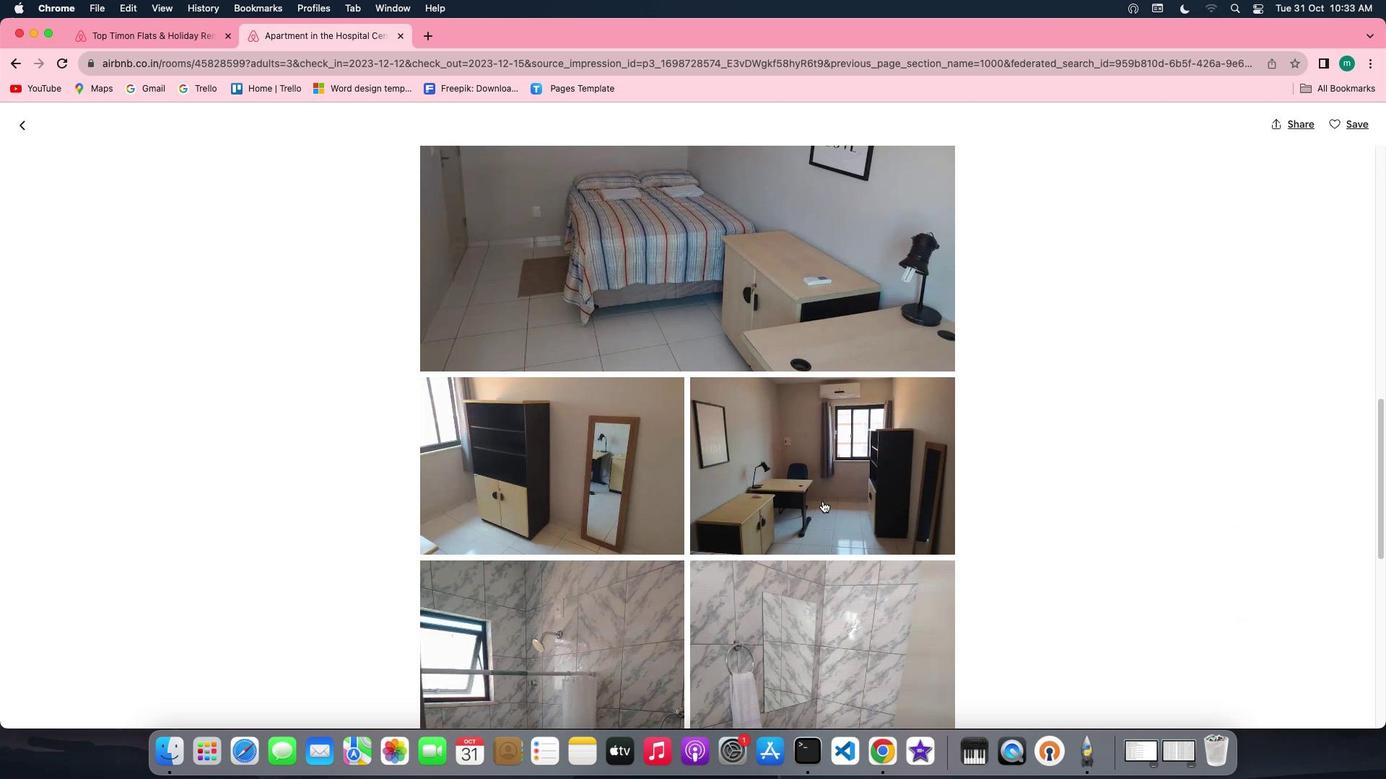 
Action: Mouse scrolled (822, 501) with delta (0, -2)
Screenshot: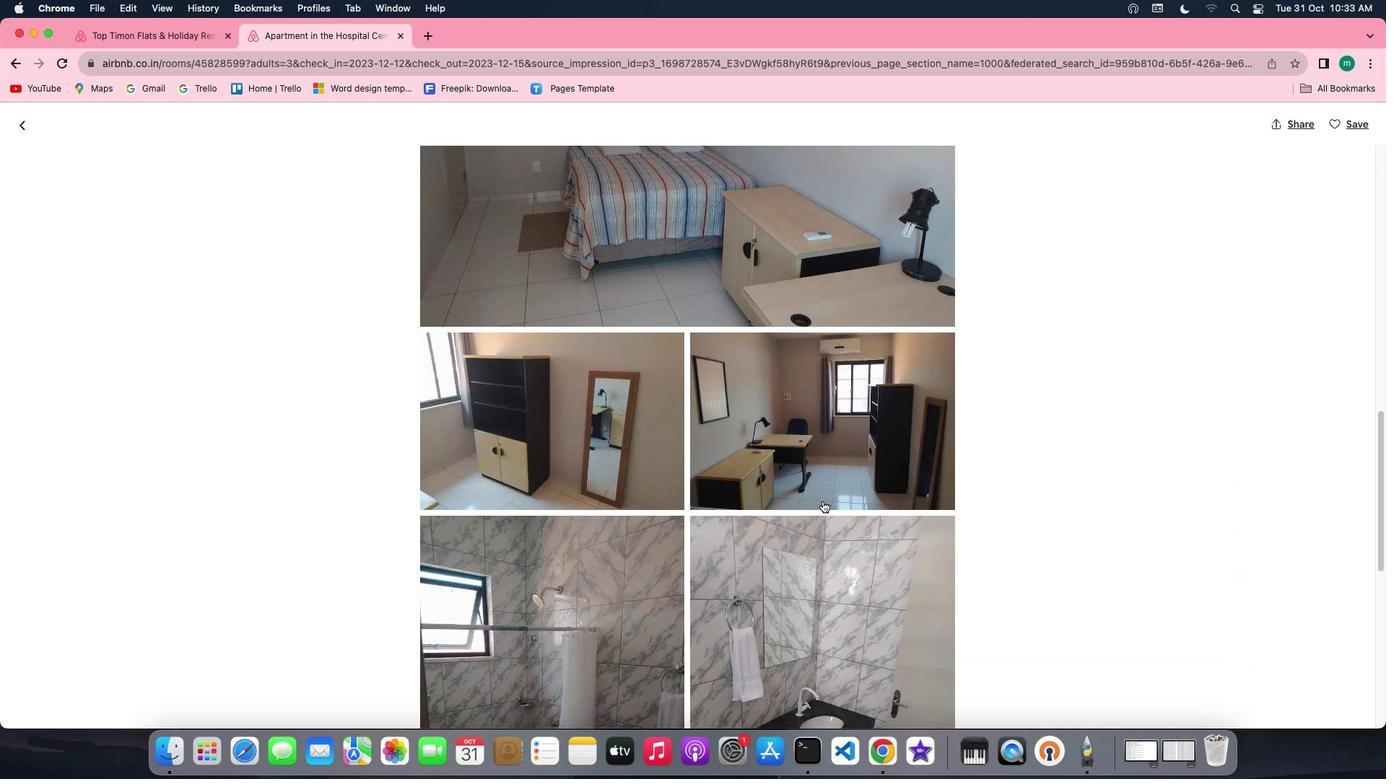 
Action: Mouse scrolled (822, 501) with delta (0, 0)
Screenshot: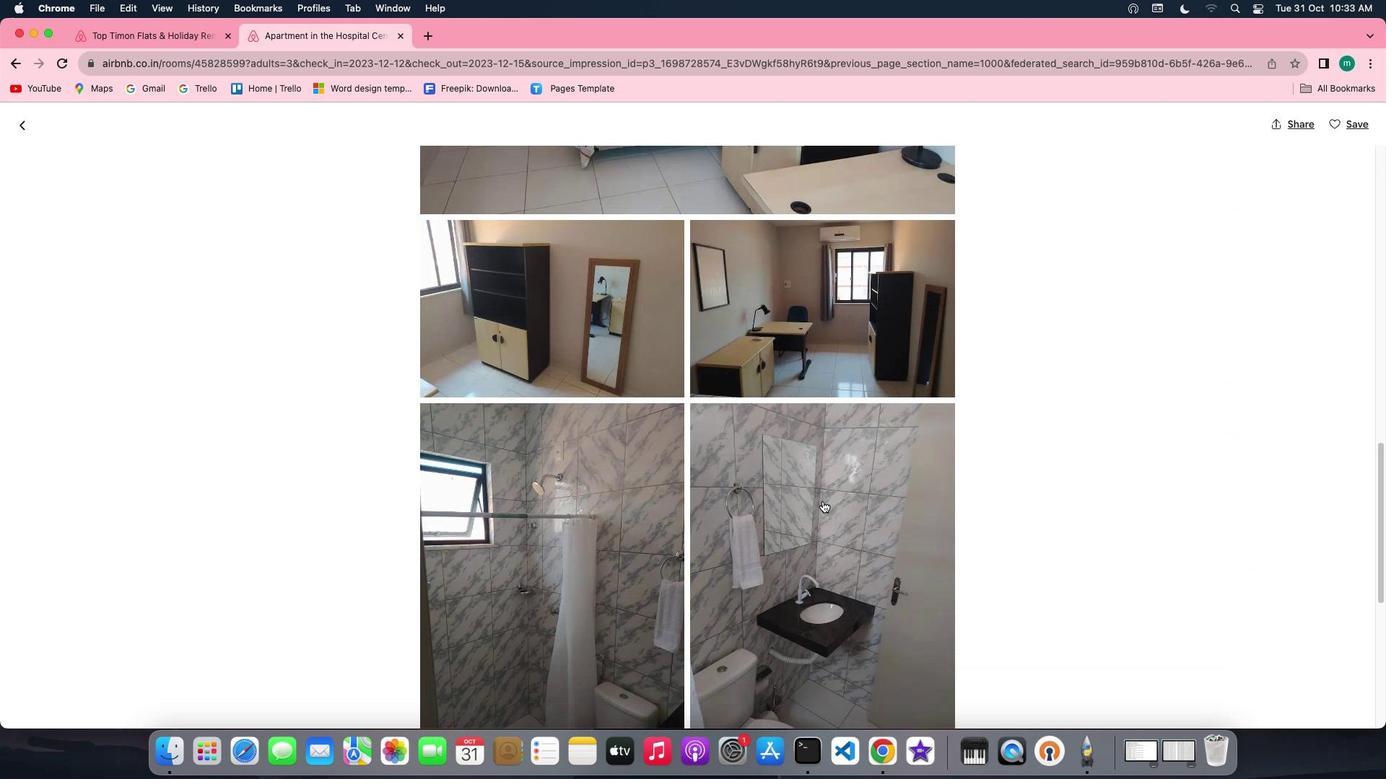 
Action: Mouse scrolled (822, 501) with delta (0, 0)
Screenshot: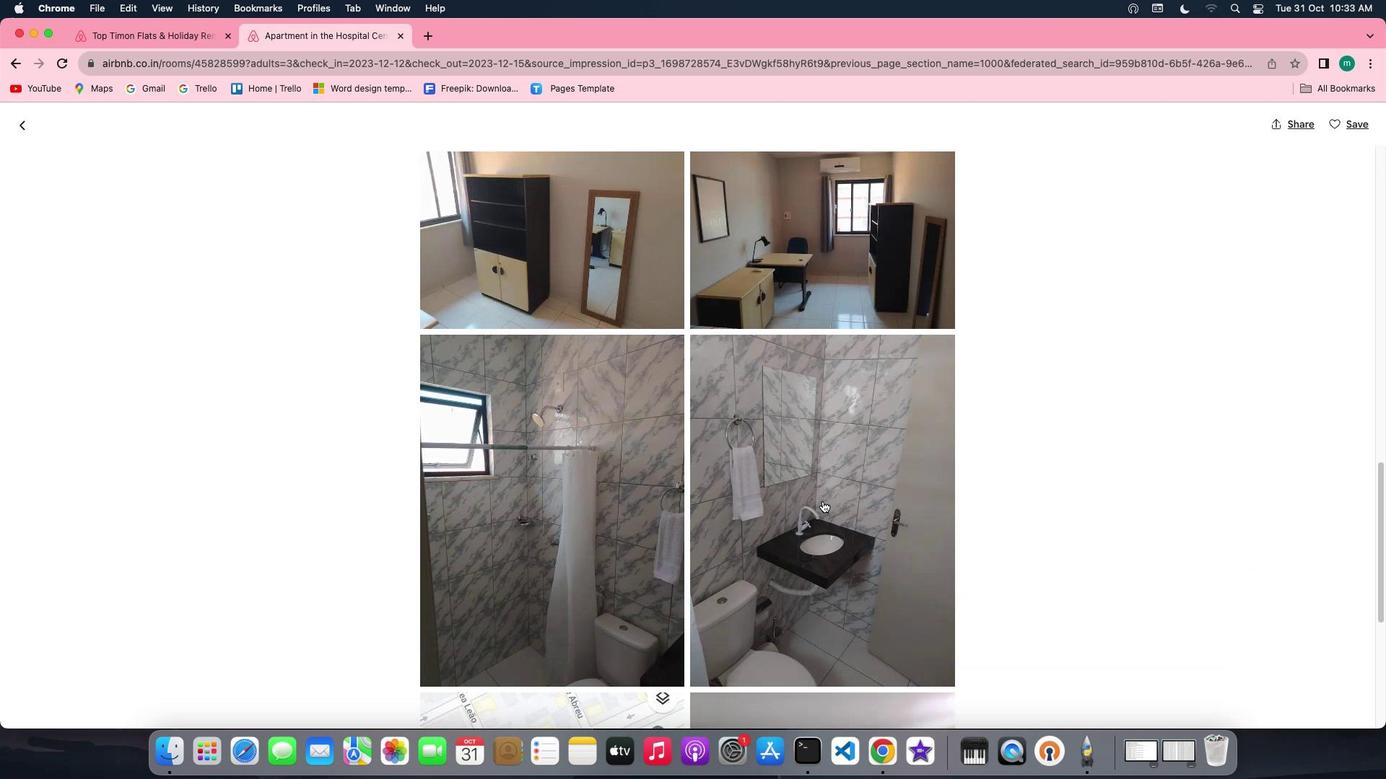 
Action: Mouse scrolled (822, 501) with delta (0, -2)
Screenshot: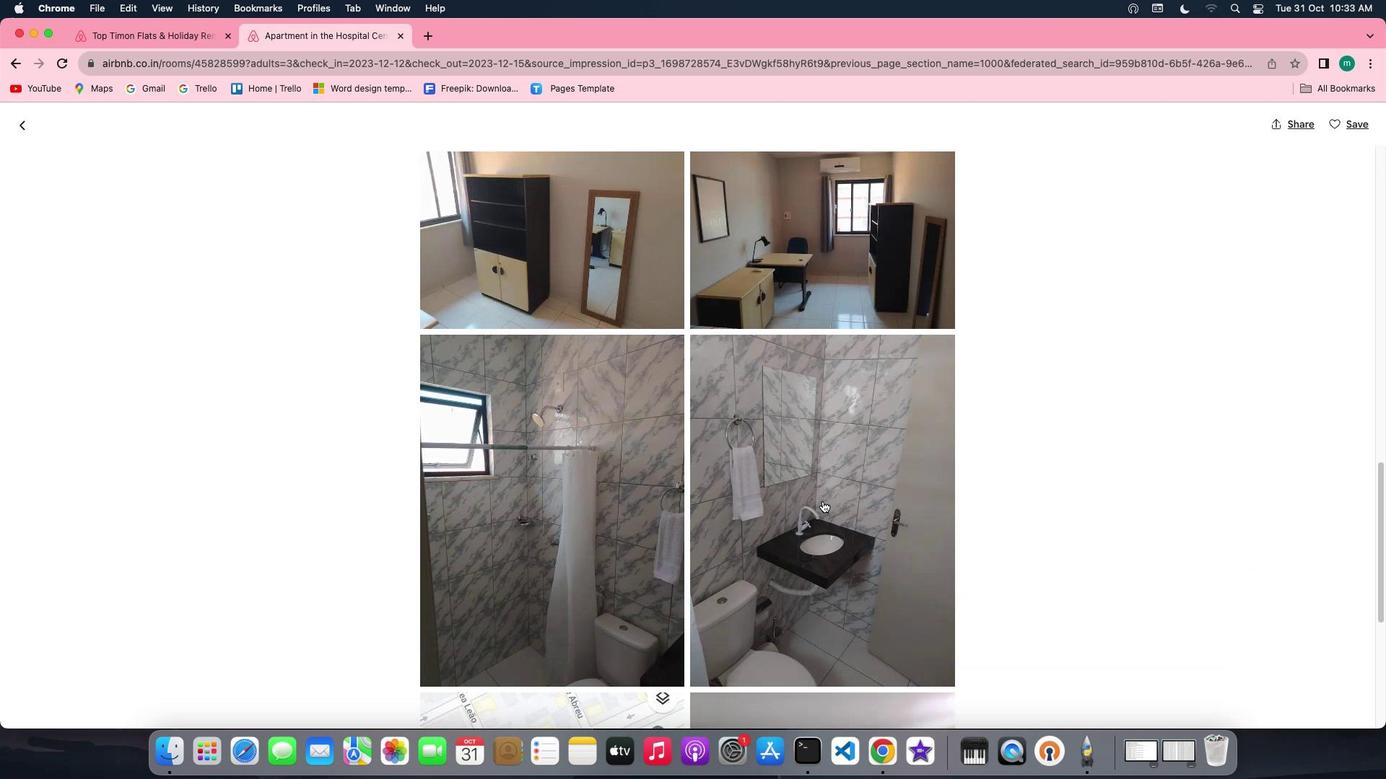 
Action: Mouse scrolled (822, 501) with delta (0, -2)
Screenshot: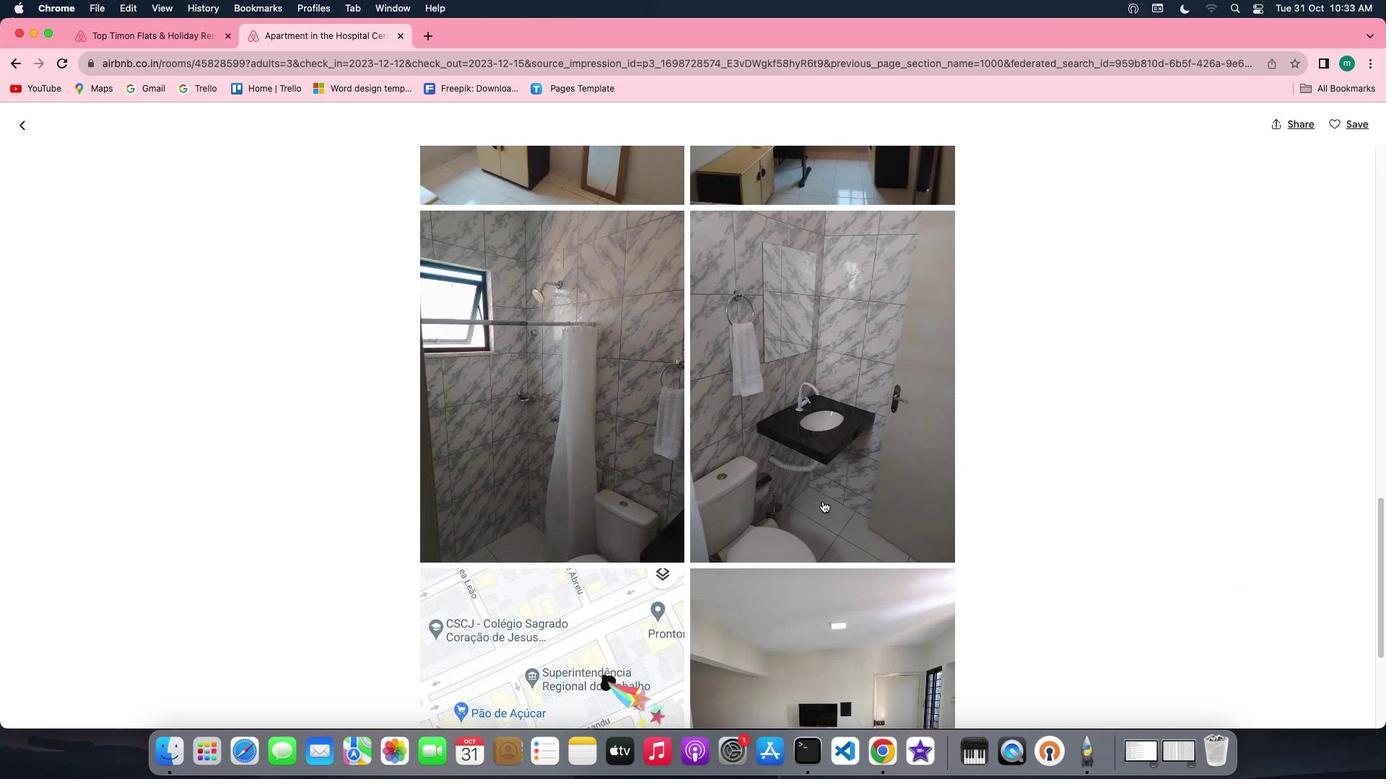 
Action: Mouse scrolled (822, 501) with delta (0, 0)
Screenshot: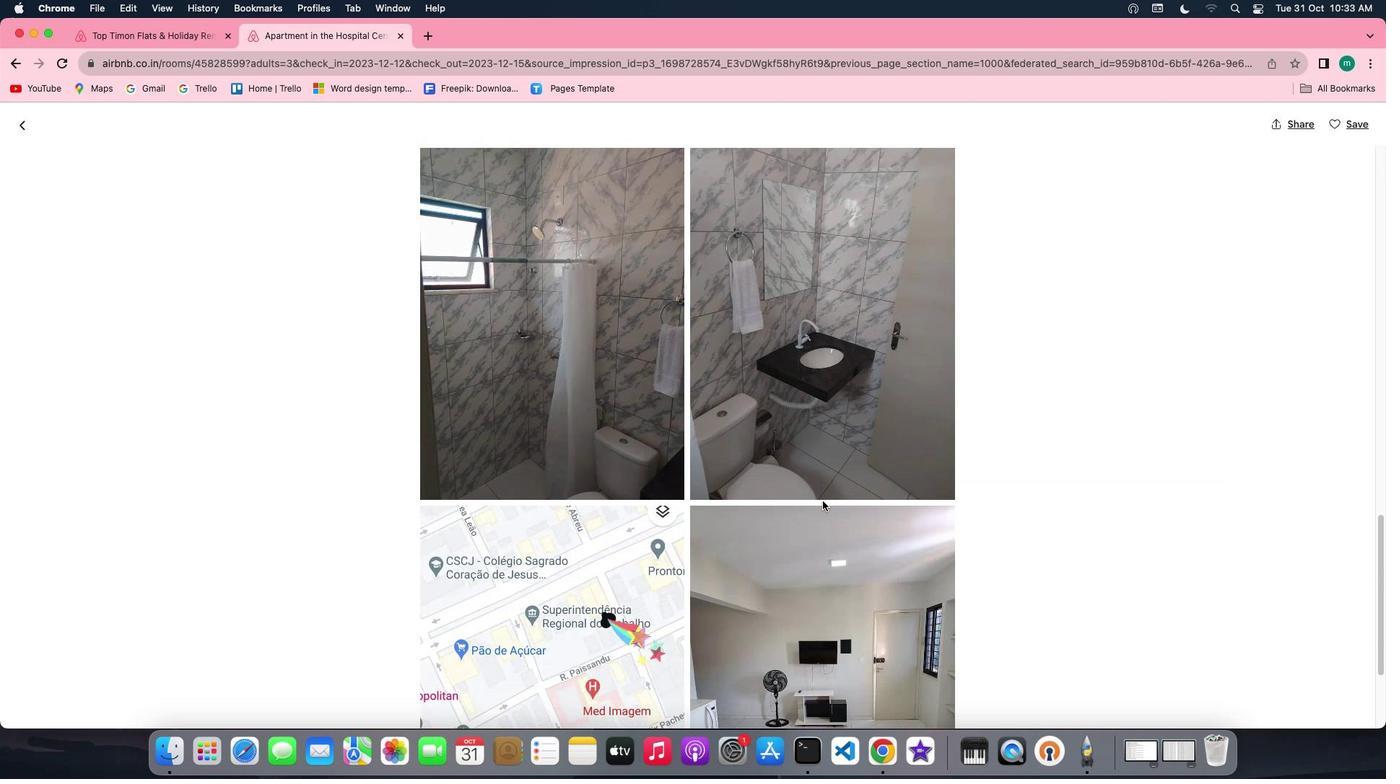 
Action: Mouse scrolled (822, 501) with delta (0, 0)
Screenshot: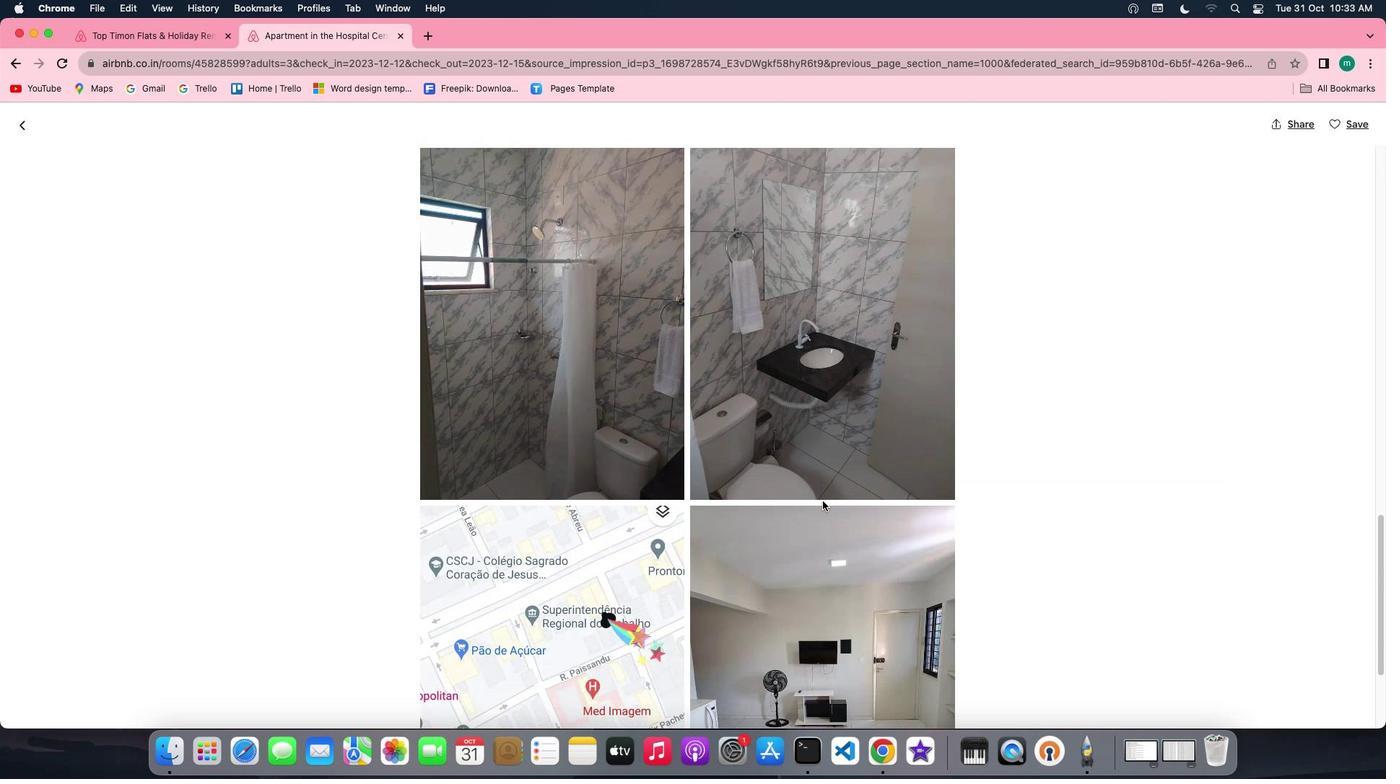 
Action: Mouse scrolled (822, 501) with delta (0, -2)
Screenshot: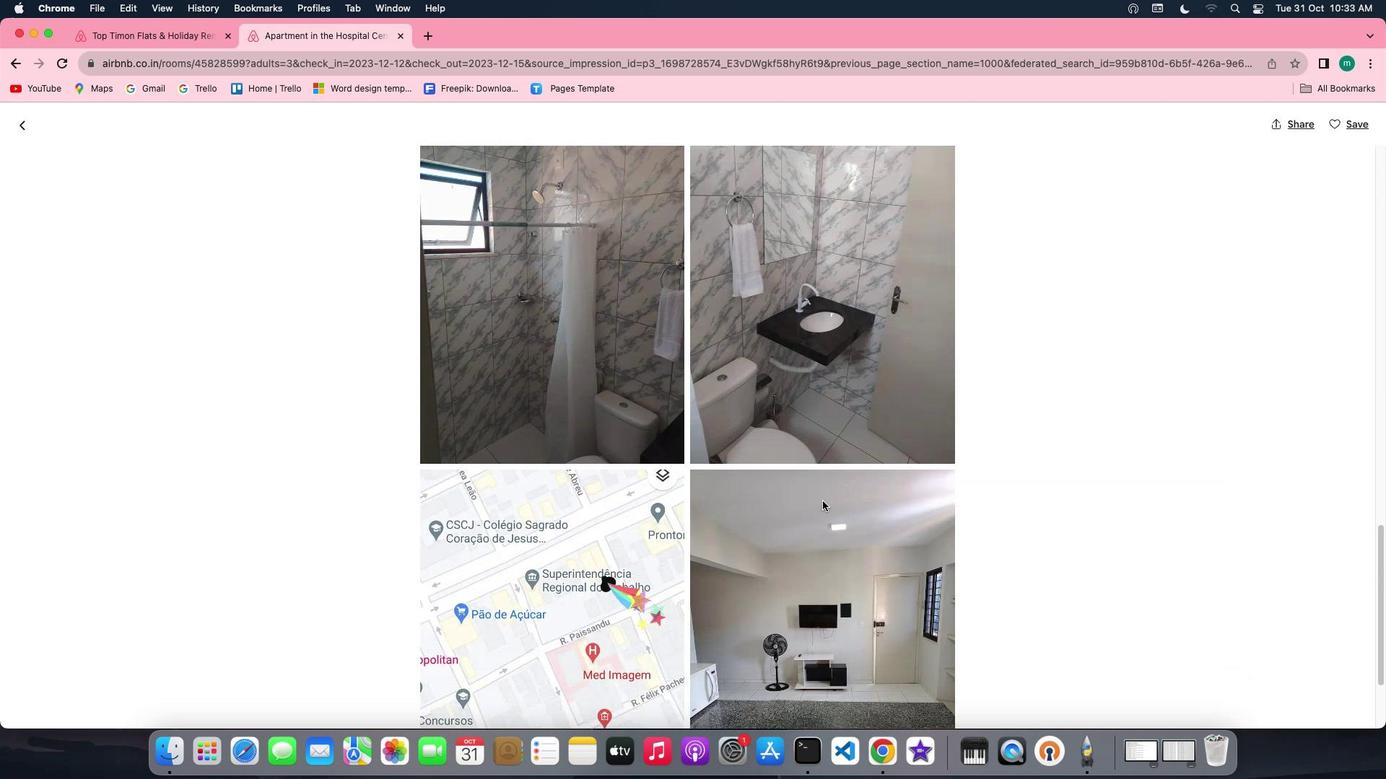 
Action: Mouse scrolled (822, 501) with delta (0, -2)
Screenshot: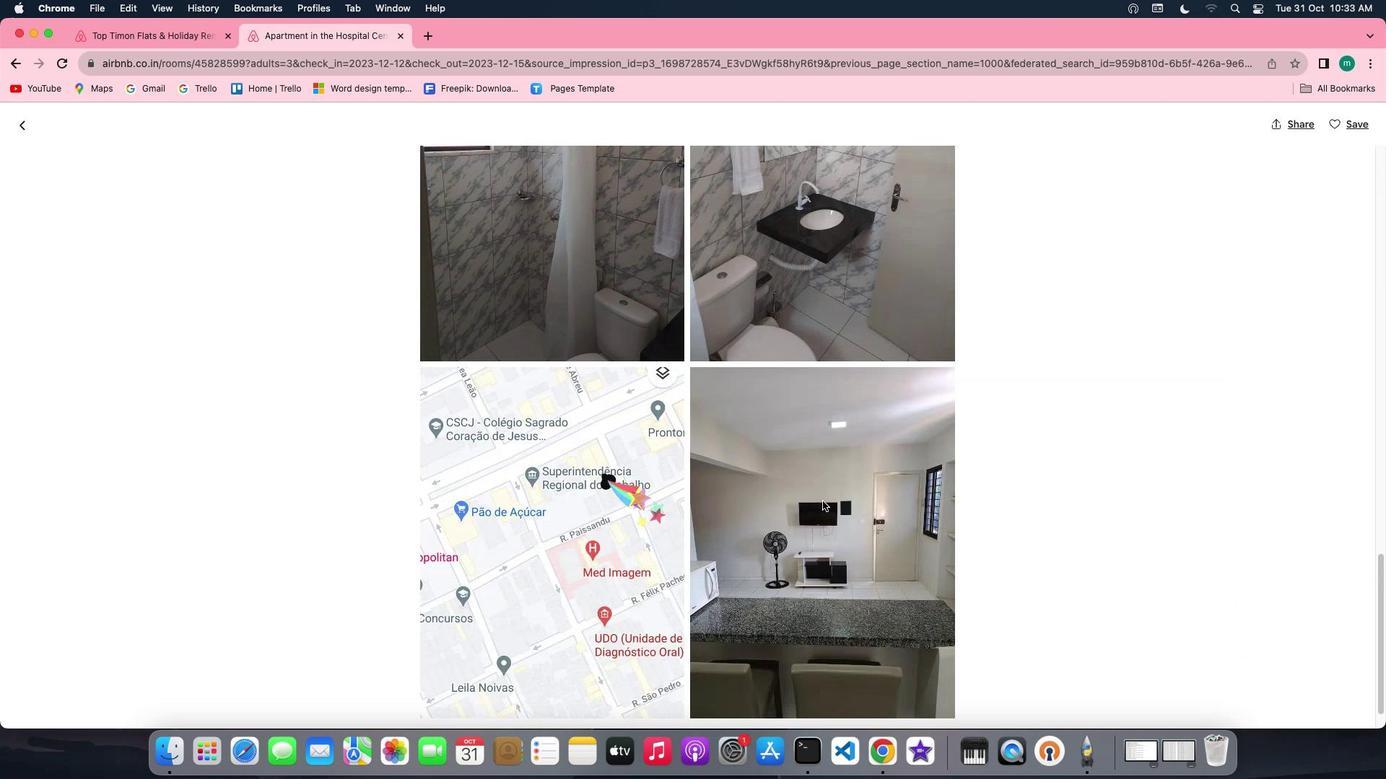 
Action: Mouse scrolled (822, 501) with delta (0, 0)
Screenshot: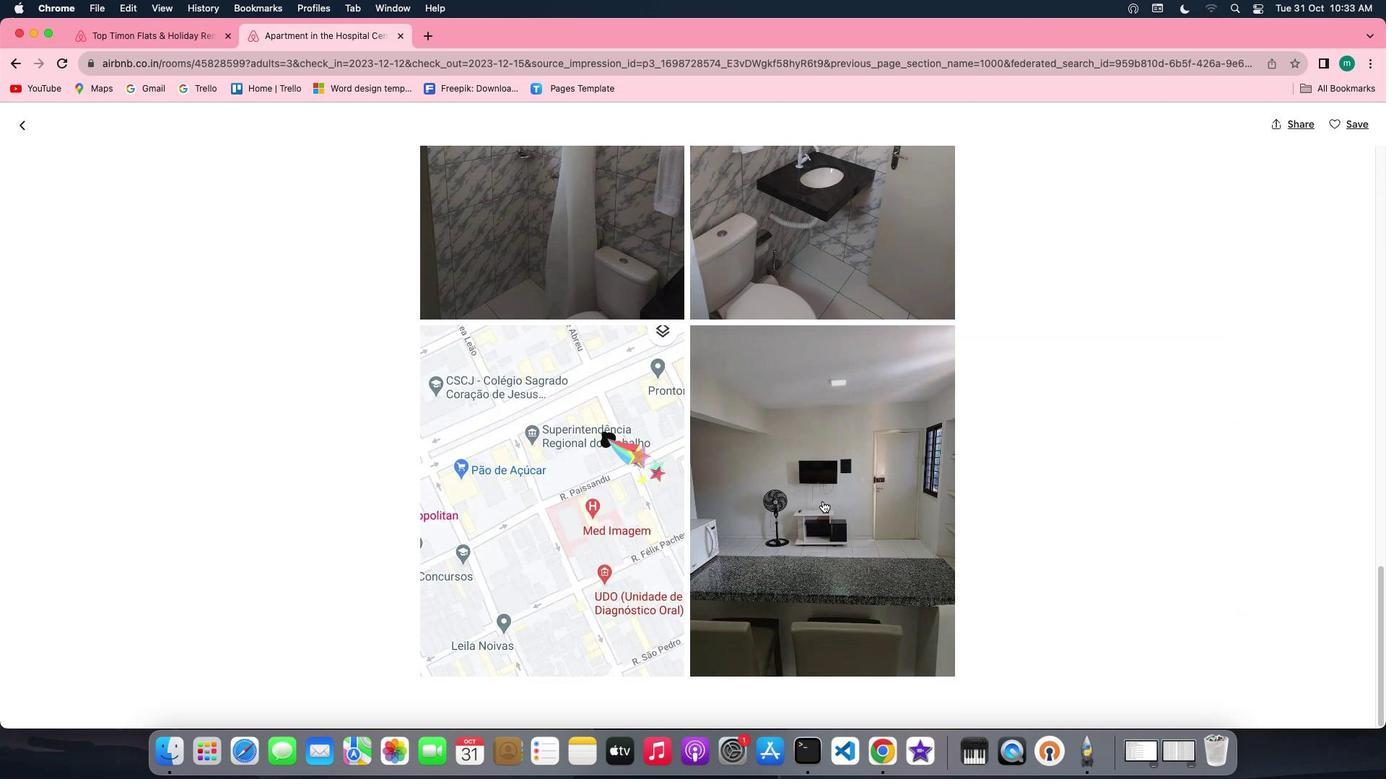 
Action: Mouse scrolled (822, 501) with delta (0, 0)
Screenshot: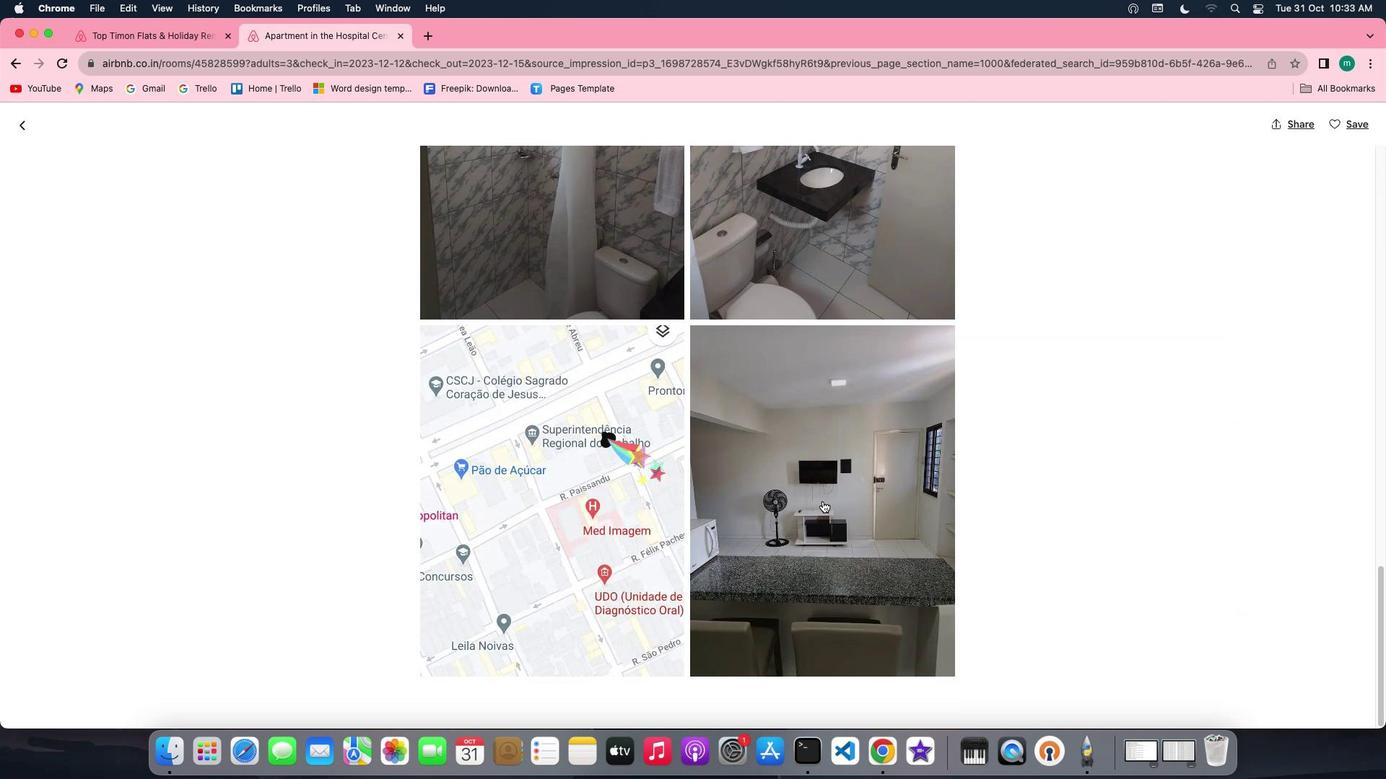 
Action: Mouse scrolled (822, 501) with delta (0, -2)
Screenshot: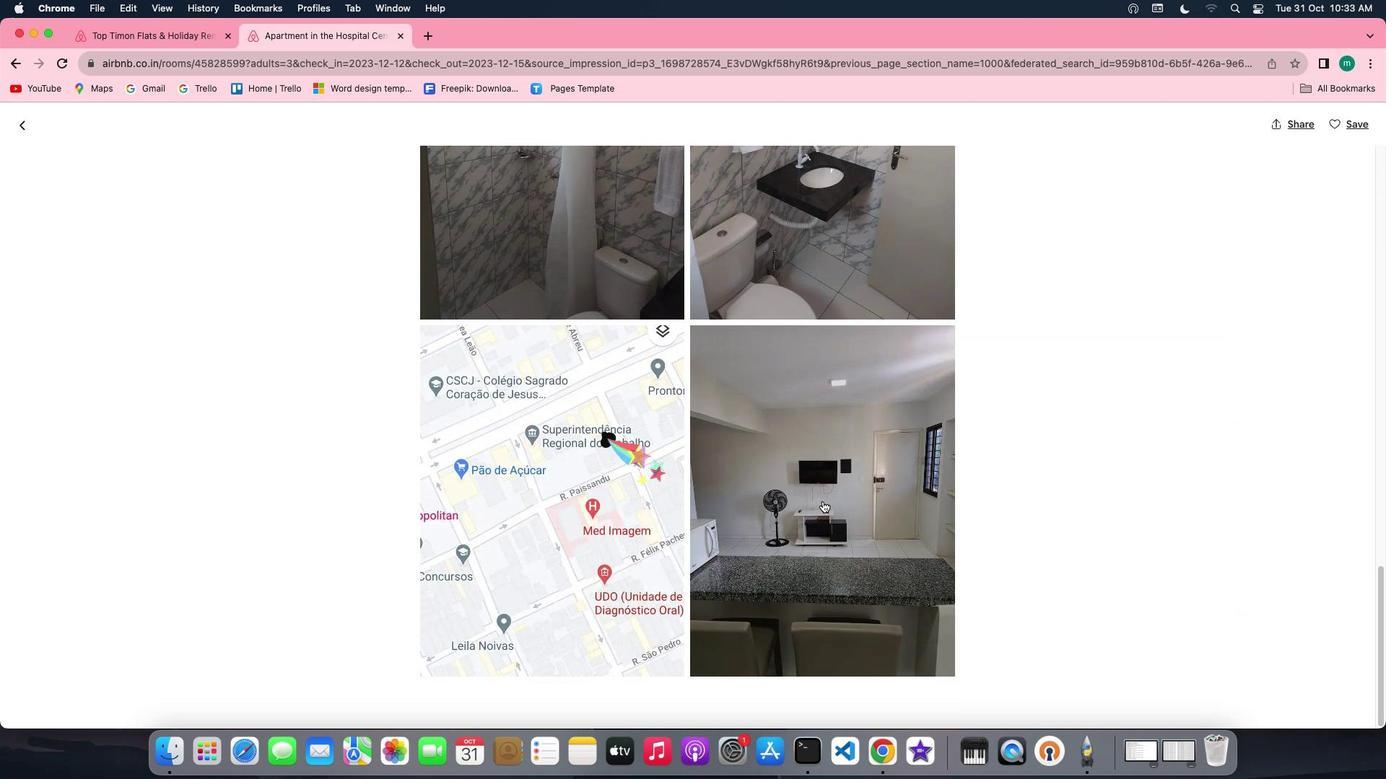 
Action: Mouse scrolled (822, 501) with delta (0, -2)
Screenshot: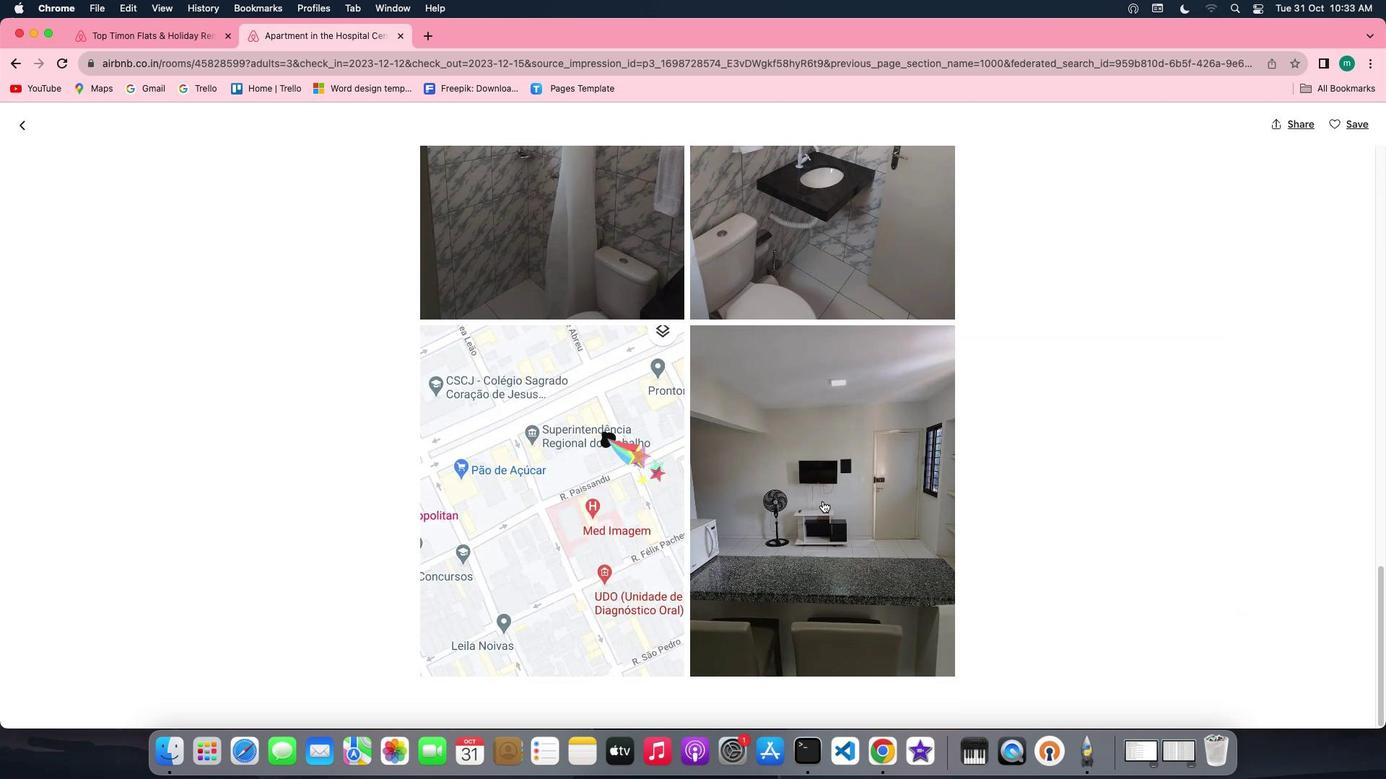 
Action: Mouse moved to (822, 501)
Screenshot: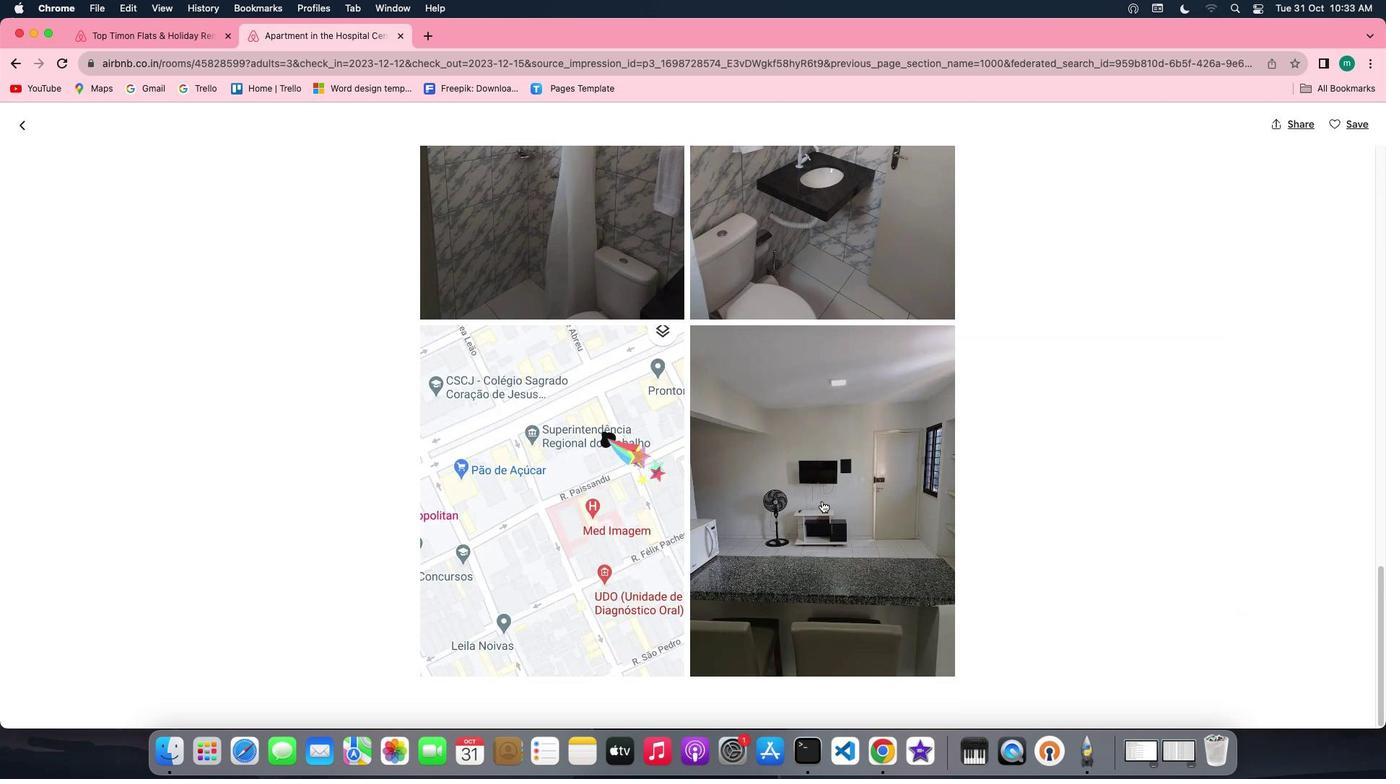 
Action: Mouse scrolled (822, 501) with delta (0, 0)
Screenshot: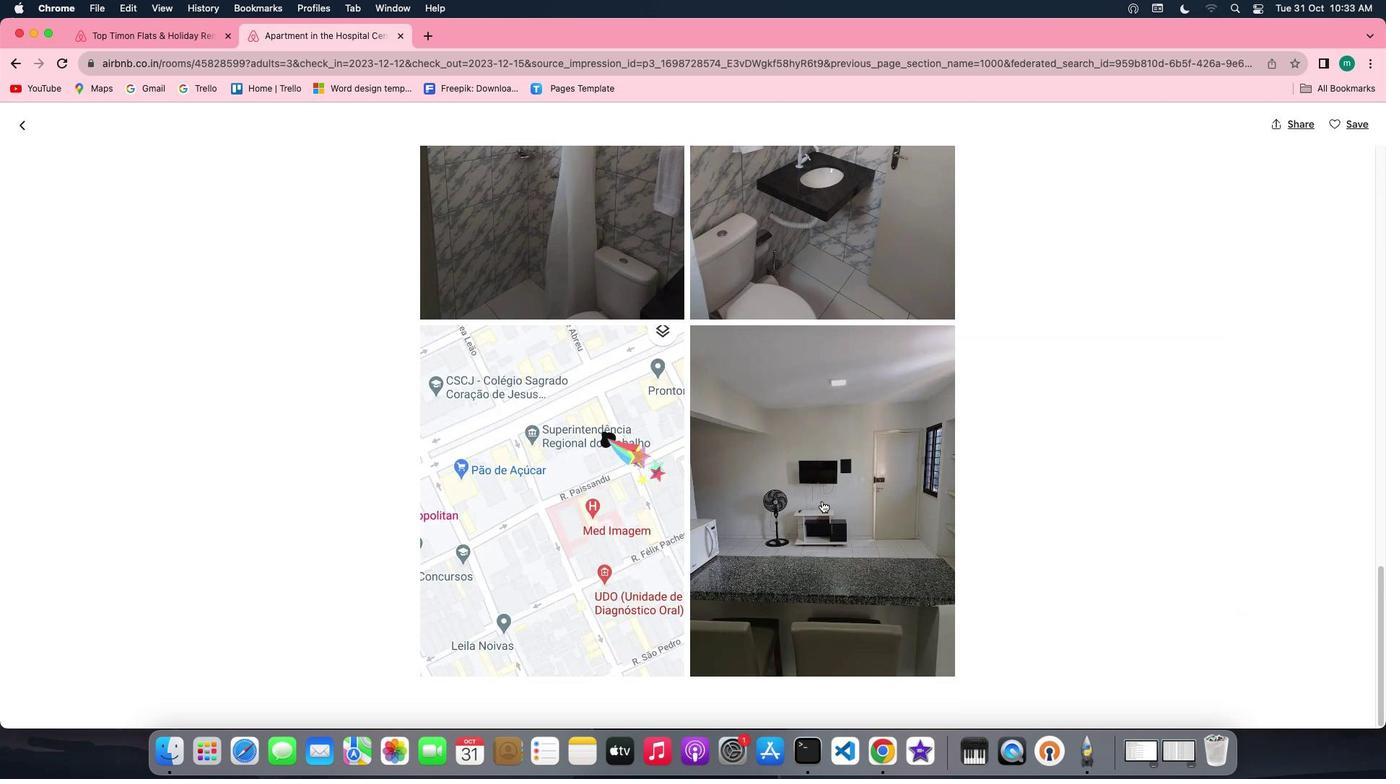 
Action: Mouse scrolled (822, 501) with delta (0, 0)
Screenshot: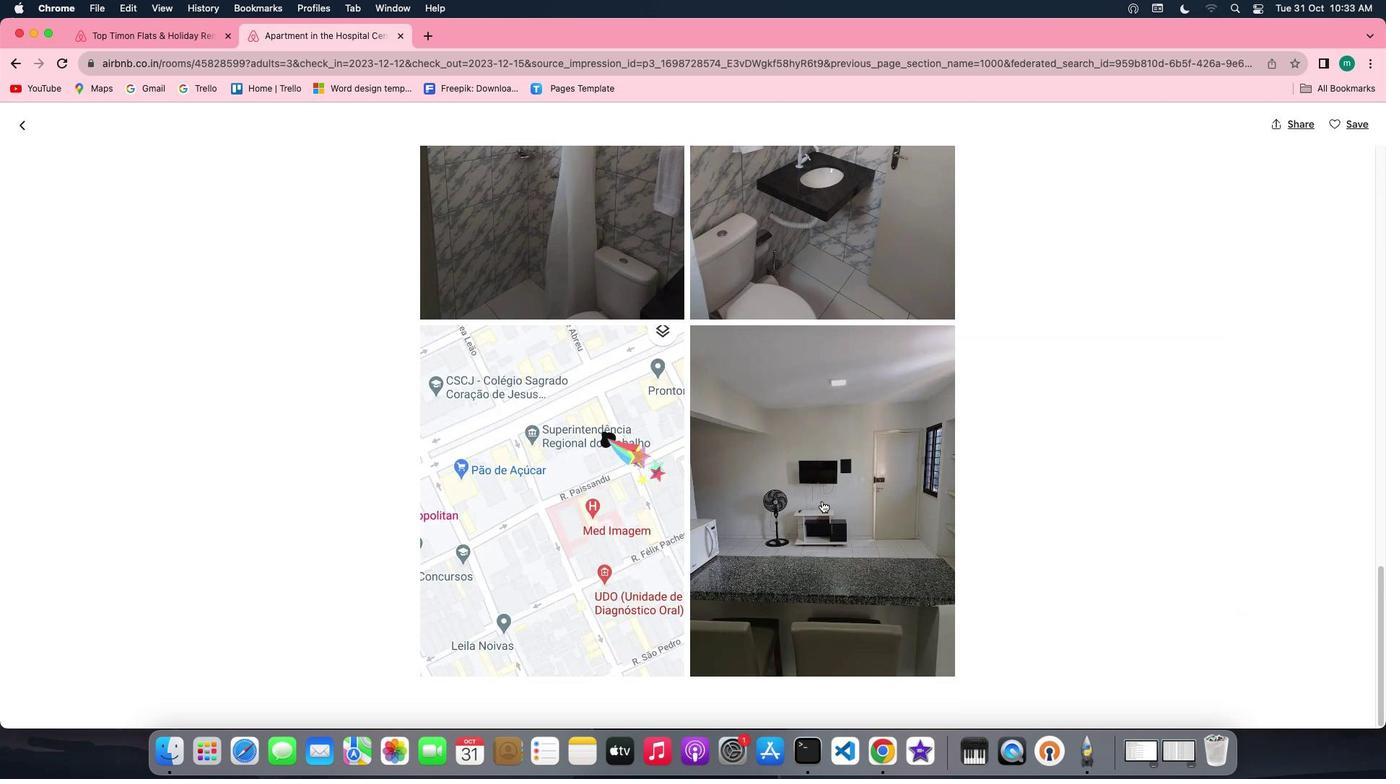 
Action: Mouse scrolled (822, 501) with delta (0, -2)
Screenshot: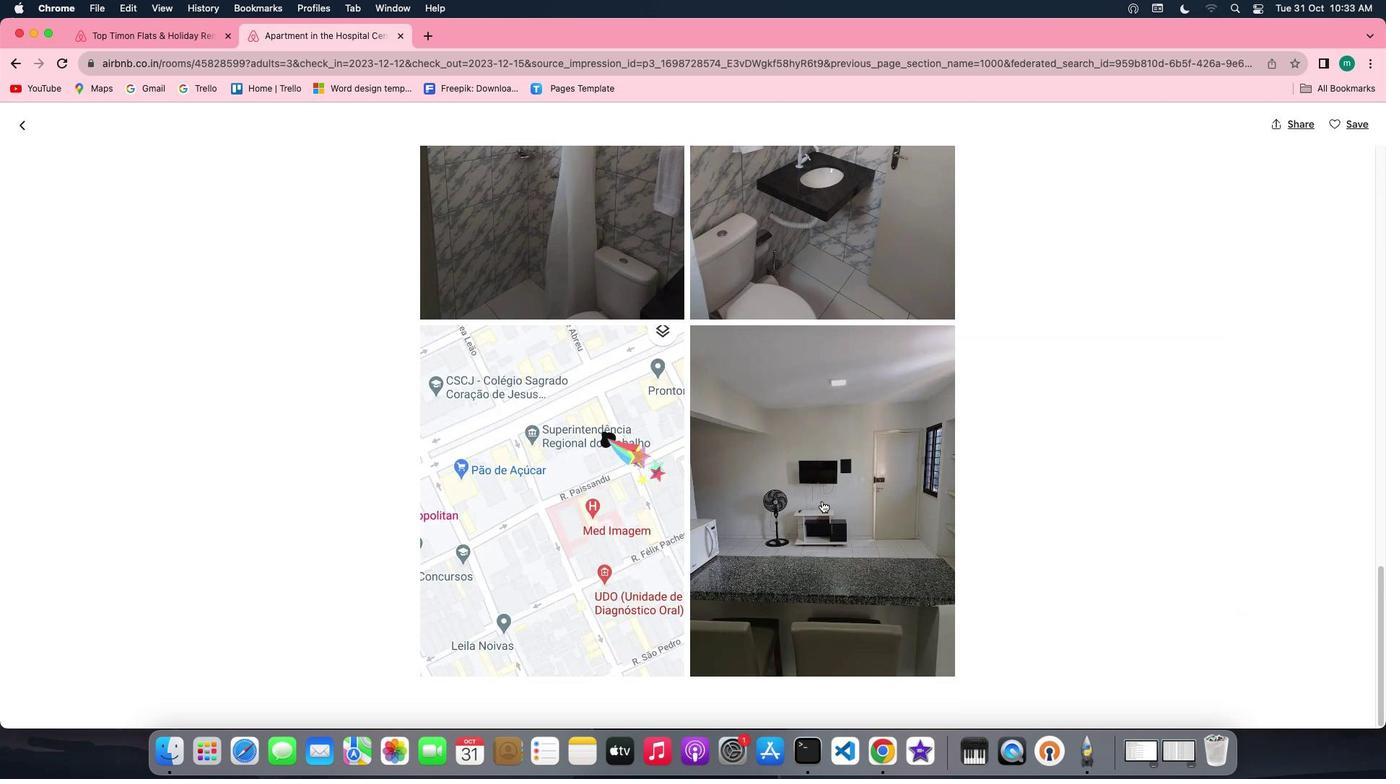 
Action: Mouse scrolled (822, 501) with delta (0, -3)
Screenshot: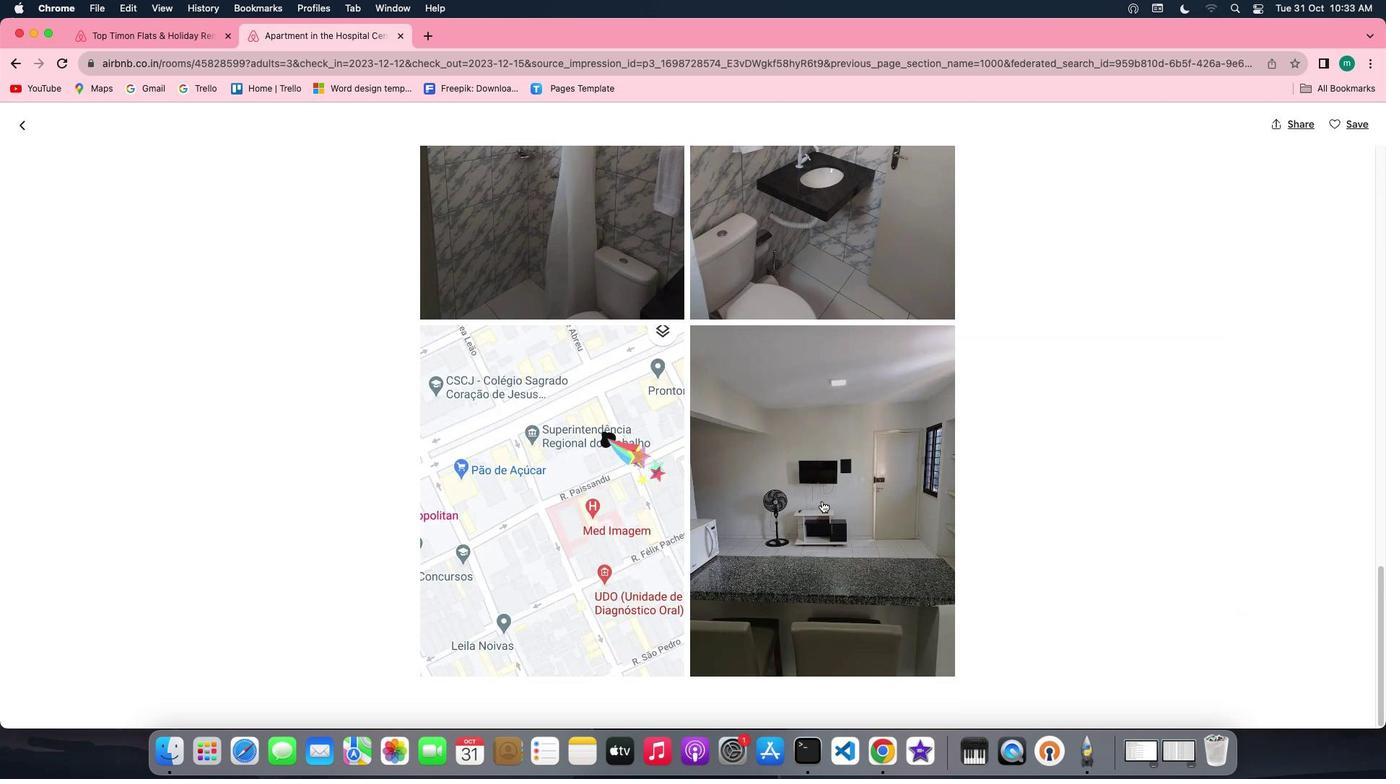 
Action: Mouse moved to (13, 125)
Screenshot: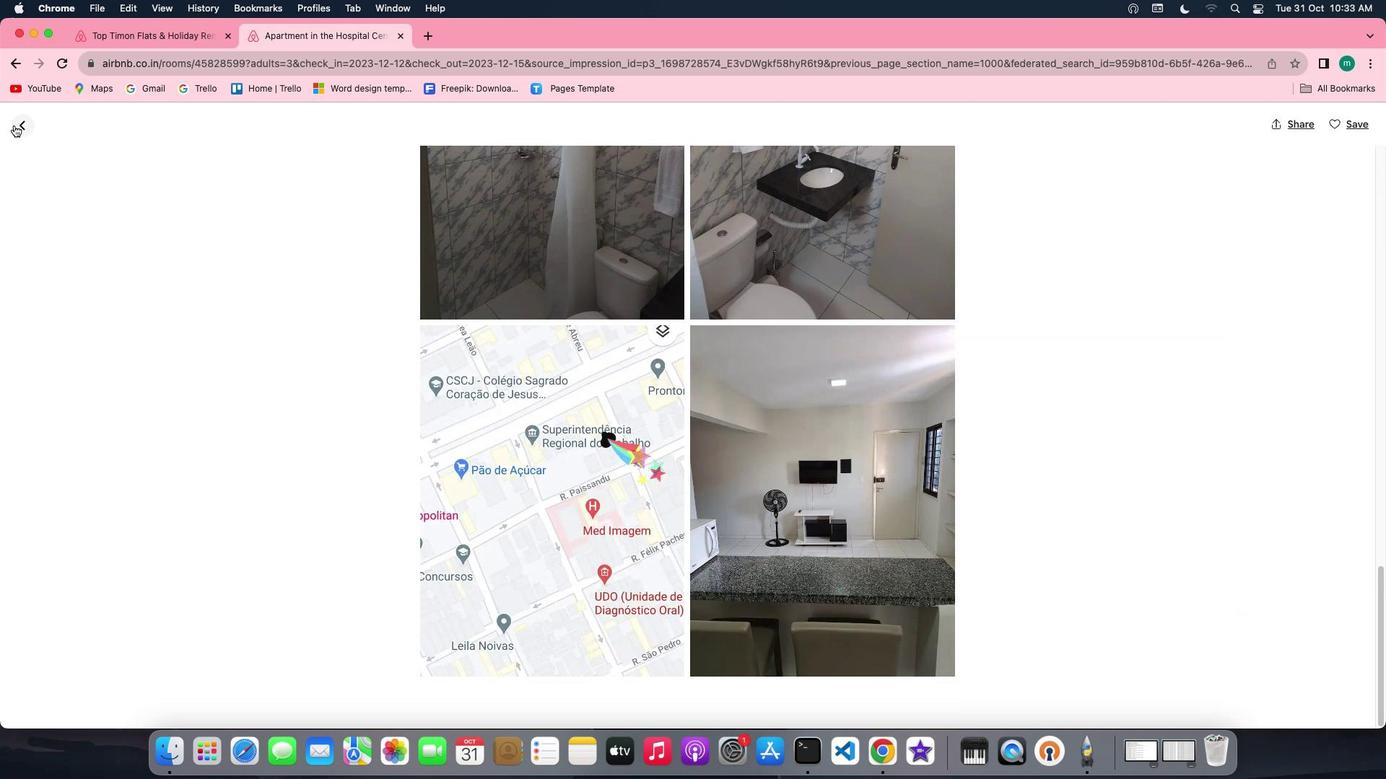 
Action: Mouse pressed left at (13, 125)
Screenshot: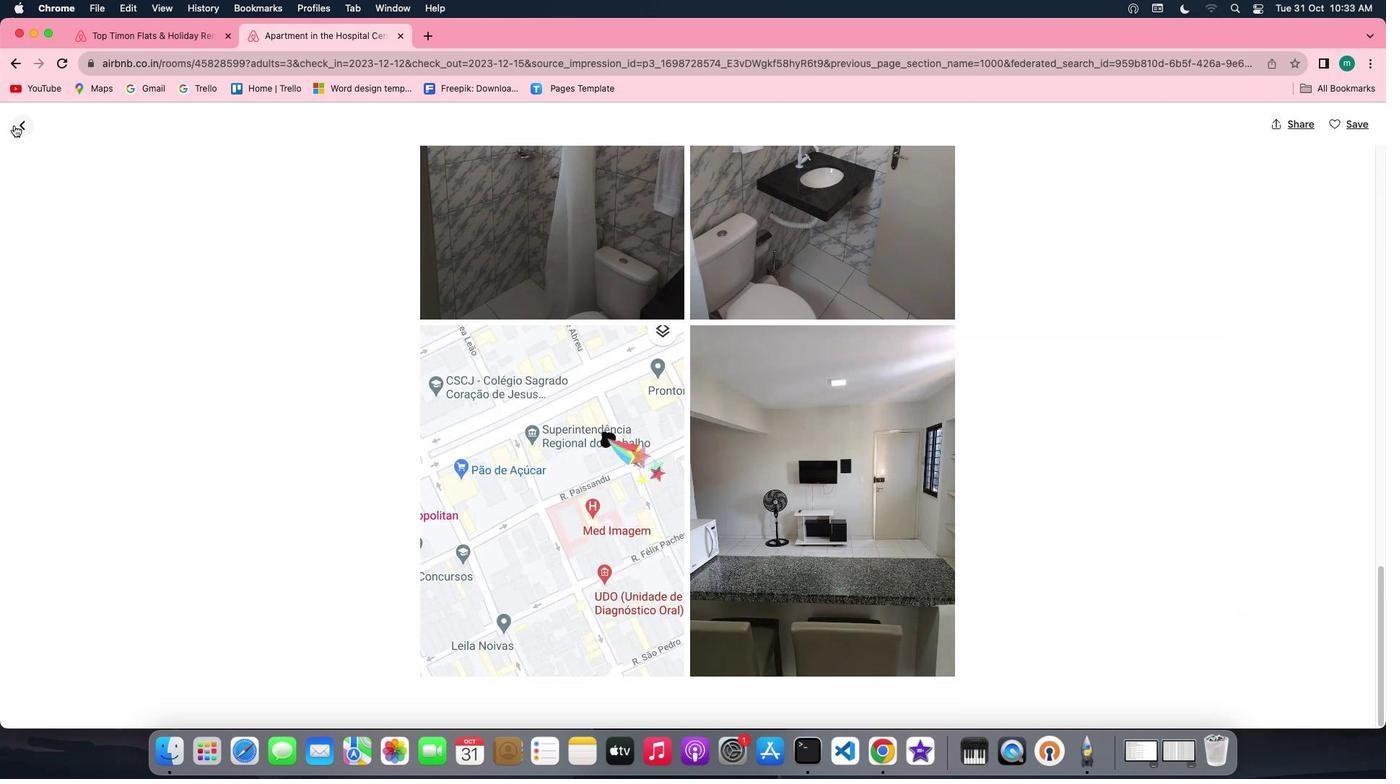
Action: Mouse moved to (839, 511)
Screenshot: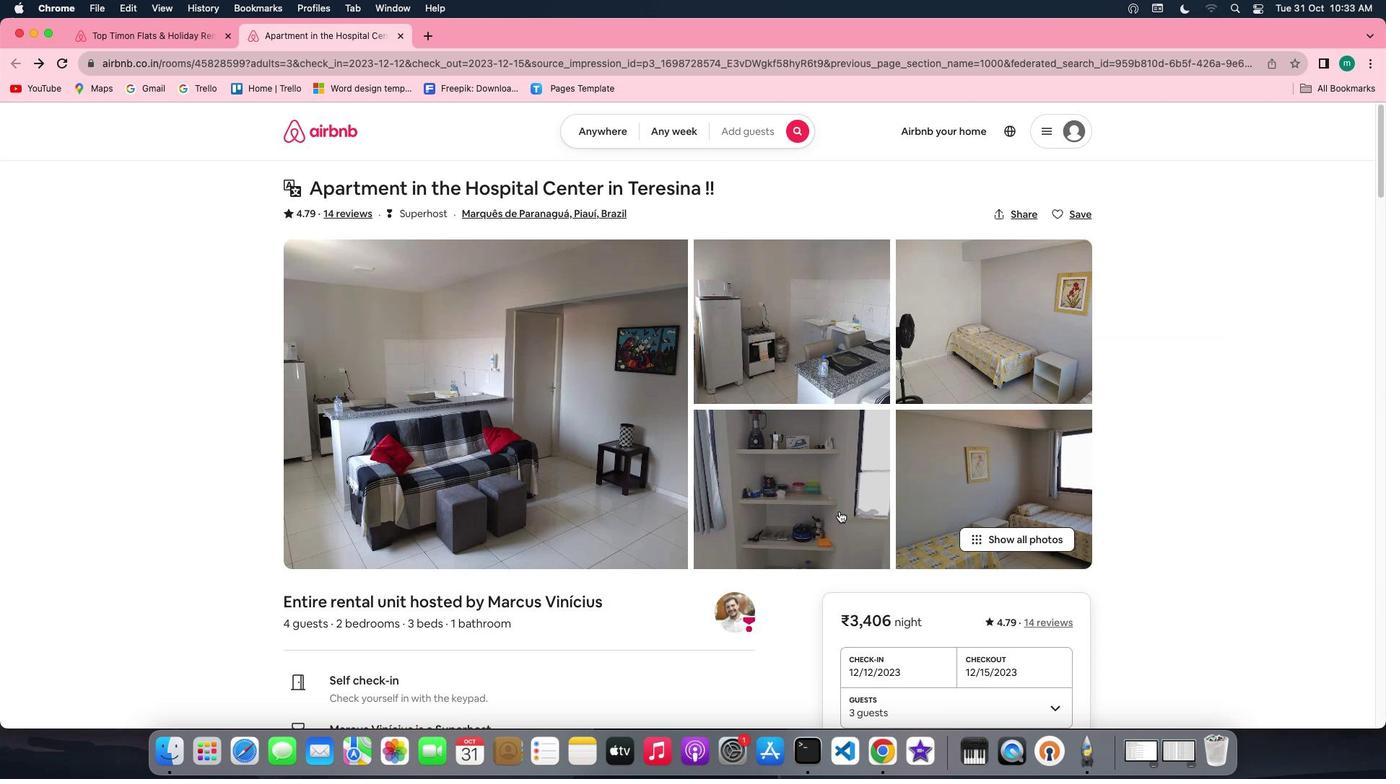 
Action: Mouse scrolled (839, 511) with delta (0, 0)
Screenshot: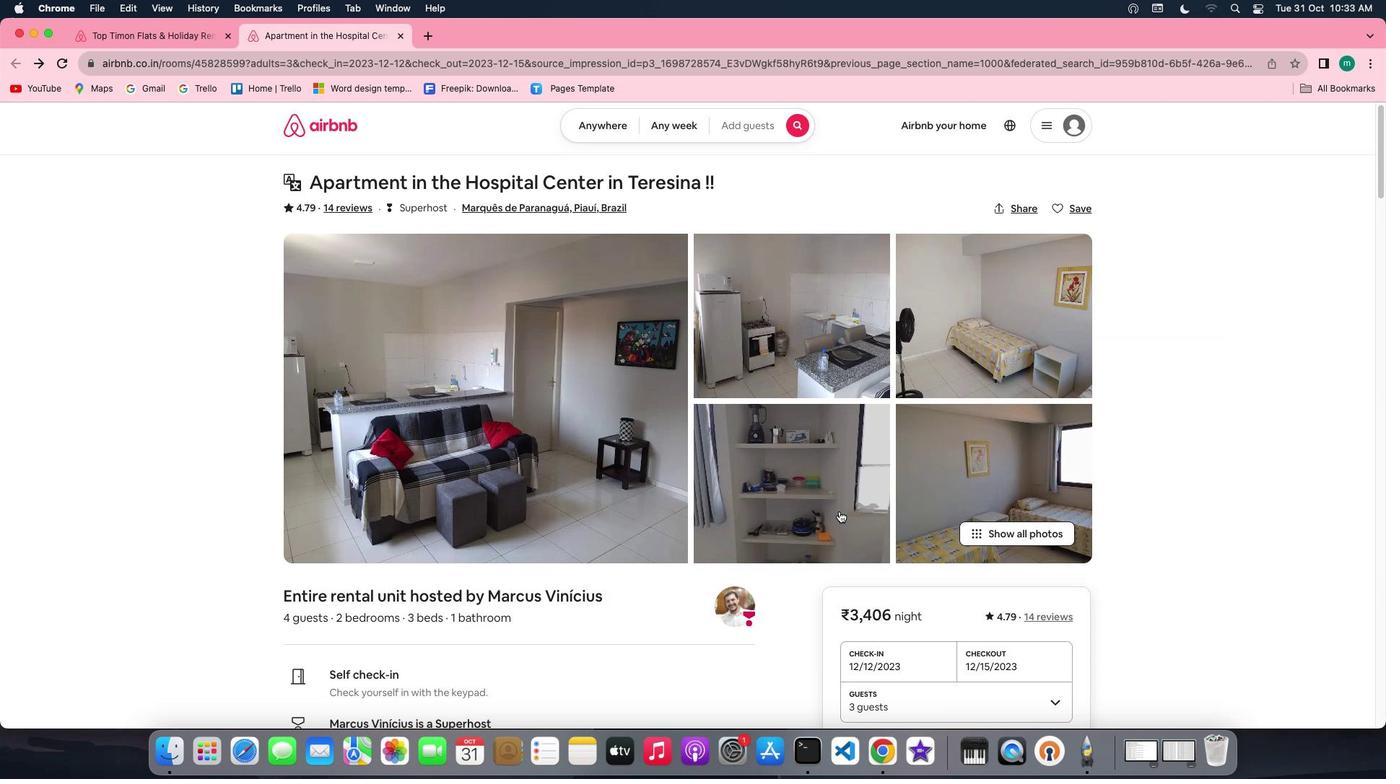
Action: Mouse scrolled (839, 511) with delta (0, 0)
Screenshot: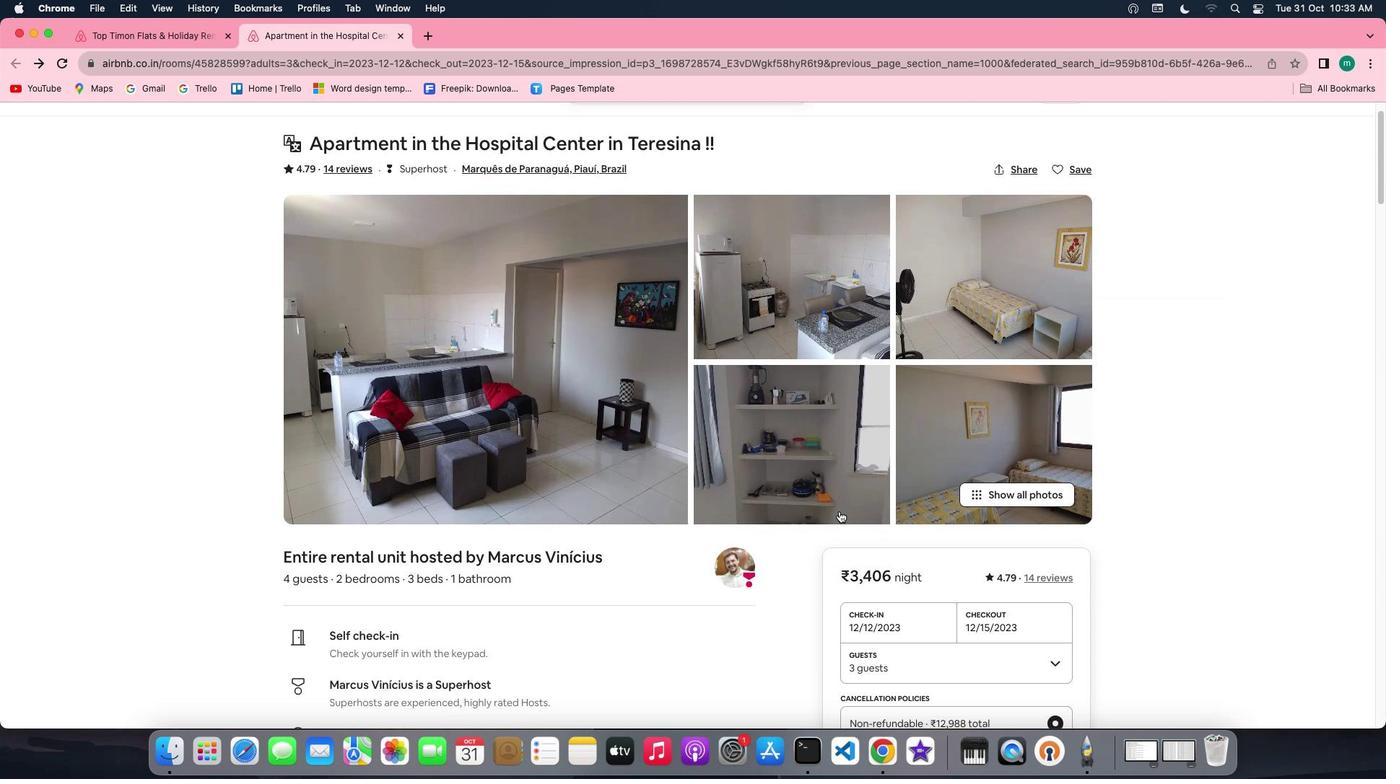 
Action: Mouse scrolled (839, 511) with delta (0, -2)
Screenshot: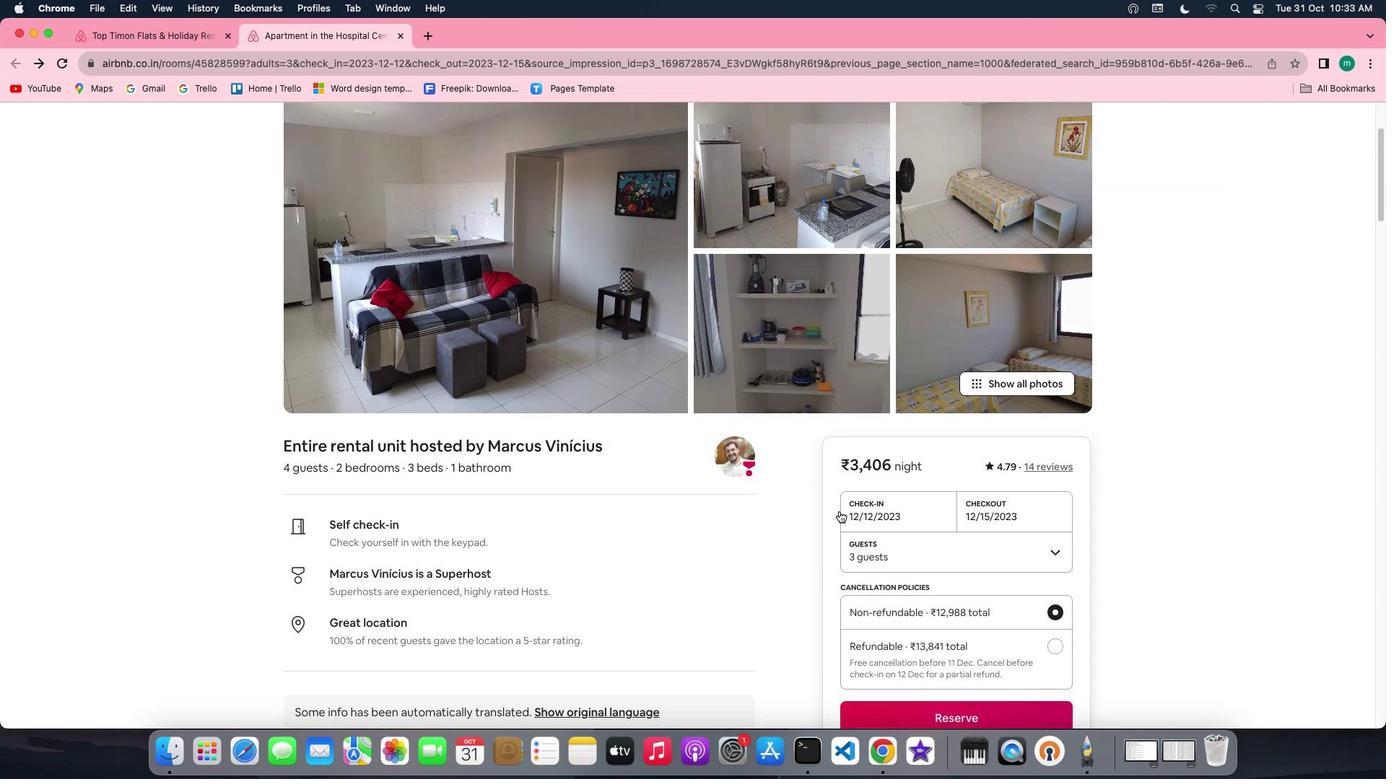 
Action: Mouse scrolled (839, 511) with delta (0, -3)
Screenshot: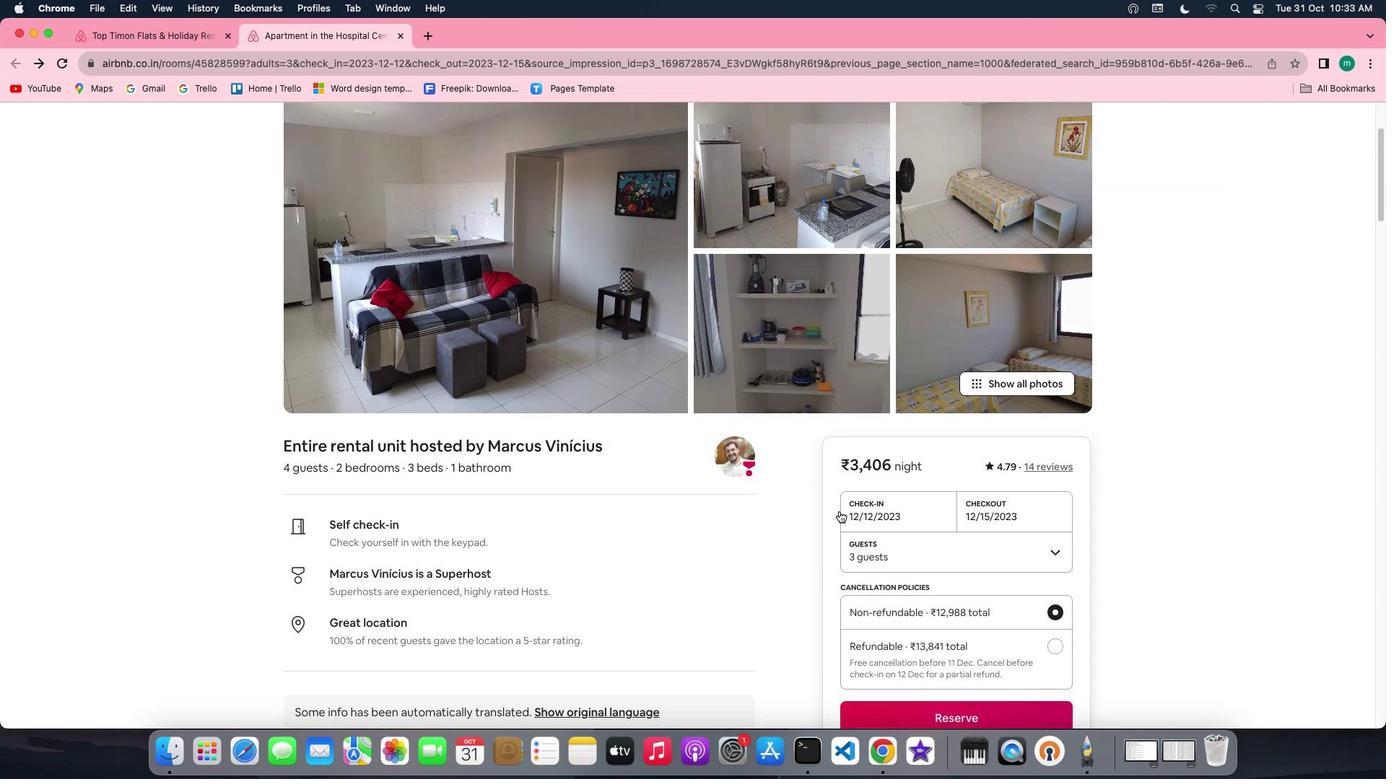 
Action: Mouse scrolled (839, 511) with delta (0, -3)
Screenshot: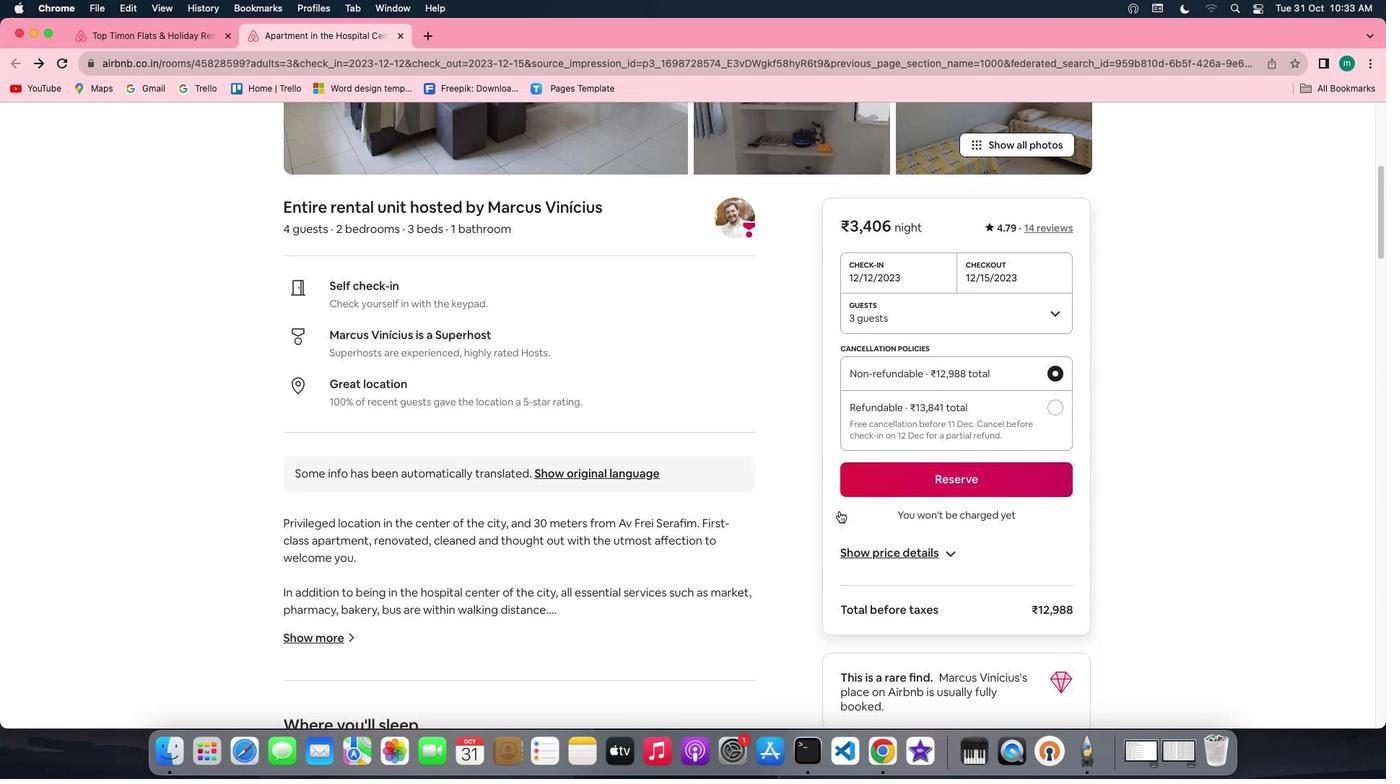 
Action: Mouse scrolled (839, 511) with delta (0, 0)
Screenshot: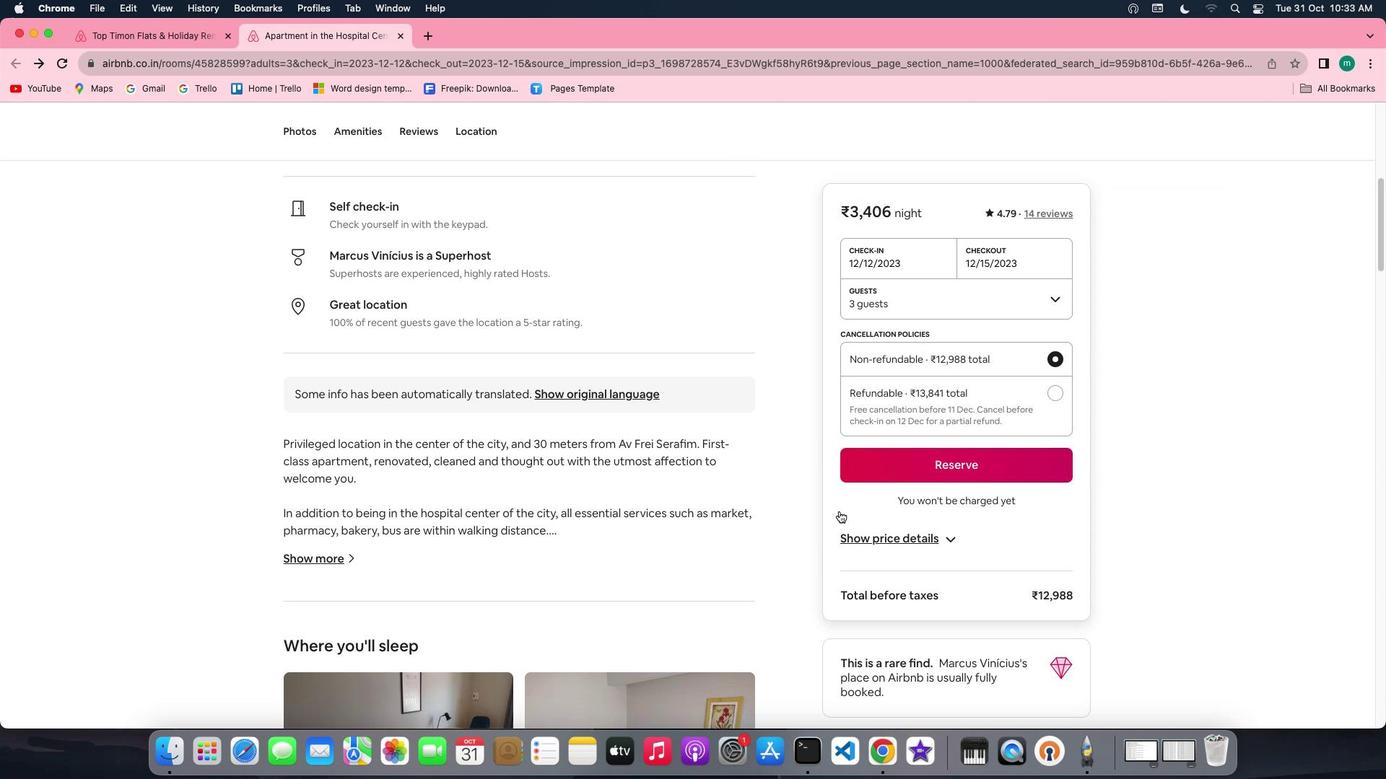 
Action: Mouse scrolled (839, 511) with delta (0, 0)
Screenshot: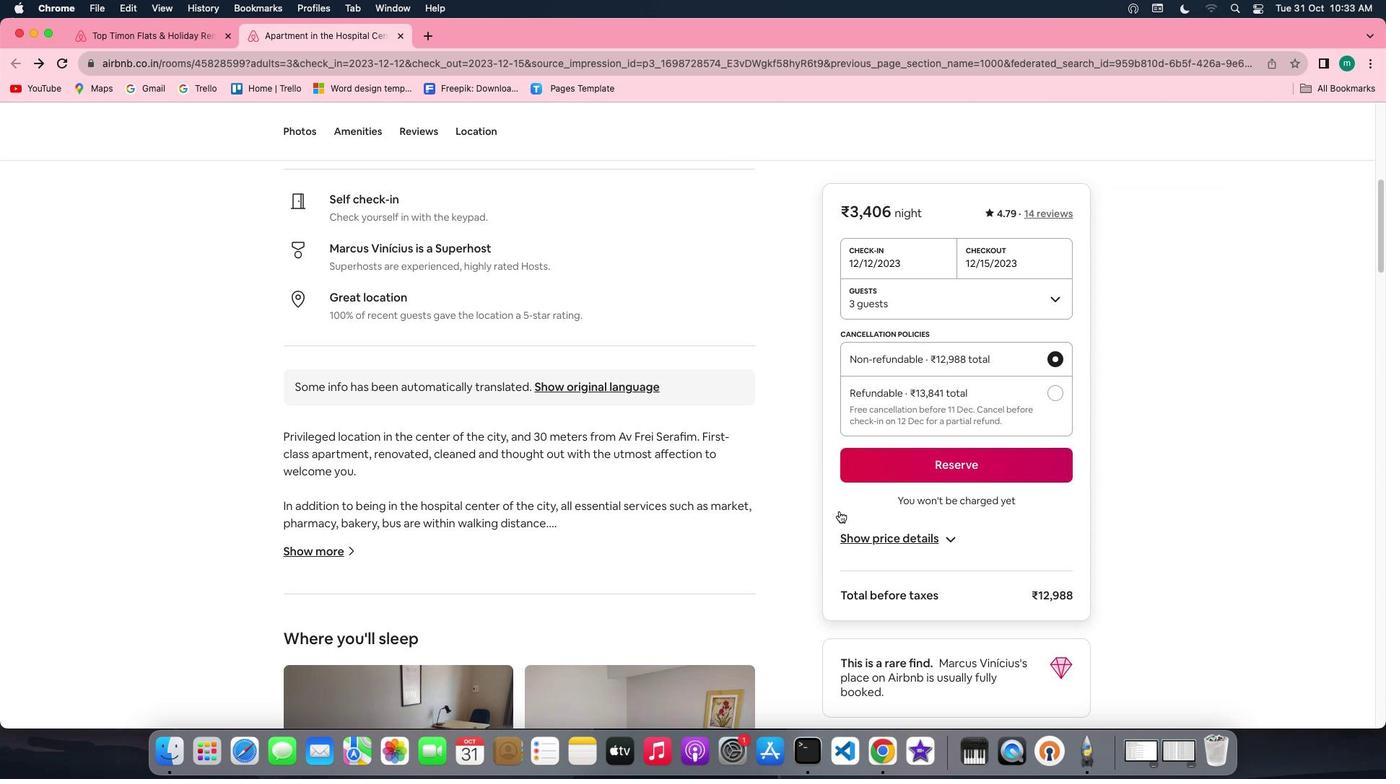 
Action: Mouse scrolled (839, 511) with delta (0, -1)
Screenshot: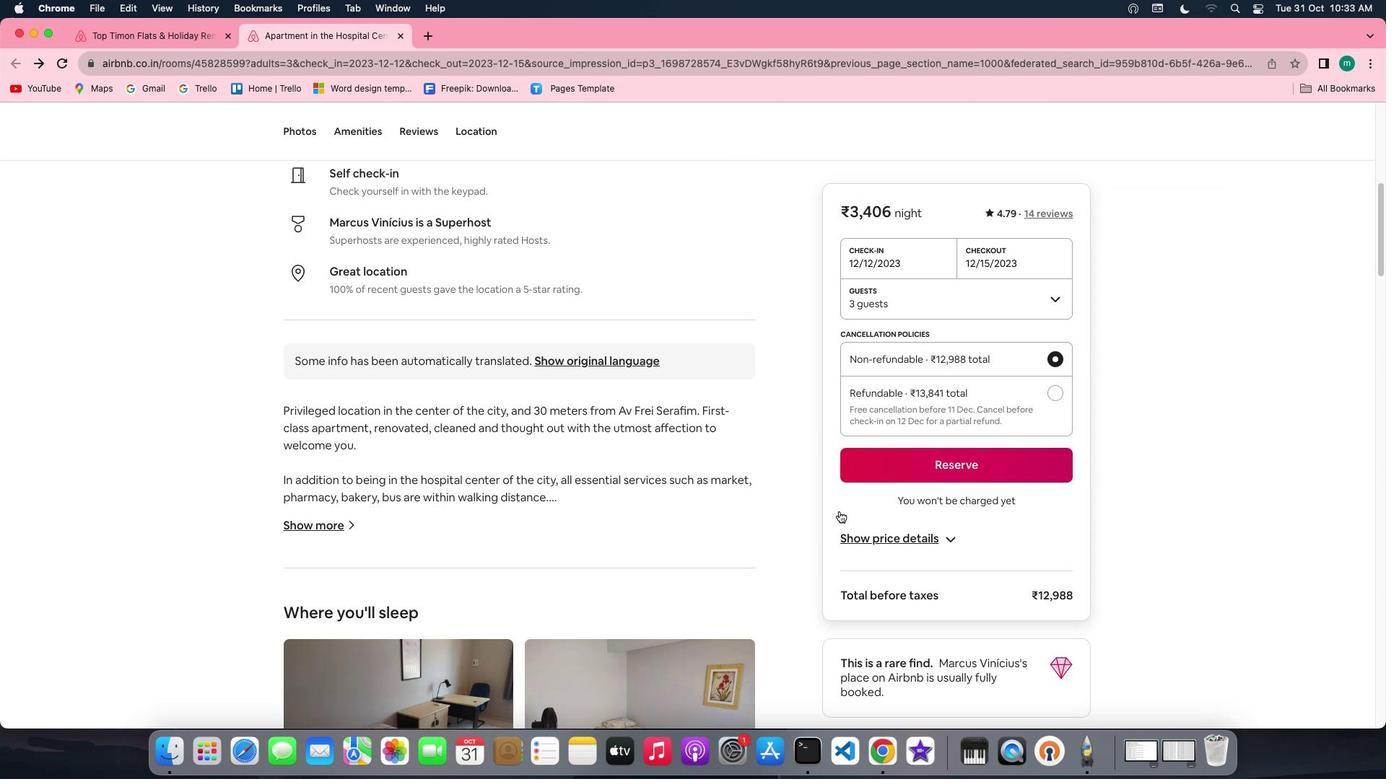 
Action: Mouse moved to (307, 457)
Screenshot: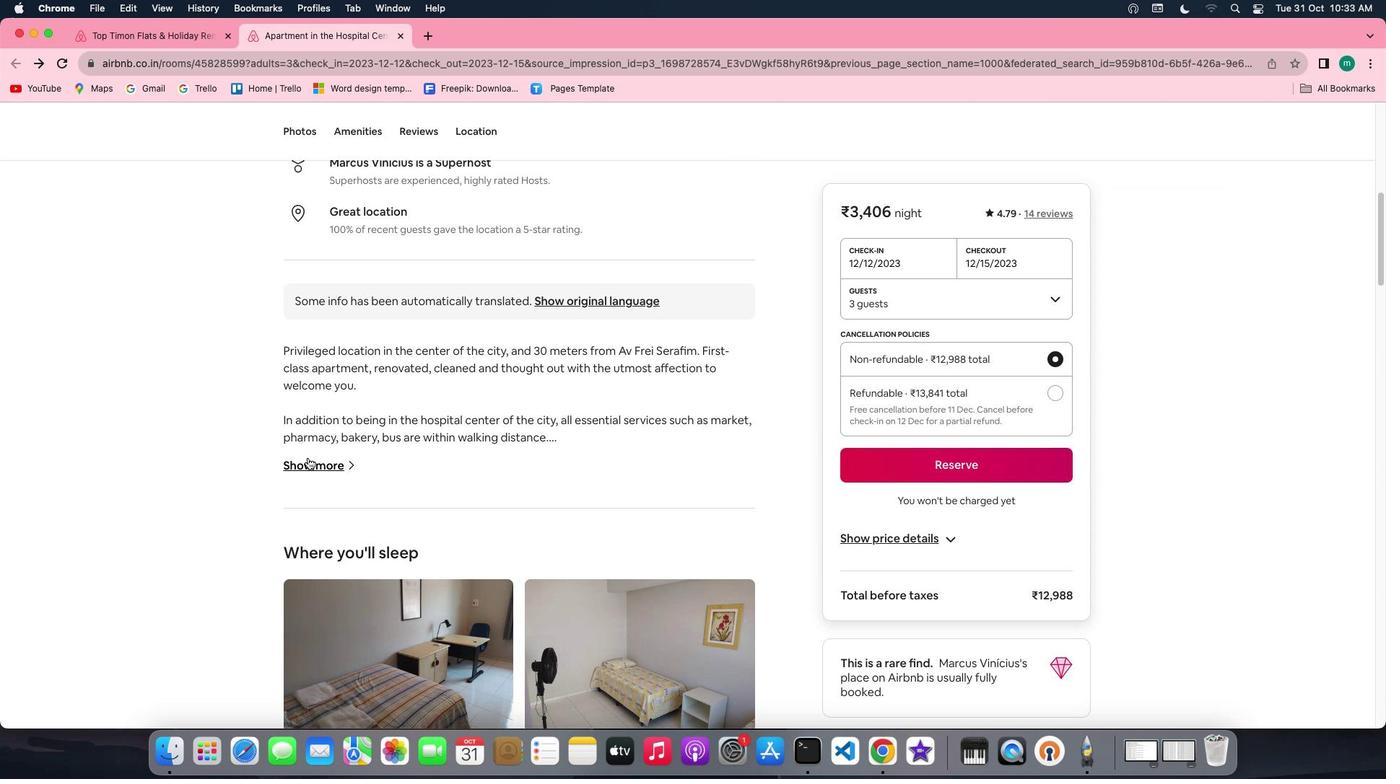 
Action: Mouse pressed left at (307, 457)
Screenshot: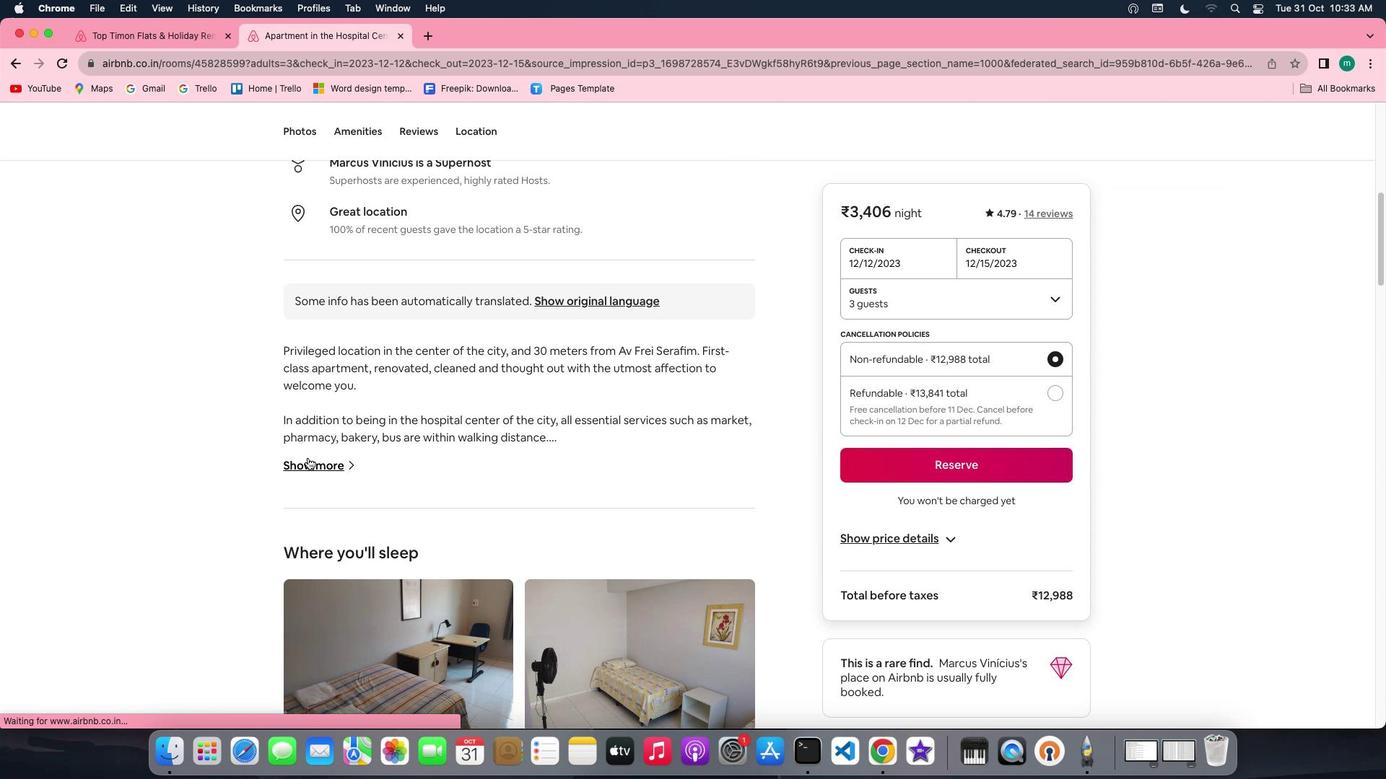 
Action: Mouse moved to (629, 520)
Screenshot: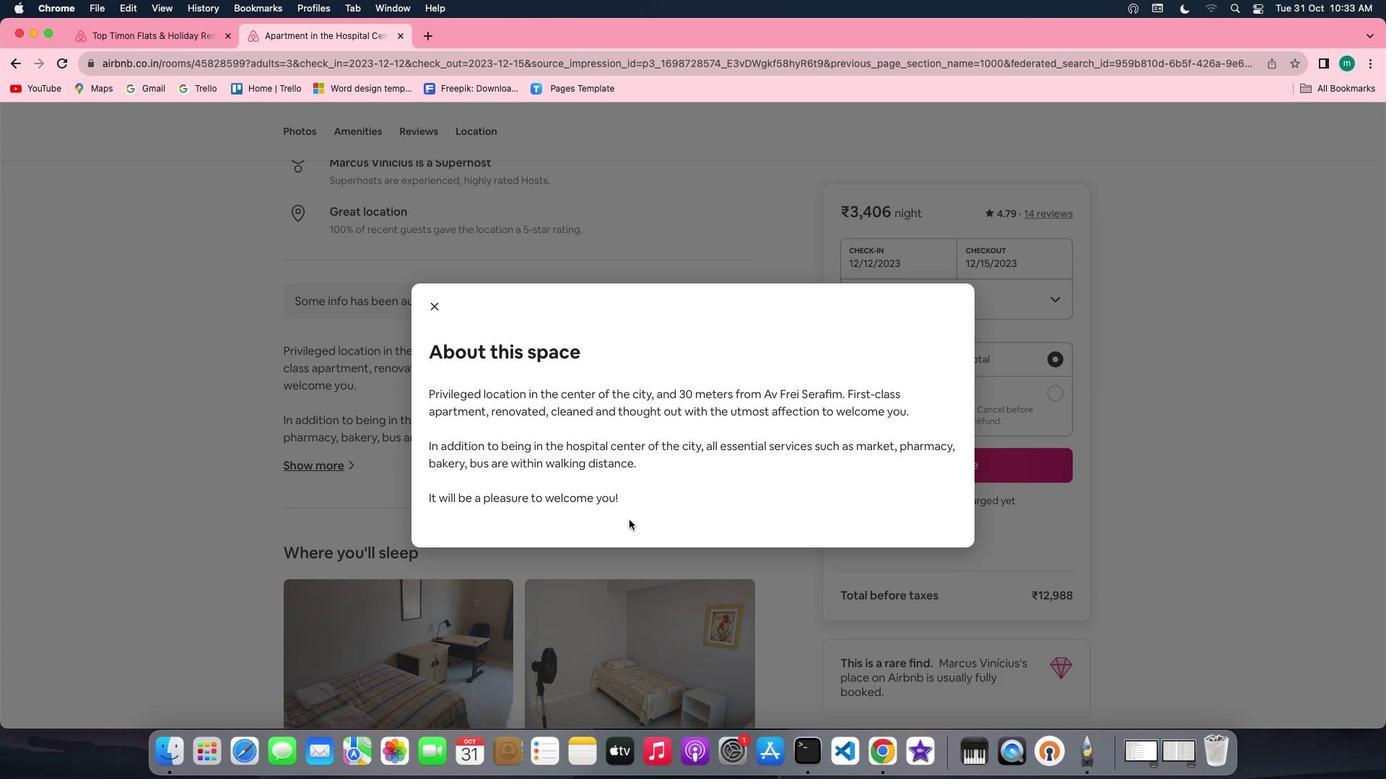 
Action: Mouse scrolled (629, 520) with delta (0, 0)
Screenshot: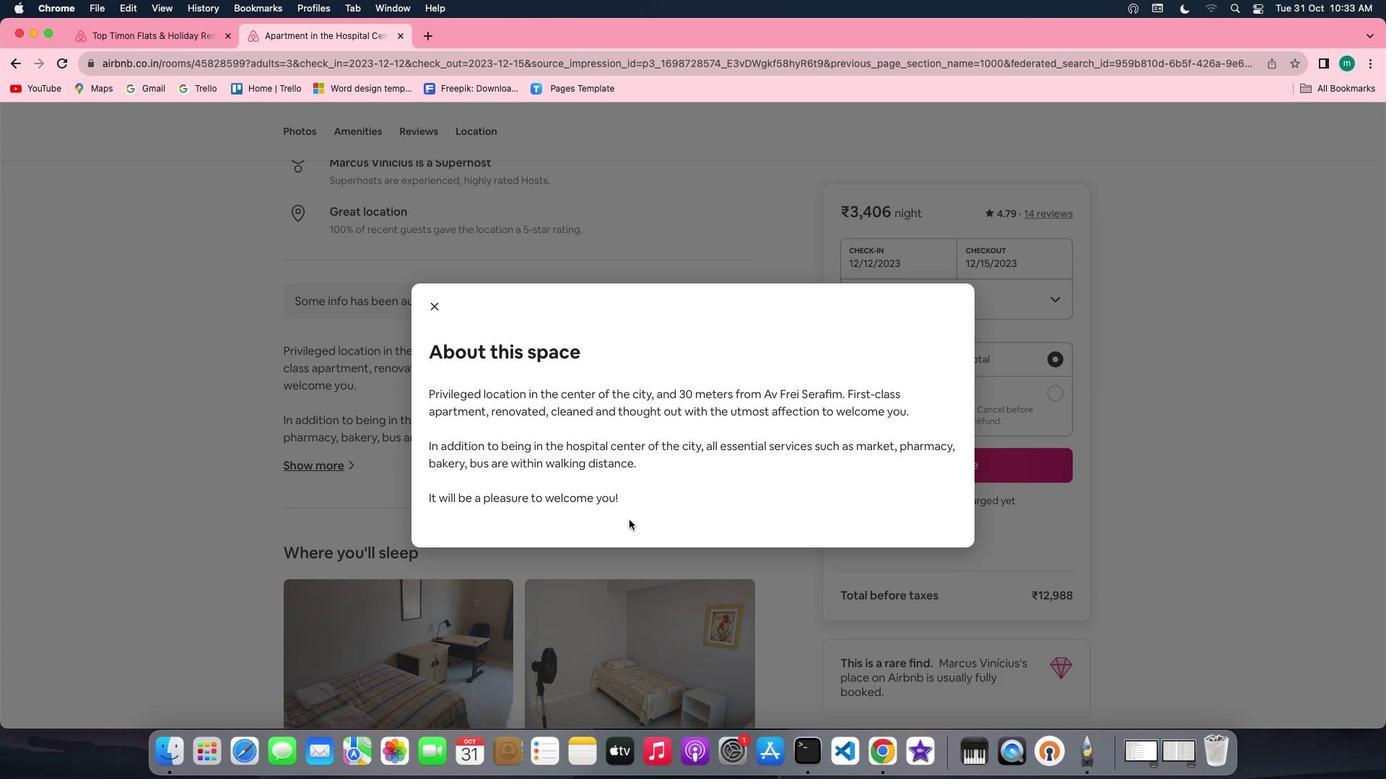 
Action: Mouse scrolled (629, 520) with delta (0, 0)
Screenshot: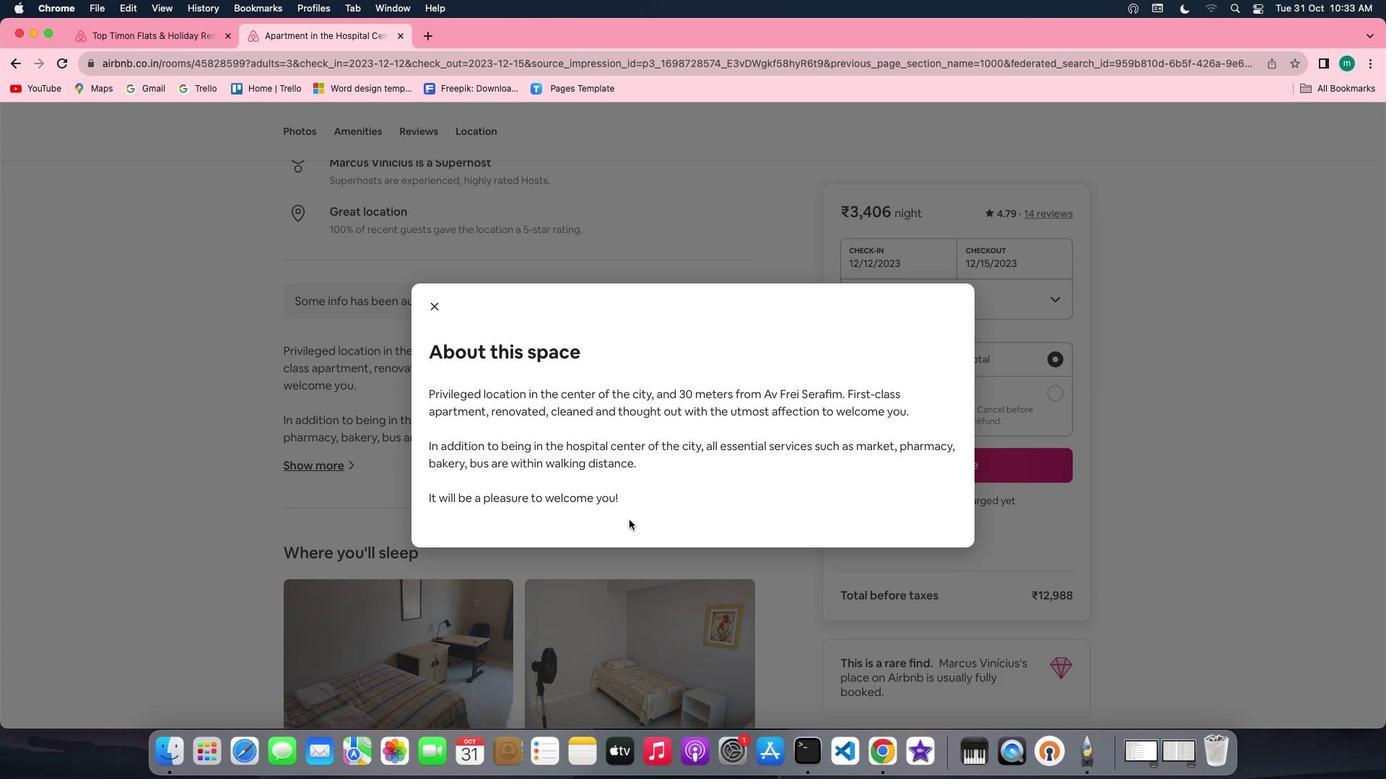 
Action: Mouse scrolled (629, 520) with delta (0, -2)
Screenshot: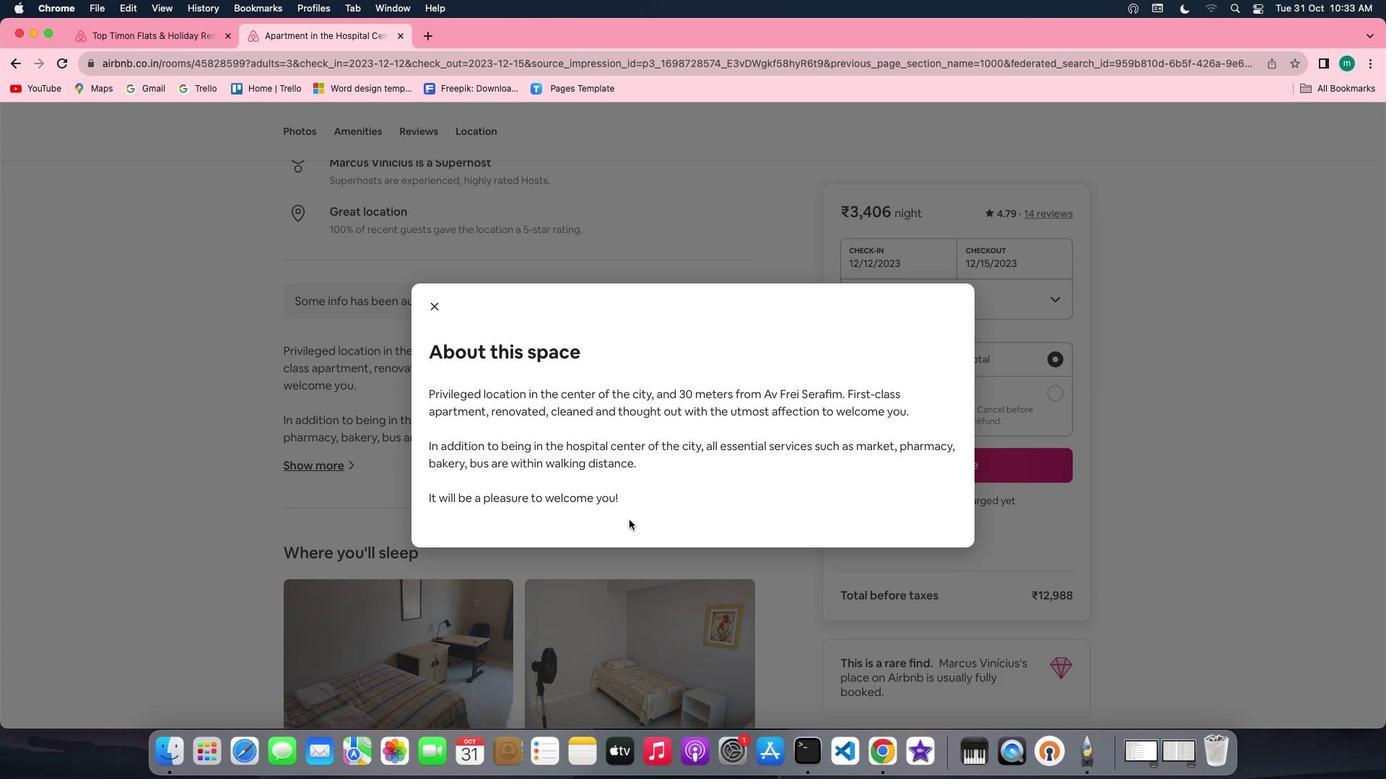 
Action: Mouse scrolled (629, 520) with delta (0, -2)
Screenshot: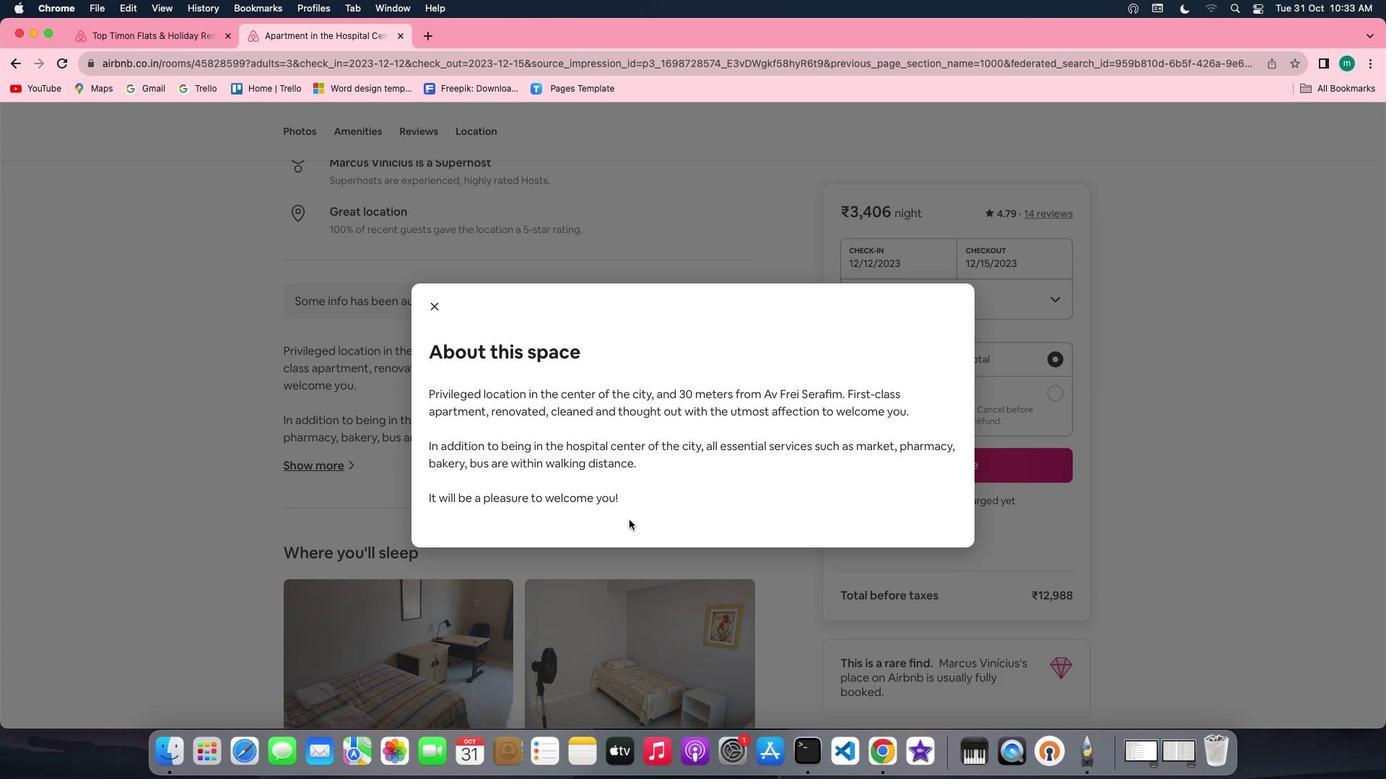 
Action: Mouse moved to (435, 296)
Screenshot: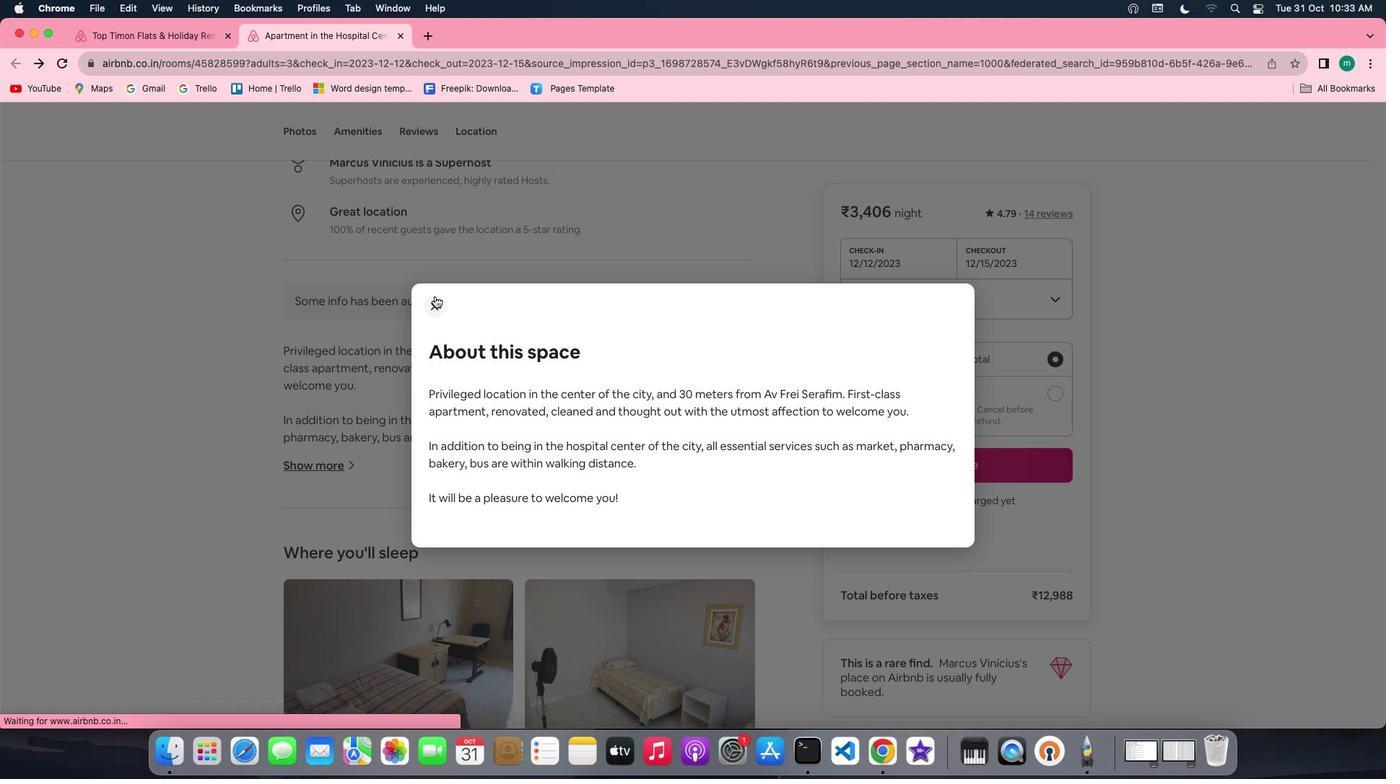 
Action: Mouse pressed left at (435, 296)
Screenshot: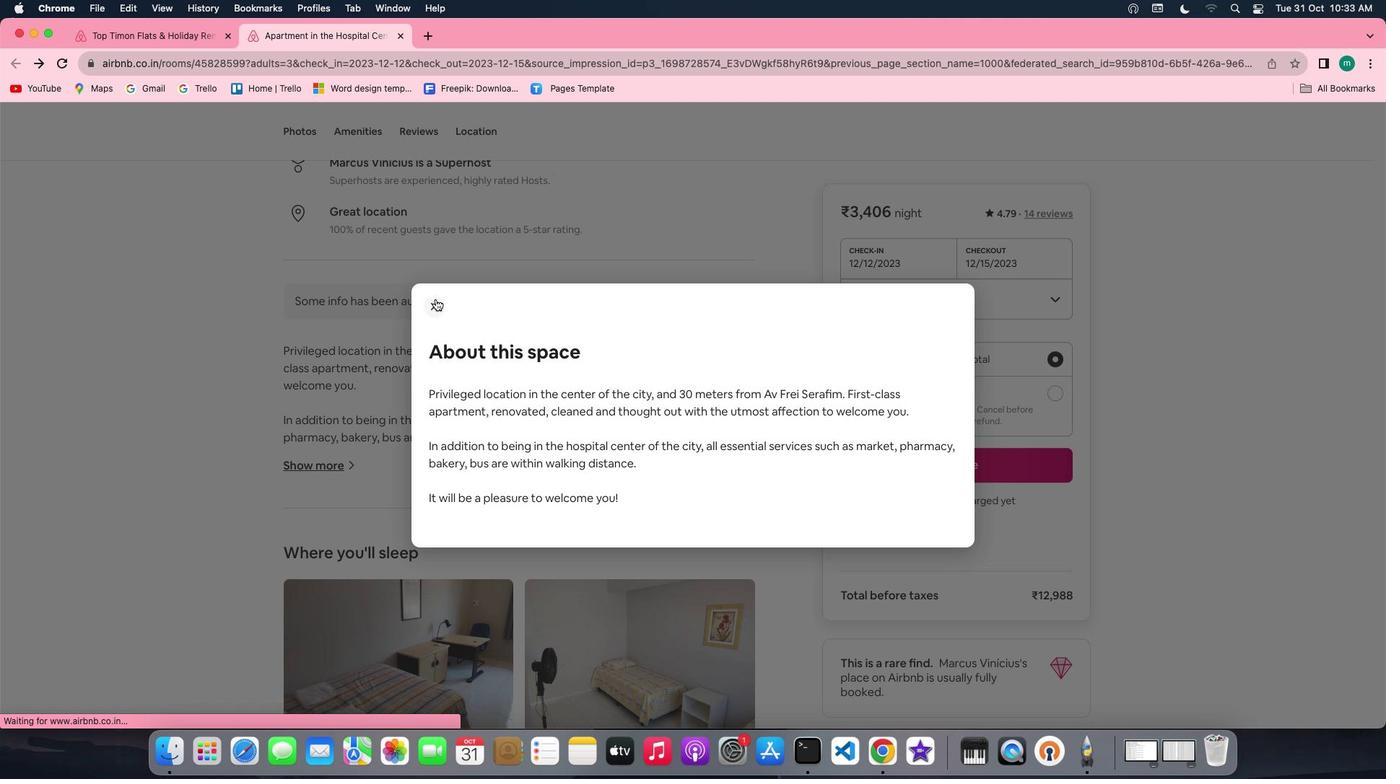 
Action: Mouse moved to (575, 481)
Screenshot: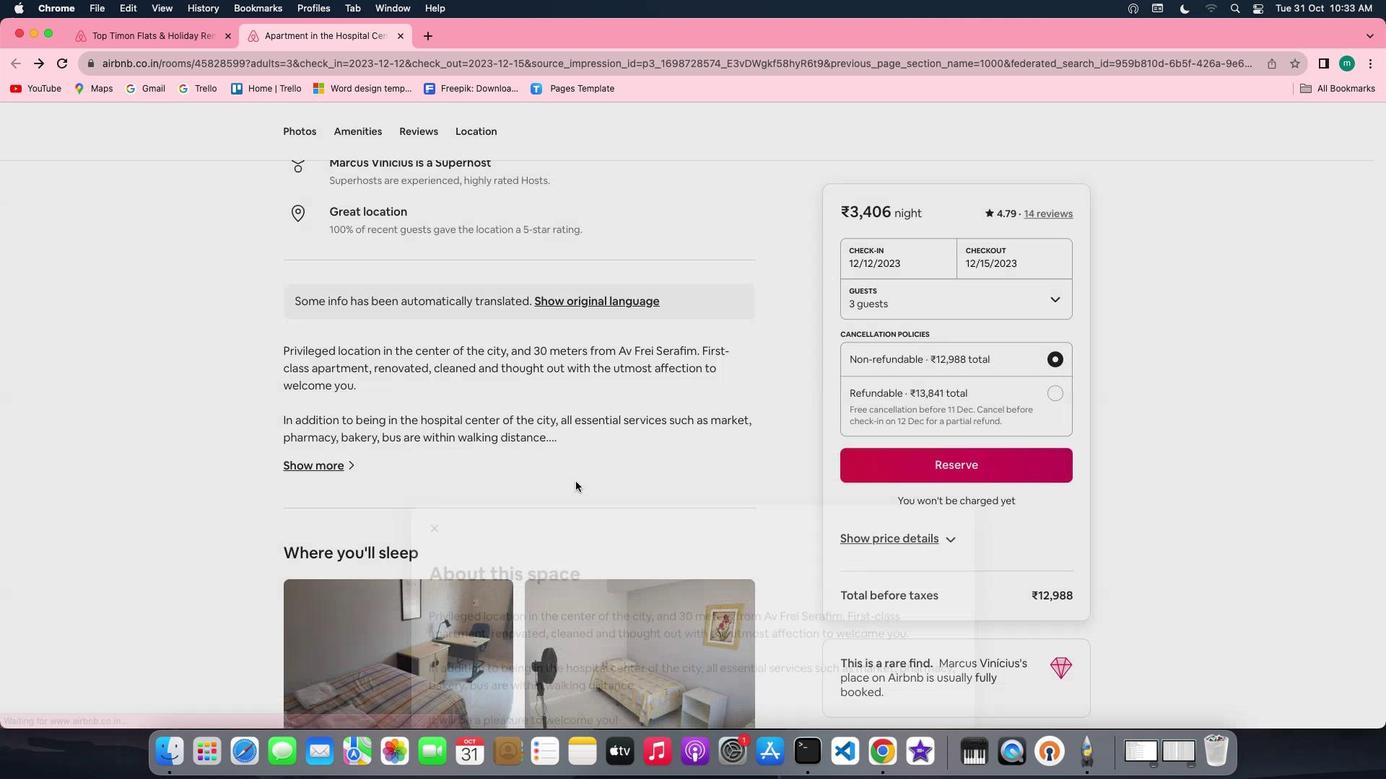 
Action: Mouse scrolled (575, 481) with delta (0, 0)
Screenshot: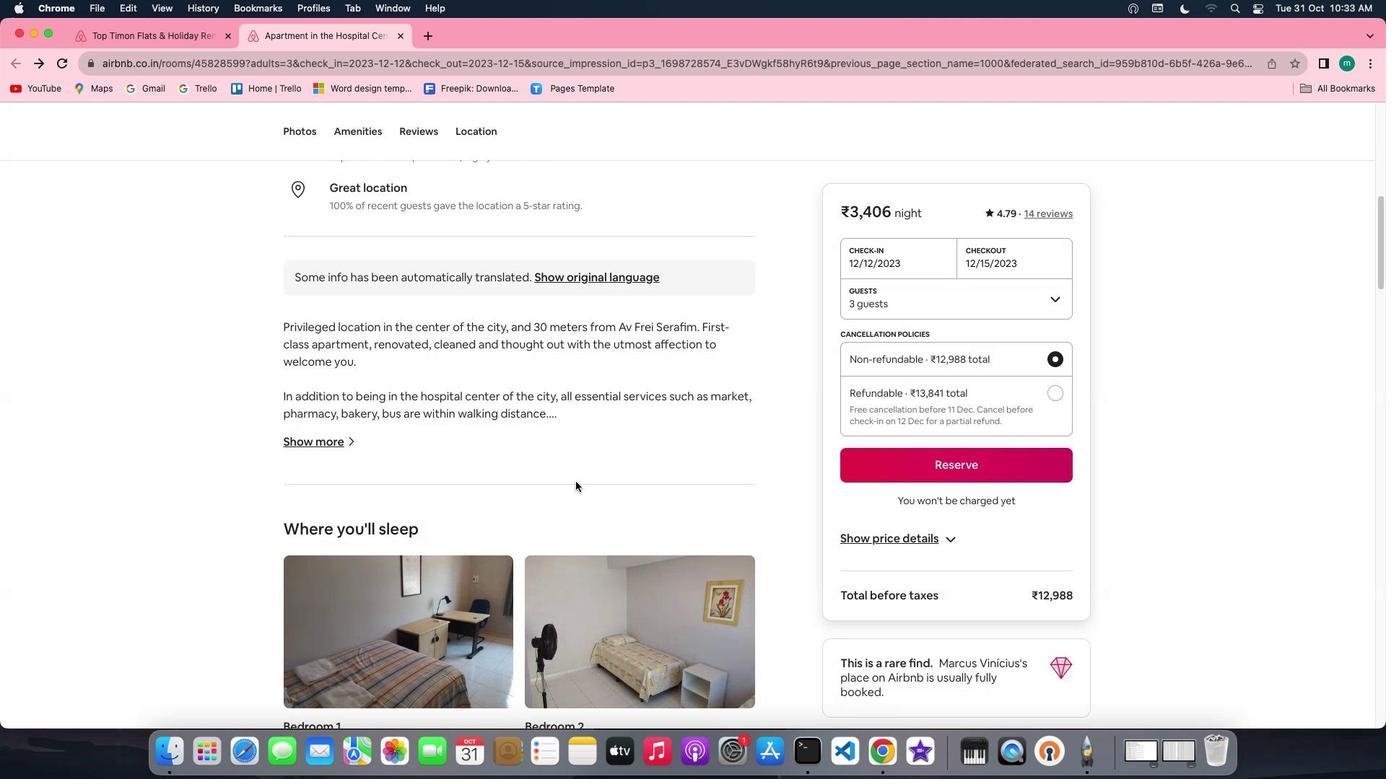 
Action: Mouse scrolled (575, 481) with delta (0, 0)
Screenshot: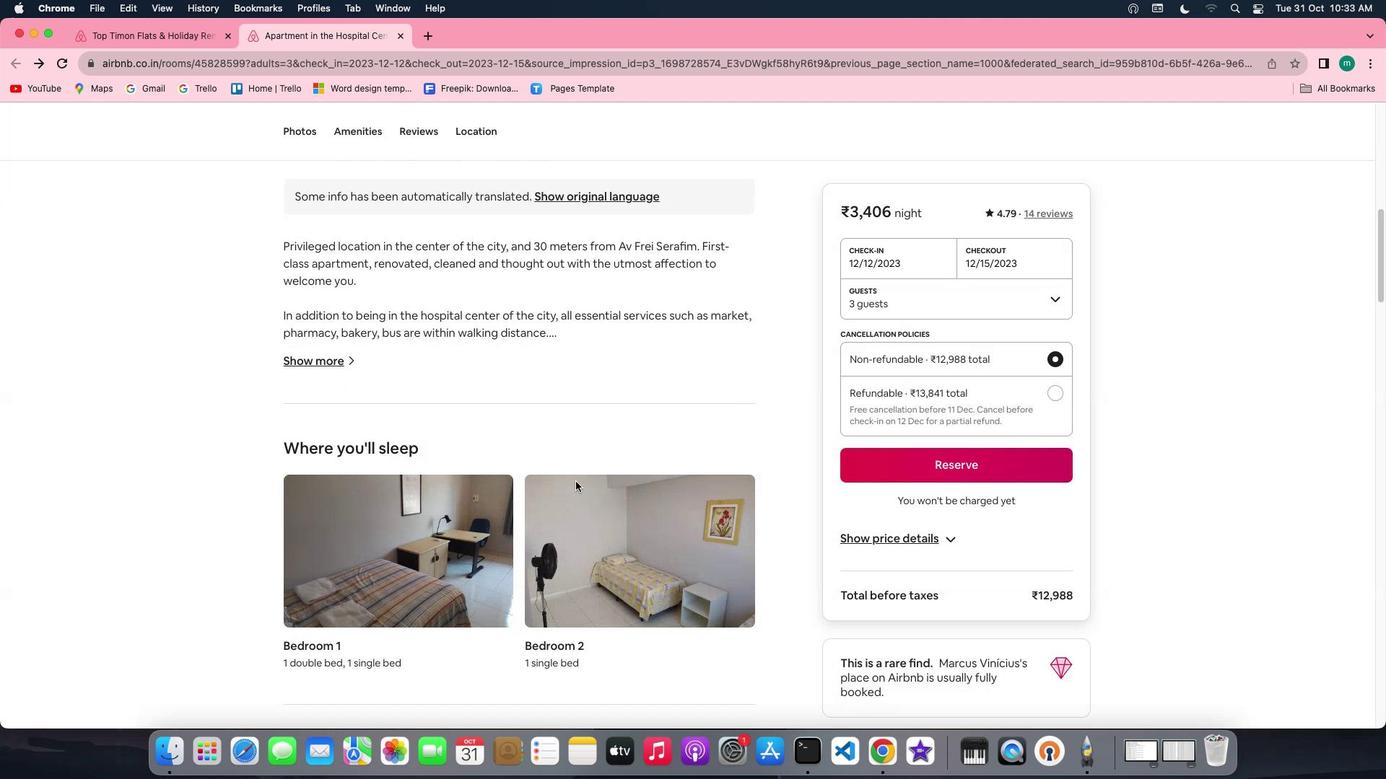 
Action: Mouse scrolled (575, 481) with delta (0, -2)
Screenshot: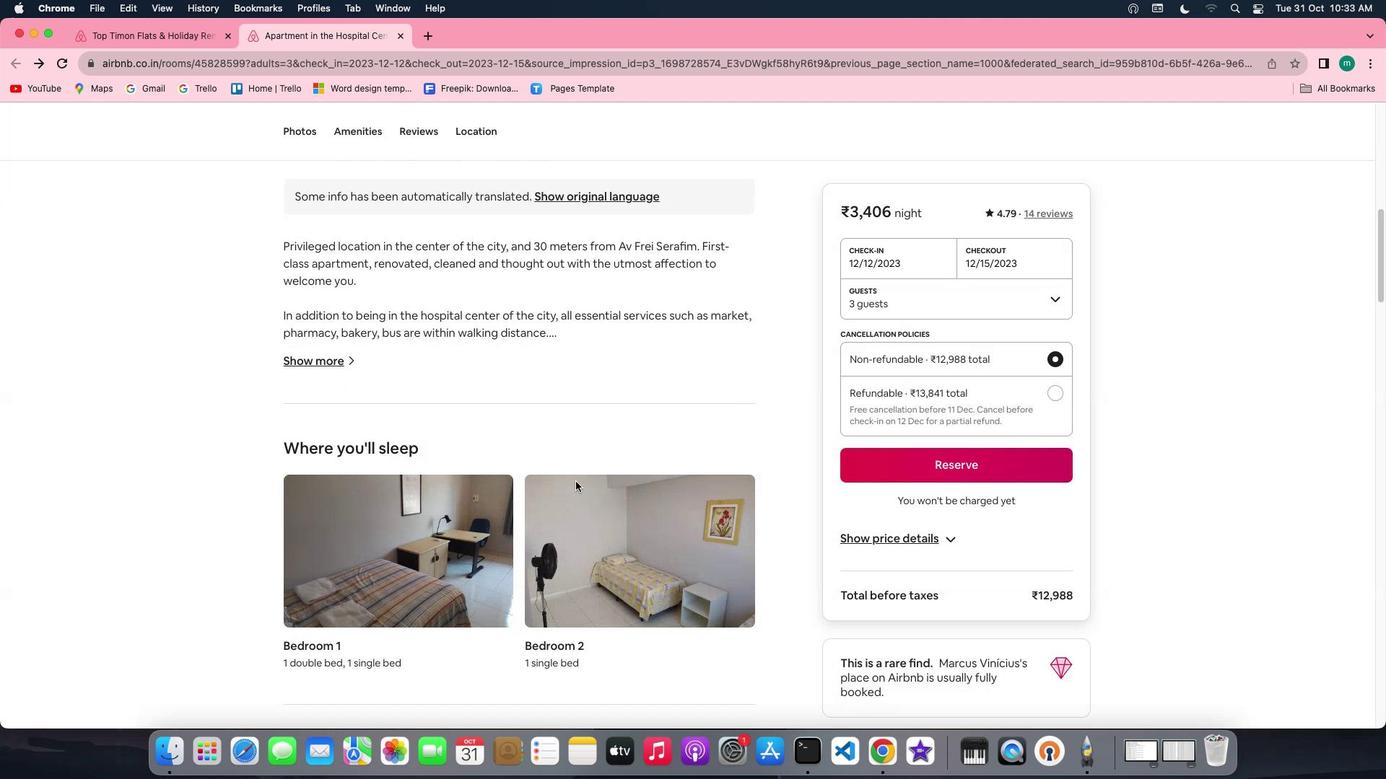 
Action: Mouse scrolled (575, 481) with delta (0, -3)
Screenshot: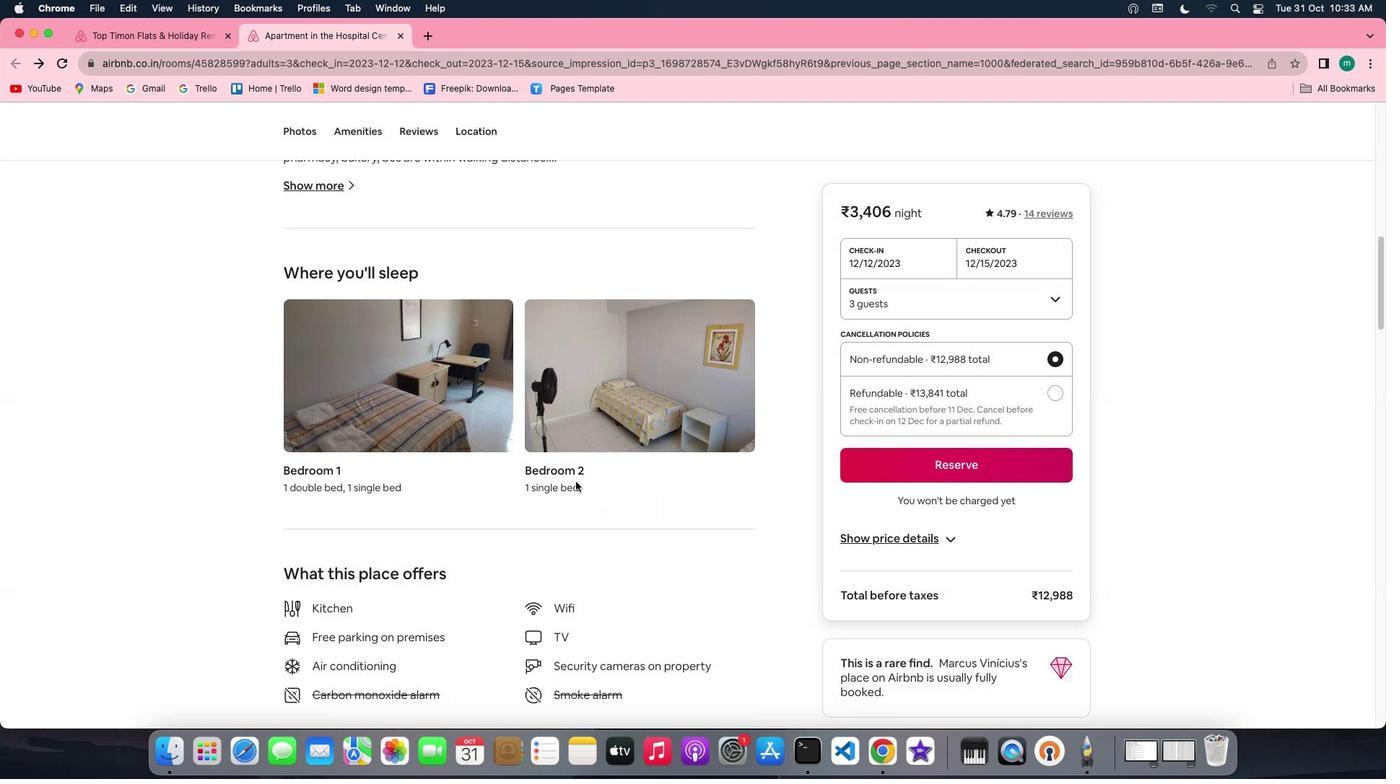 
Action: Mouse scrolled (575, 481) with delta (0, -4)
Screenshot: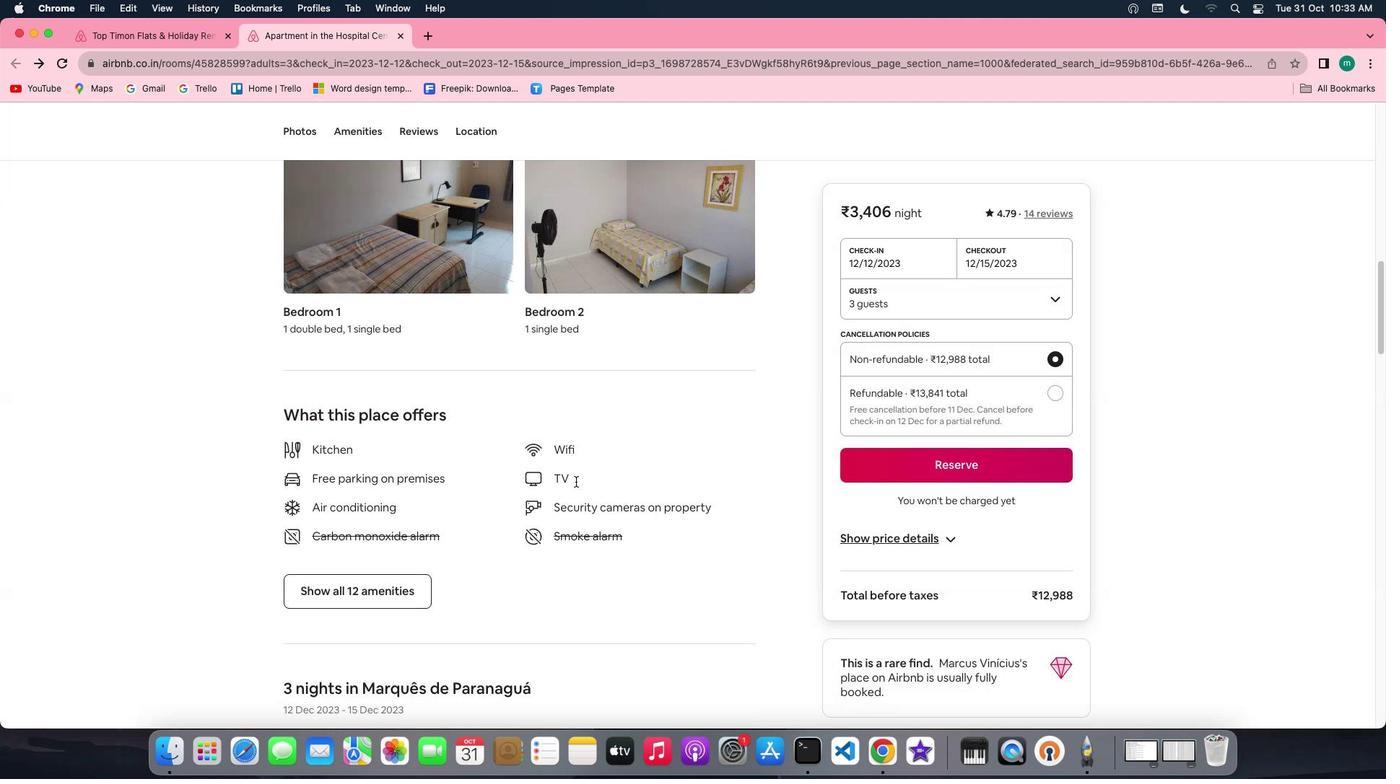 
Action: Mouse moved to (355, 550)
Screenshot: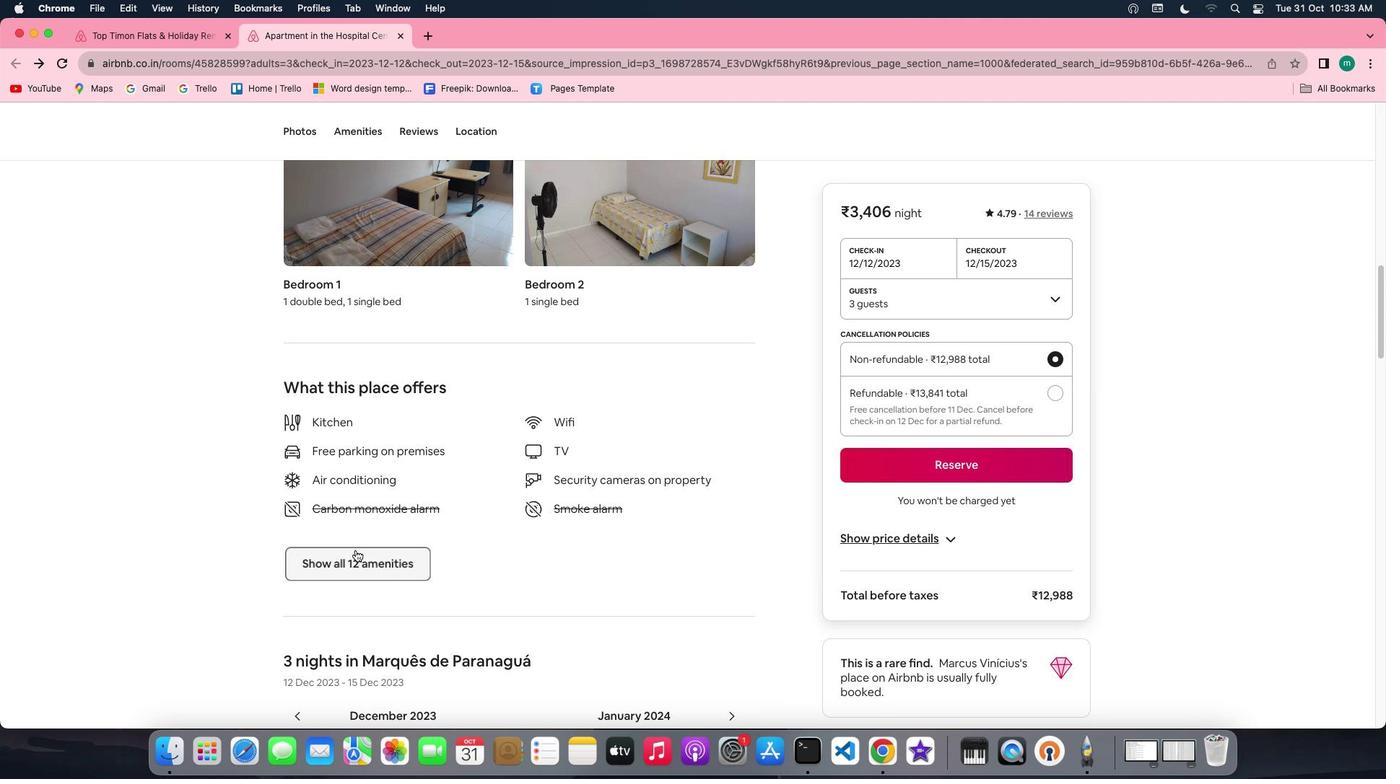 
Action: Mouse pressed left at (355, 550)
Screenshot: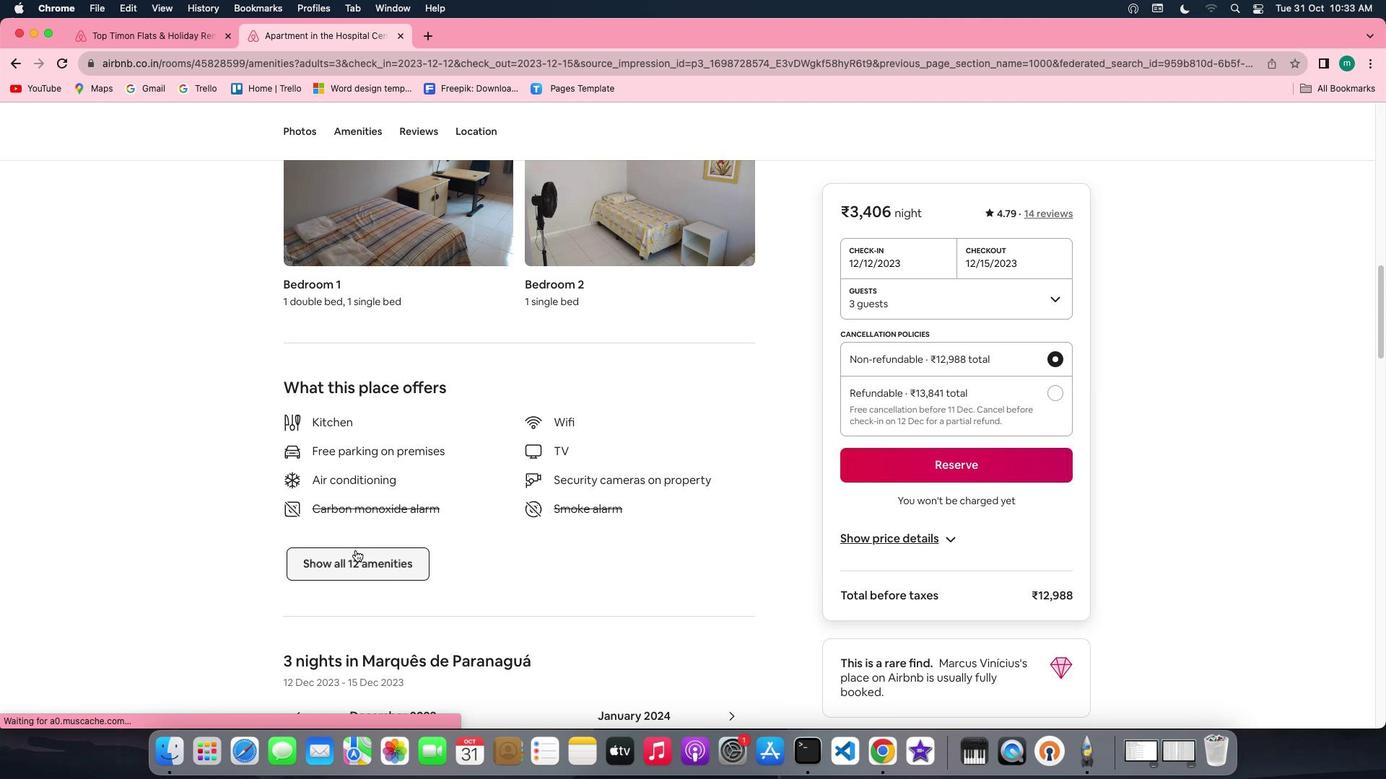 
Action: Mouse moved to (603, 523)
Screenshot: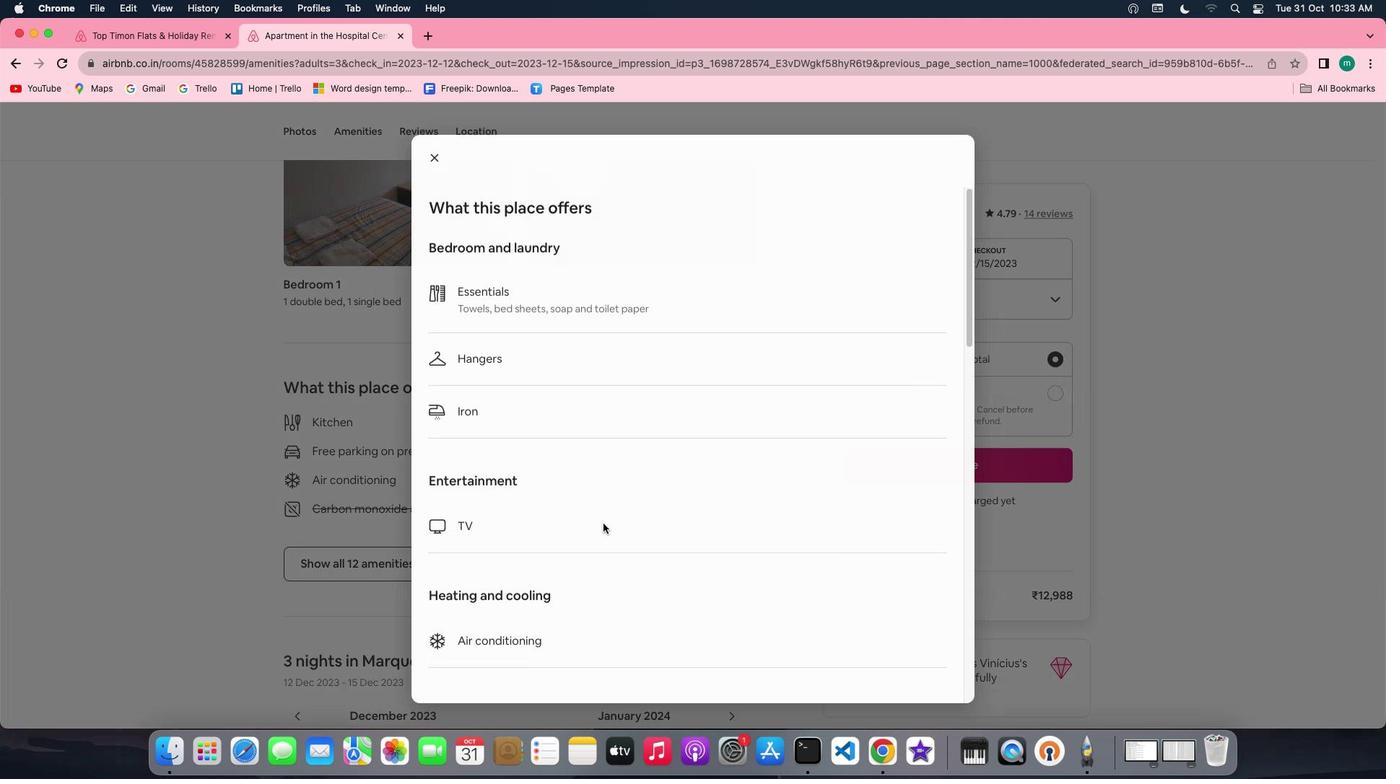 
Action: Mouse scrolled (603, 523) with delta (0, 0)
Screenshot: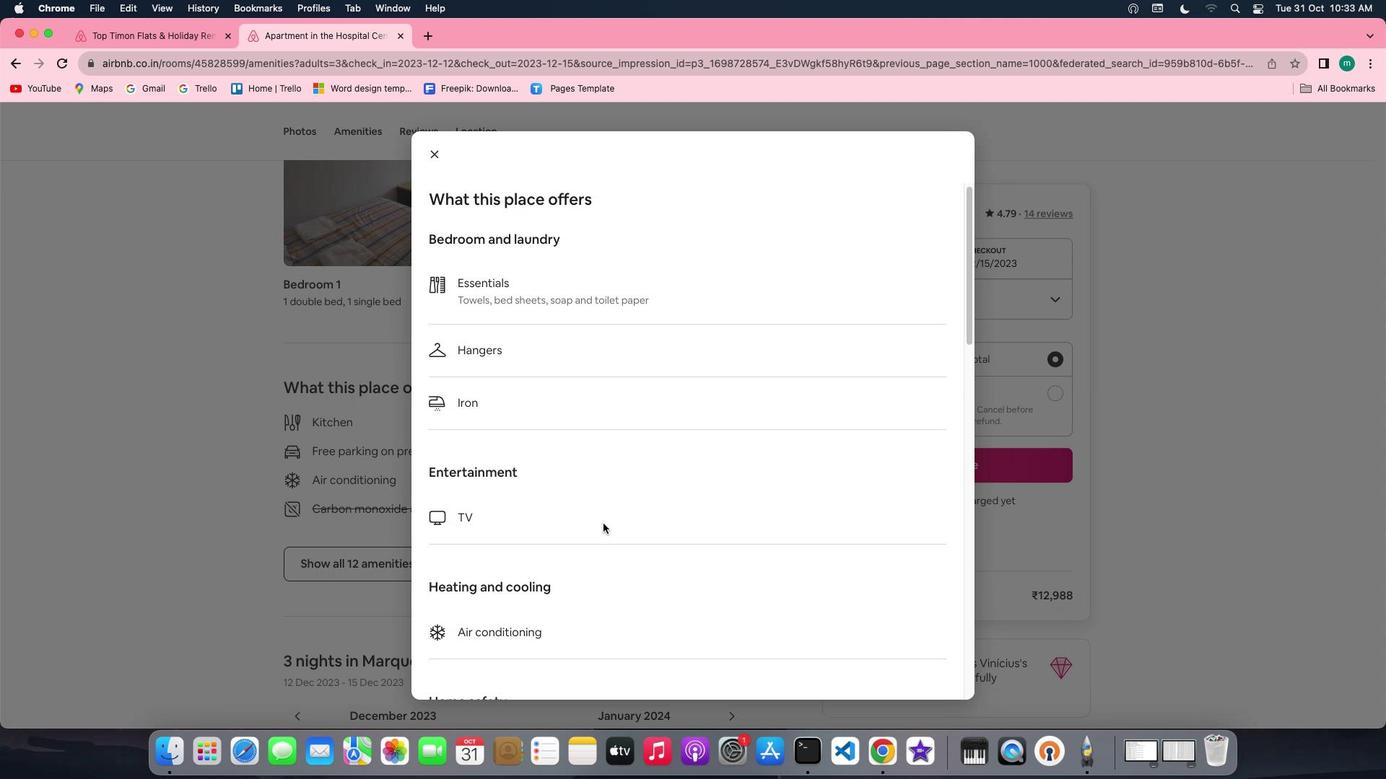 
Action: Mouse scrolled (603, 523) with delta (0, 0)
Screenshot: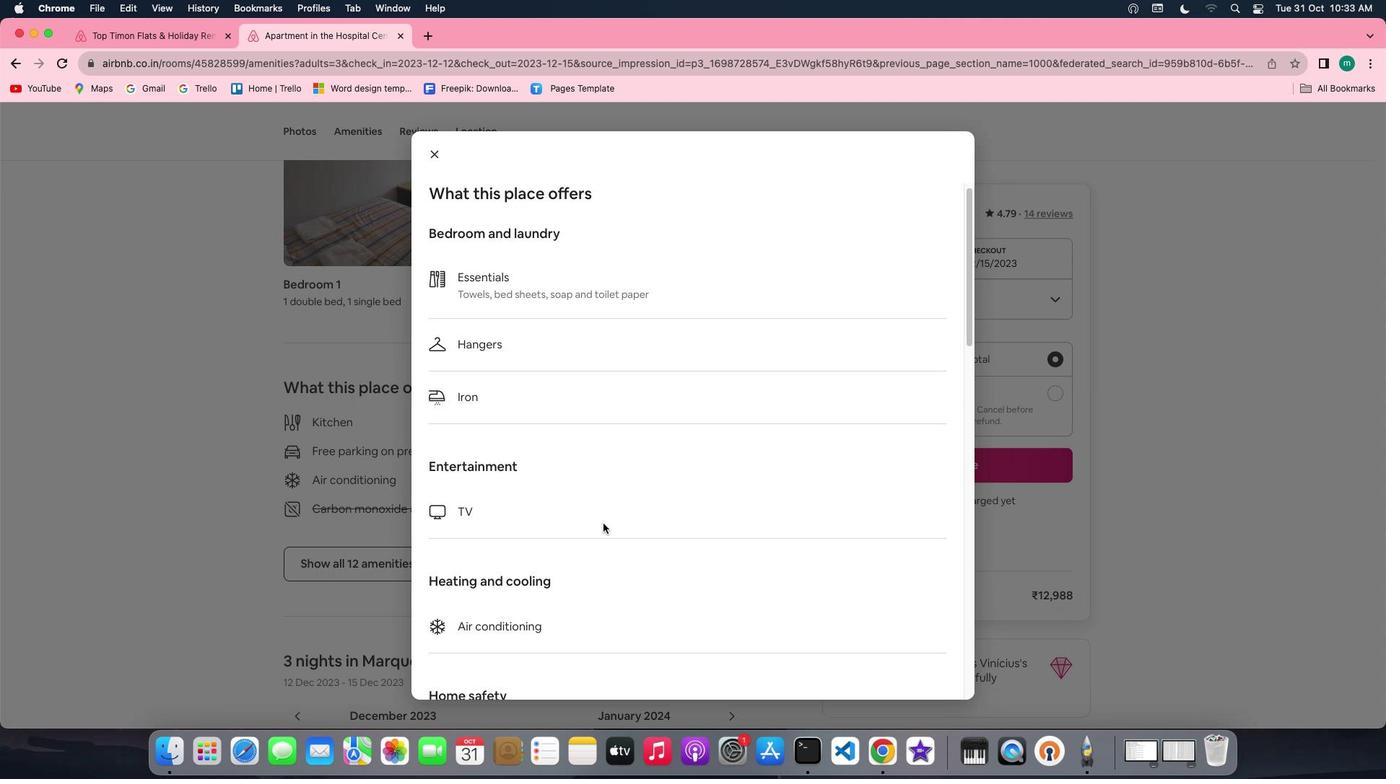 
Action: Mouse scrolled (603, 523) with delta (0, -1)
Screenshot: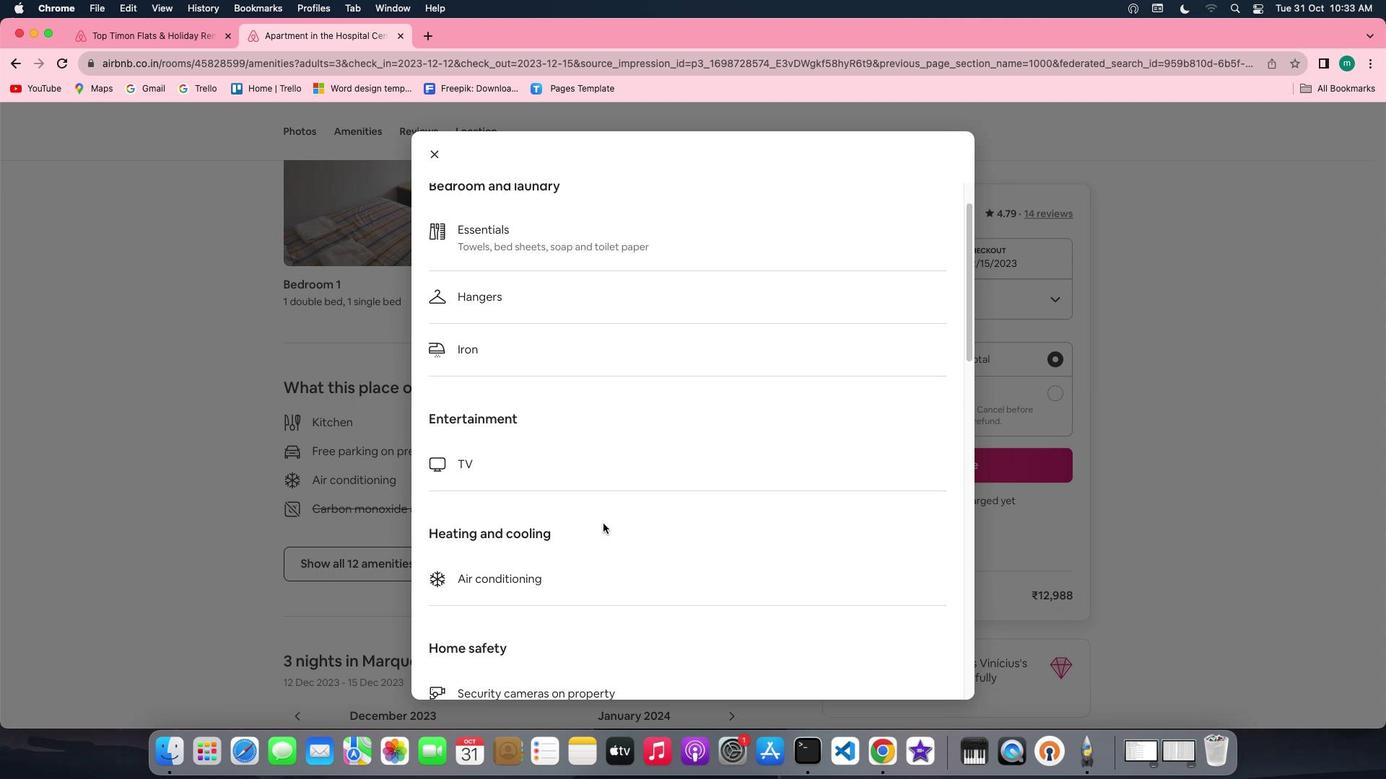 
Action: Mouse scrolled (603, 523) with delta (0, -2)
Screenshot: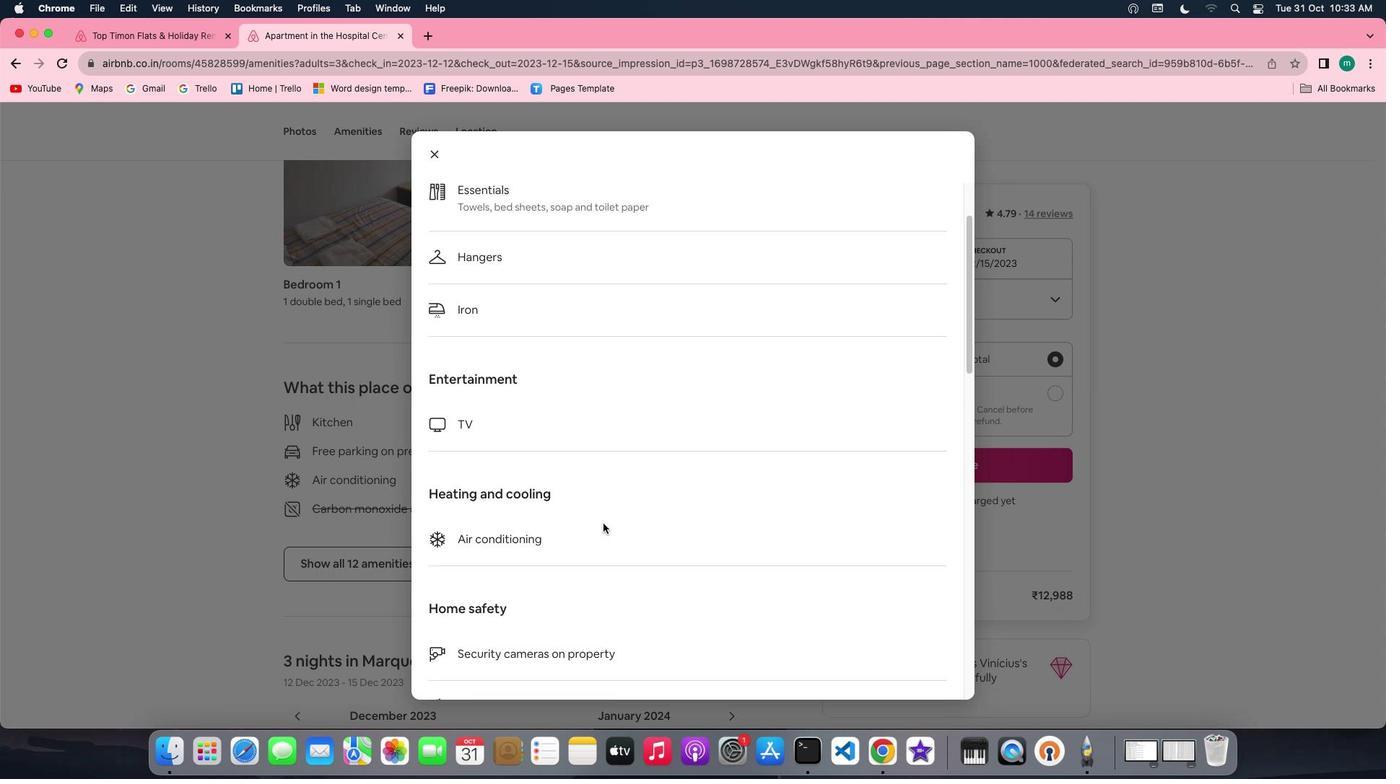 
Action: Mouse scrolled (603, 523) with delta (0, -2)
Screenshot: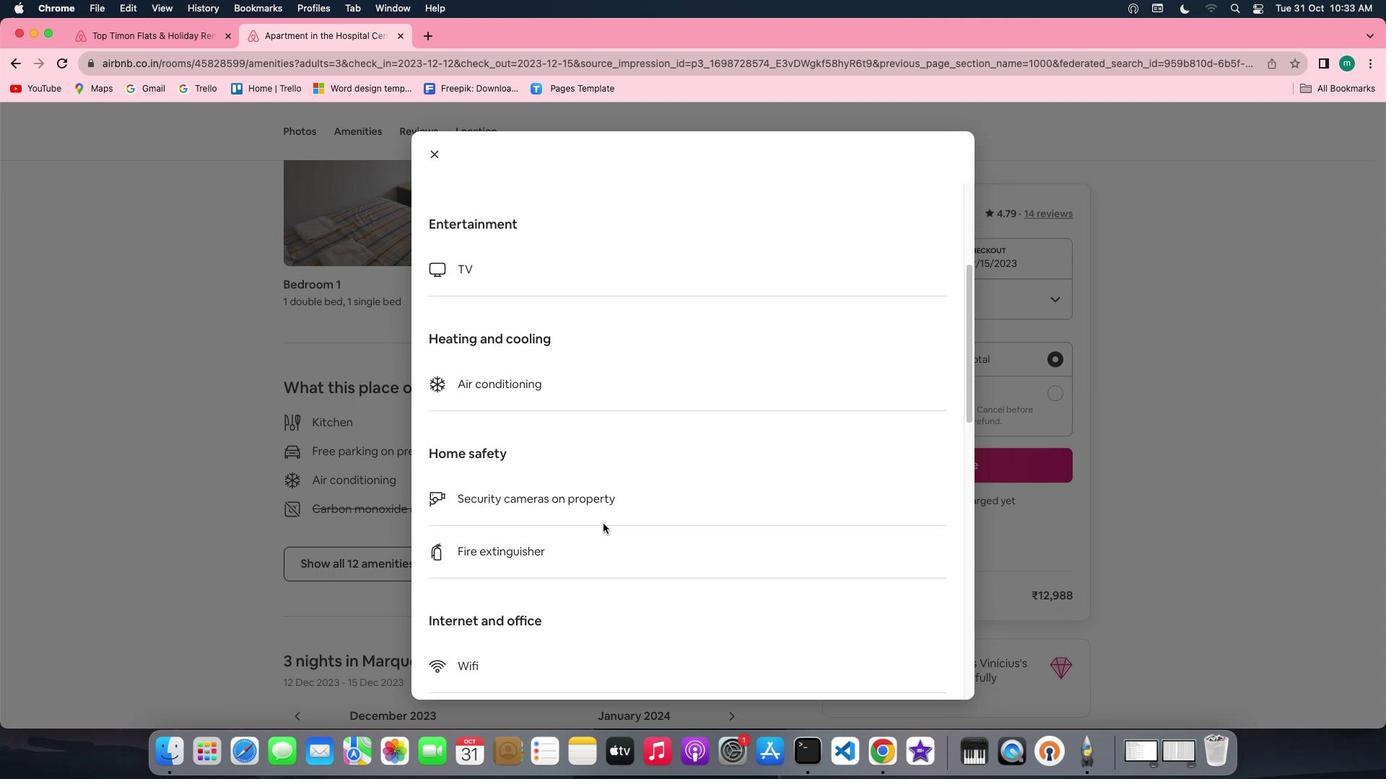 
Action: Mouse scrolled (603, 523) with delta (0, 0)
Screenshot: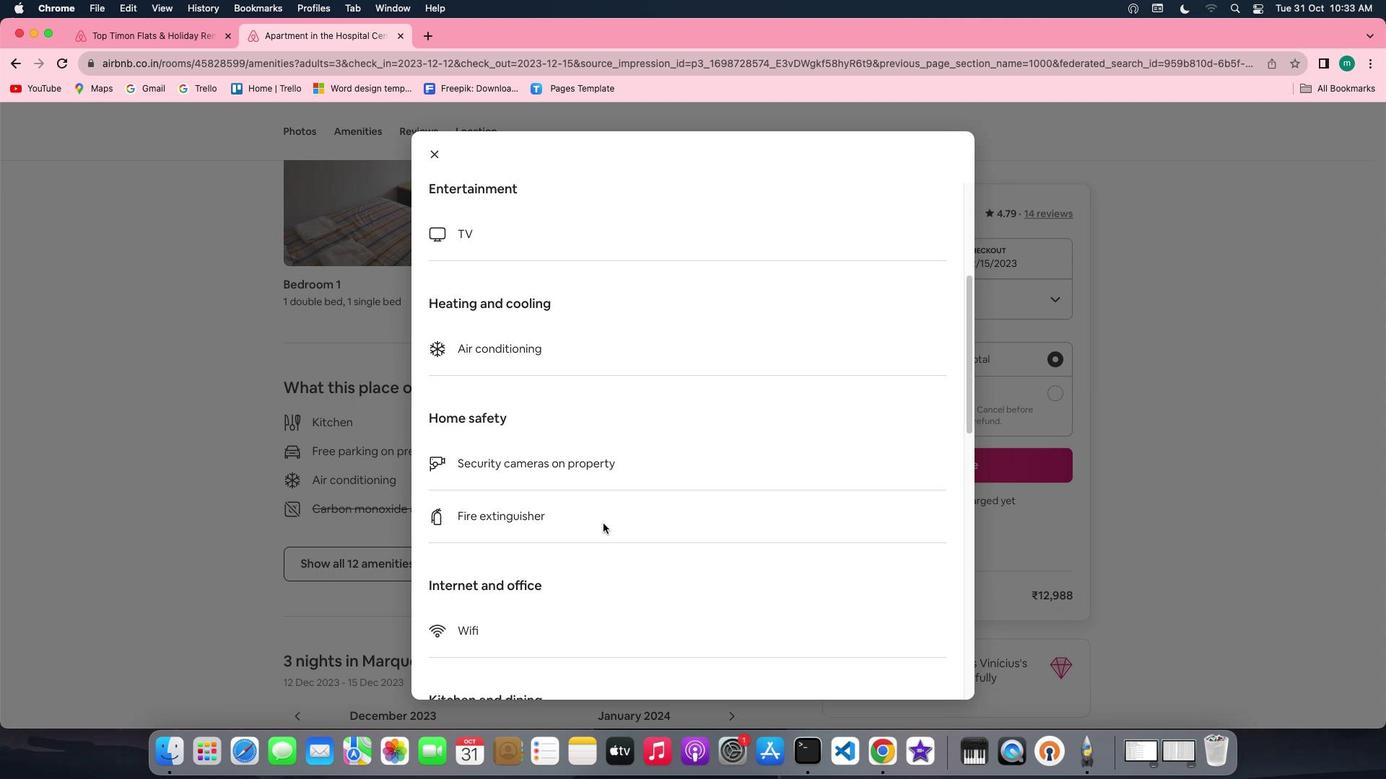 
Action: Mouse scrolled (603, 523) with delta (0, 0)
Screenshot: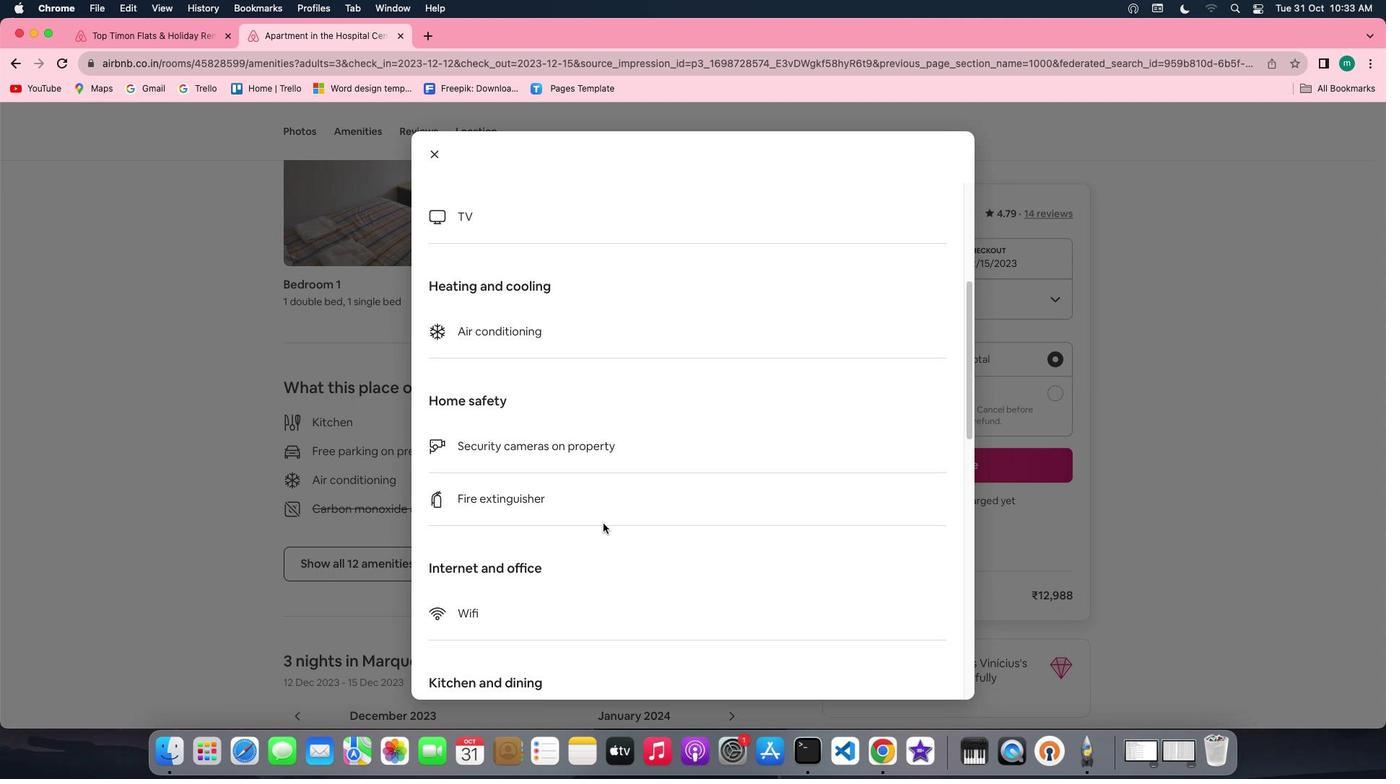 
Action: Mouse scrolled (603, 523) with delta (0, -1)
Screenshot: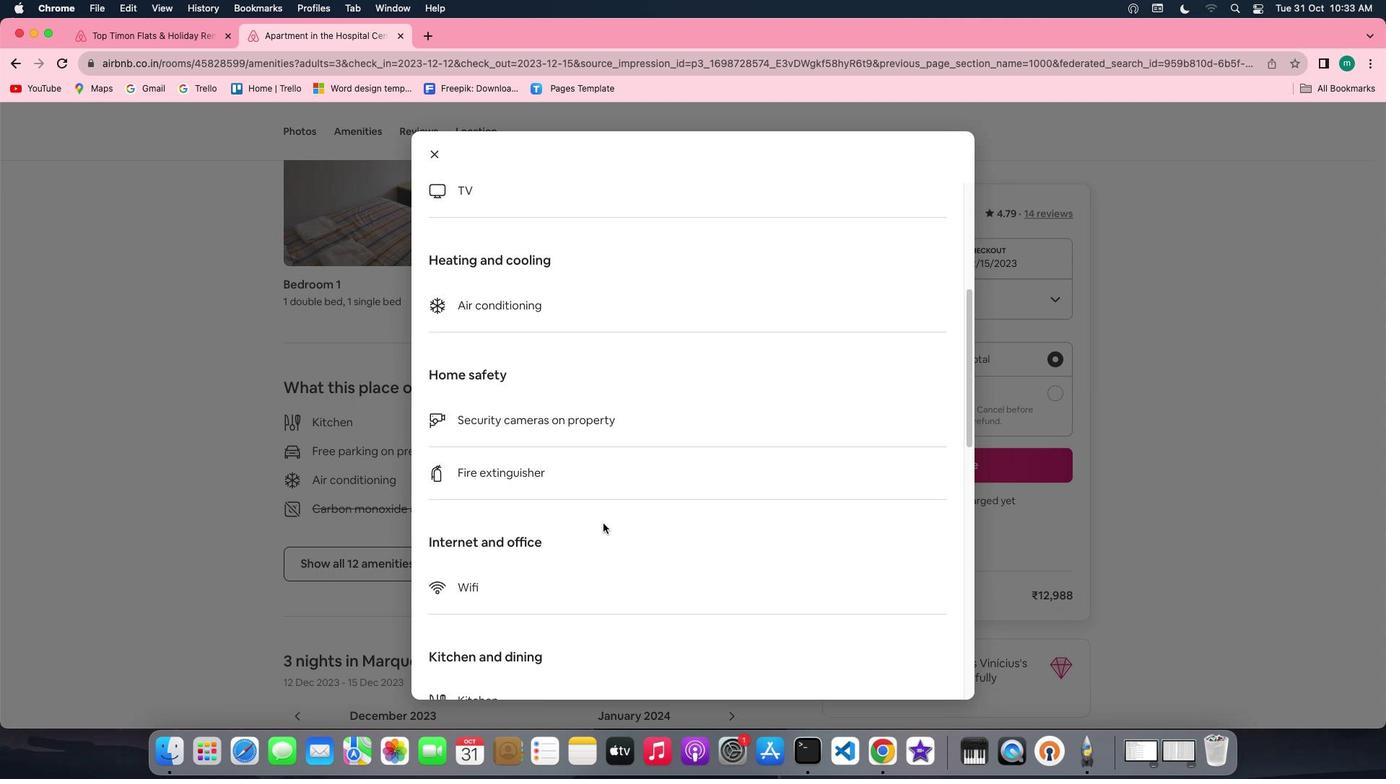 
Action: Mouse scrolled (603, 523) with delta (0, 0)
Screenshot: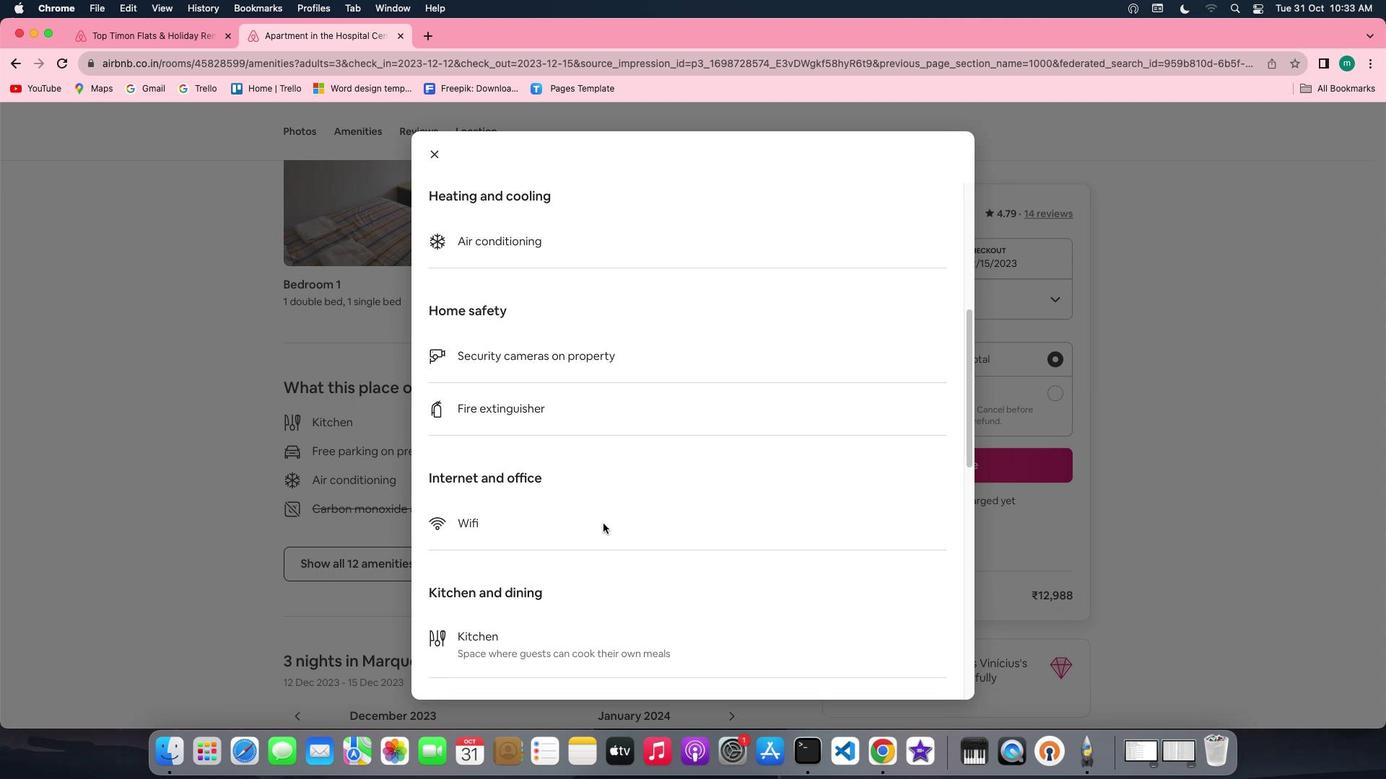 
Action: Mouse scrolled (603, 523) with delta (0, 0)
Screenshot: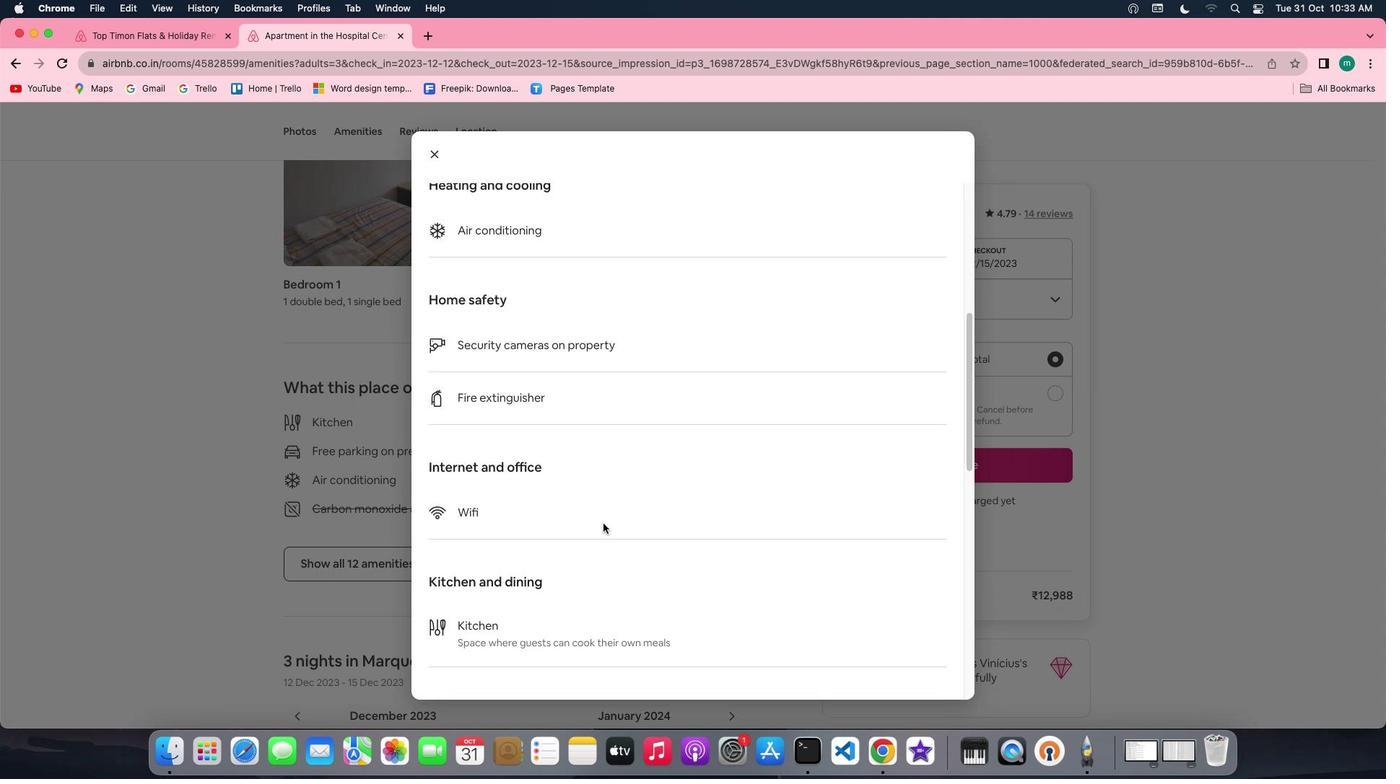 
Action: Mouse scrolled (603, 523) with delta (0, -1)
Screenshot: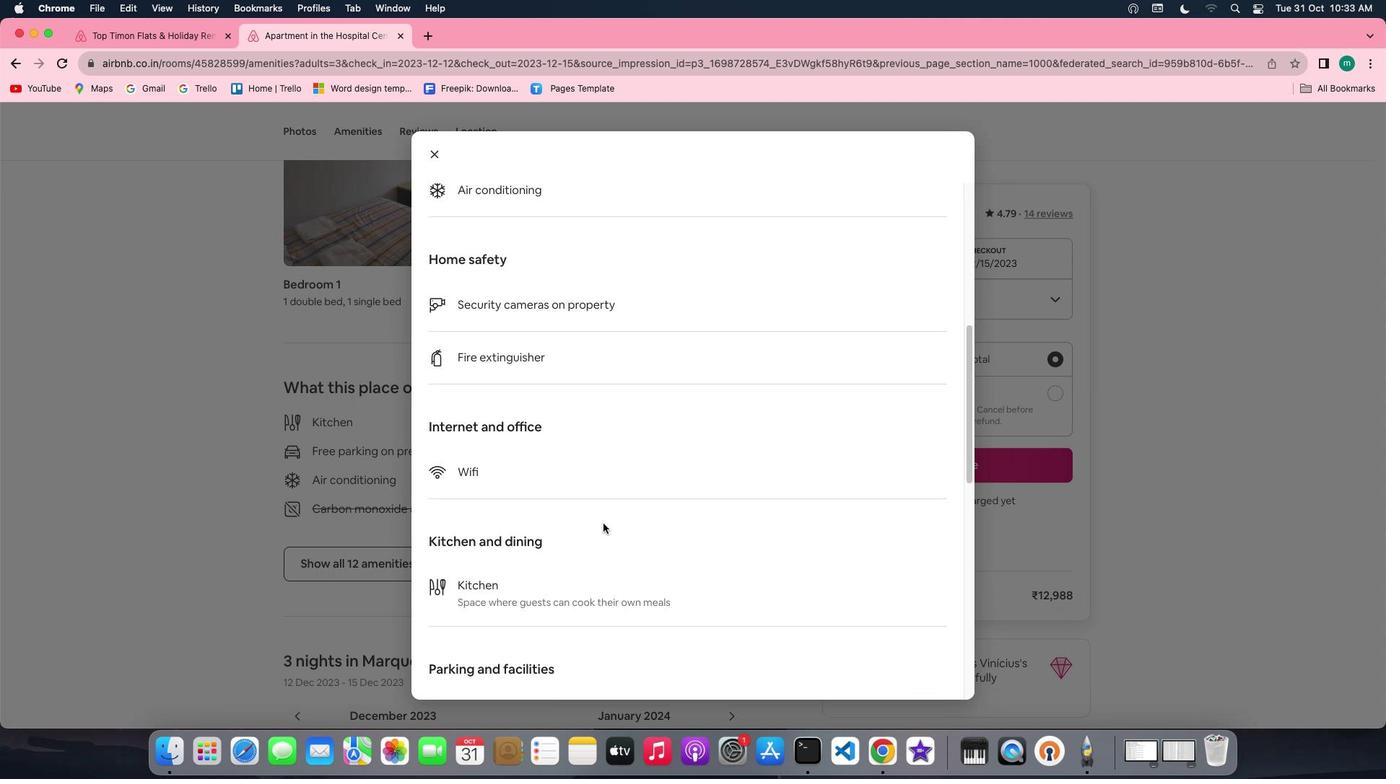 
Action: Mouse moved to (603, 523)
Screenshot: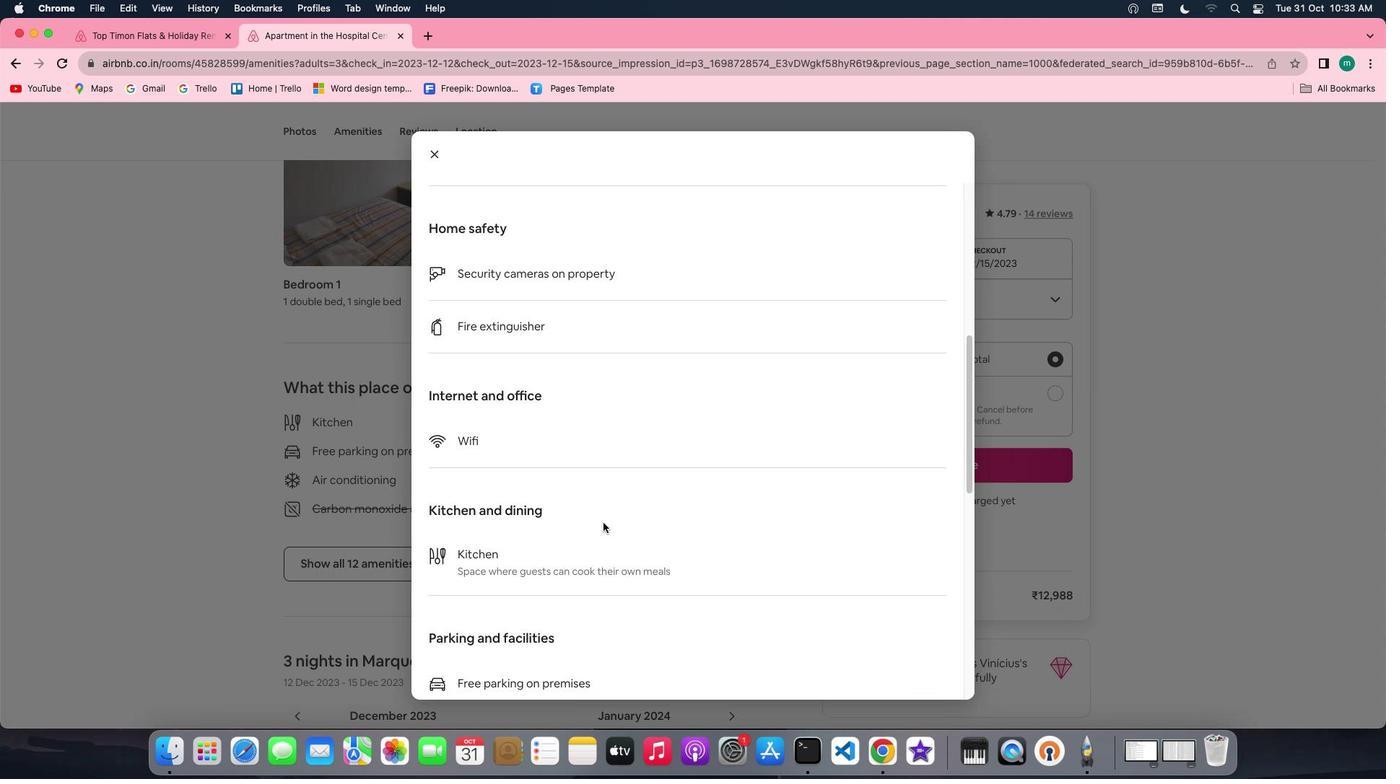 
Action: Mouse scrolled (603, 523) with delta (0, 0)
Screenshot: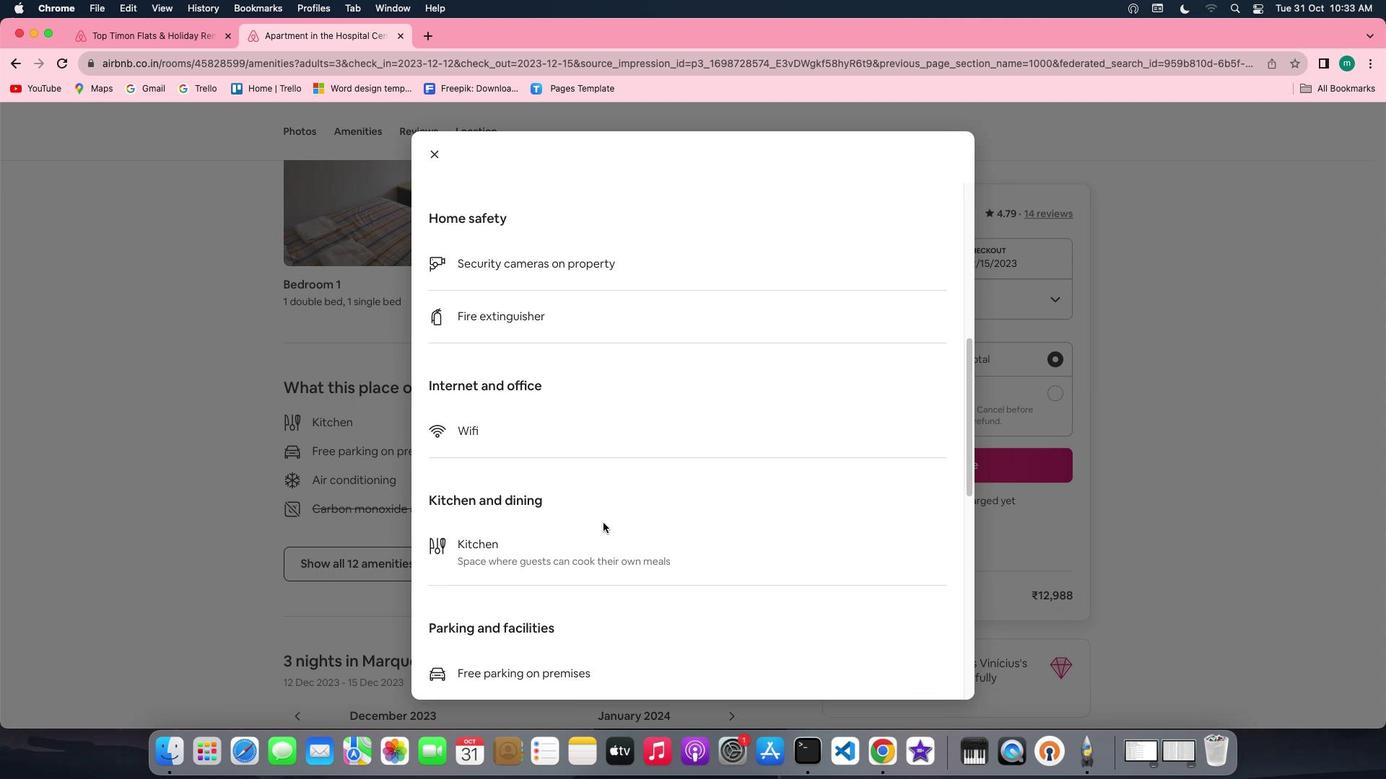 
Action: Mouse scrolled (603, 523) with delta (0, 0)
Screenshot: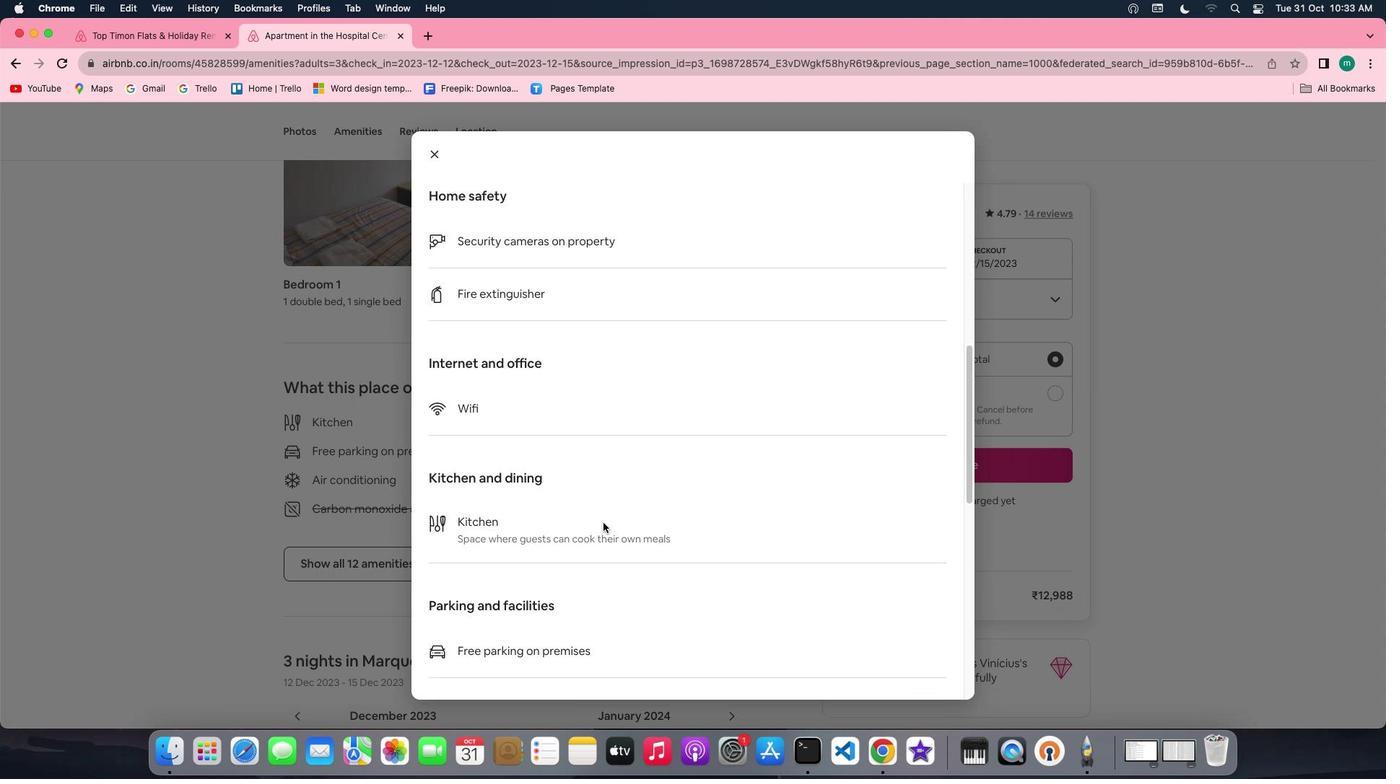 
Action: Mouse scrolled (603, 523) with delta (0, -2)
Screenshot: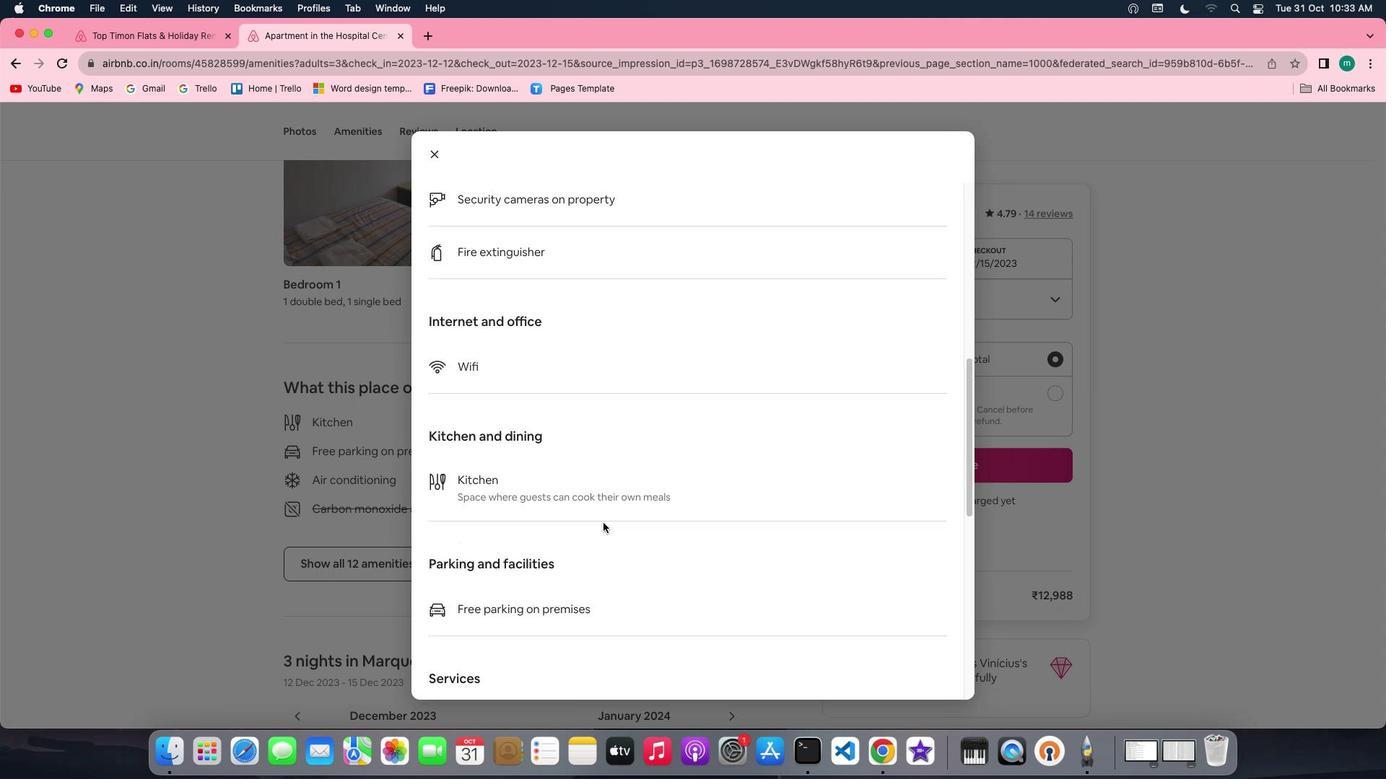 
Action: Mouse scrolled (603, 523) with delta (0, -2)
Screenshot: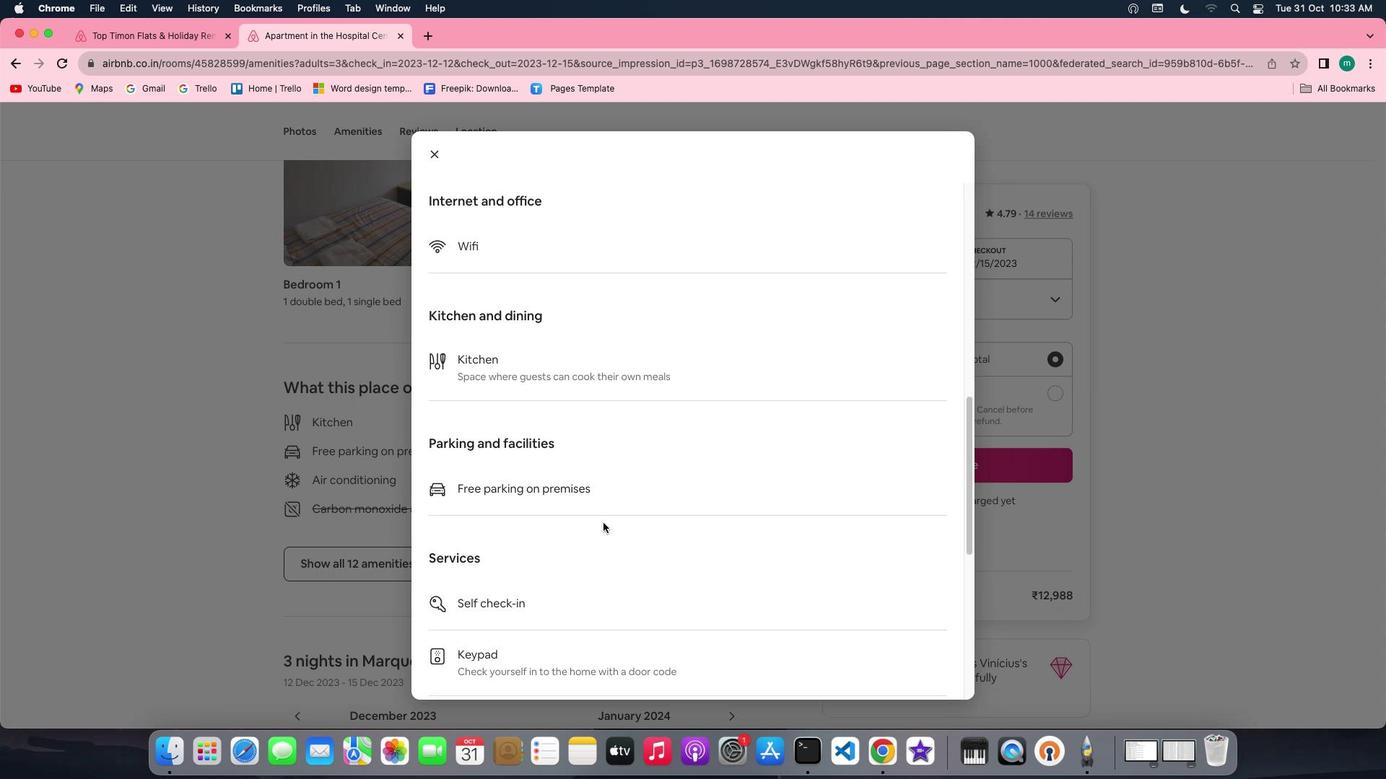 
Action: Mouse scrolled (603, 523) with delta (0, 0)
Screenshot: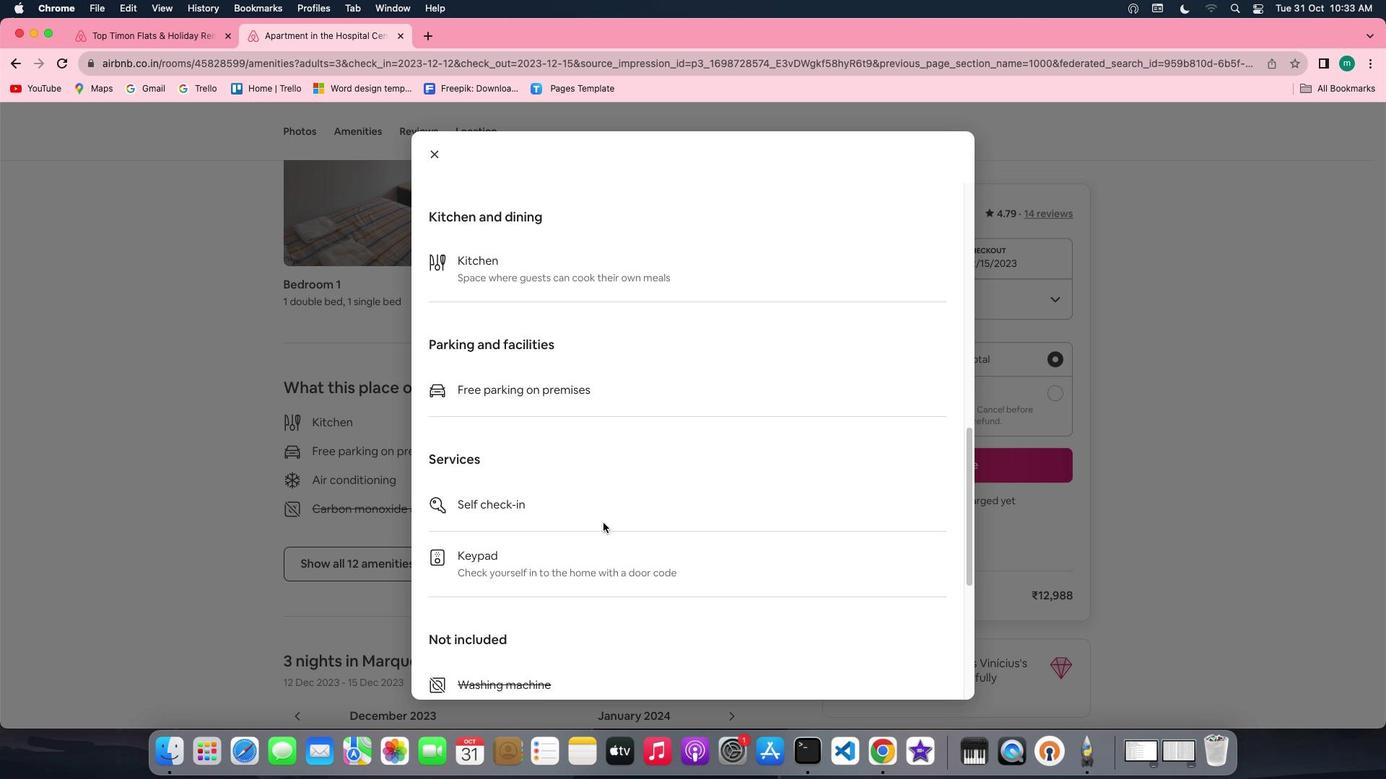 
Action: Mouse scrolled (603, 523) with delta (0, 0)
Screenshot: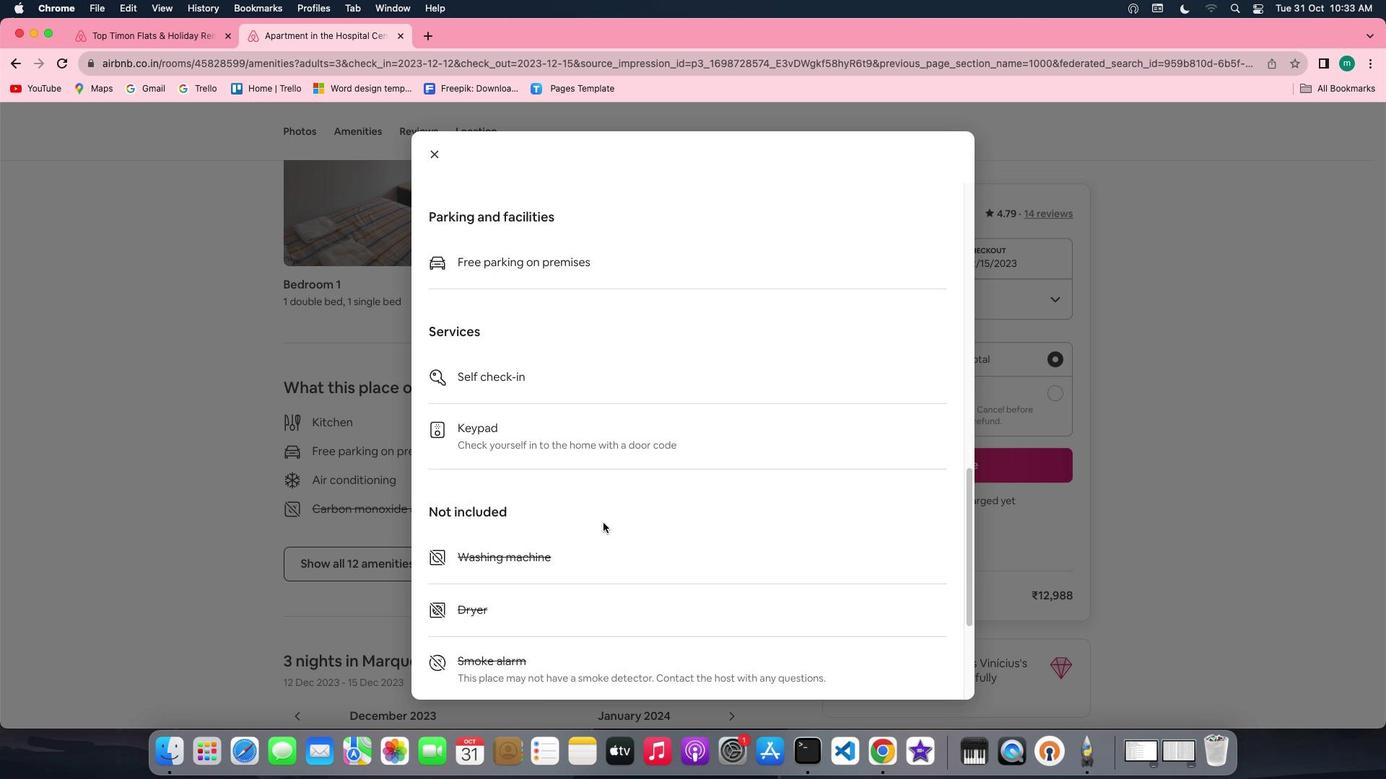 
Action: Mouse scrolled (603, 523) with delta (0, -2)
Screenshot: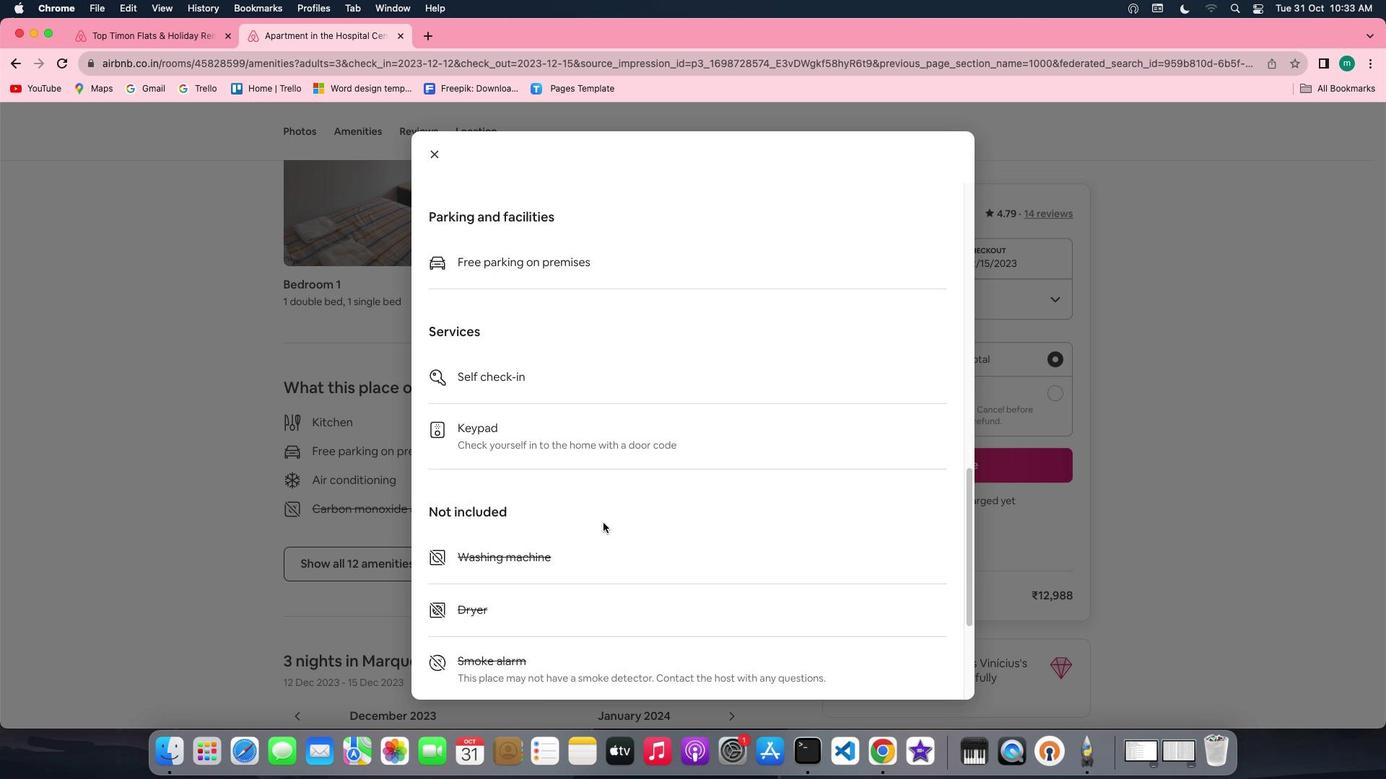 
Action: Mouse scrolled (603, 523) with delta (0, -3)
Screenshot: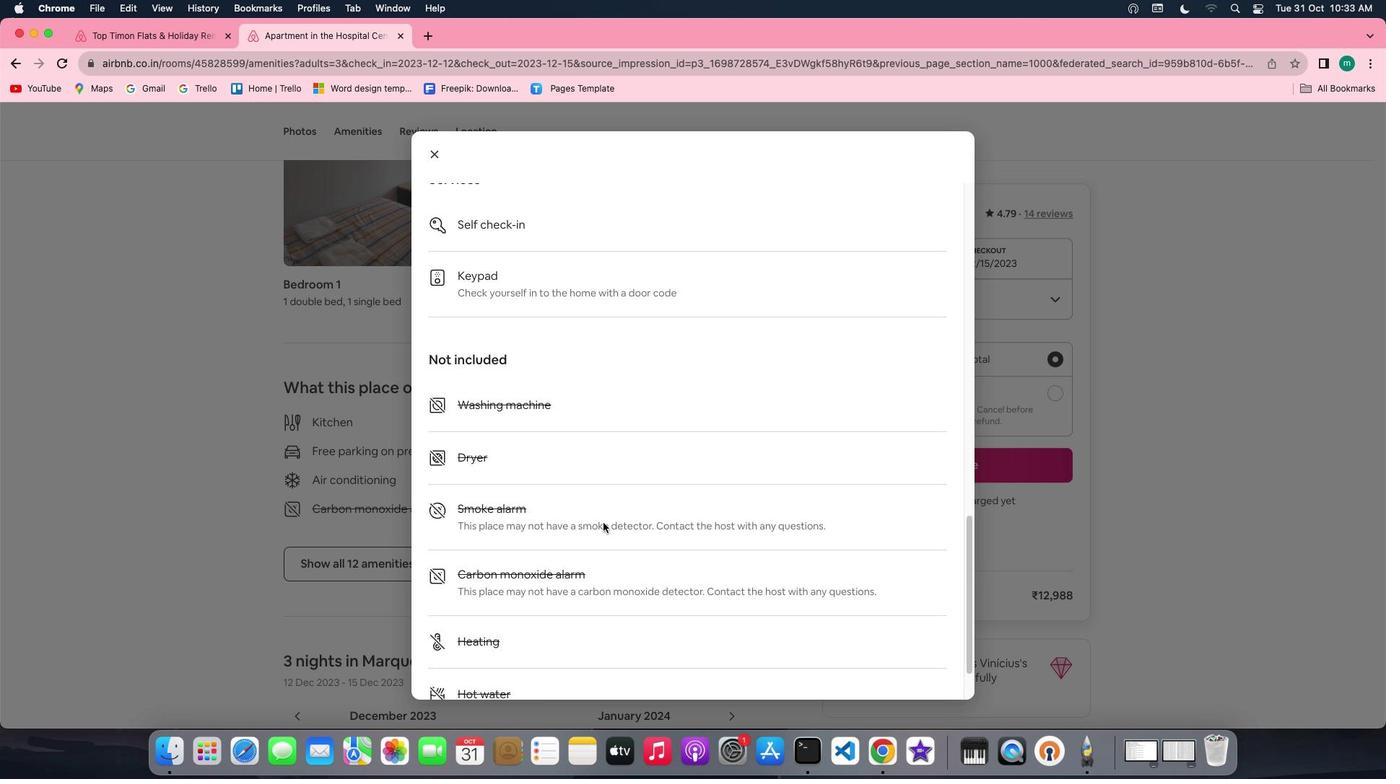 
Action: Mouse scrolled (603, 523) with delta (0, -3)
Screenshot: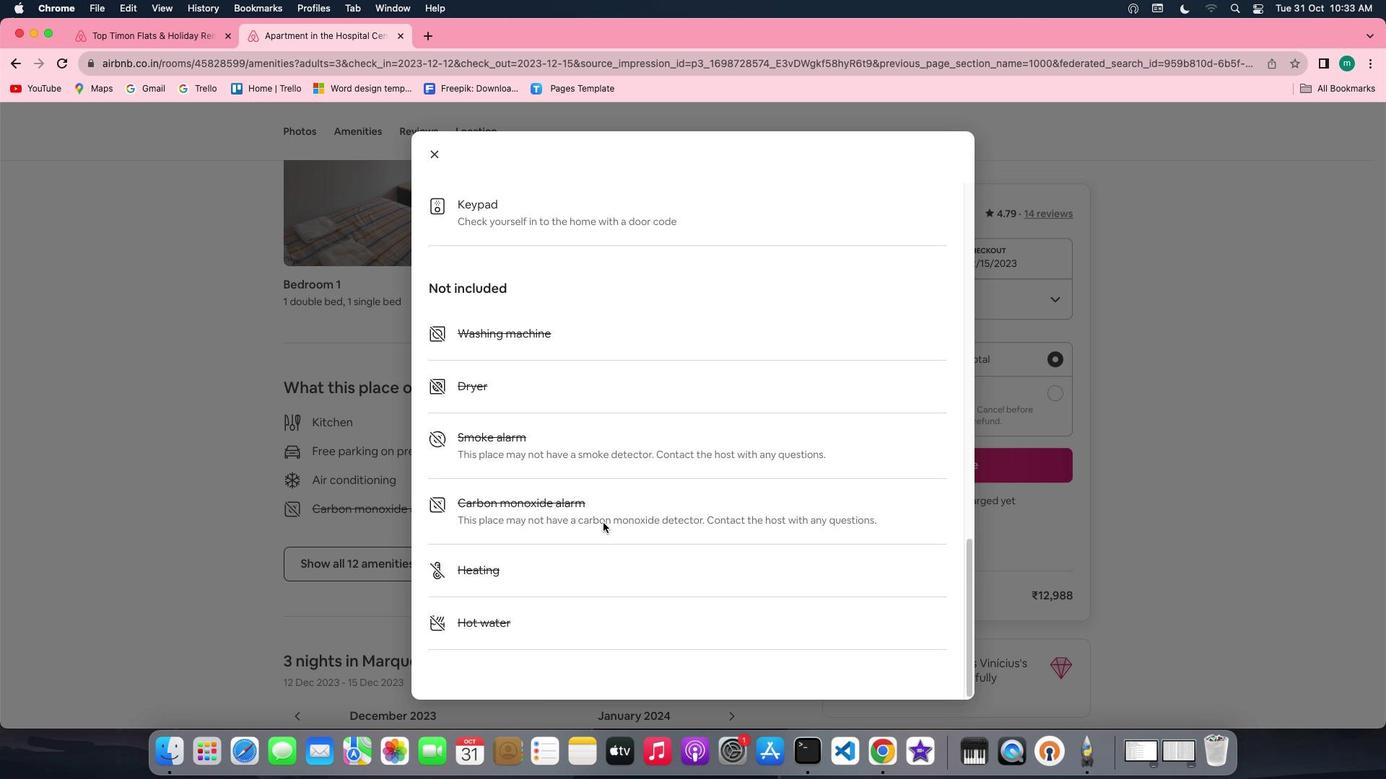 
Action: Mouse scrolled (603, 523) with delta (0, 0)
Screenshot: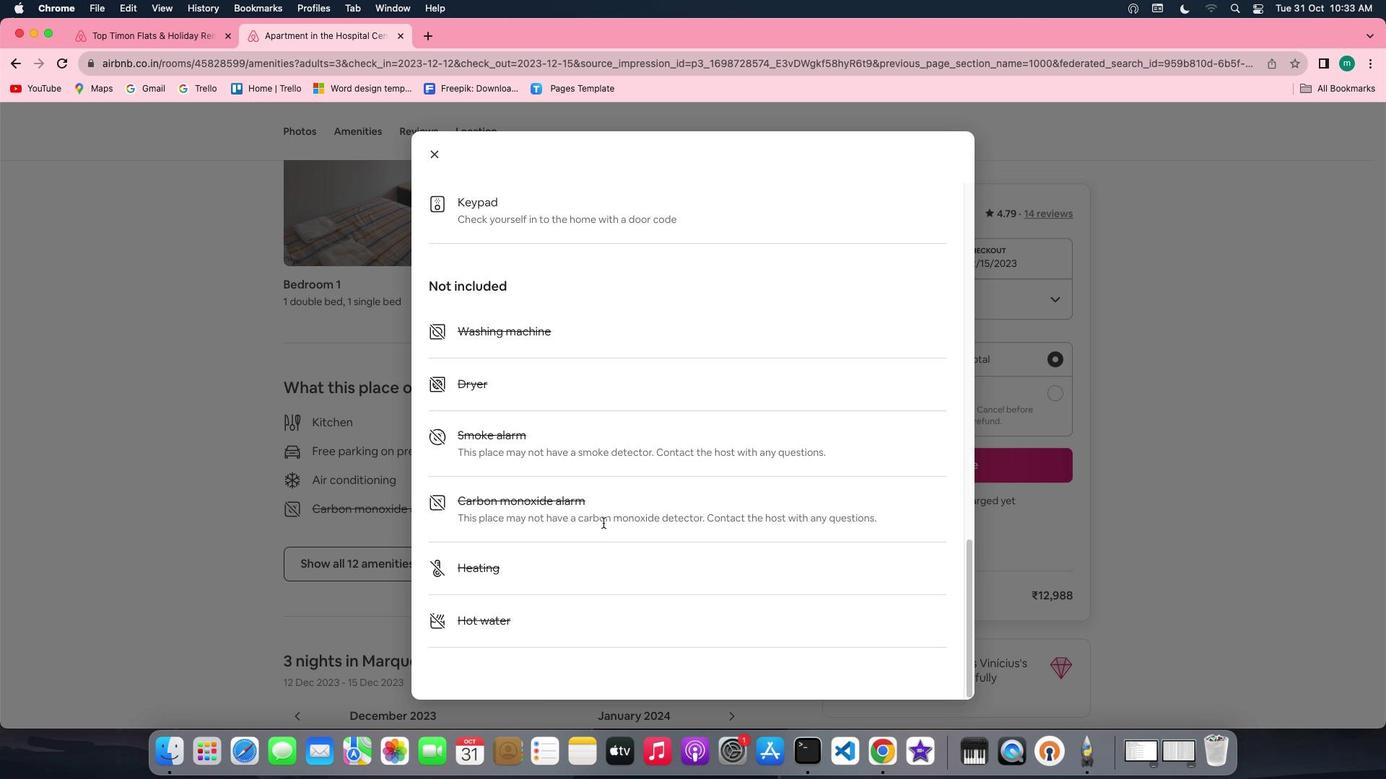 
Action: Mouse scrolled (603, 523) with delta (0, 0)
Screenshot: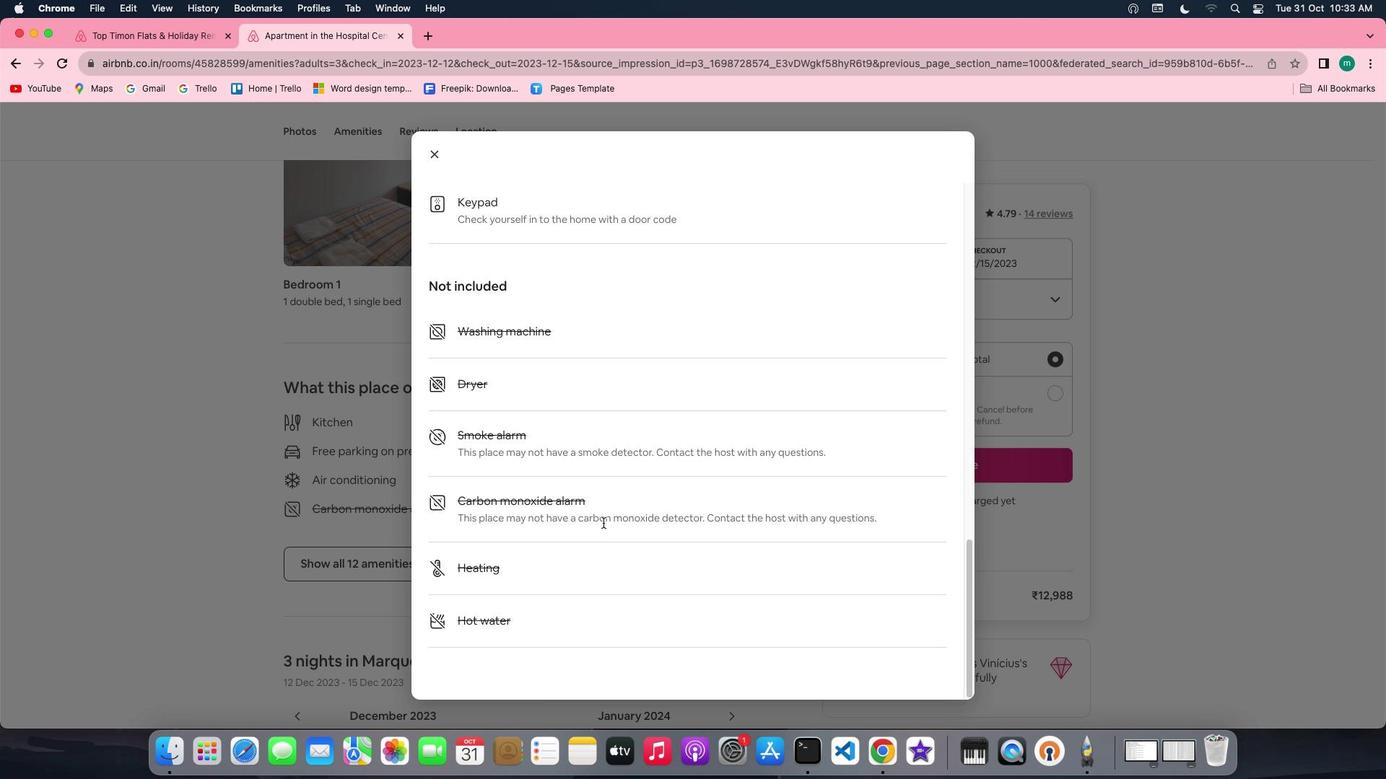 
Action: Mouse scrolled (603, 523) with delta (0, -1)
Screenshot: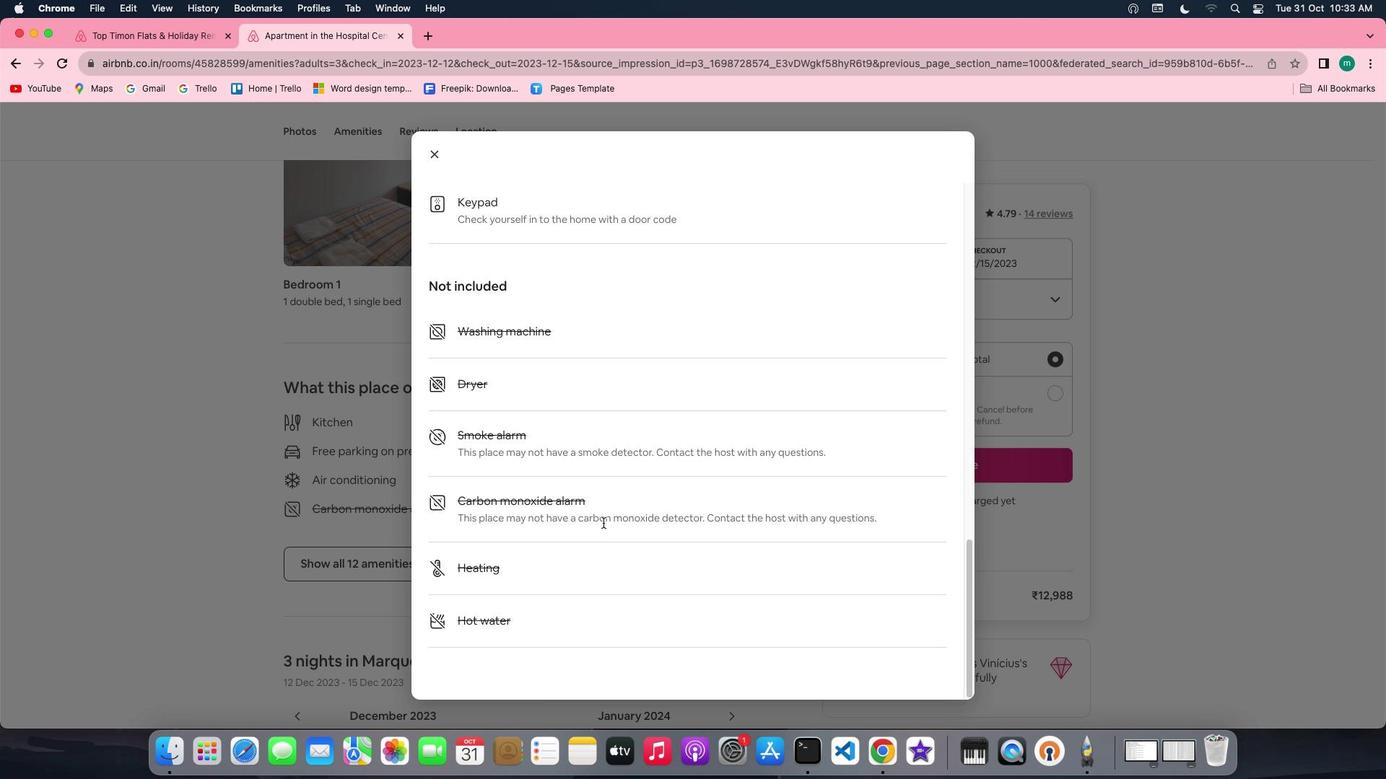 
Action: Mouse scrolled (603, 523) with delta (0, -2)
Screenshot: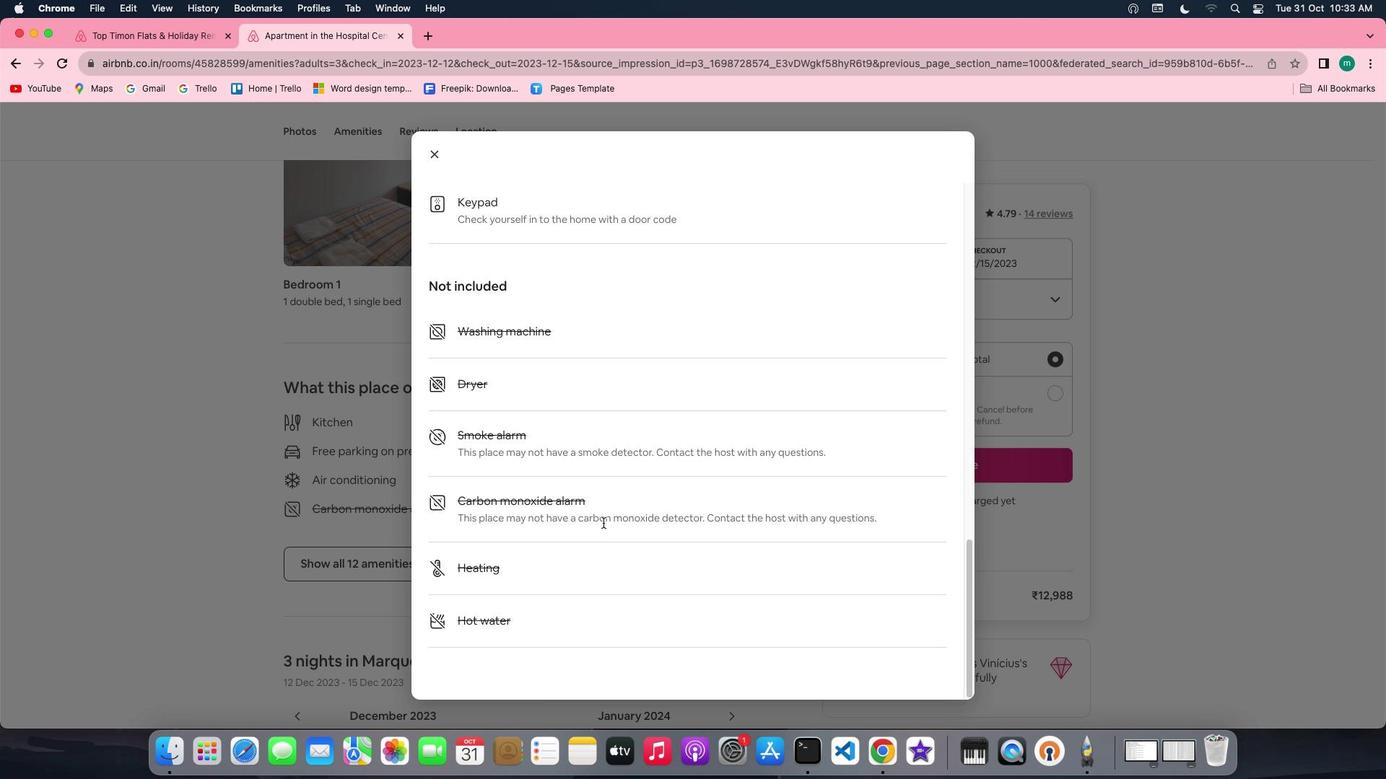 
Action: Mouse scrolled (603, 523) with delta (0, -2)
Screenshot: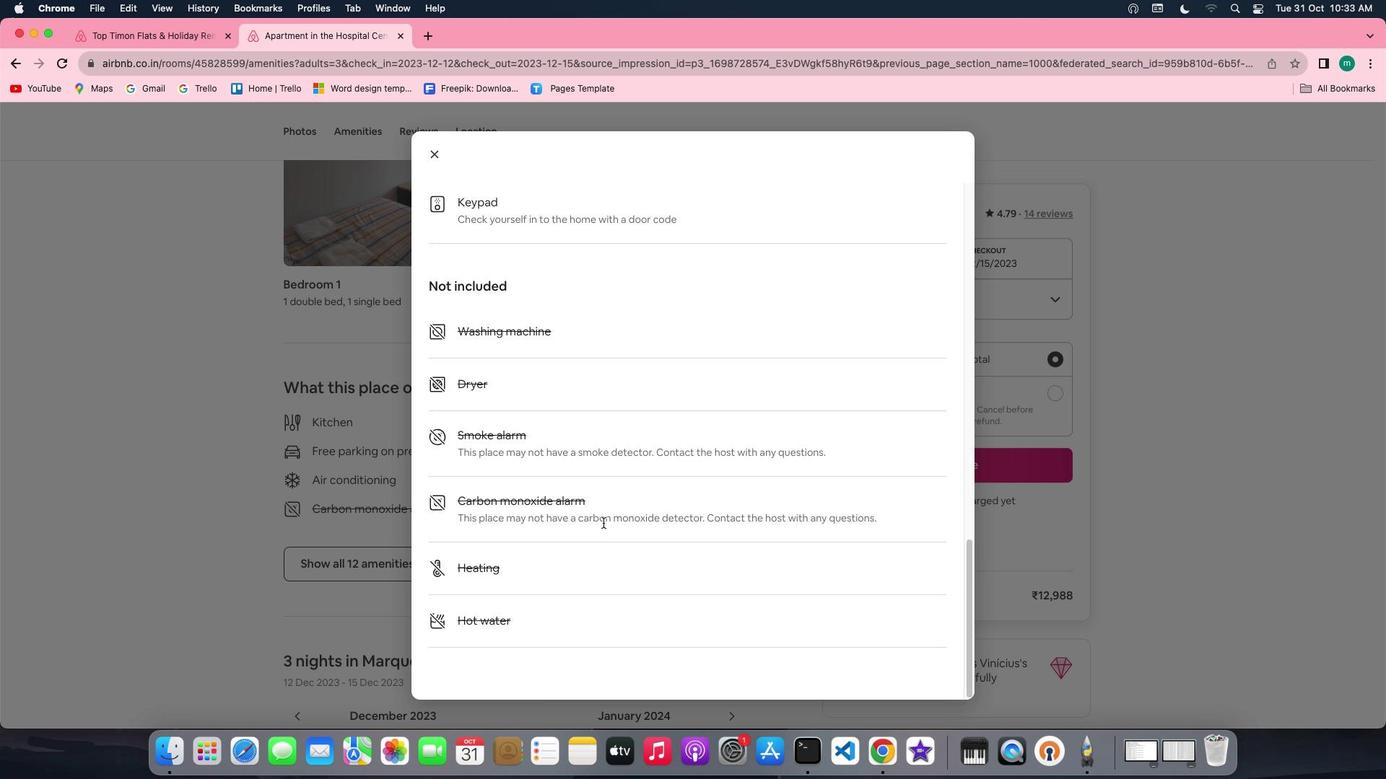 
Action: Mouse scrolled (603, 523) with delta (0, 0)
Screenshot: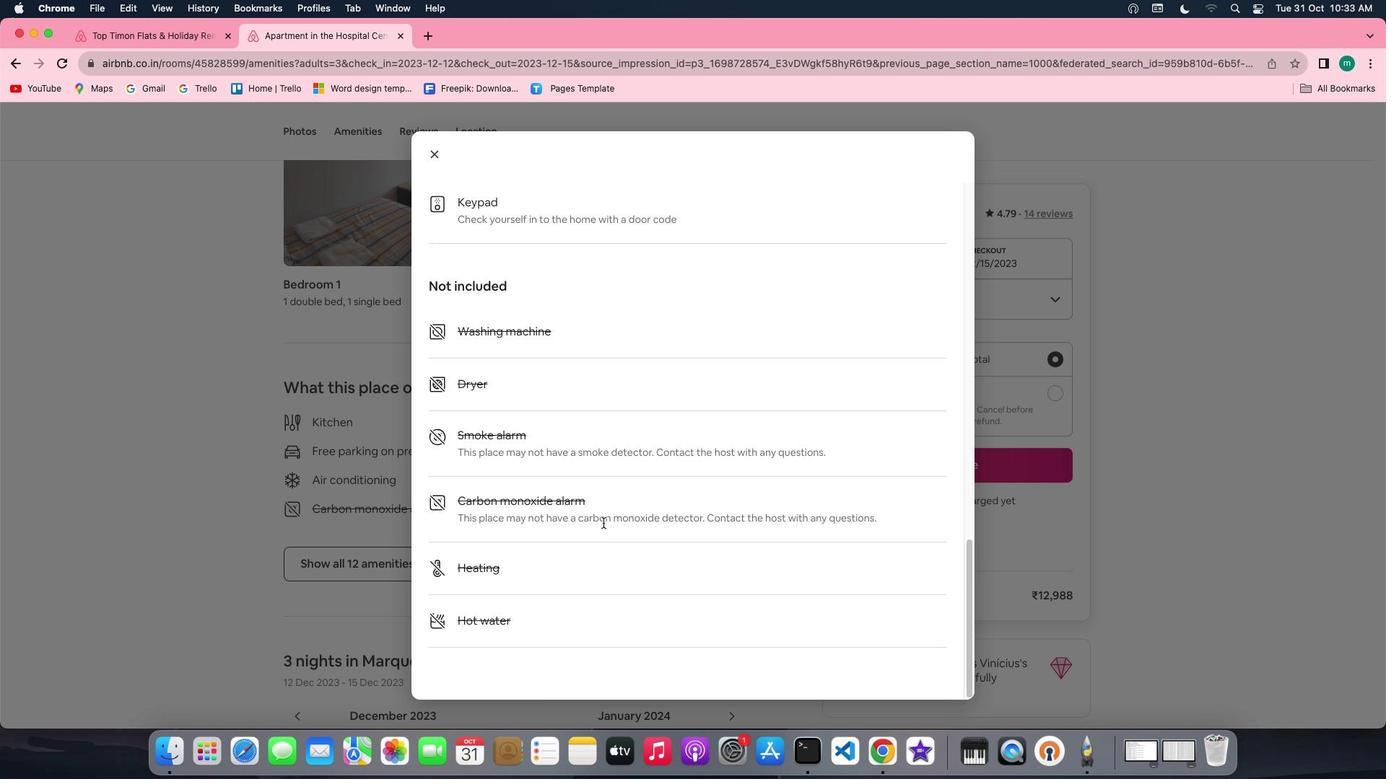 
Action: Mouse scrolled (603, 523) with delta (0, 0)
Screenshot: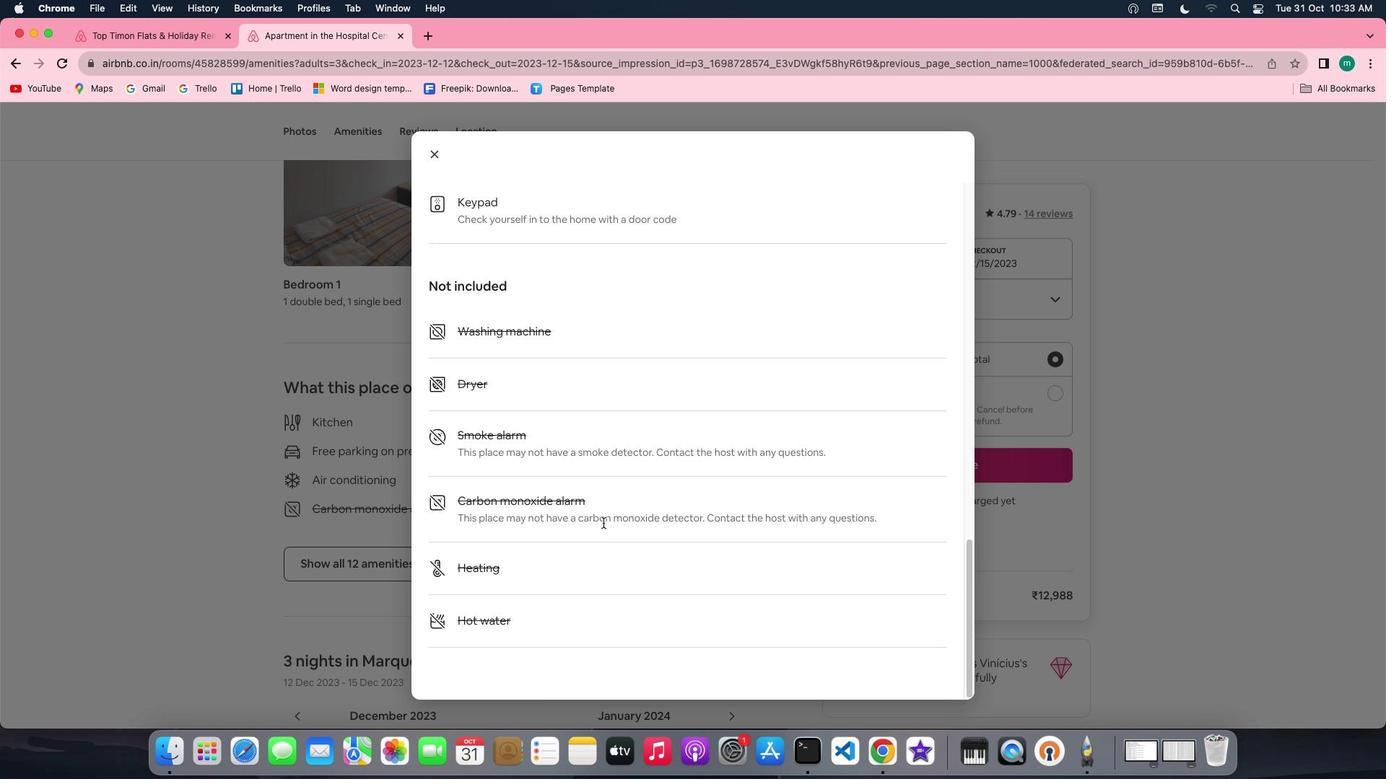 
Action: Mouse scrolled (603, 523) with delta (0, -2)
Screenshot: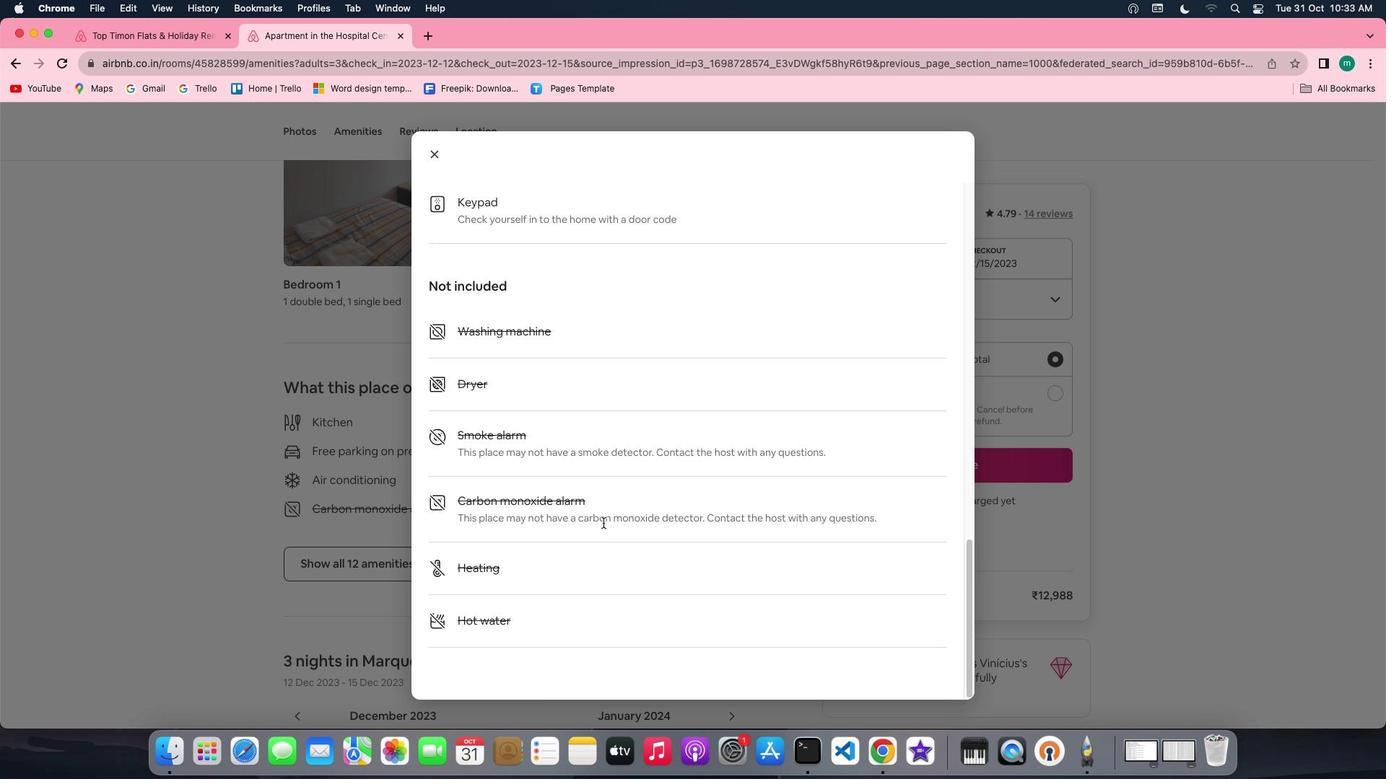 
Action: Mouse scrolled (603, 523) with delta (0, -3)
Screenshot: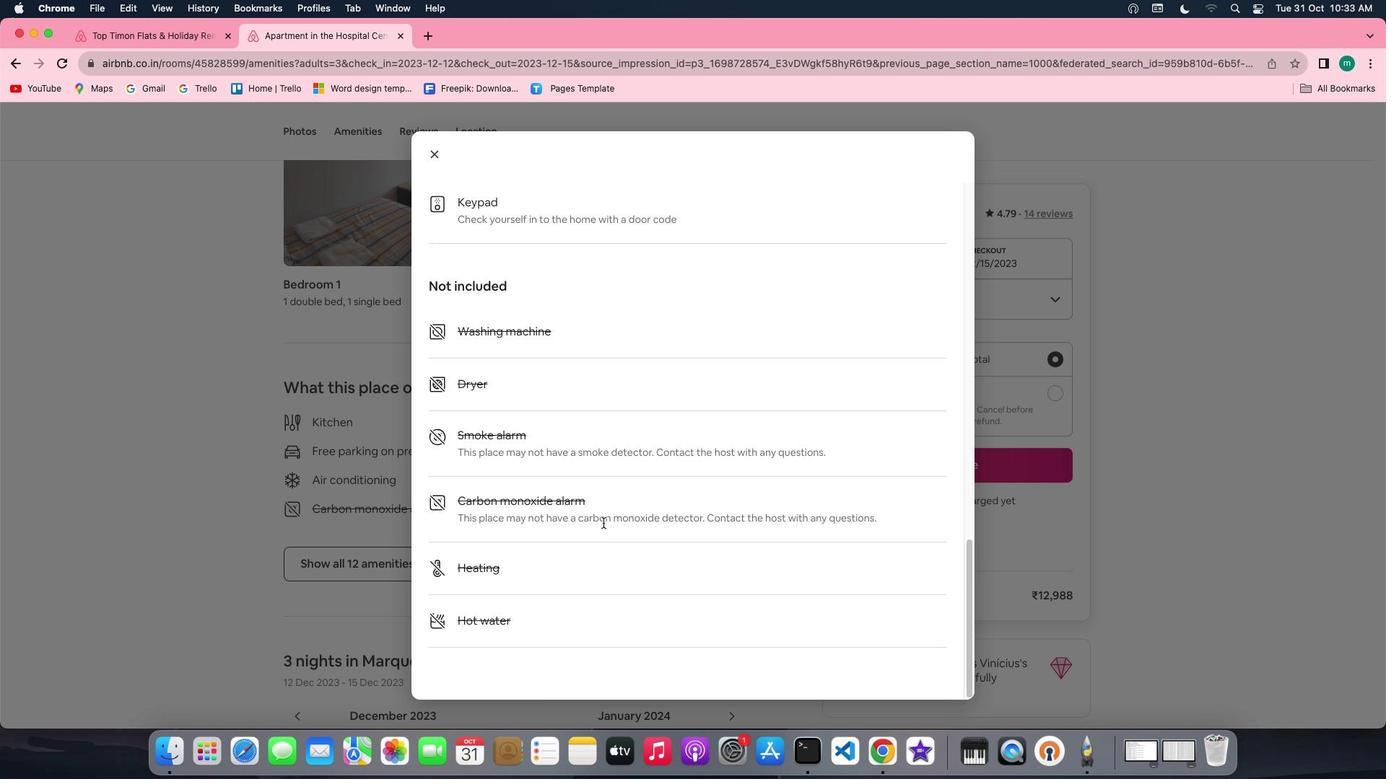 
Action: Mouse scrolled (603, 523) with delta (0, -3)
Screenshot: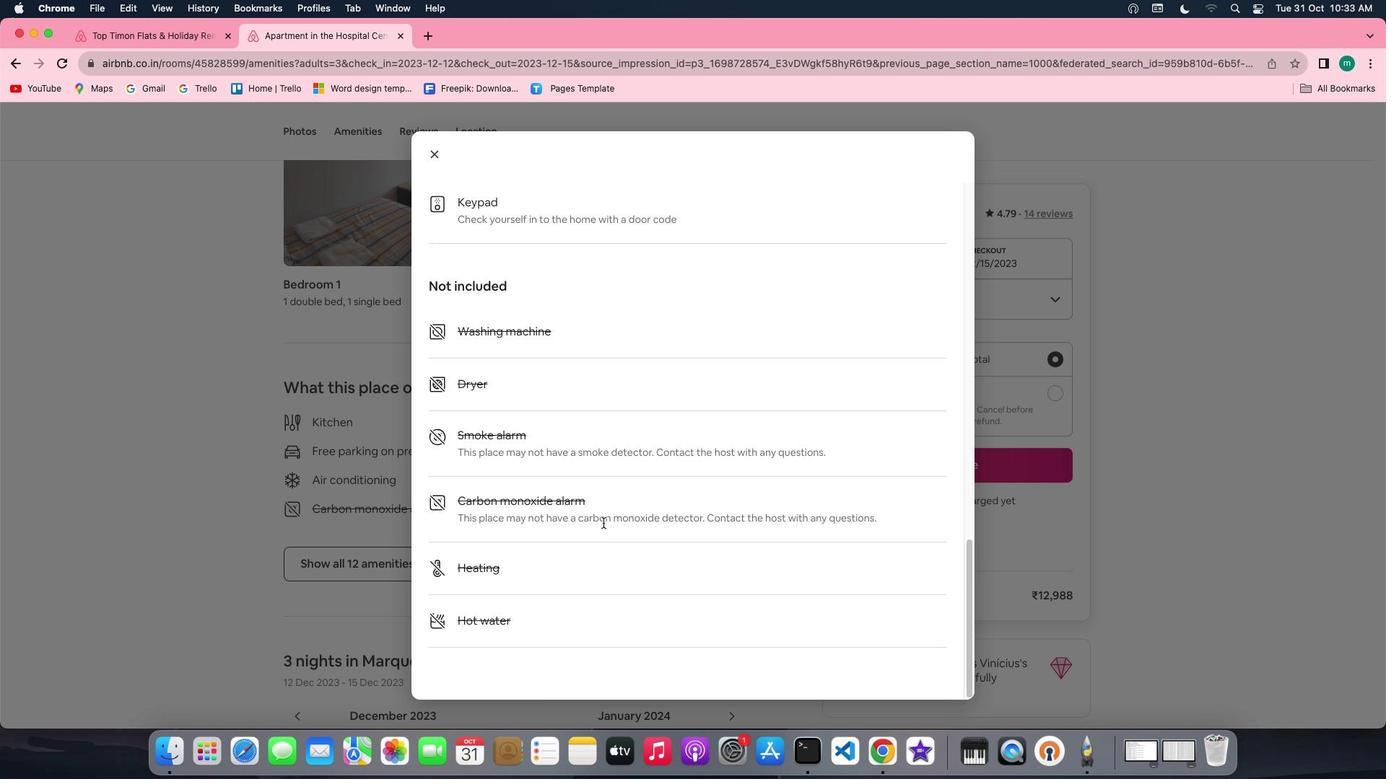 
Action: Mouse scrolled (603, 523) with delta (0, 0)
Screenshot: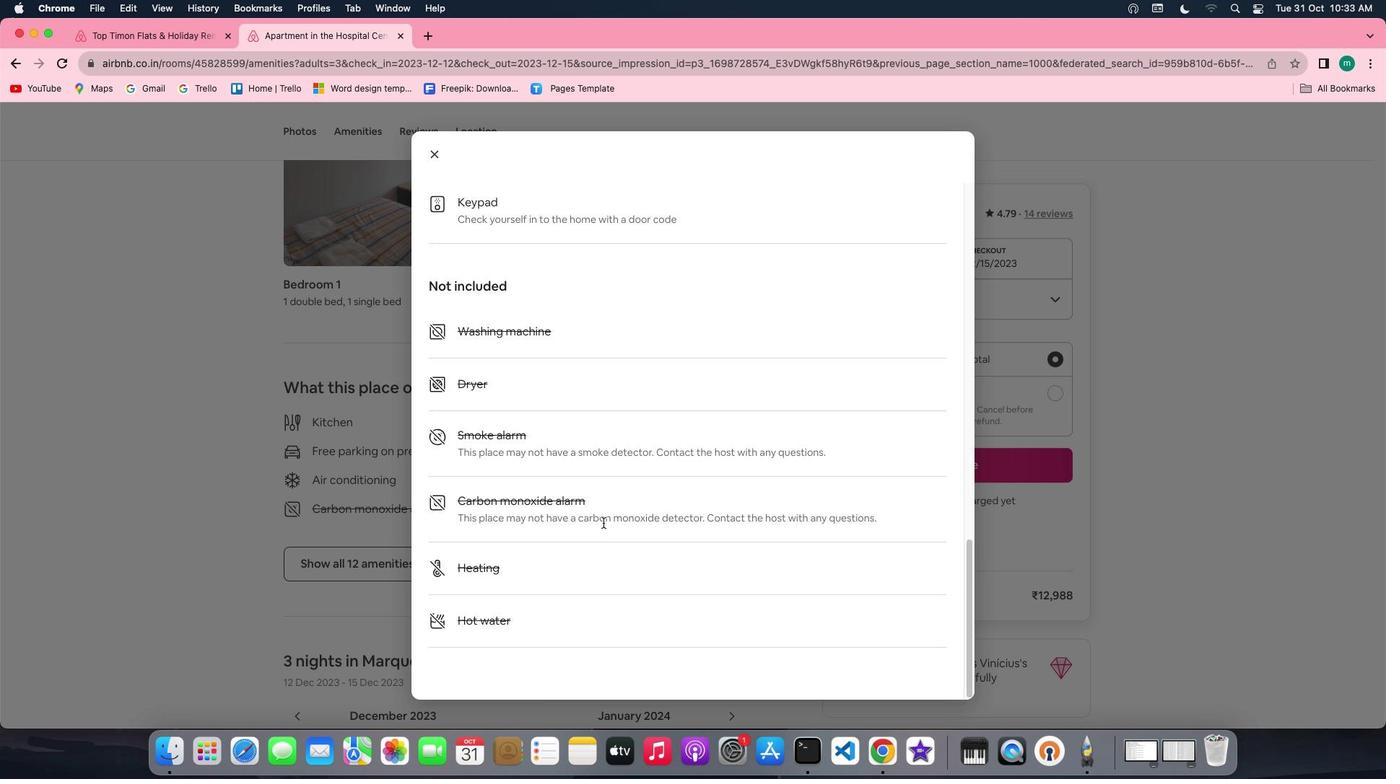 
Action: Mouse scrolled (603, 523) with delta (0, 0)
Screenshot: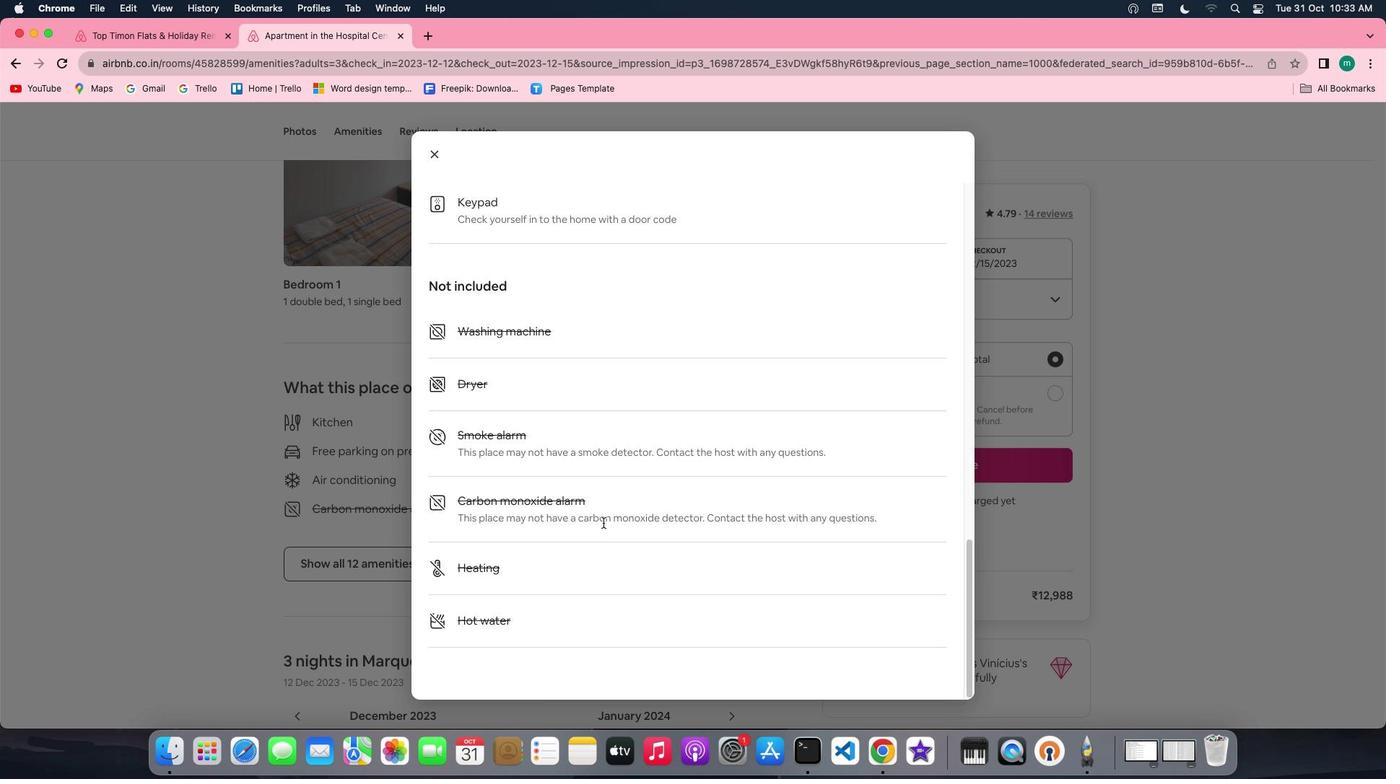 
Action: Mouse scrolled (603, 523) with delta (0, -2)
Screenshot: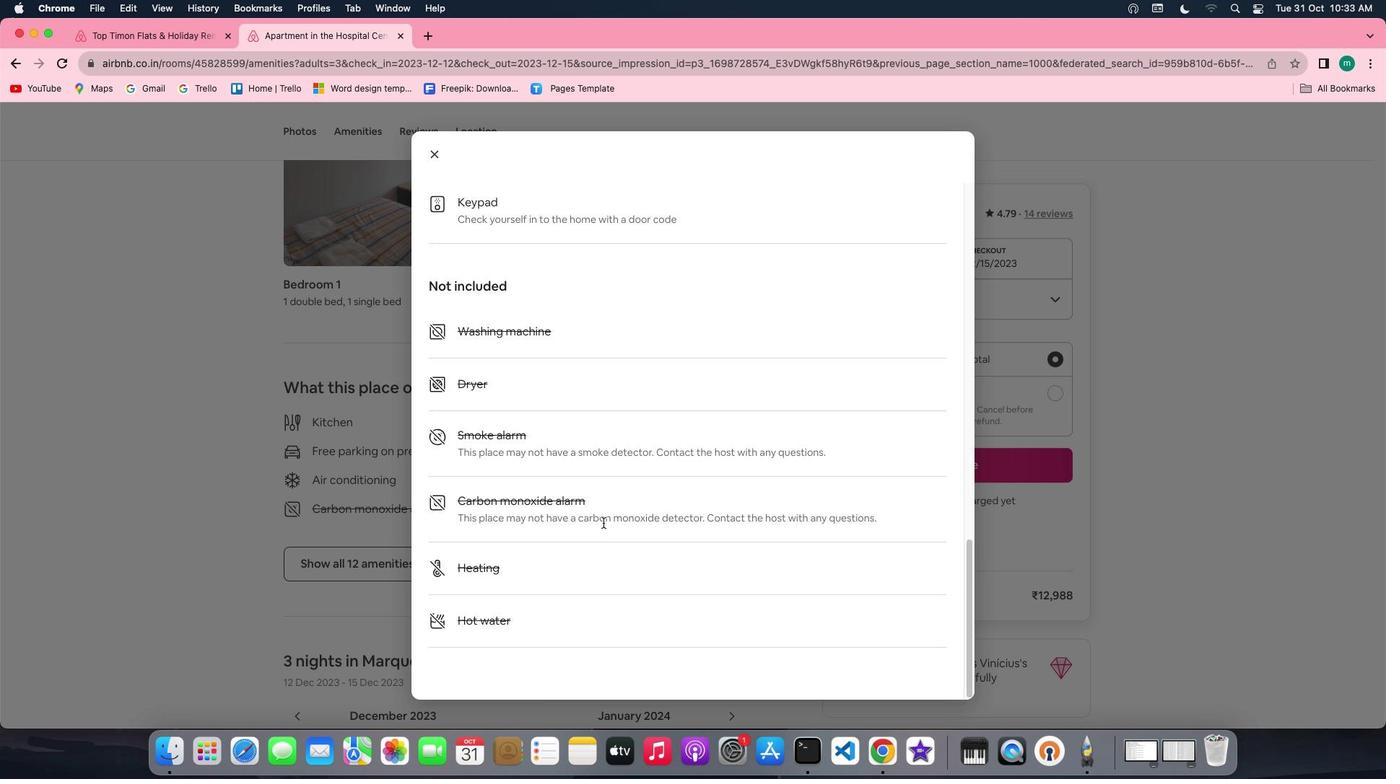
Action: Mouse scrolled (603, 523) with delta (0, -3)
Screenshot: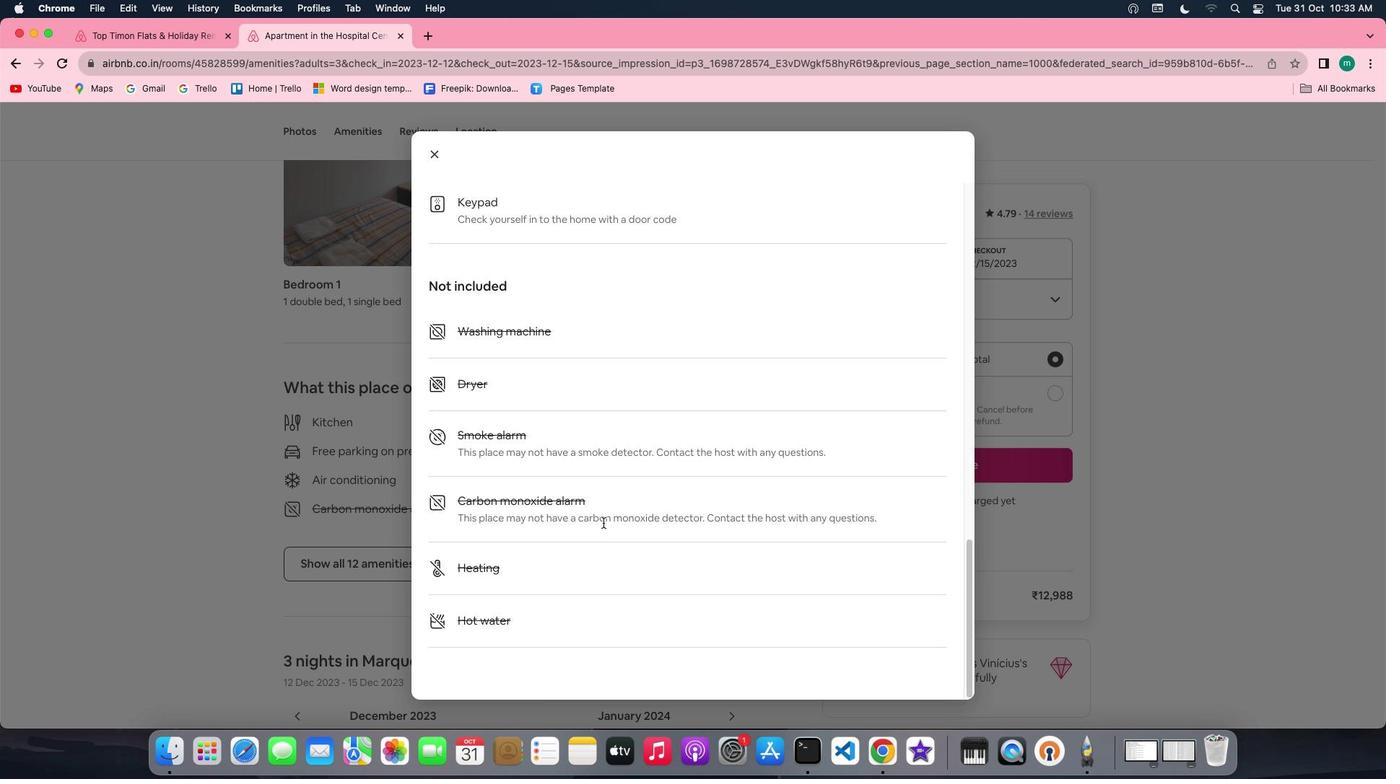 
Action: Mouse scrolled (603, 523) with delta (0, -4)
Screenshot: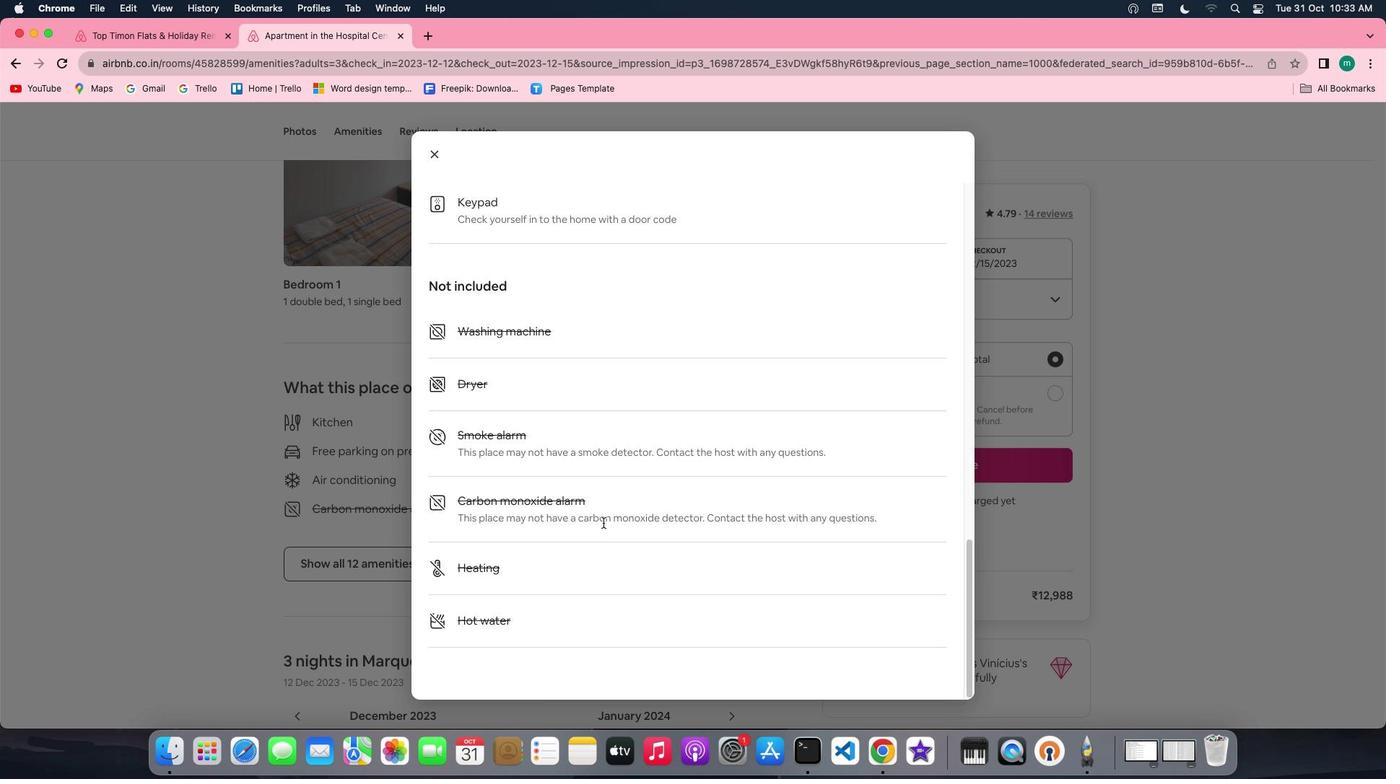 
Action: Mouse moved to (431, 153)
Screenshot: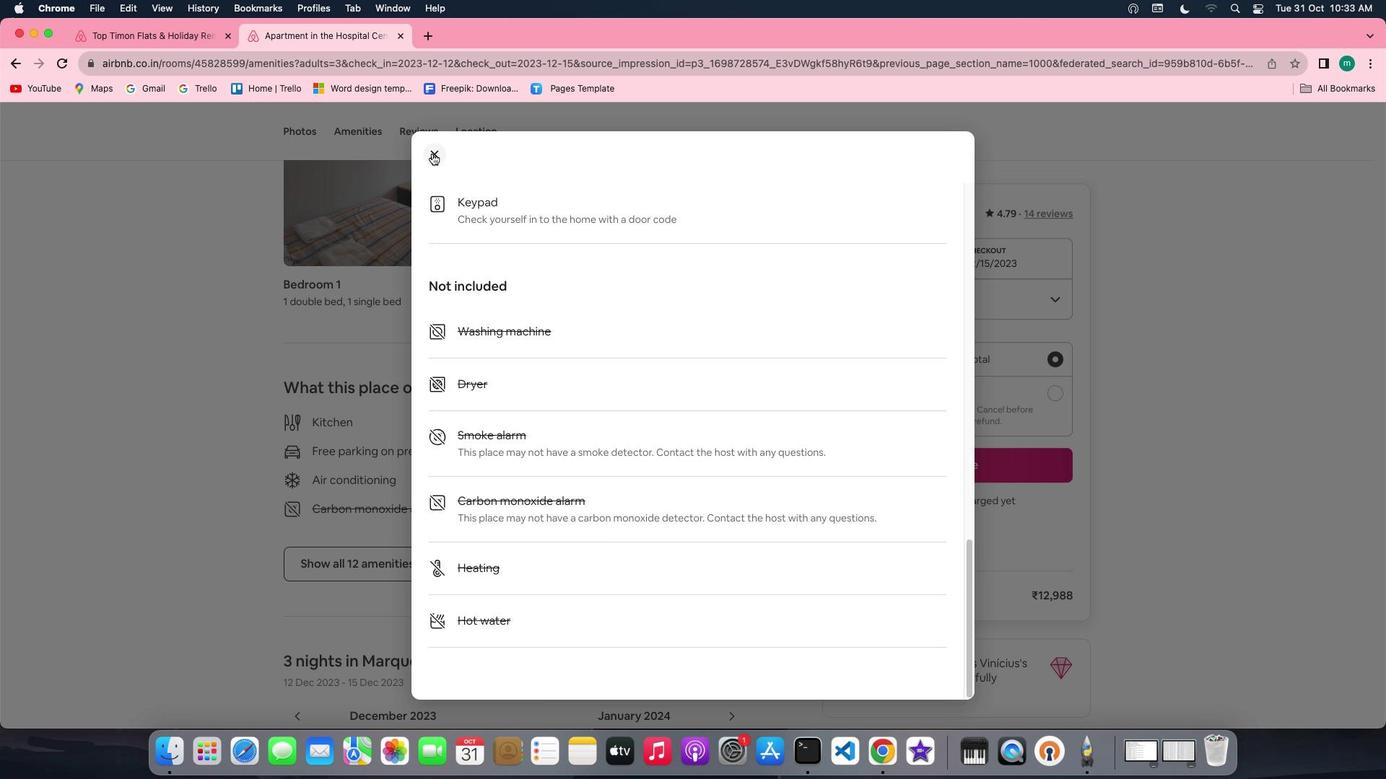 
Action: Mouse pressed left at (431, 153)
Screenshot: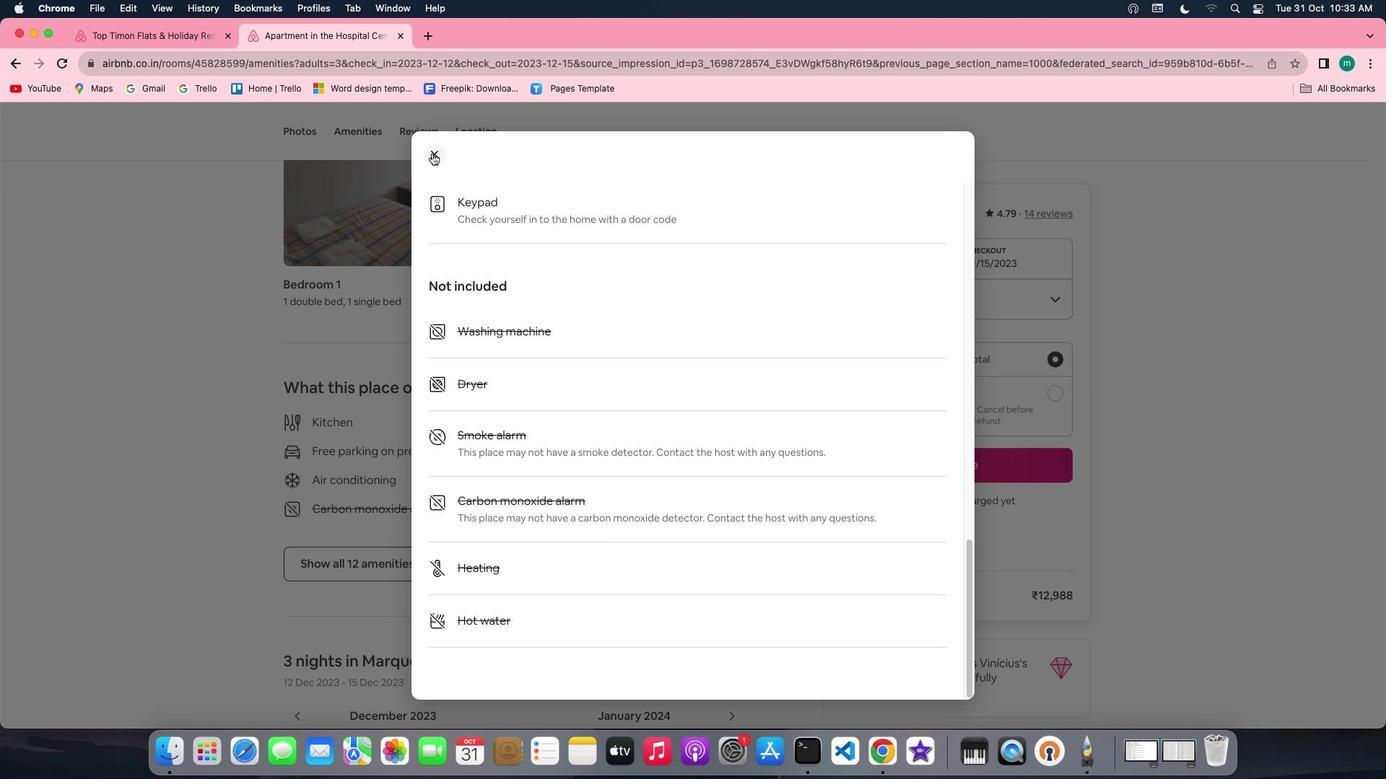 
Action: Mouse moved to (571, 474)
Screenshot: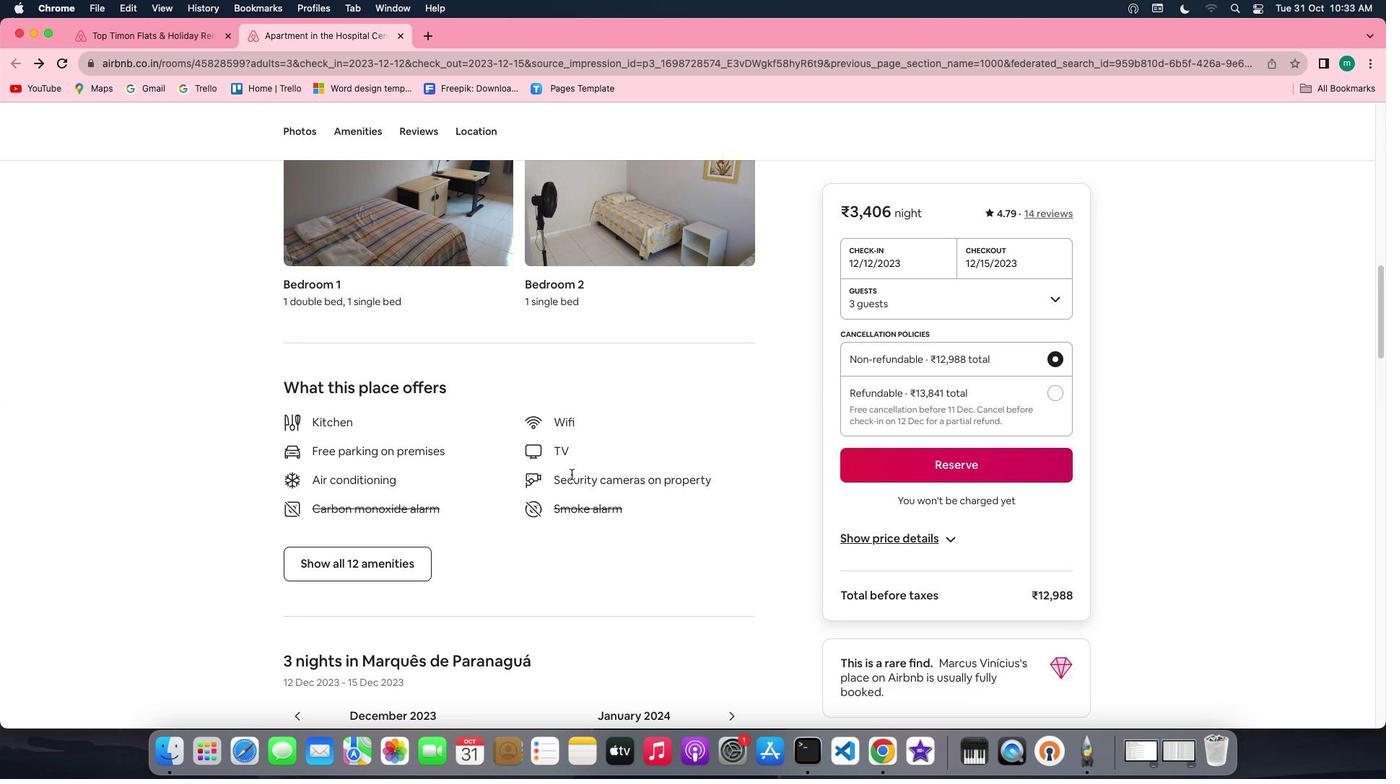 
Action: Mouse scrolled (571, 474) with delta (0, 0)
Screenshot: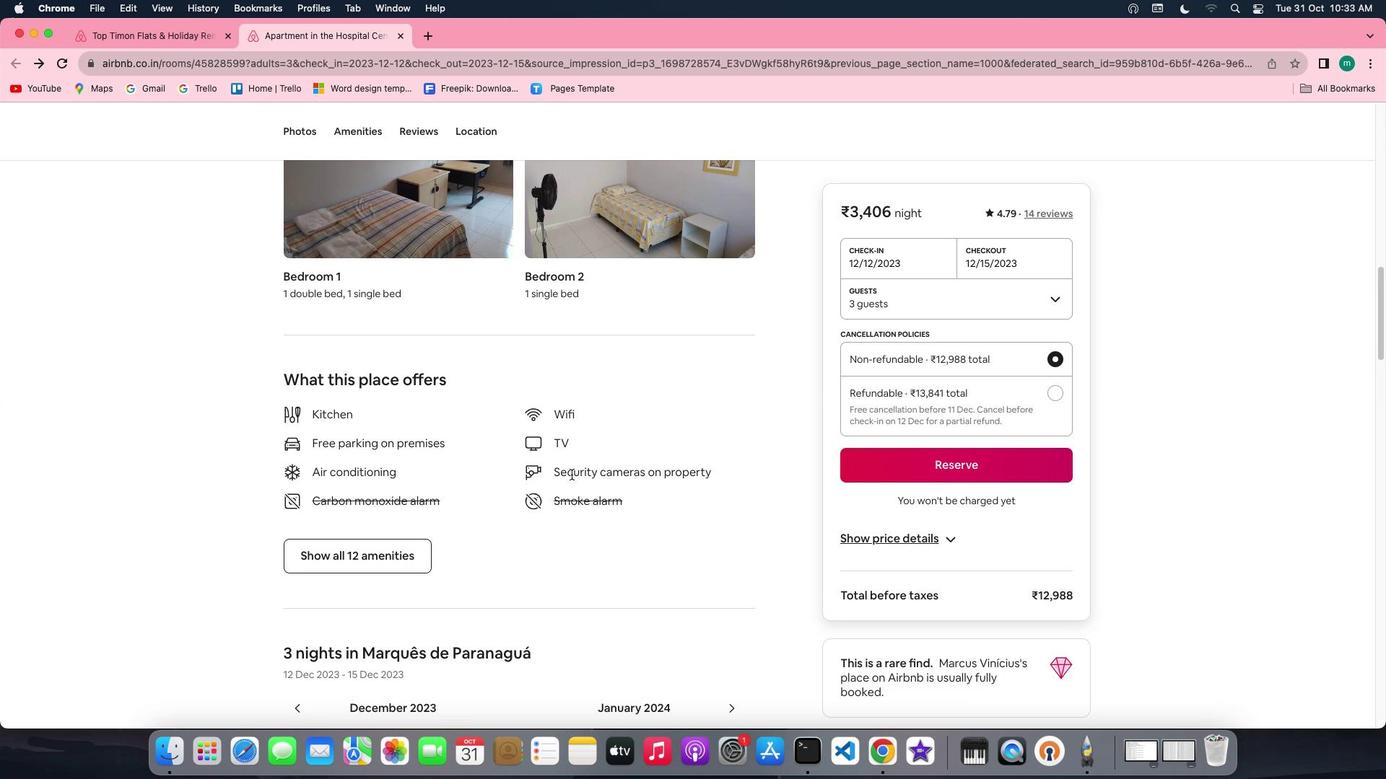 
Action: Mouse scrolled (571, 474) with delta (0, 0)
Screenshot: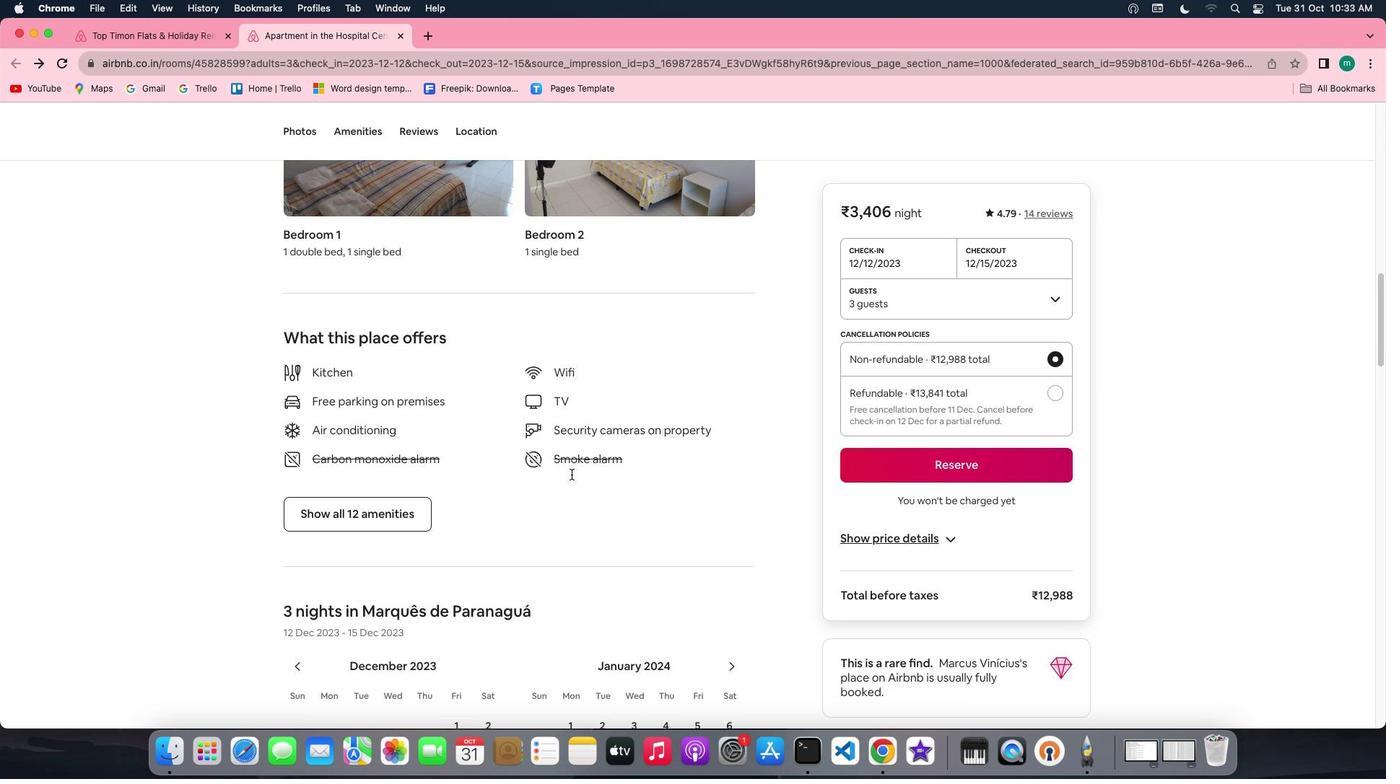
Action: Mouse scrolled (571, 474) with delta (0, -1)
Screenshot: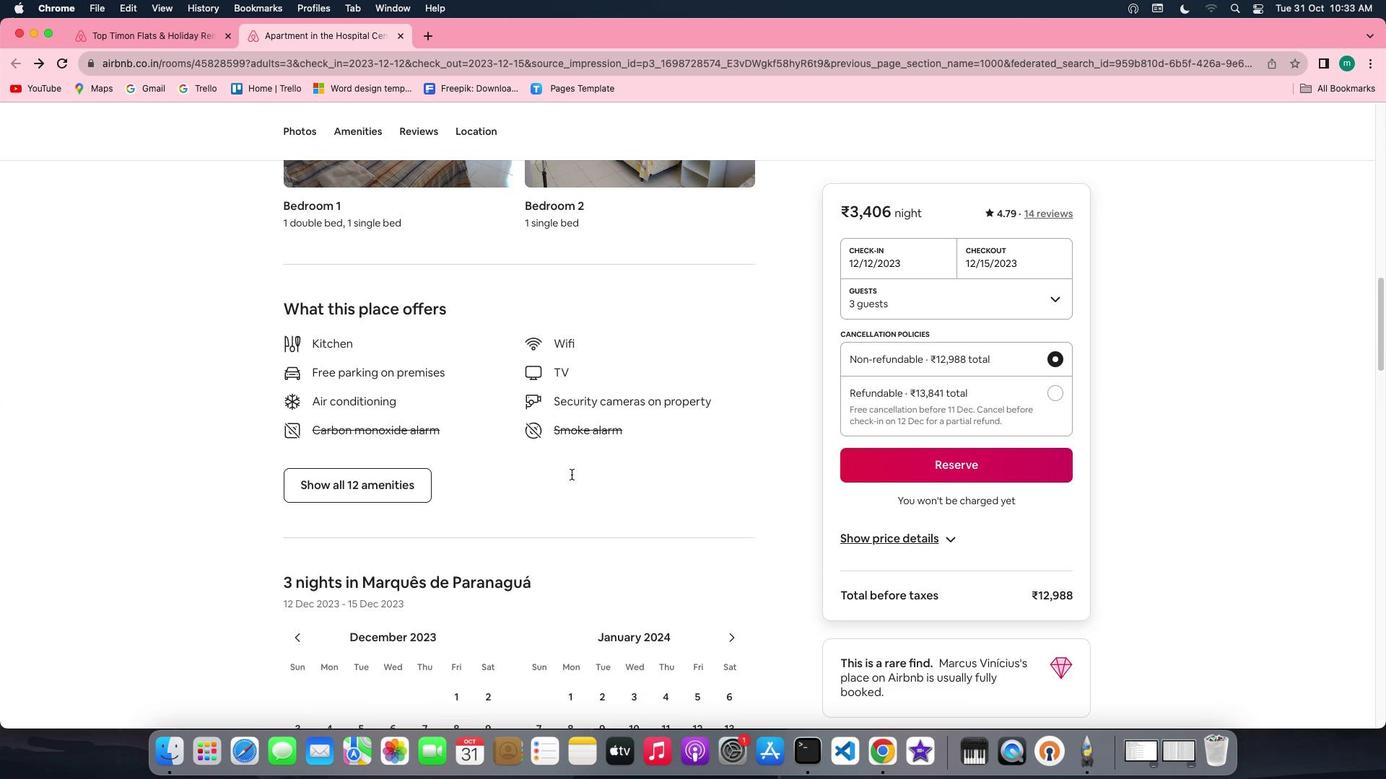 
Action: Mouse scrolled (571, 474) with delta (0, 0)
Screenshot: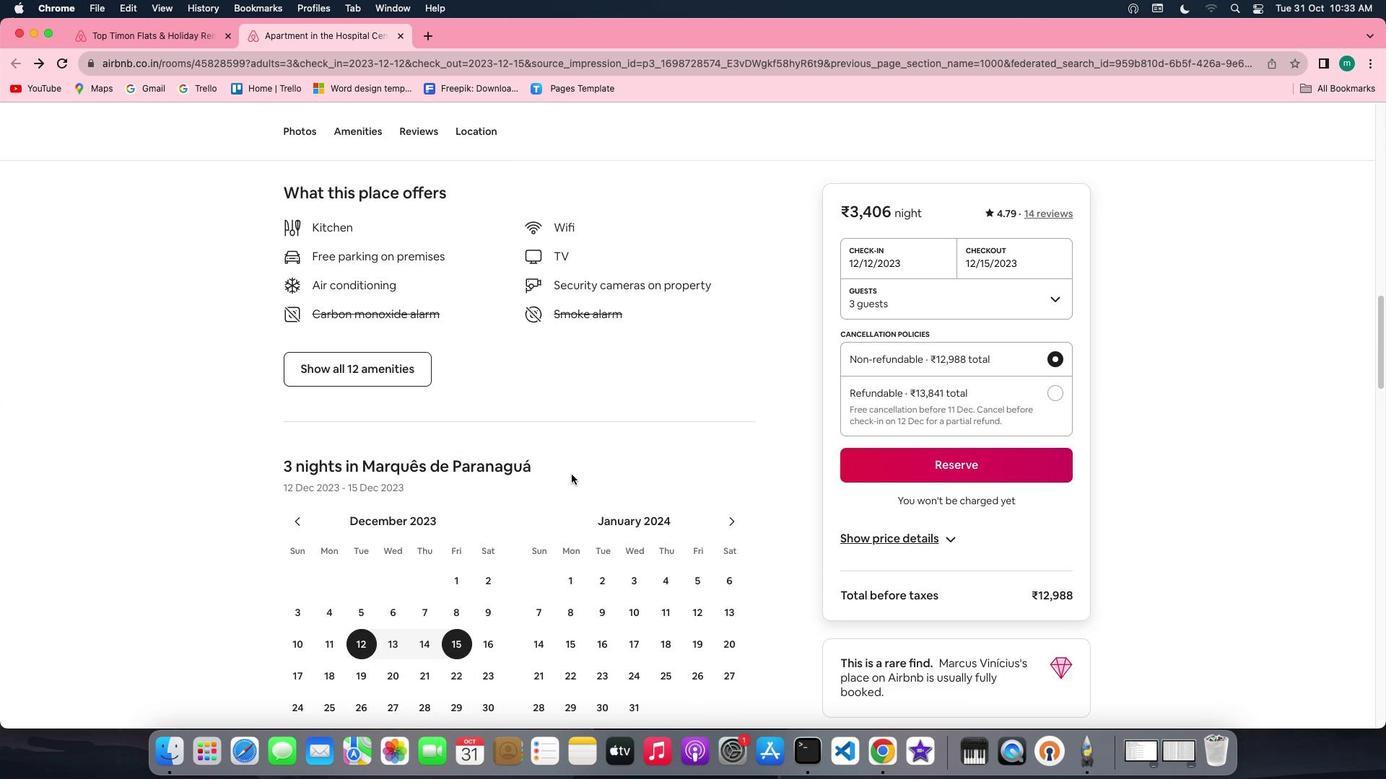 
Action: Mouse scrolled (571, 474) with delta (0, 0)
Screenshot: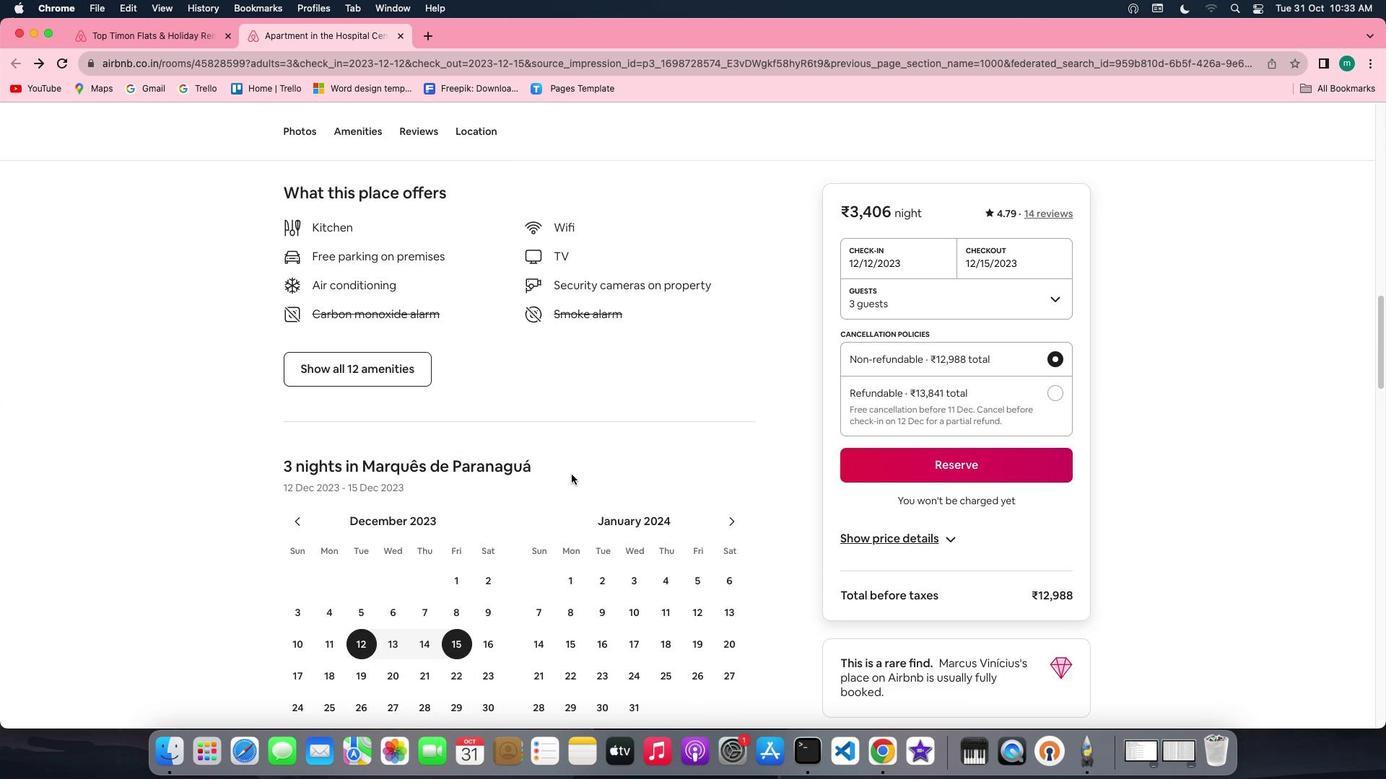 
Action: Mouse scrolled (571, 474) with delta (0, -2)
Screenshot: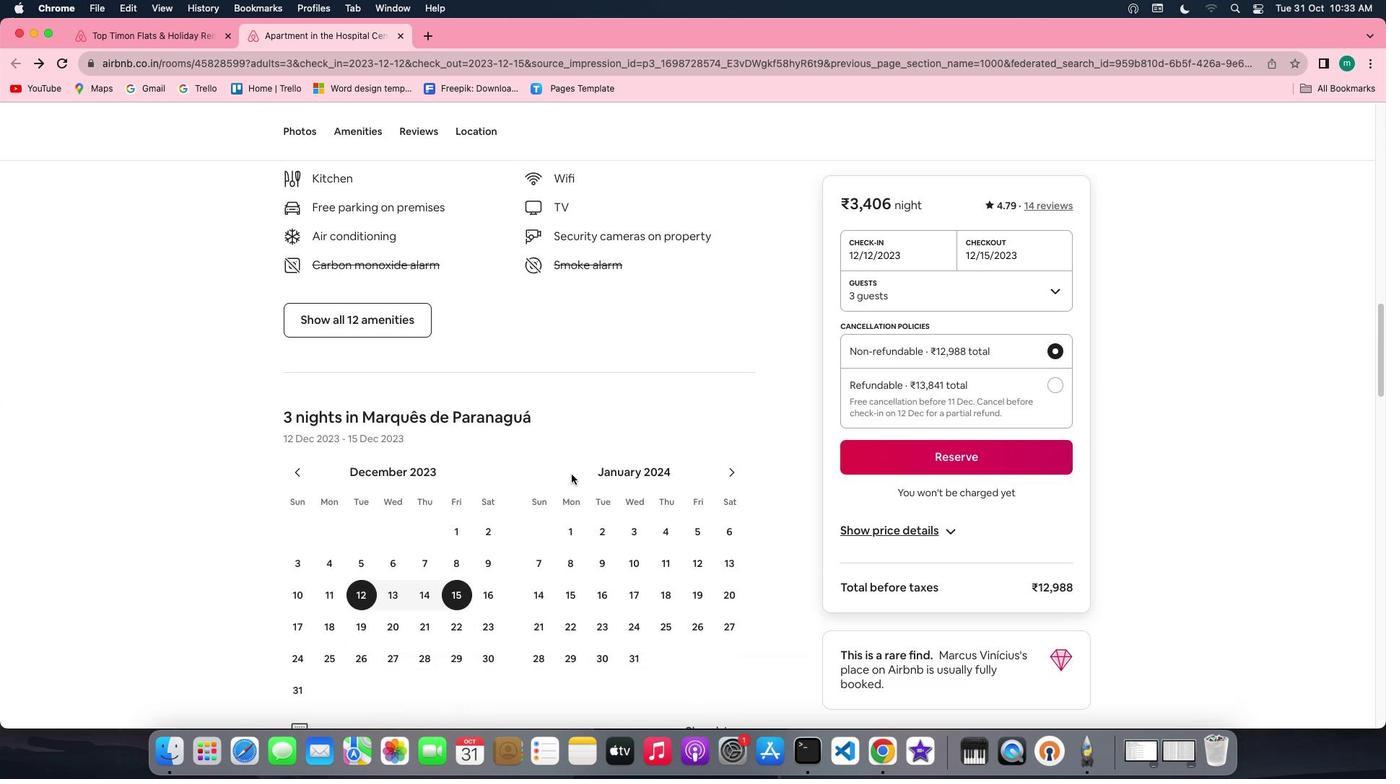 
Action: Mouse scrolled (571, 474) with delta (0, -2)
Screenshot: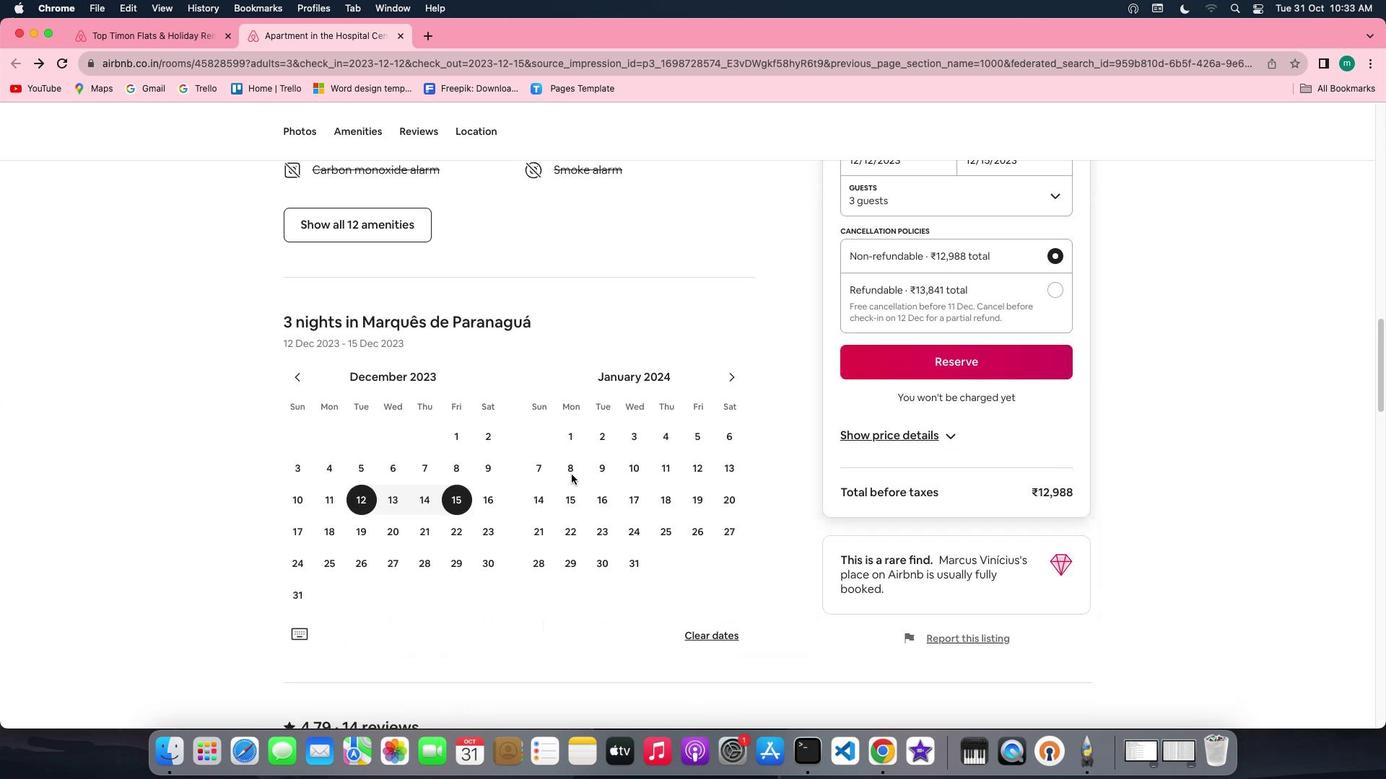 
Action: Mouse scrolled (571, 474) with delta (0, 0)
Screenshot: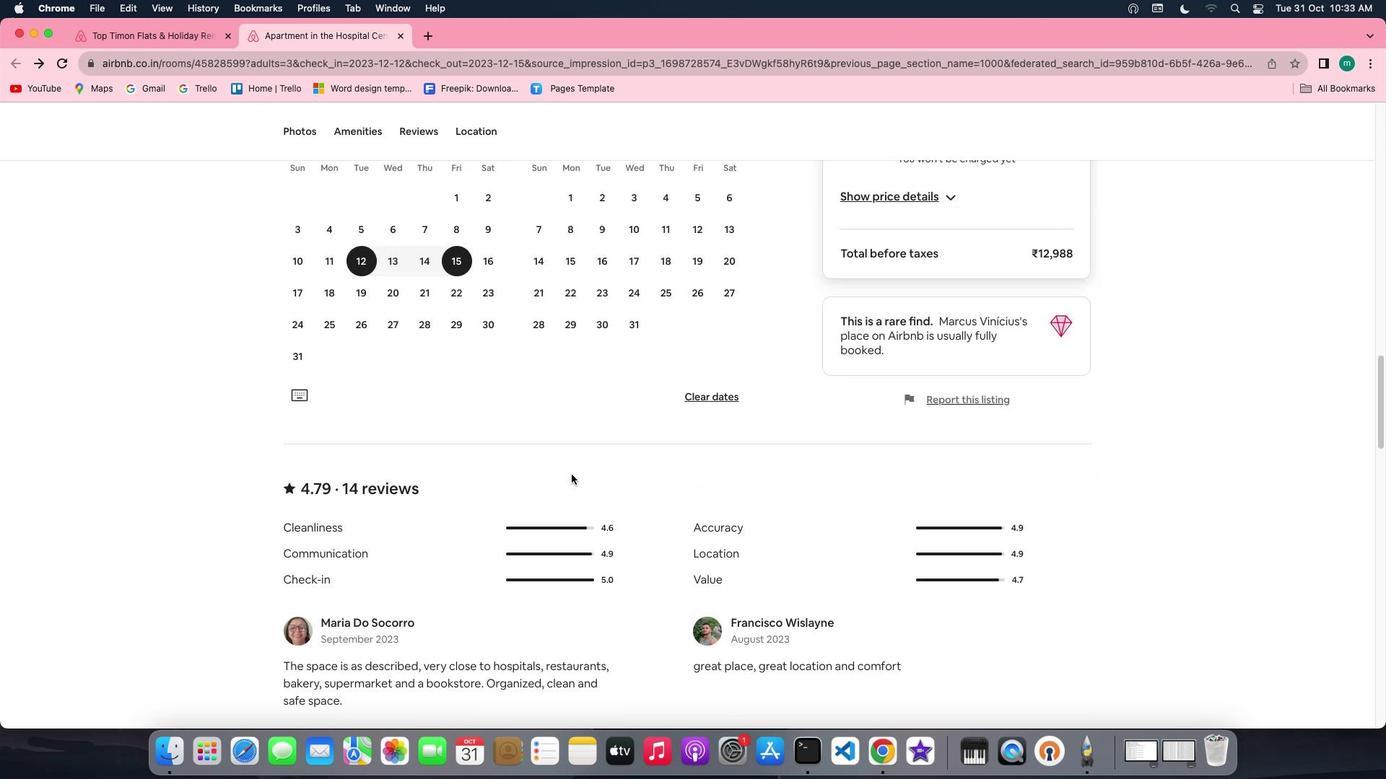 
Action: Mouse scrolled (571, 474) with delta (0, 0)
Screenshot: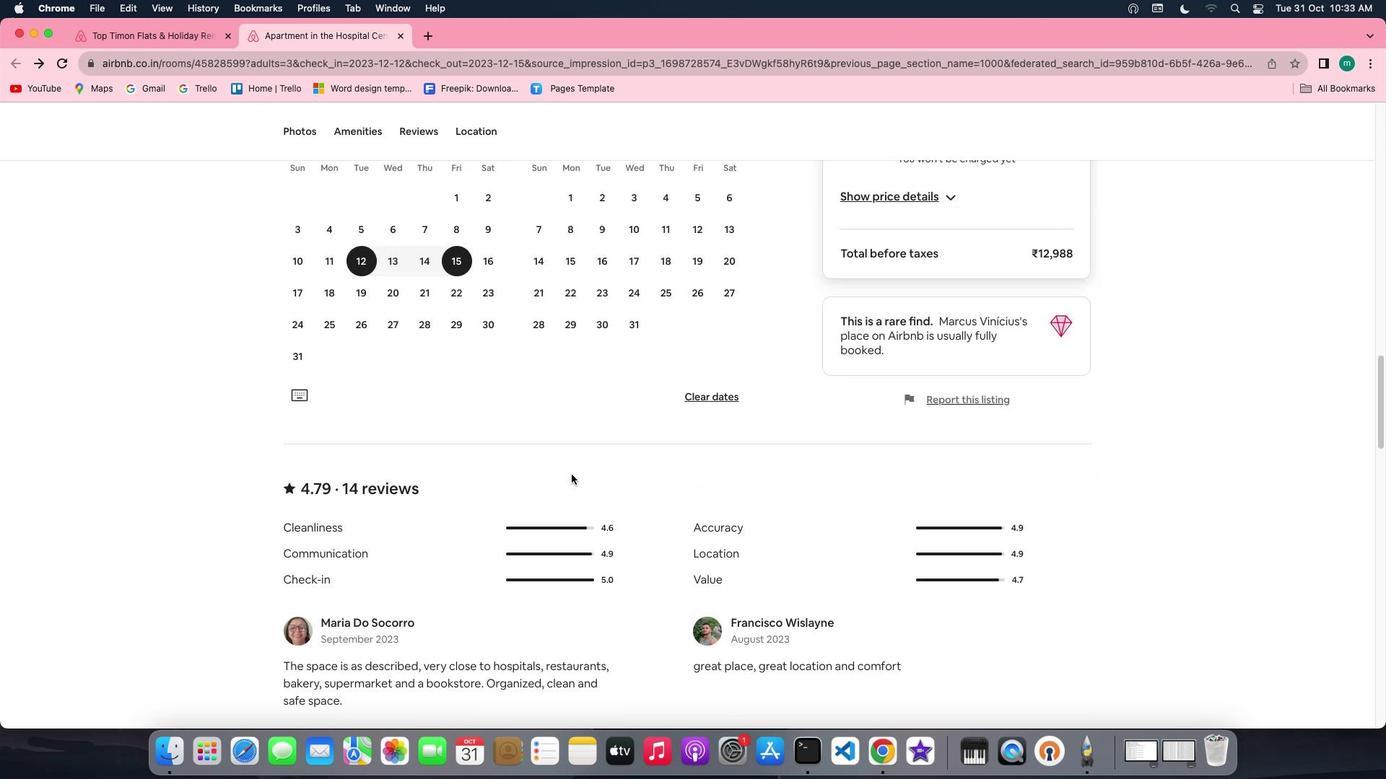 
Action: Mouse scrolled (571, 474) with delta (0, -2)
Screenshot: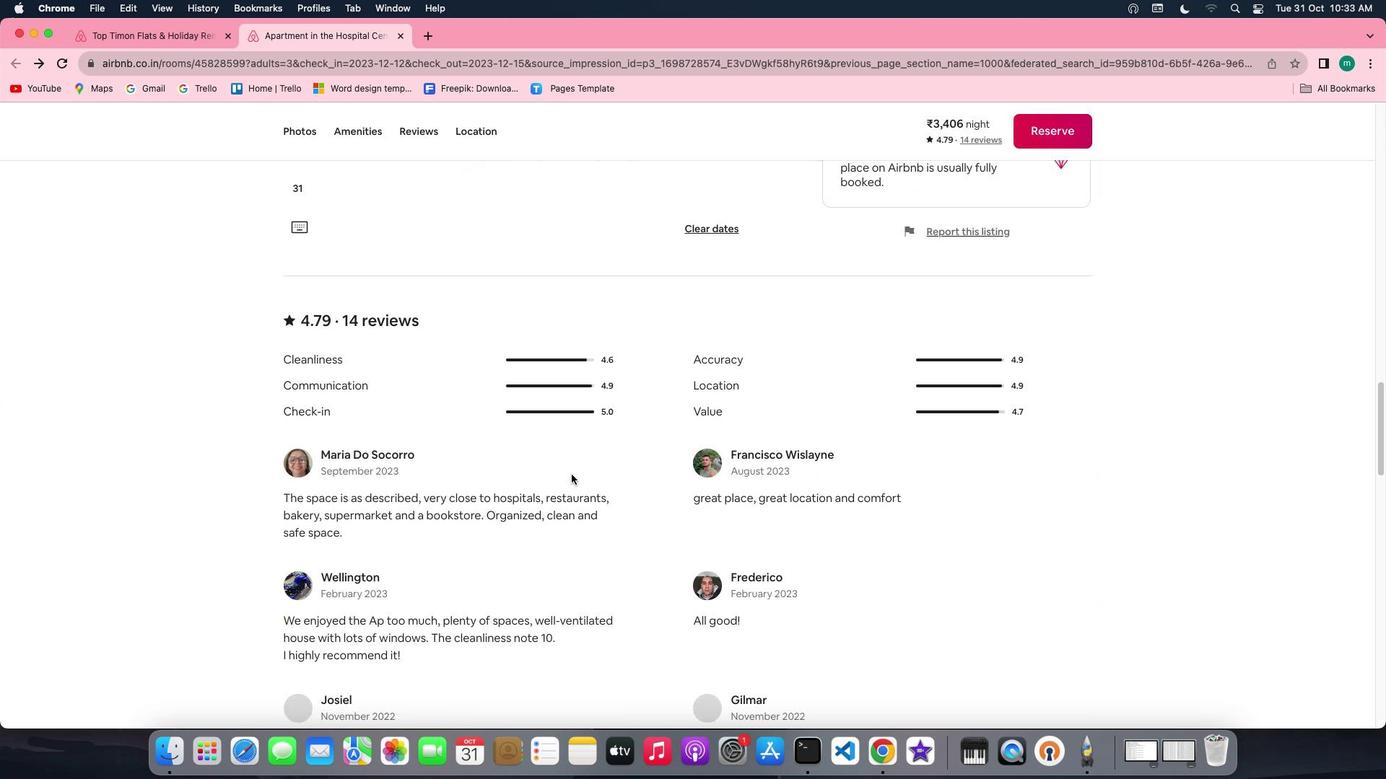 
Action: Mouse scrolled (571, 474) with delta (0, -3)
Screenshot: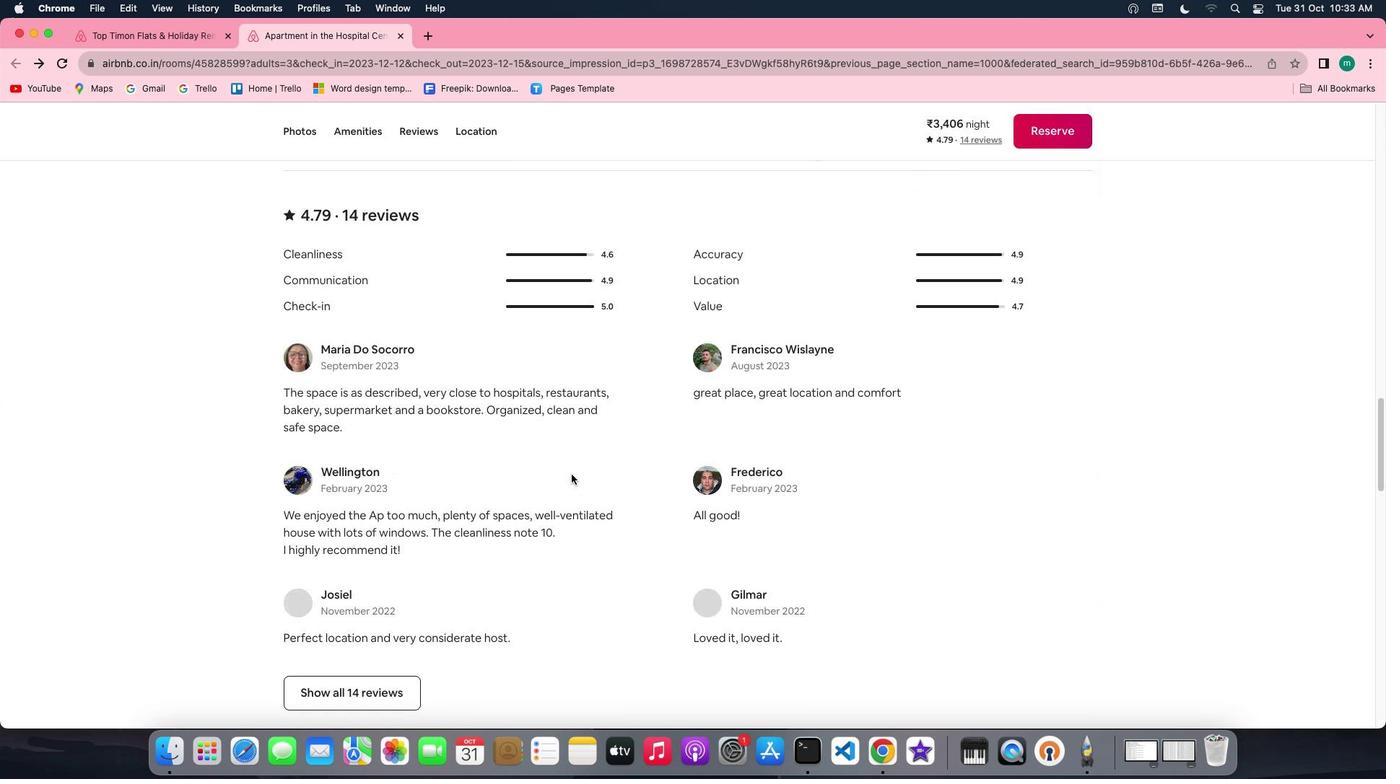 
Action: Mouse scrolled (571, 474) with delta (0, -3)
Screenshot: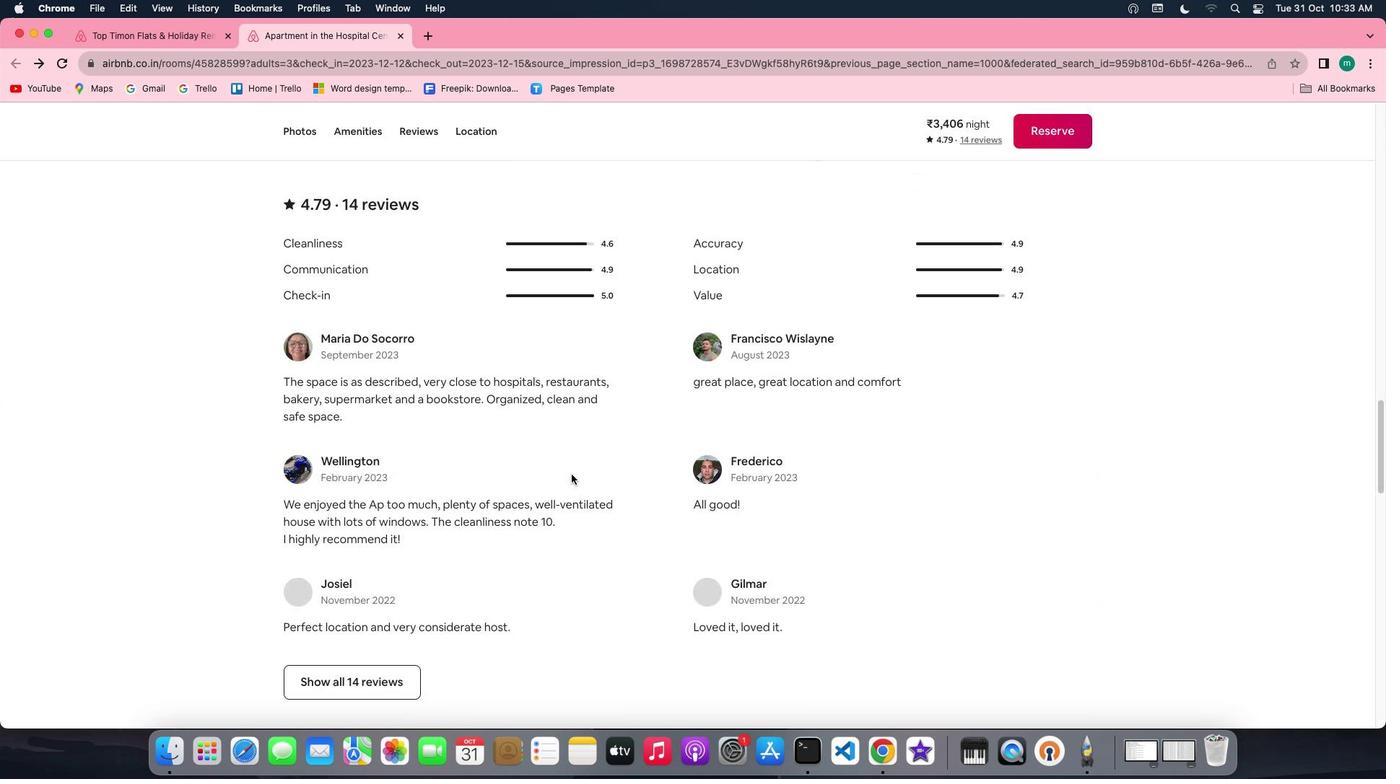 
Action: Mouse scrolled (571, 474) with delta (0, 0)
Screenshot: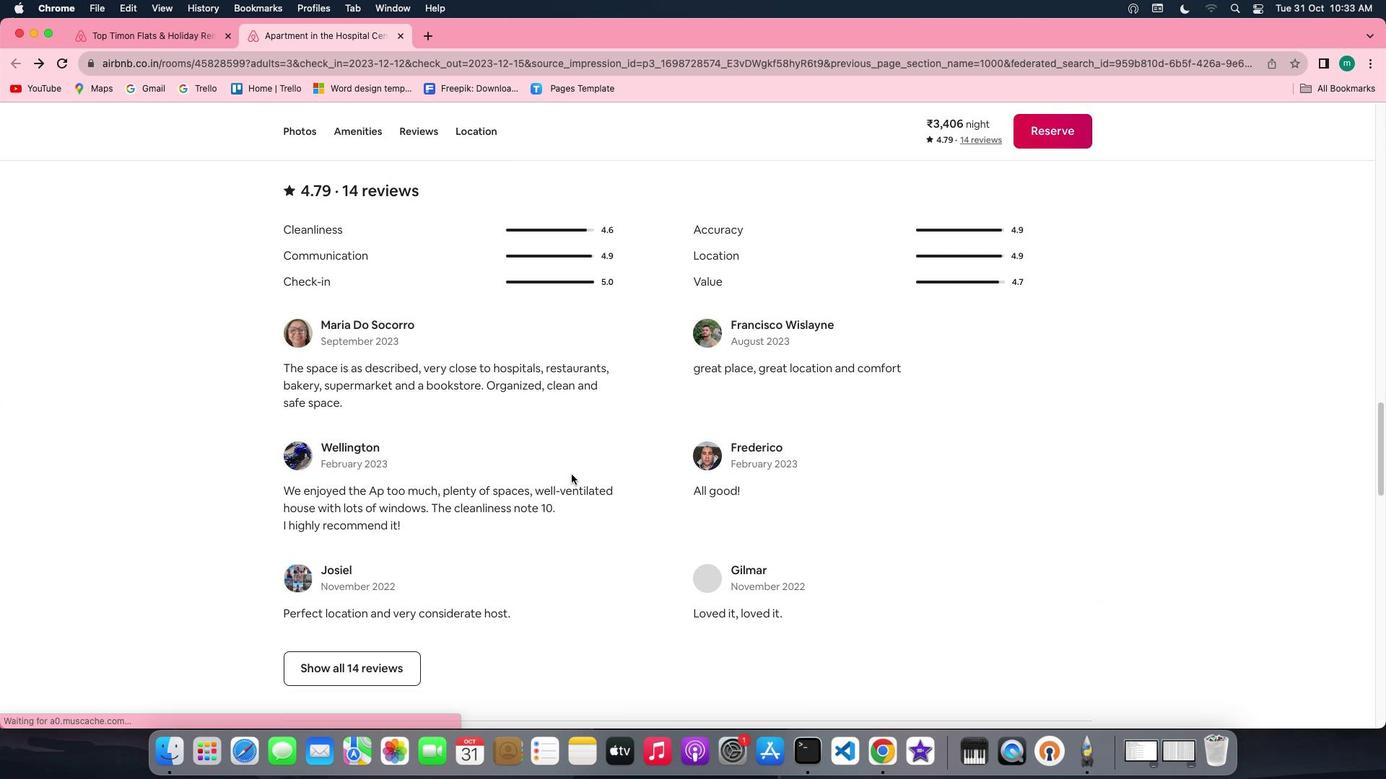 
Action: Mouse scrolled (571, 474) with delta (0, 0)
Screenshot: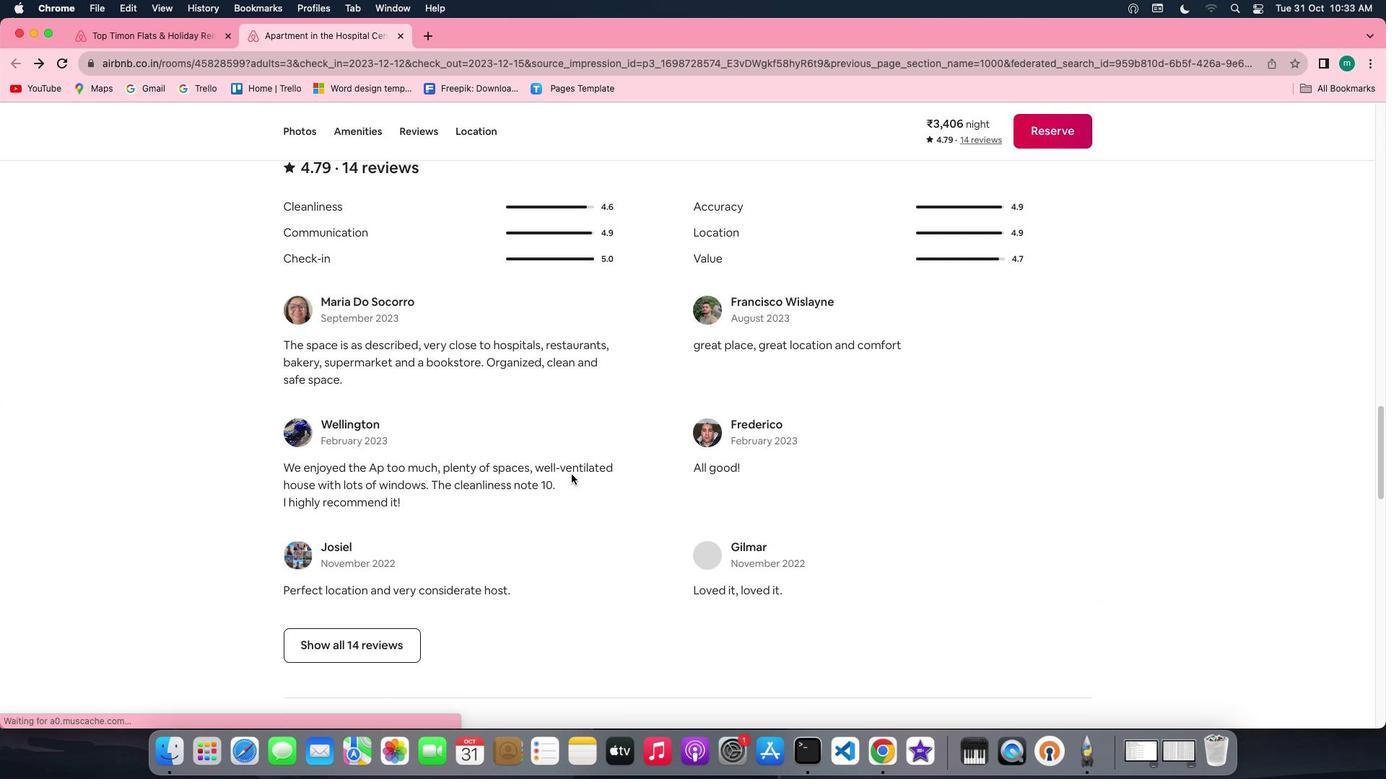 
Action: Mouse scrolled (571, 474) with delta (0, -1)
Screenshot: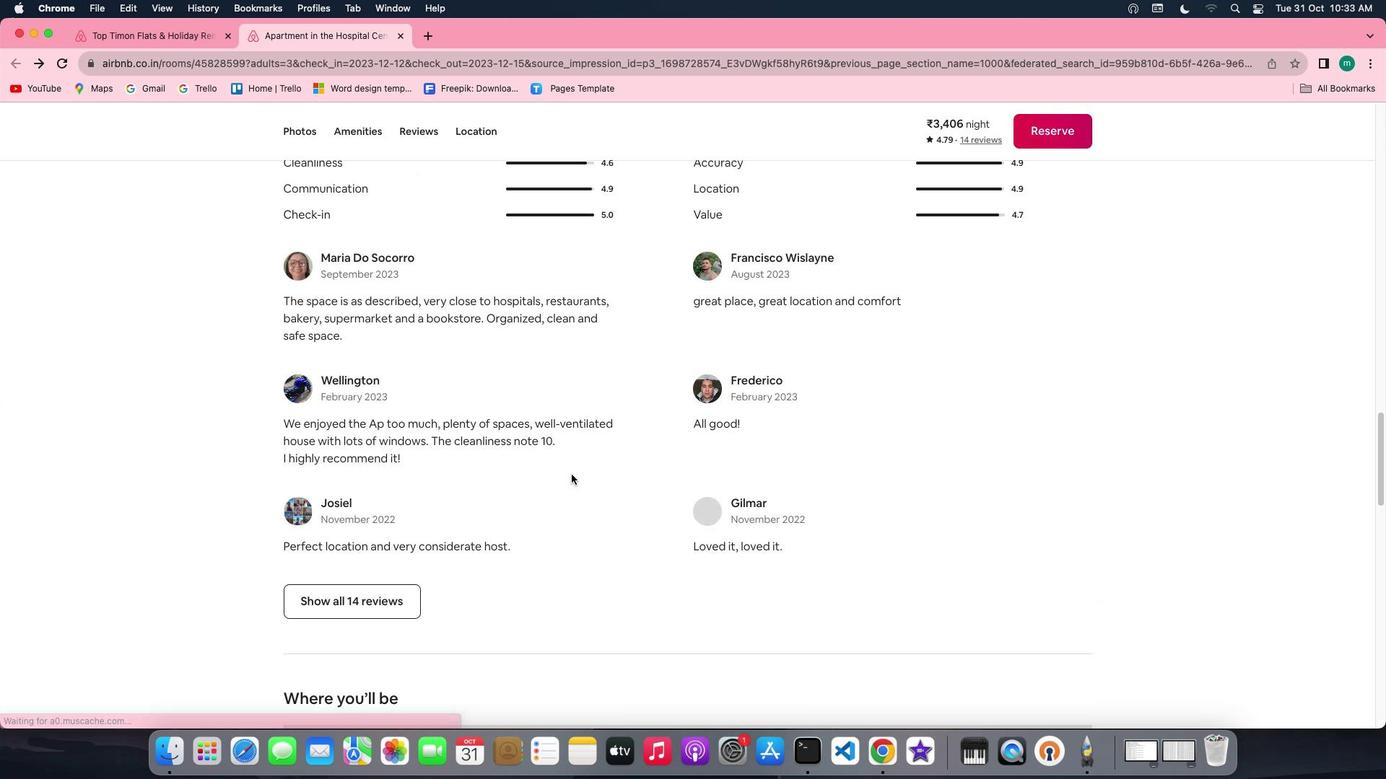 
Action: Mouse scrolled (571, 474) with delta (0, -2)
Screenshot: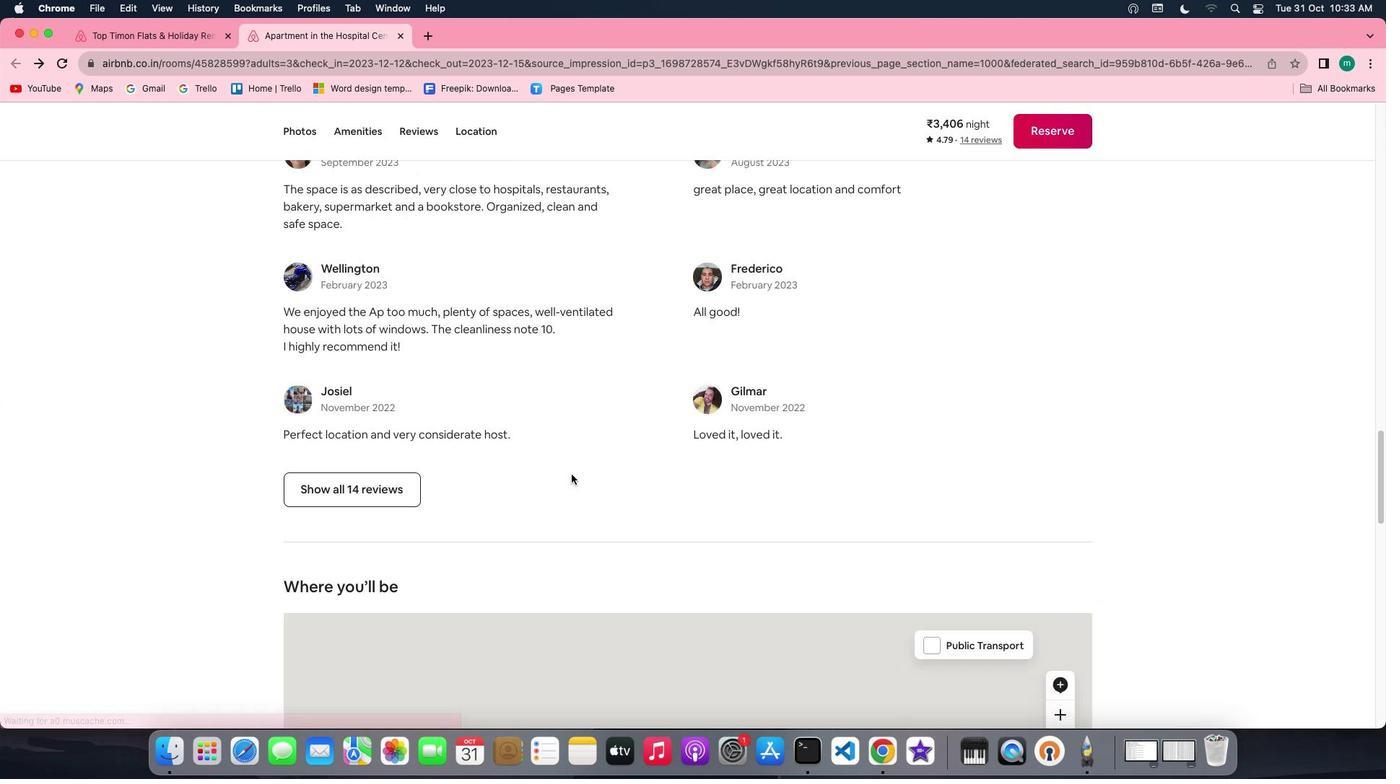 
Action: Mouse moved to (349, 453)
Screenshot: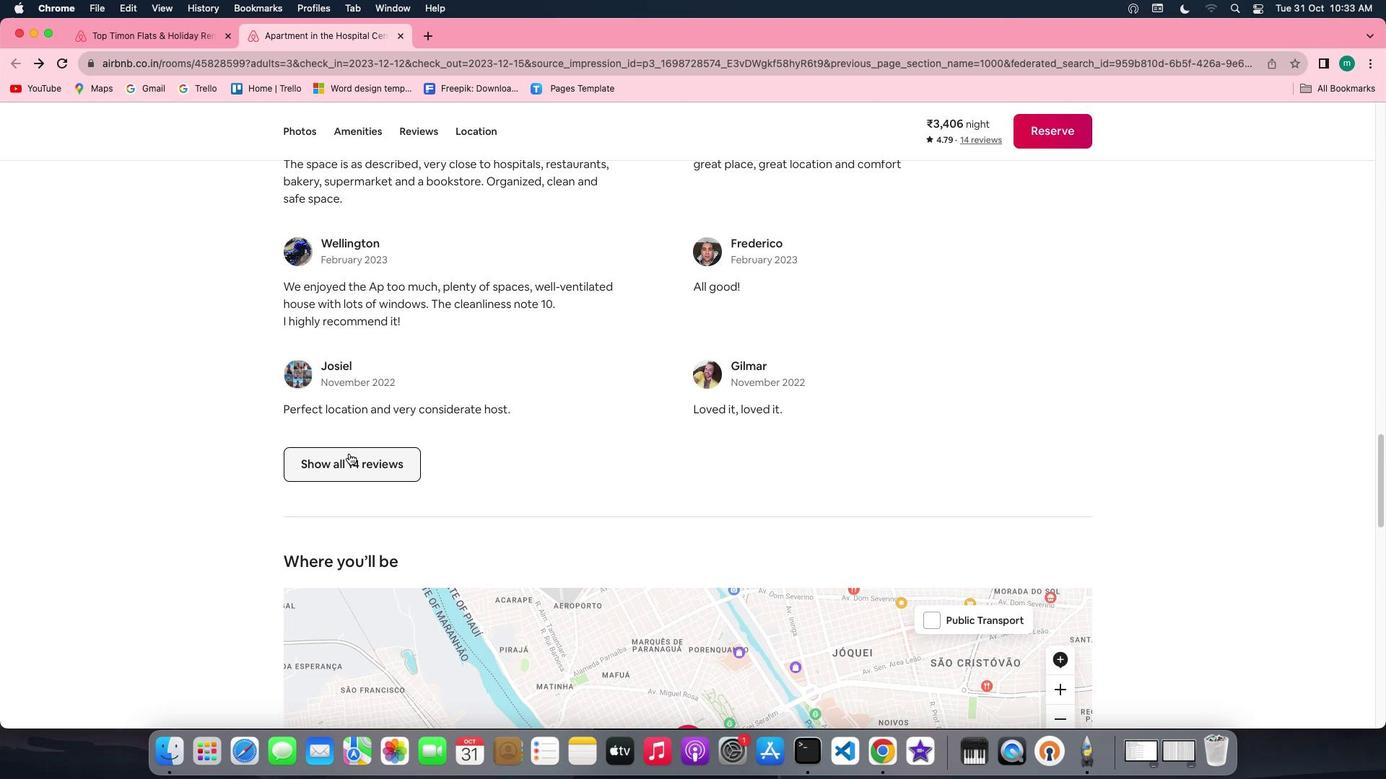 
Action: Mouse pressed left at (349, 453)
Screenshot: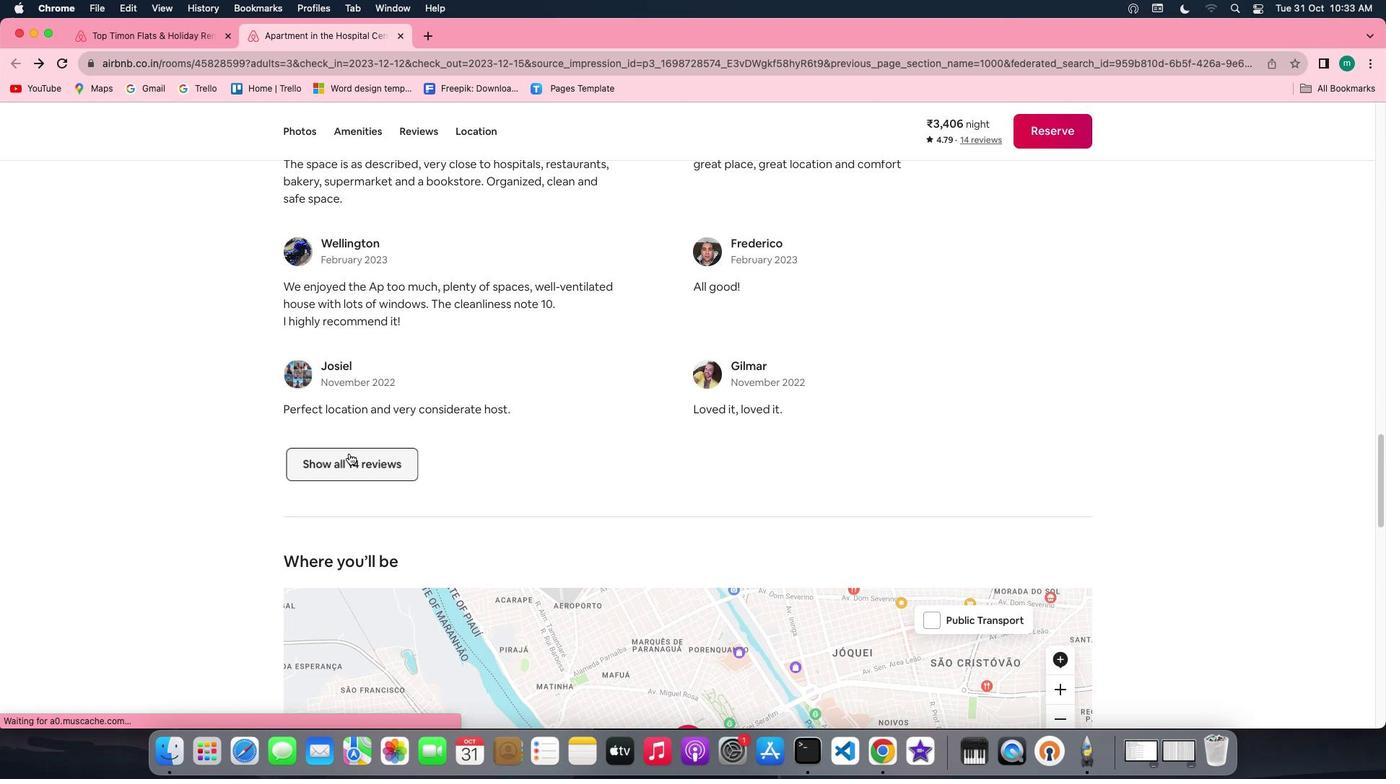 
Action: Mouse moved to (630, 425)
Screenshot: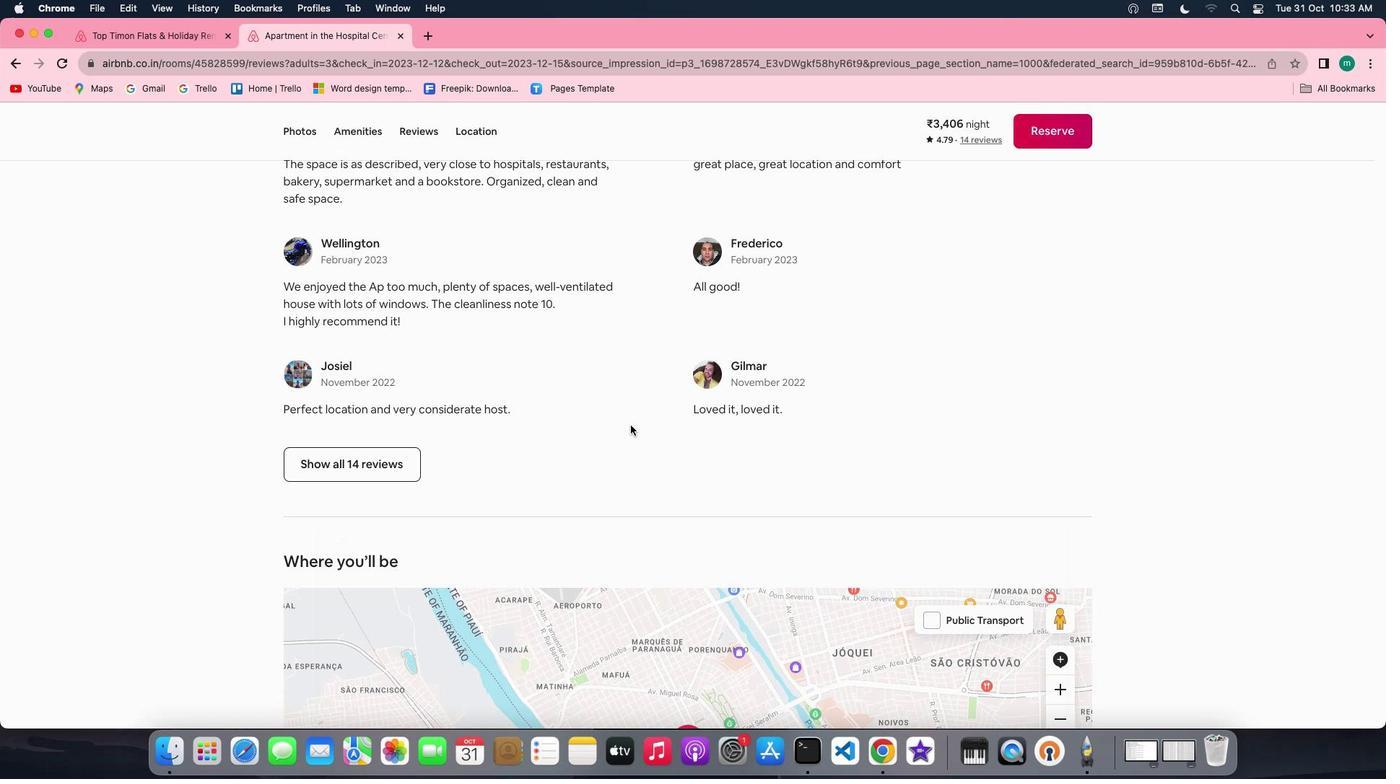 
Action: Mouse scrolled (630, 425) with delta (0, 0)
Screenshot: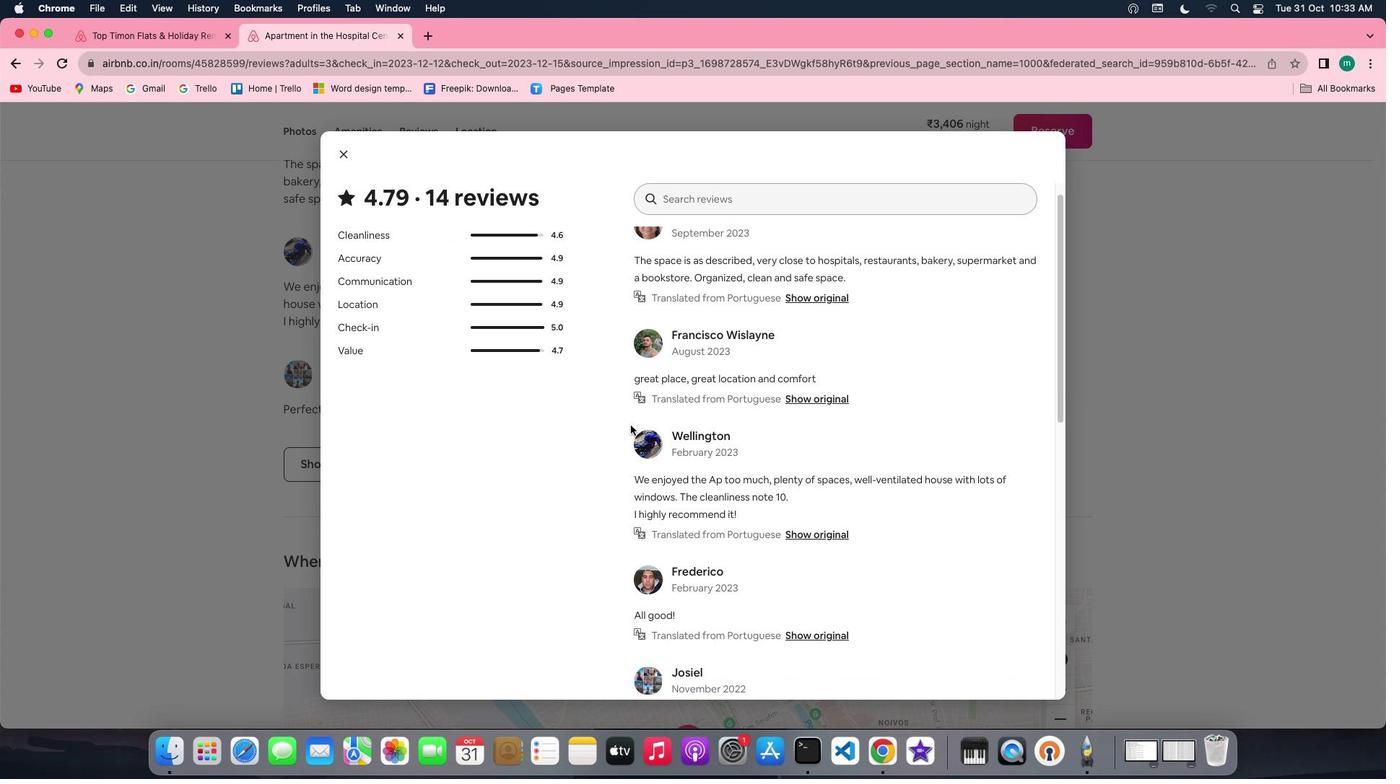 
Action: Mouse scrolled (630, 425) with delta (0, 0)
Screenshot: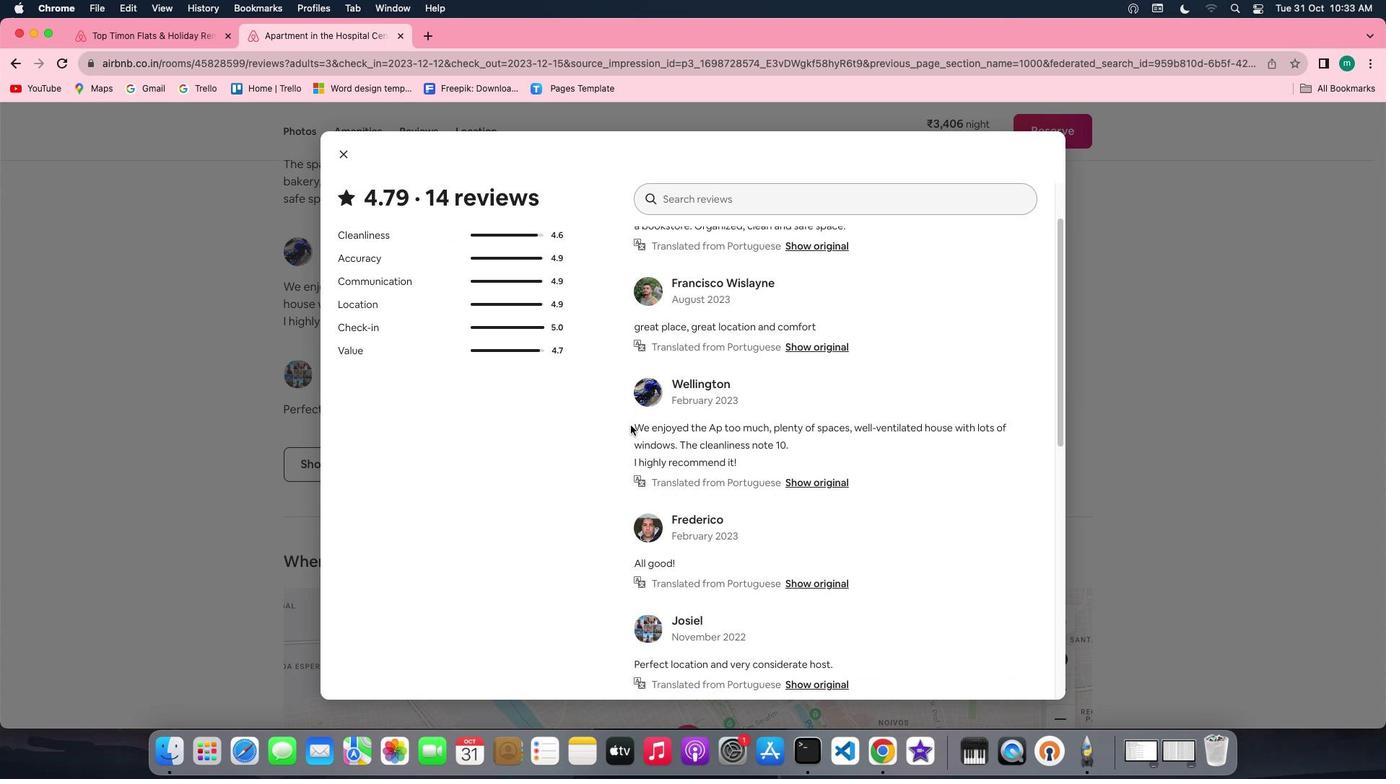 
Action: Mouse scrolled (630, 425) with delta (0, -2)
Screenshot: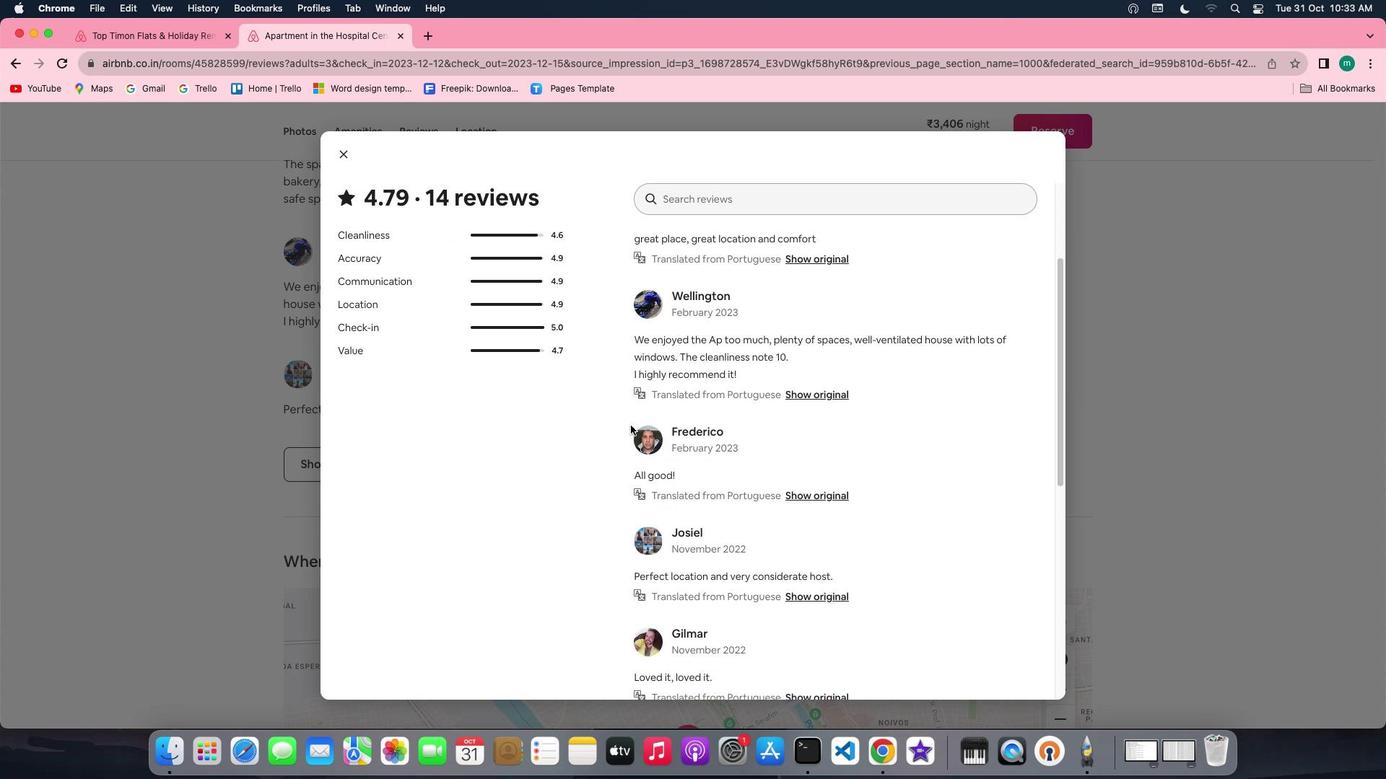 
Action: Mouse scrolled (630, 425) with delta (0, -2)
Screenshot: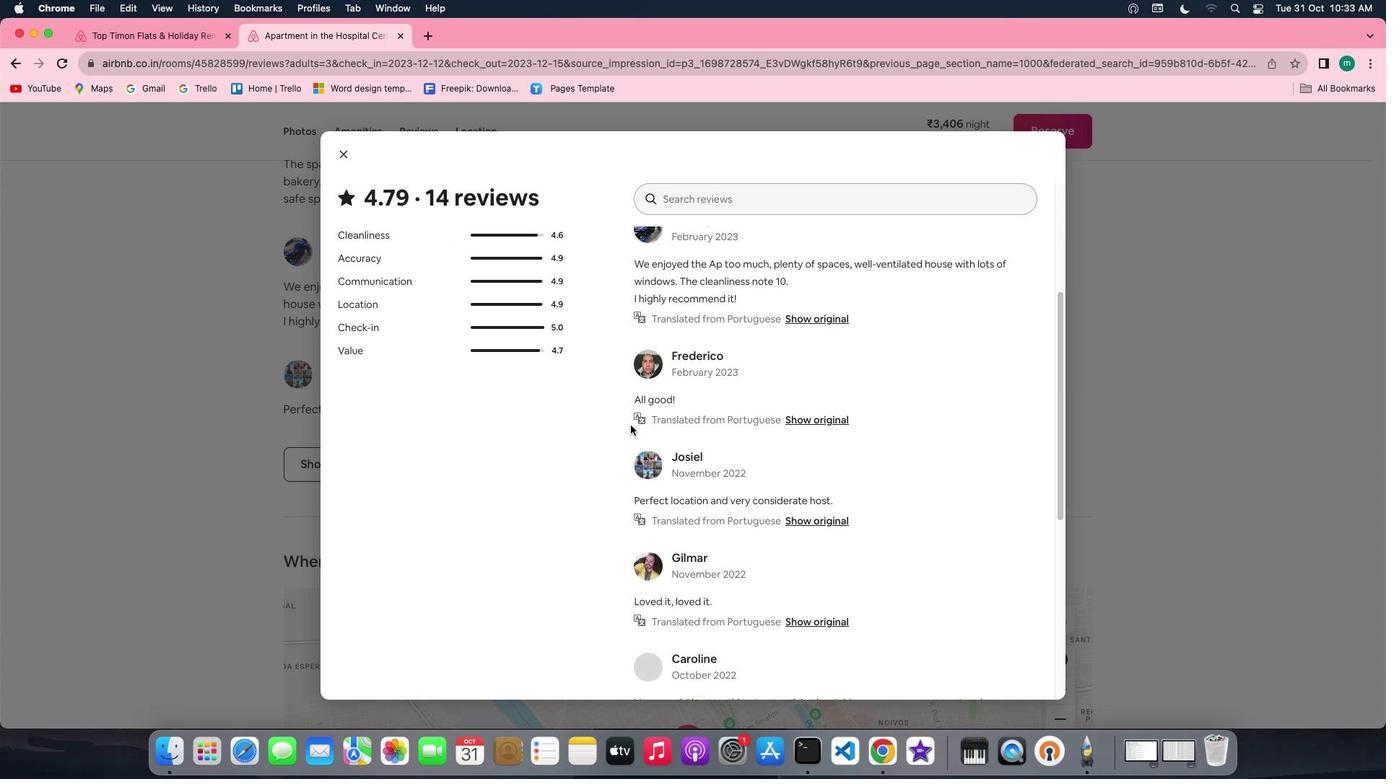 
Action: Mouse scrolled (630, 425) with delta (0, 0)
Screenshot: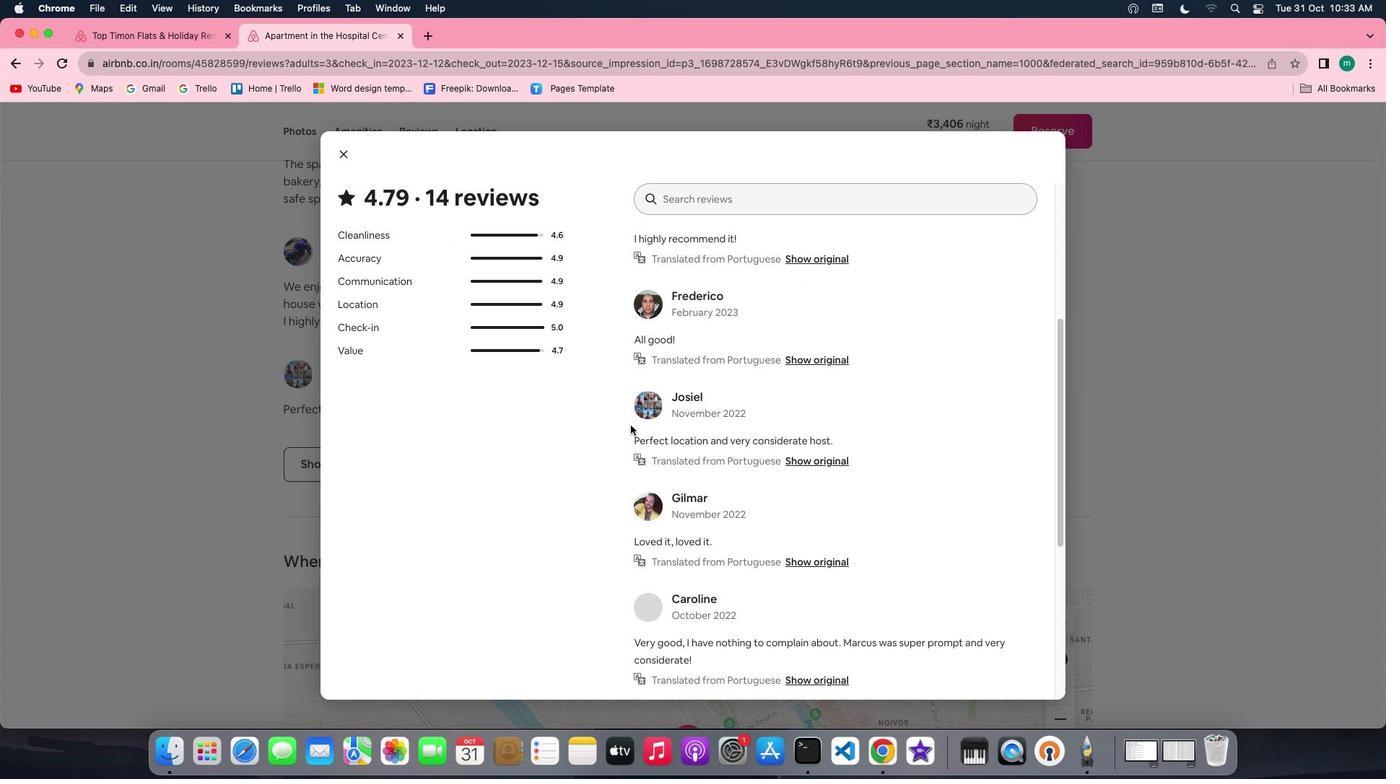 
Action: Mouse scrolled (630, 425) with delta (0, 0)
Screenshot: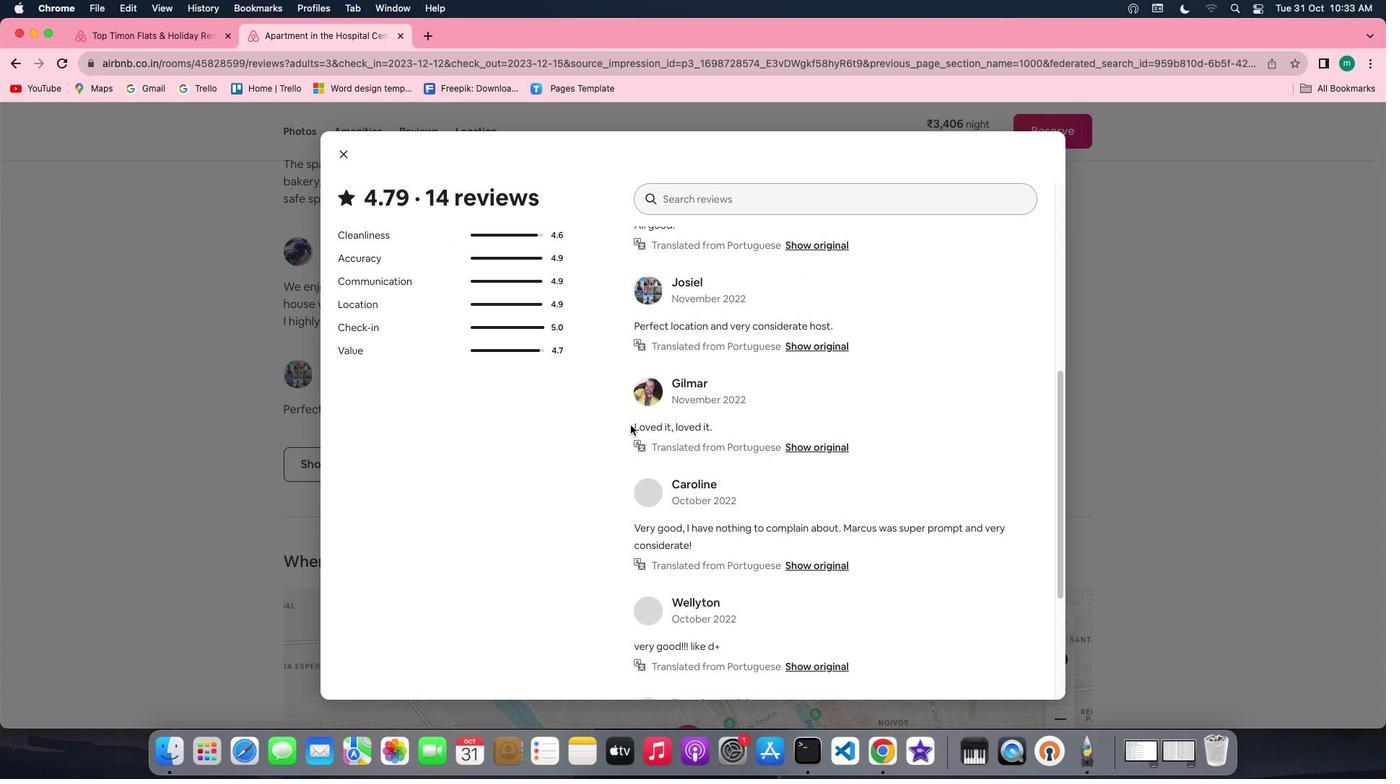 
Action: Mouse scrolled (630, 425) with delta (0, -2)
Screenshot: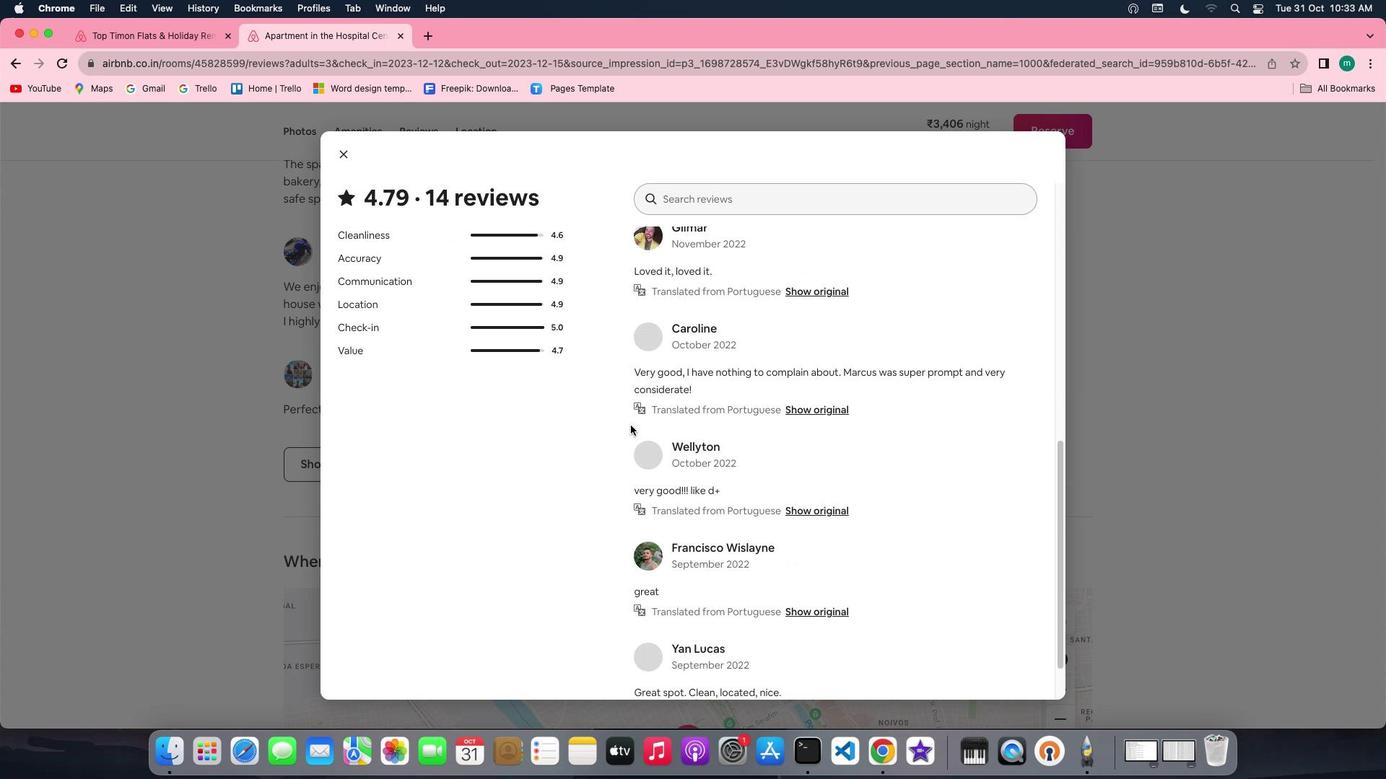 
Action: Mouse scrolled (630, 425) with delta (0, -3)
Screenshot: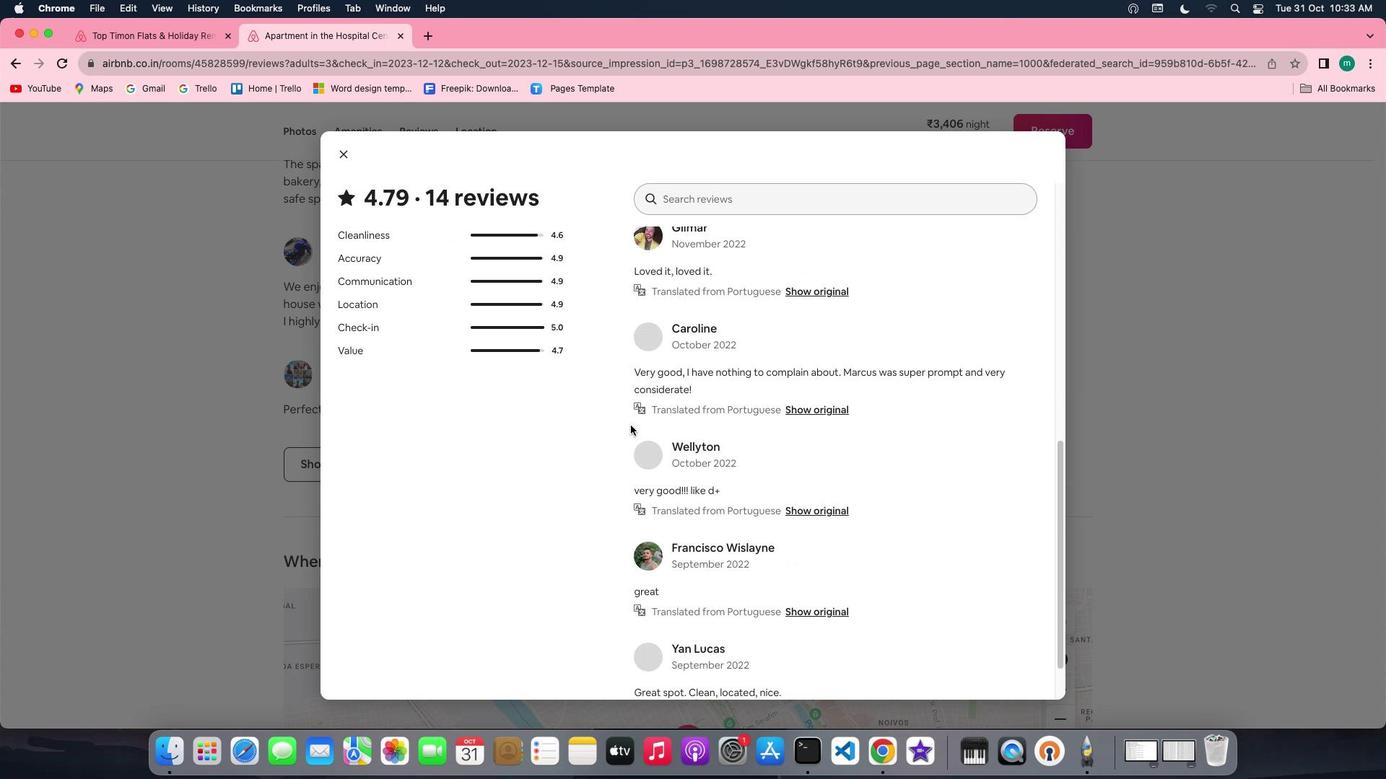 
Action: Mouse scrolled (630, 425) with delta (0, -4)
Screenshot: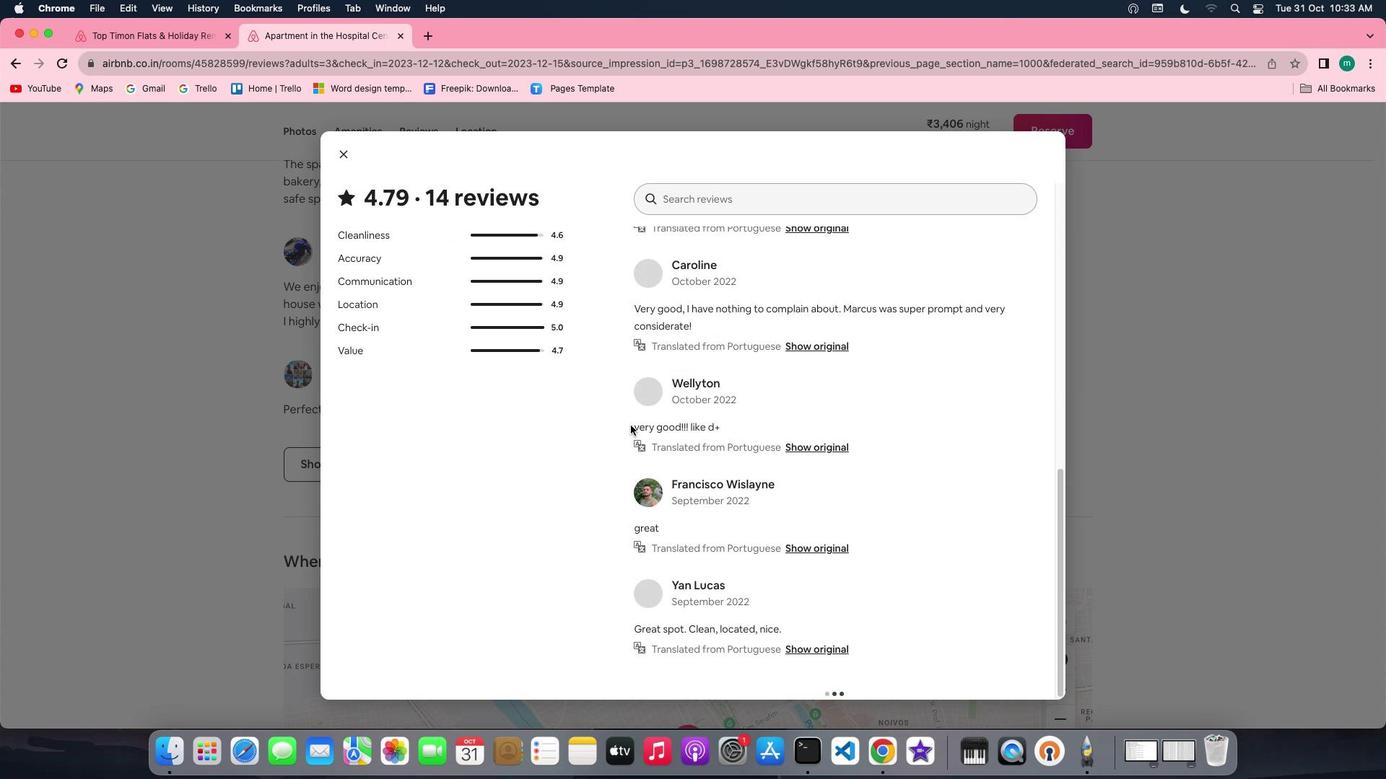 
Action: Mouse scrolled (630, 425) with delta (0, -4)
Screenshot: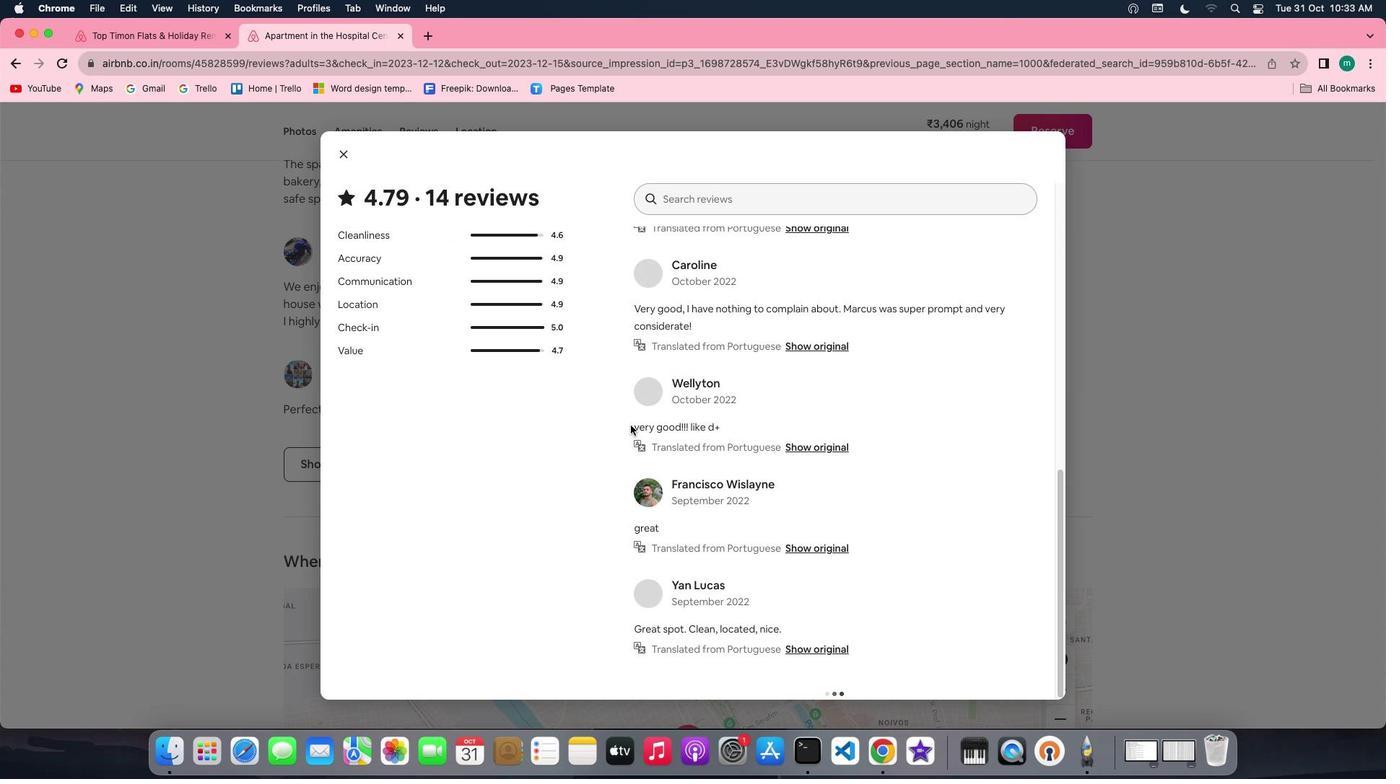 
Action: Mouse scrolled (630, 425) with delta (0, 0)
